 Task: Cooking basics checklist green modern simple.
Action: Mouse moved to (119, 136)
Screenshot: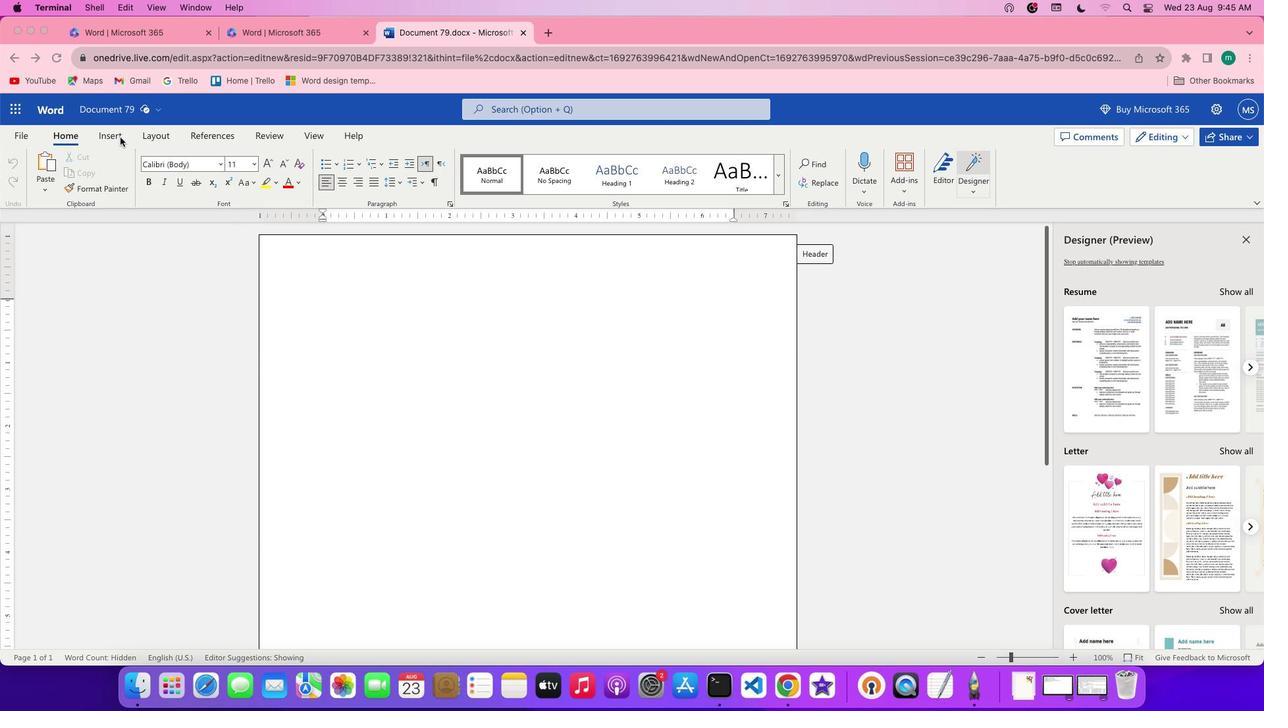 
Action: Mouse pressed left at (119, 136)
Screenshot: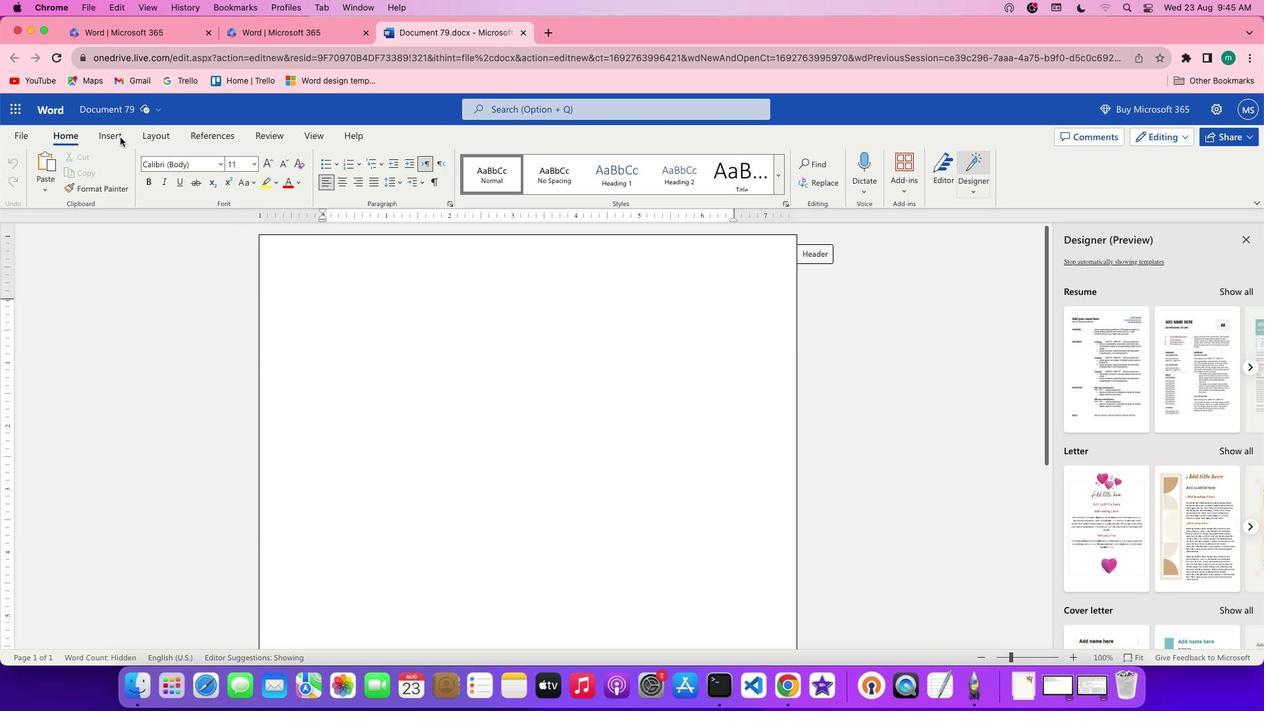 
Action: Mouse pressed left at (119, 136)
Screenshot: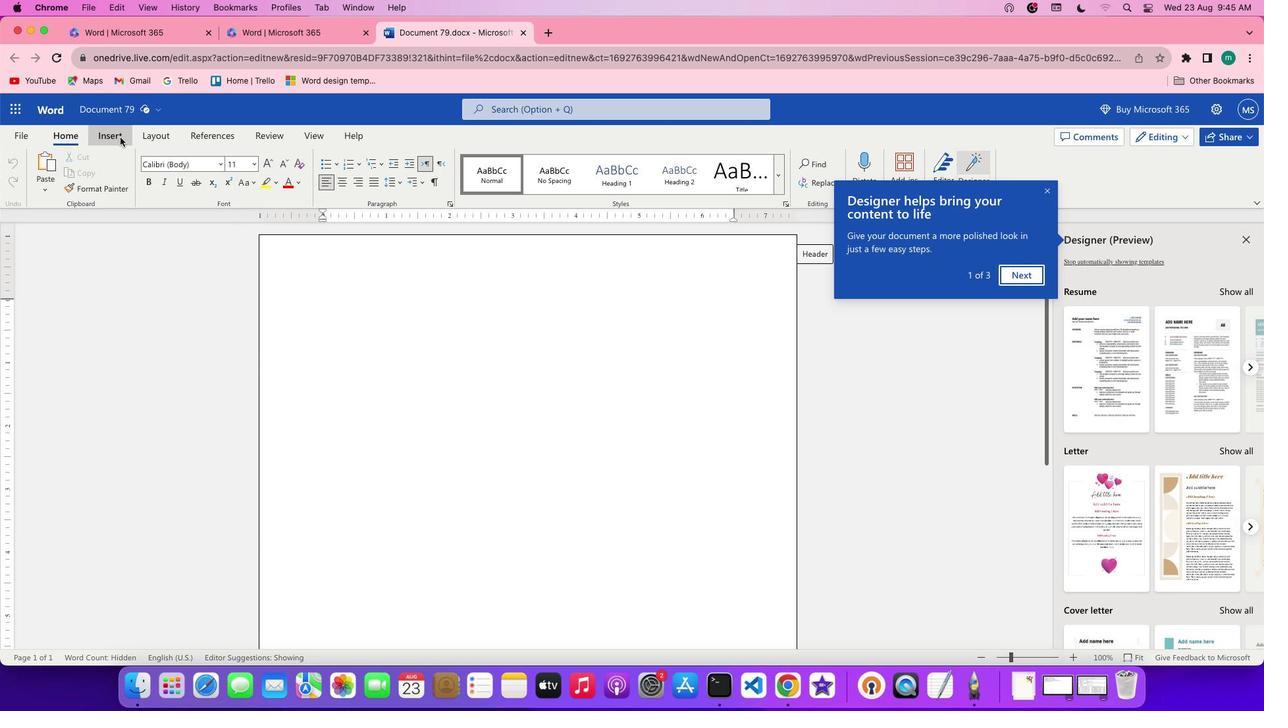 
Action: Mouse moved to (95, 196)
Screenshot: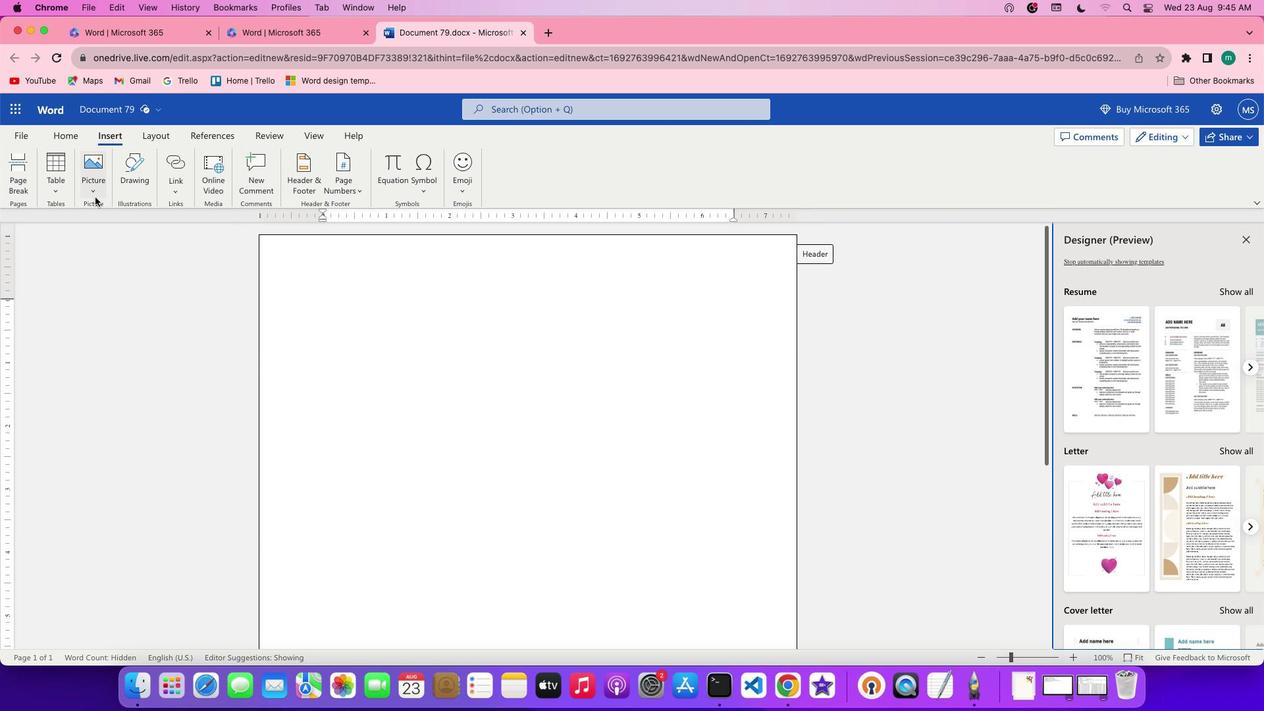 
Action: Mouse pressed left at (95, 196)
Screenshot: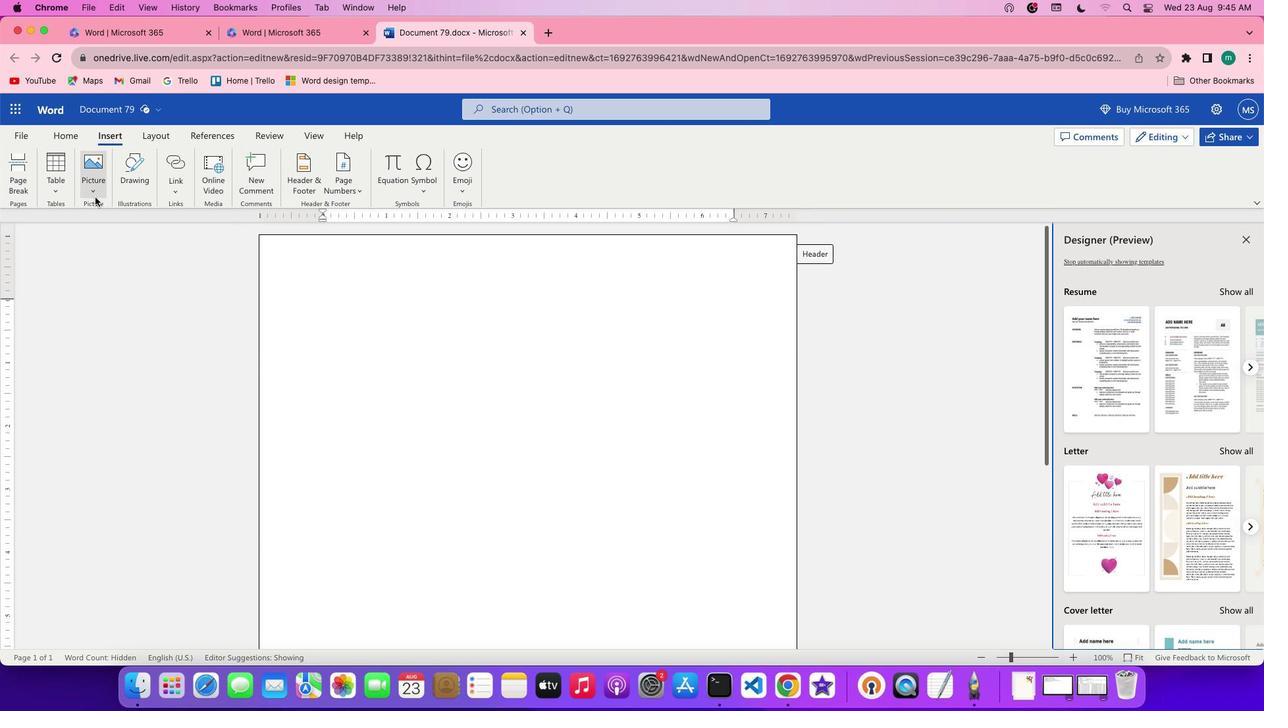 
Action: Mouse moved to (128, 221)
Screenshot: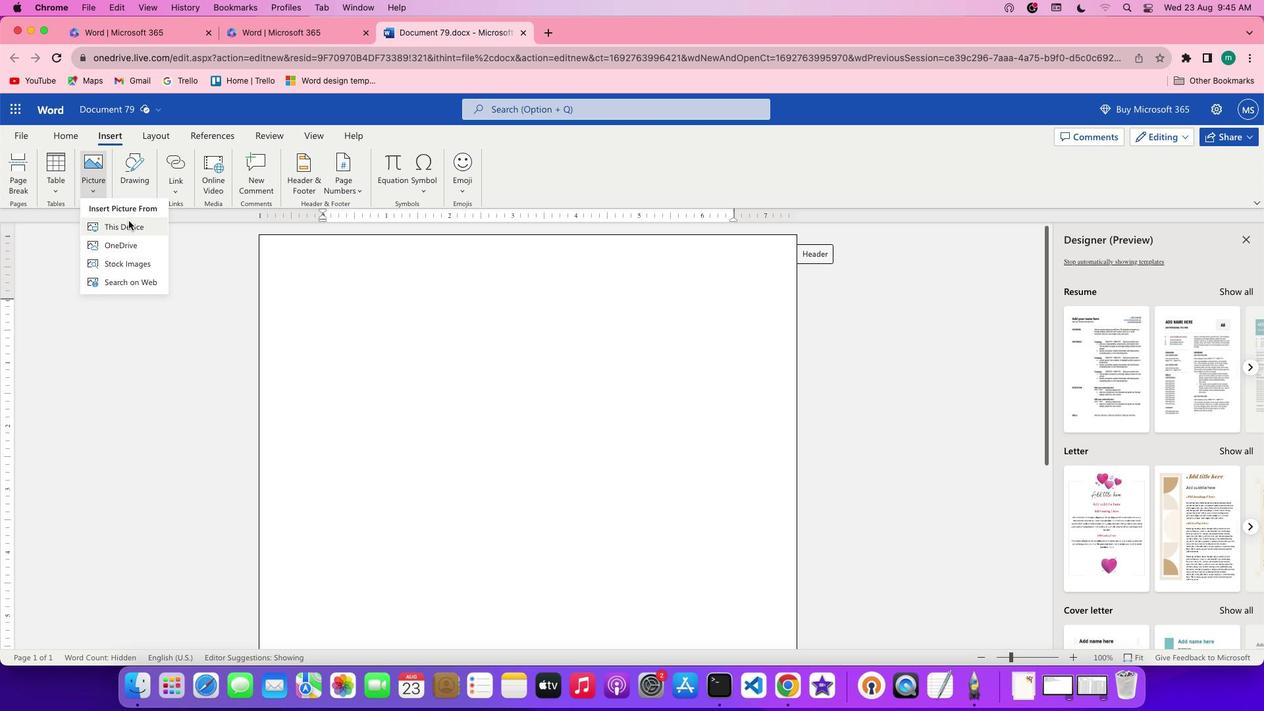 
Action: Mouse pressed left at (128, 221)
Screenshot: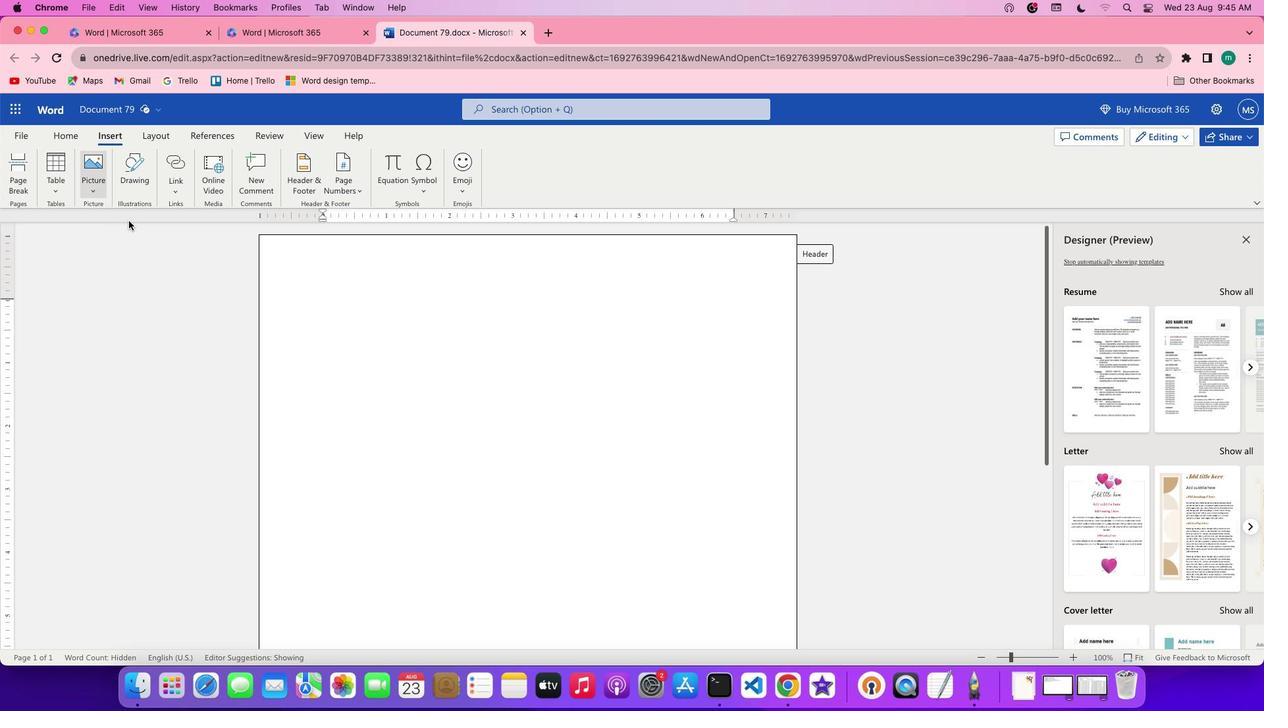
Action: Mouse moved to (551, 339)
Screenshot: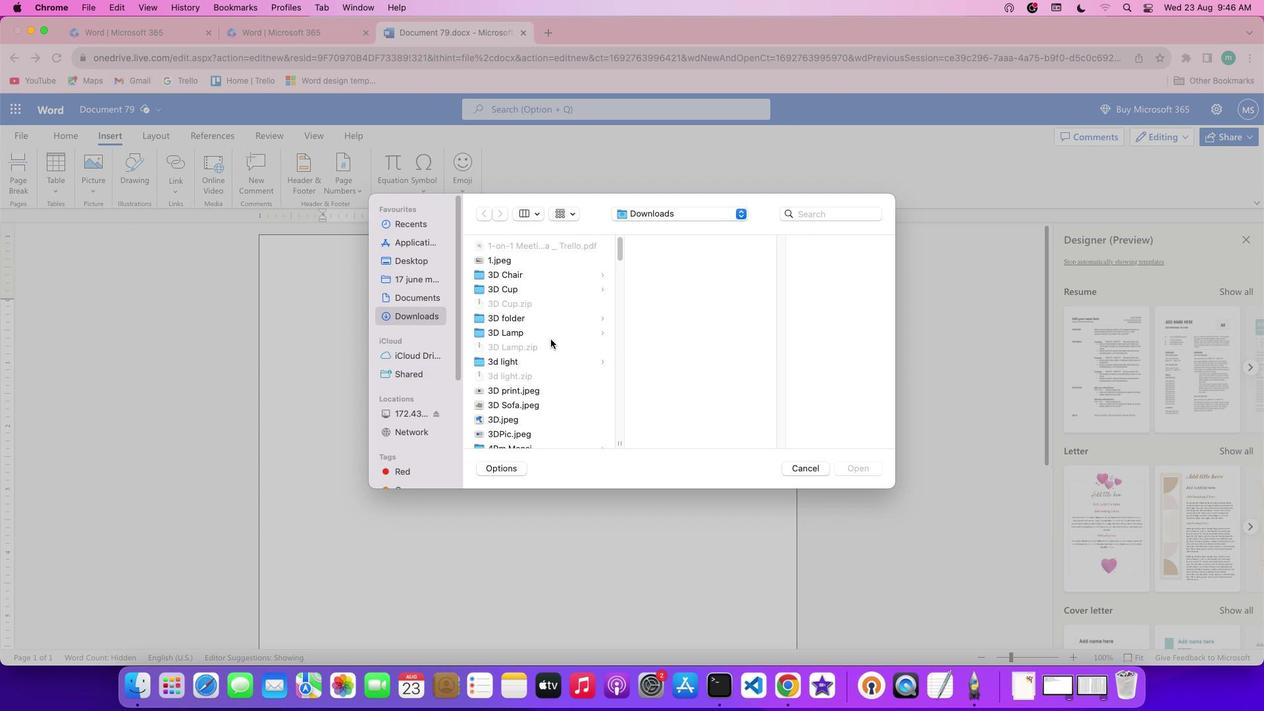 
Action: Mouse scrolled (551, 339) with delta (0, 0)
Screenshot: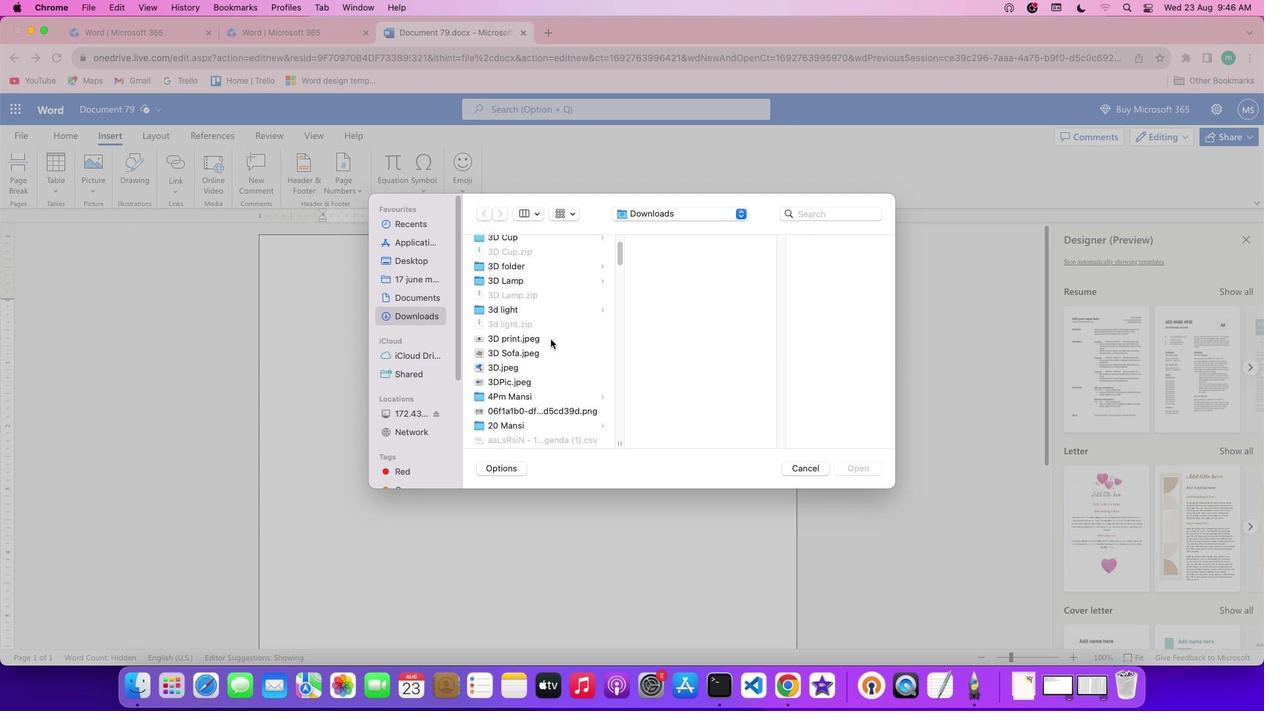 
Action: Mouse scrolled (551, 339) with delta (0, 0)
Screenshot: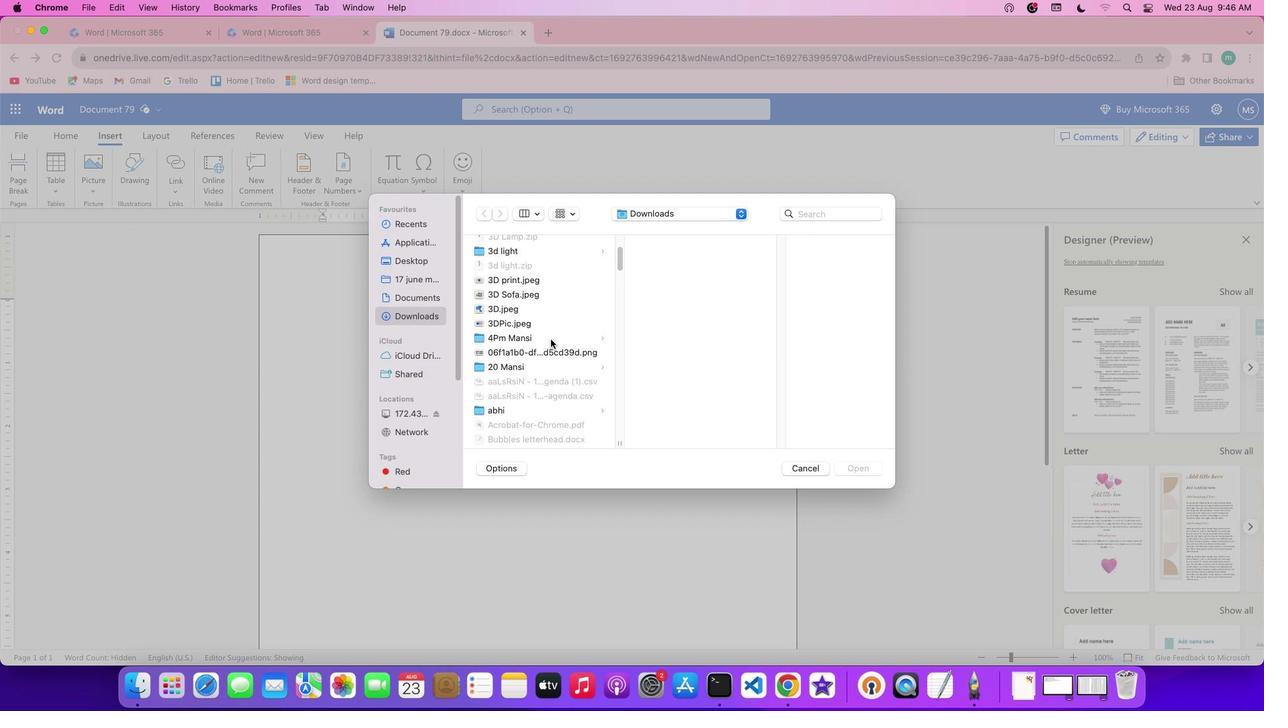 
Action: Mouse scrolled (551, 339) with delta (0, -1)
Screenshot: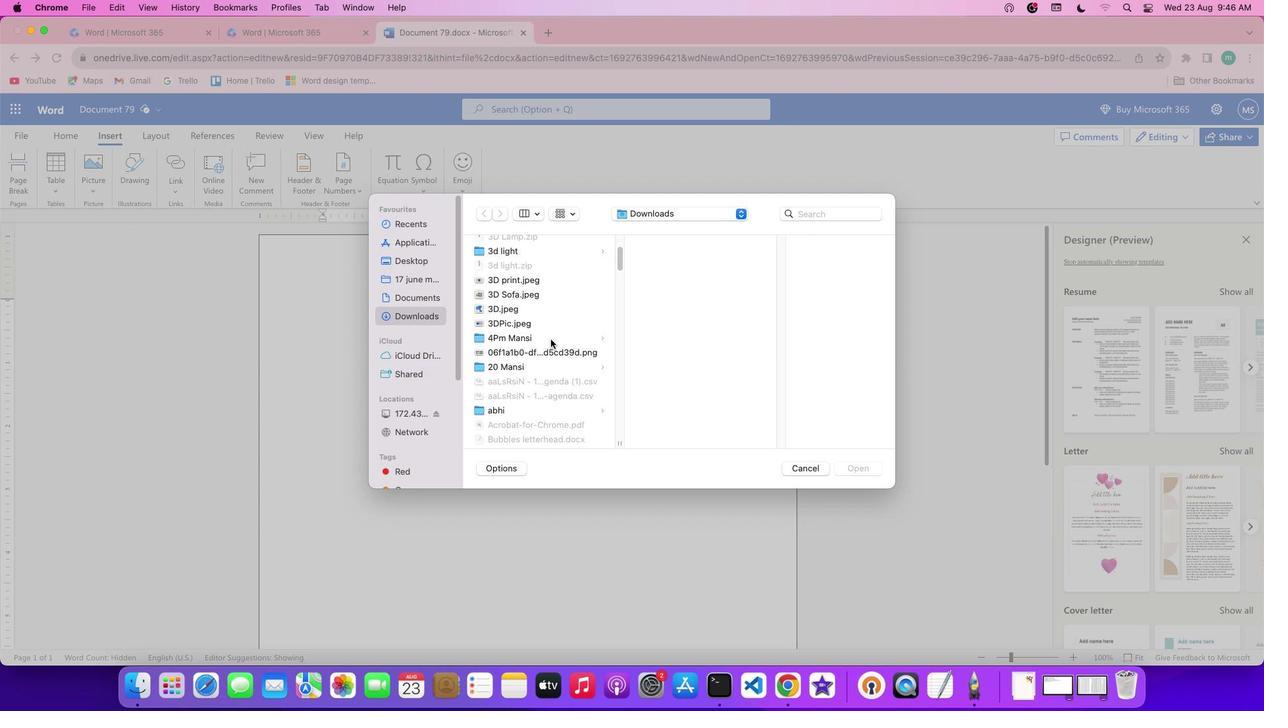 
Action: Mouse scrolled (551, 339) with delta (0, -2)
Screenshot: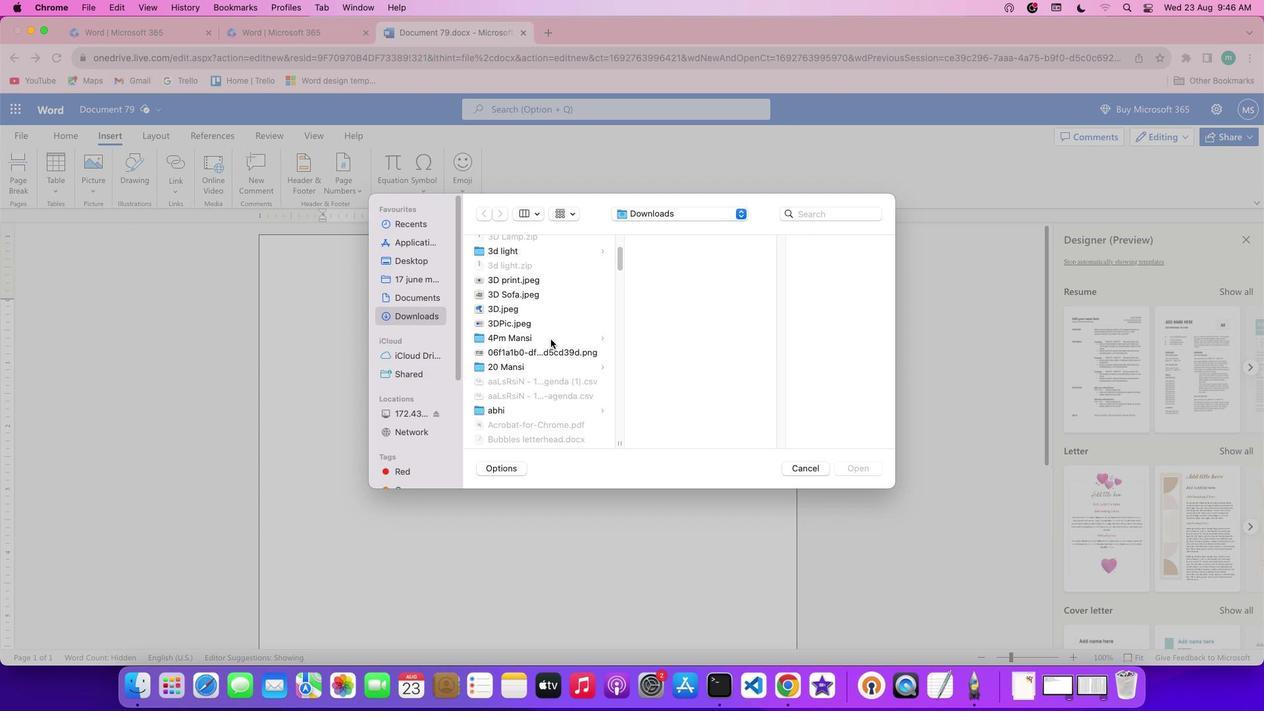 
Action: Mouse scrolled (551, 339) with delta (0, 0)
Screenshot: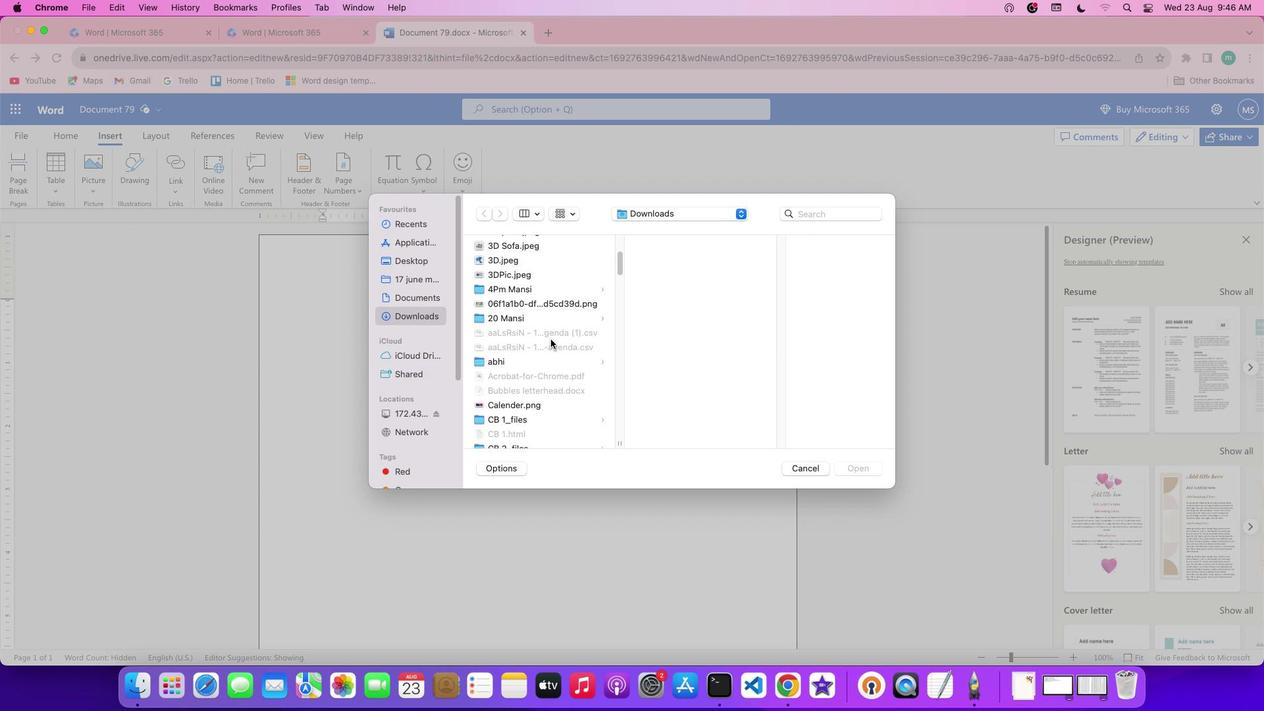 
Action: Mouse scrolled (551, 339) with delta (0, 0)
Screenshot: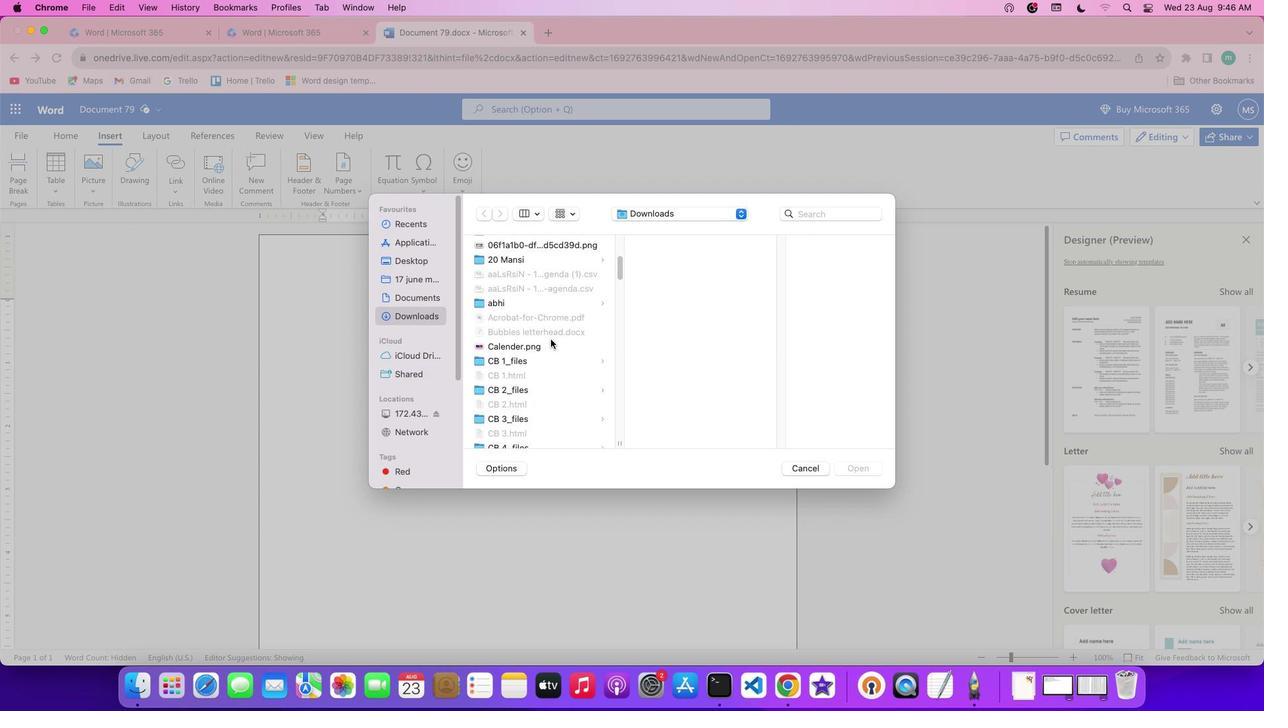 
Action: Mouse scrolled (551, 339) with delta (0, -1)
Screenshot: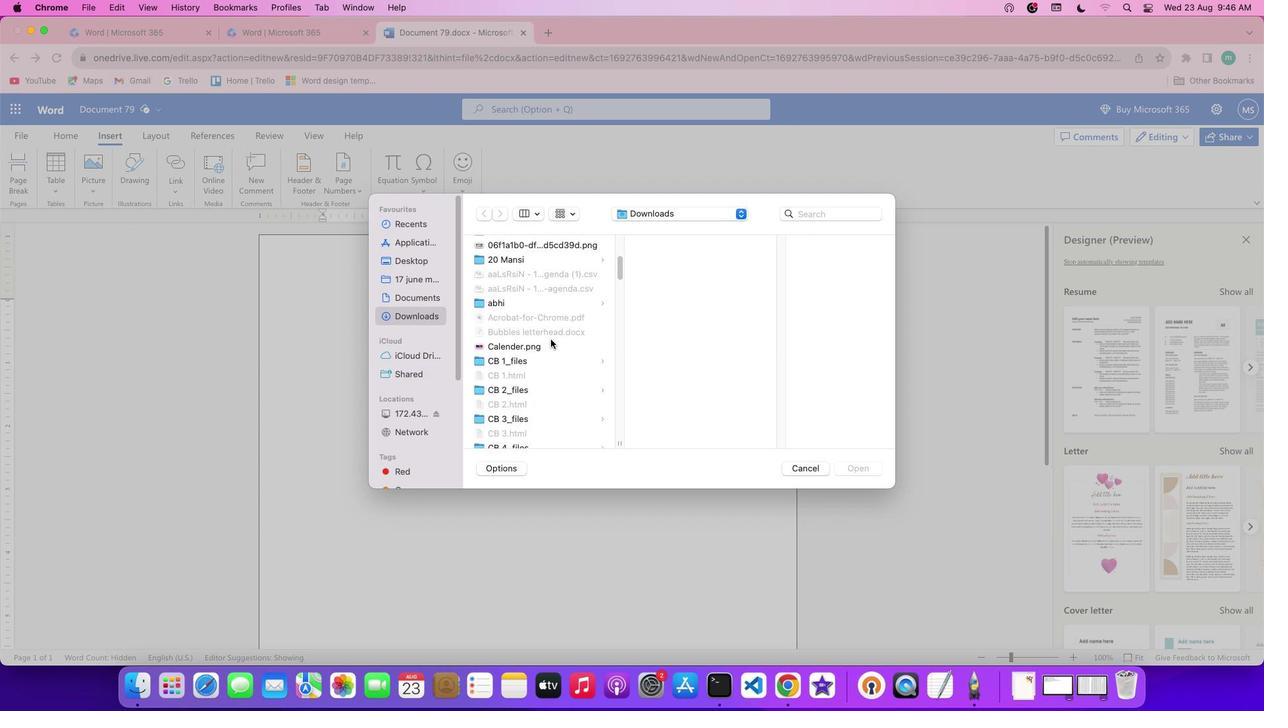 
Action: Mouse scrolled (551, 339) with delta (0, -2)
Screenshot: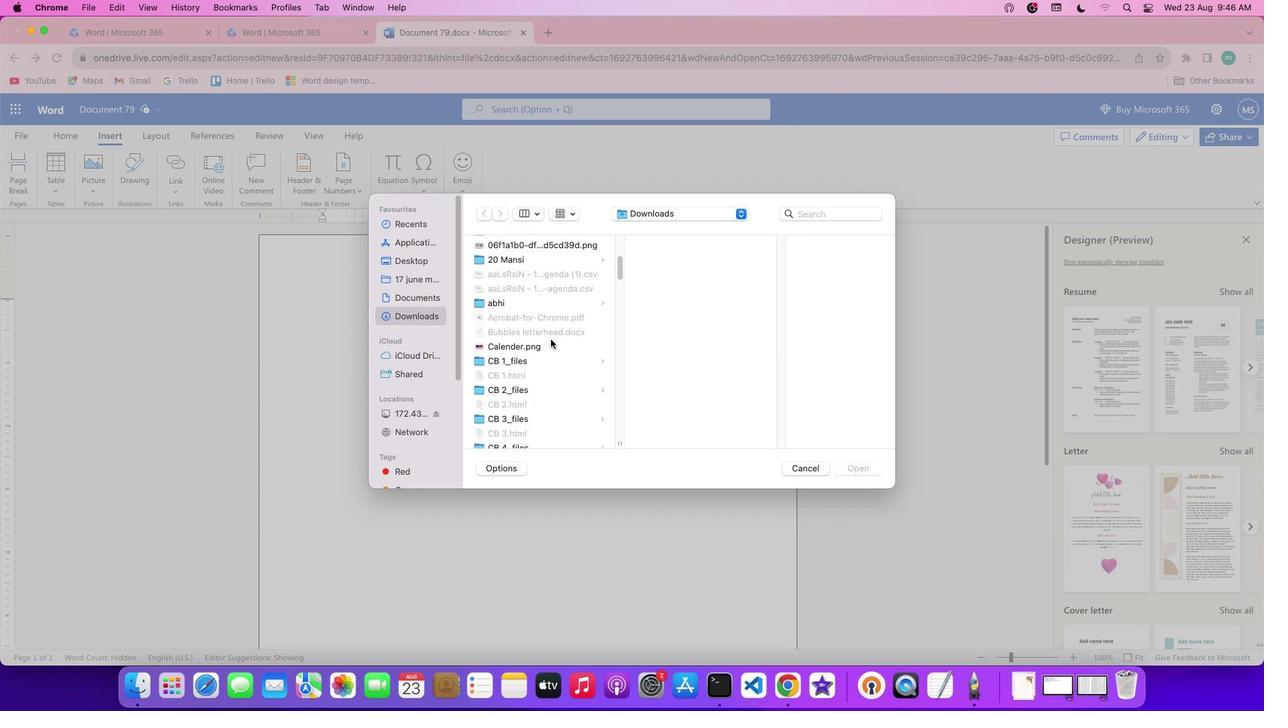 
Action: Mouse scrolled (551, 339) with delta (0, 0)
Screenshot: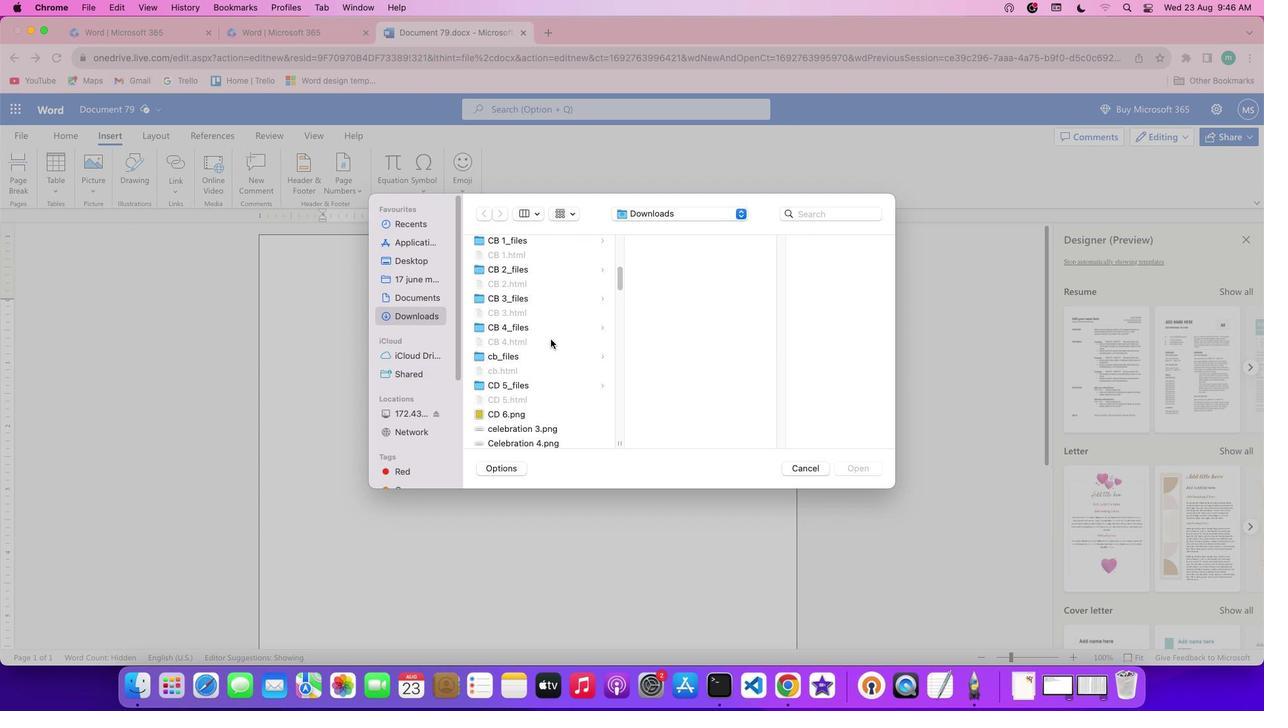 
Action: Mouse scrolled (551, 339) with delta (0, 0)
Screenshot: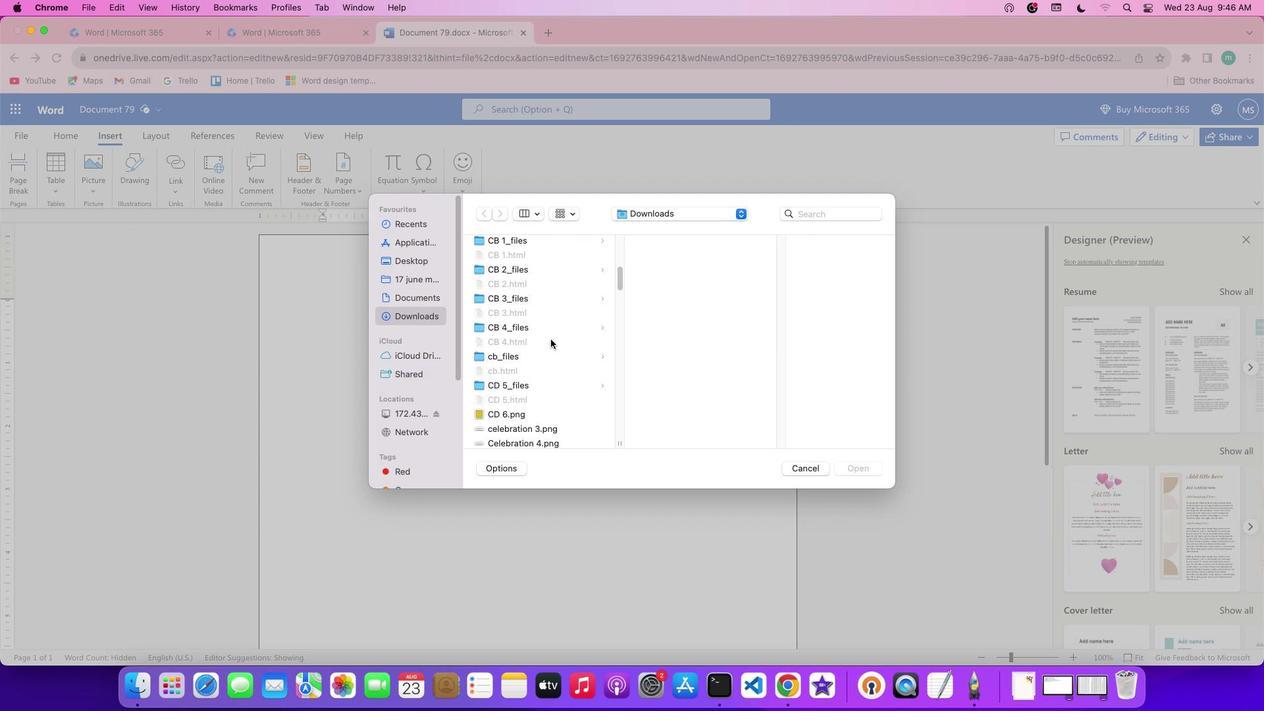 
Action: Mouse scrolled (551, 339) with delta (0, -1)
Screenshot: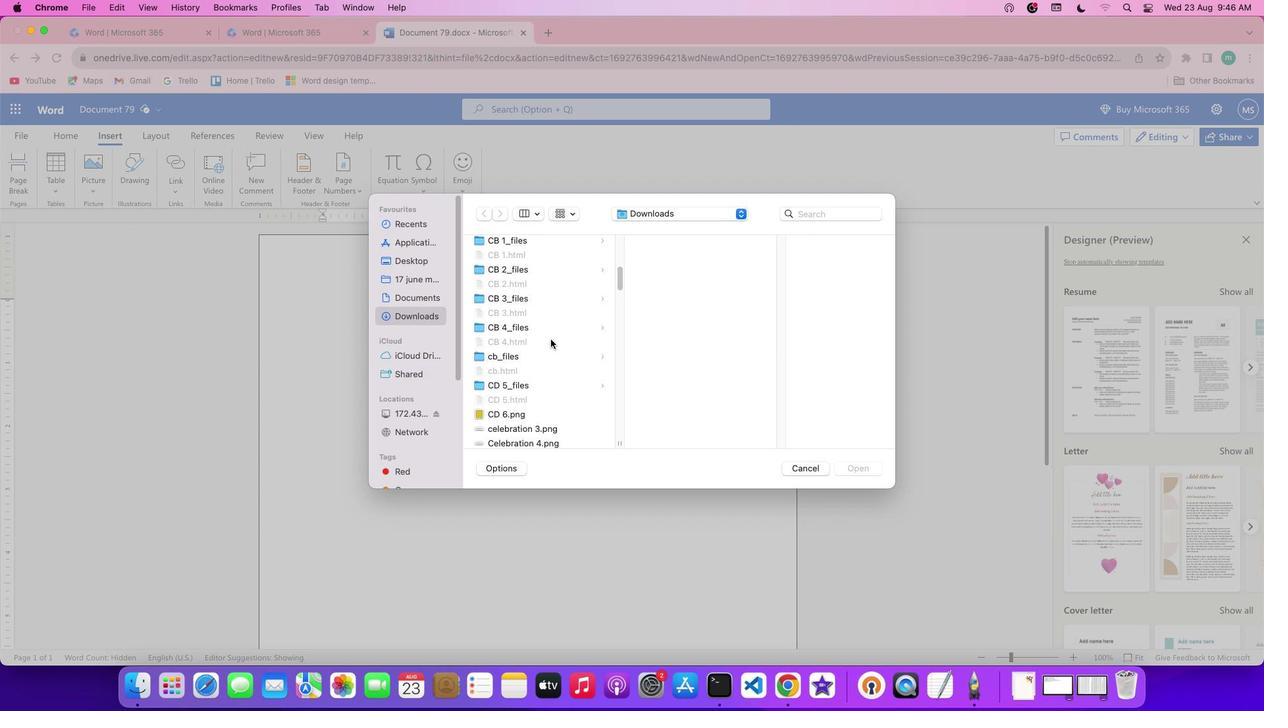 
Action: Mouse scrolled (551, 339) with delta (0, -2)
Screenshot: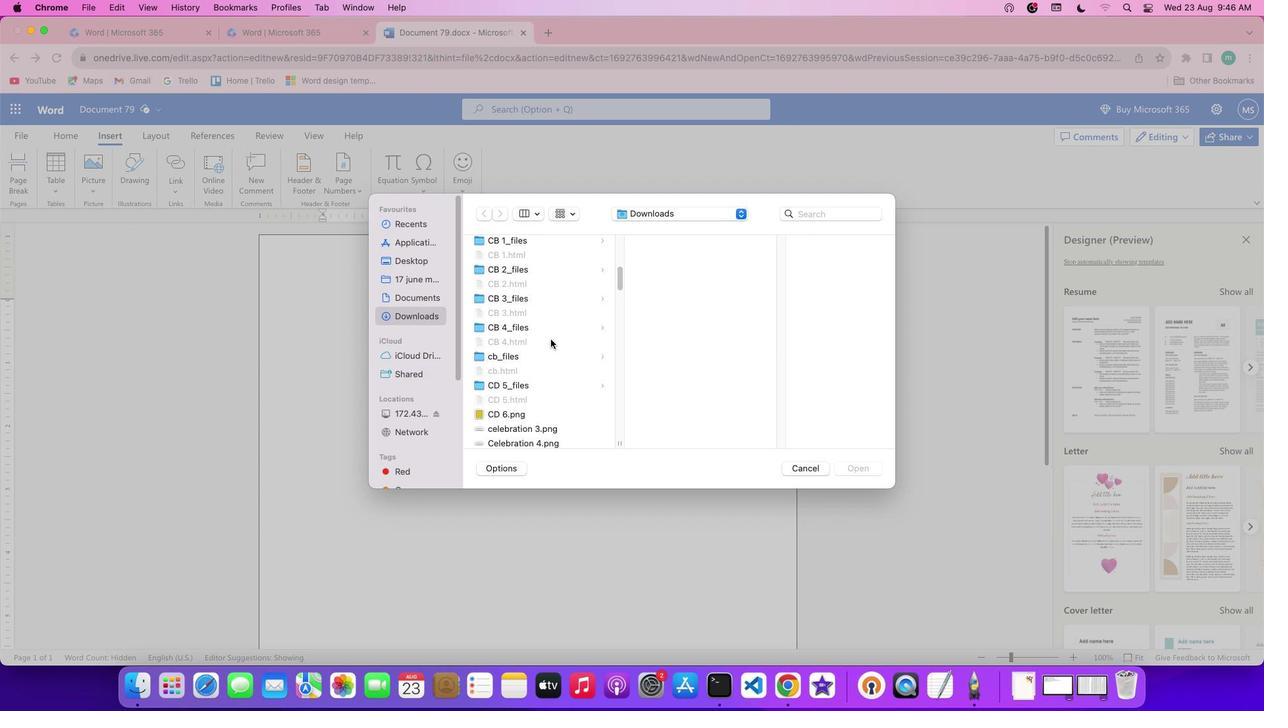 
Action: Mouse moved to (549, 339)
Screenshot: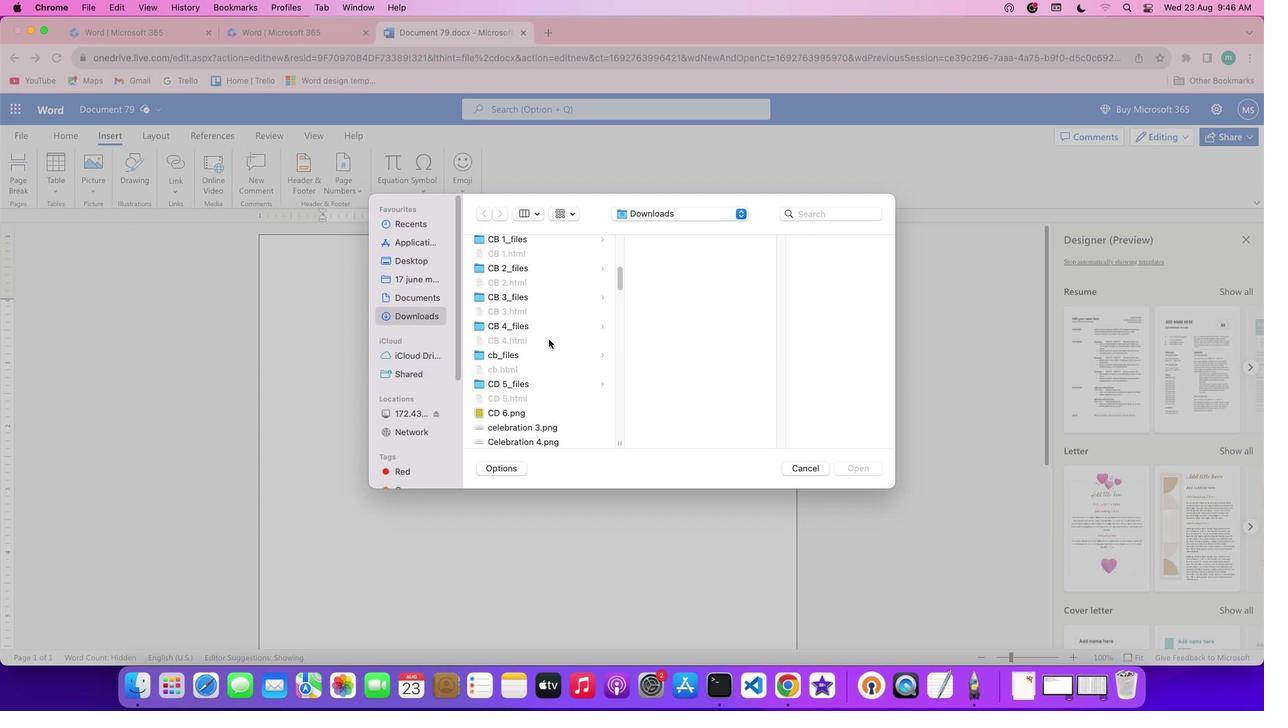
Action: Mouse scrolled (549, 339) with delta (0, 0)
Screenshot: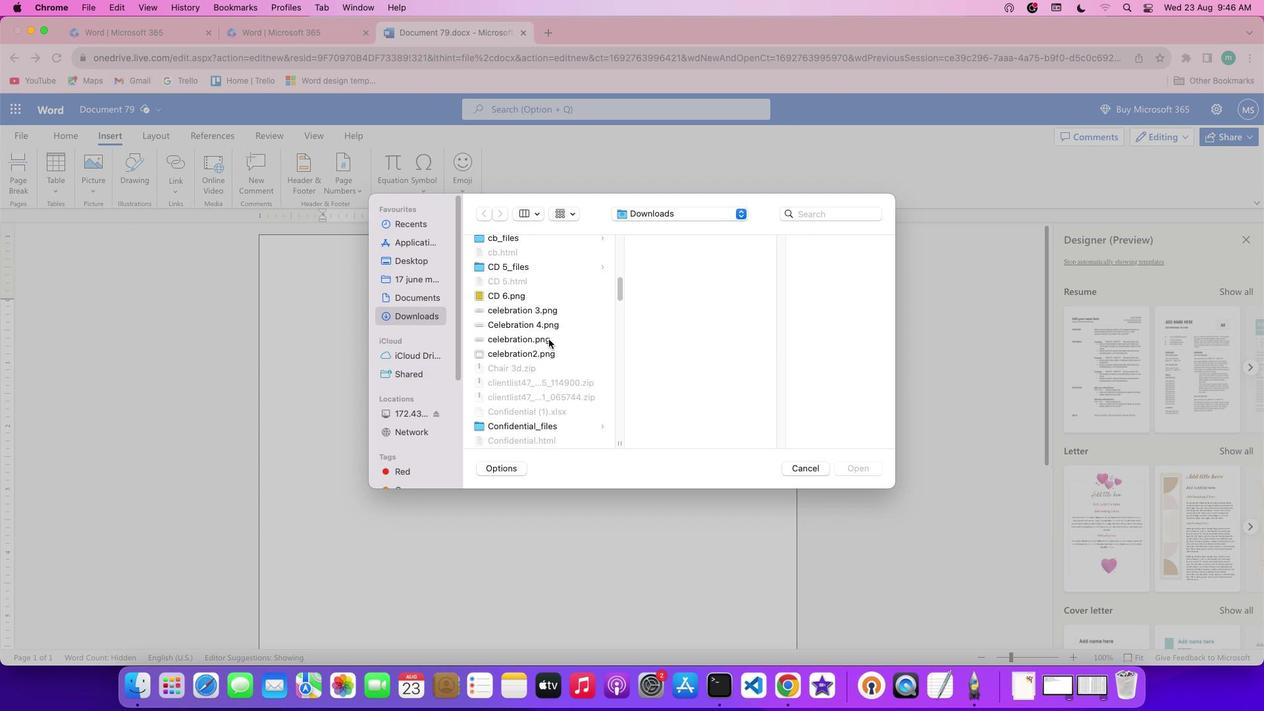 
Action: Mouse scrolled (549, 339) with delta (0, 0)
Screenshot: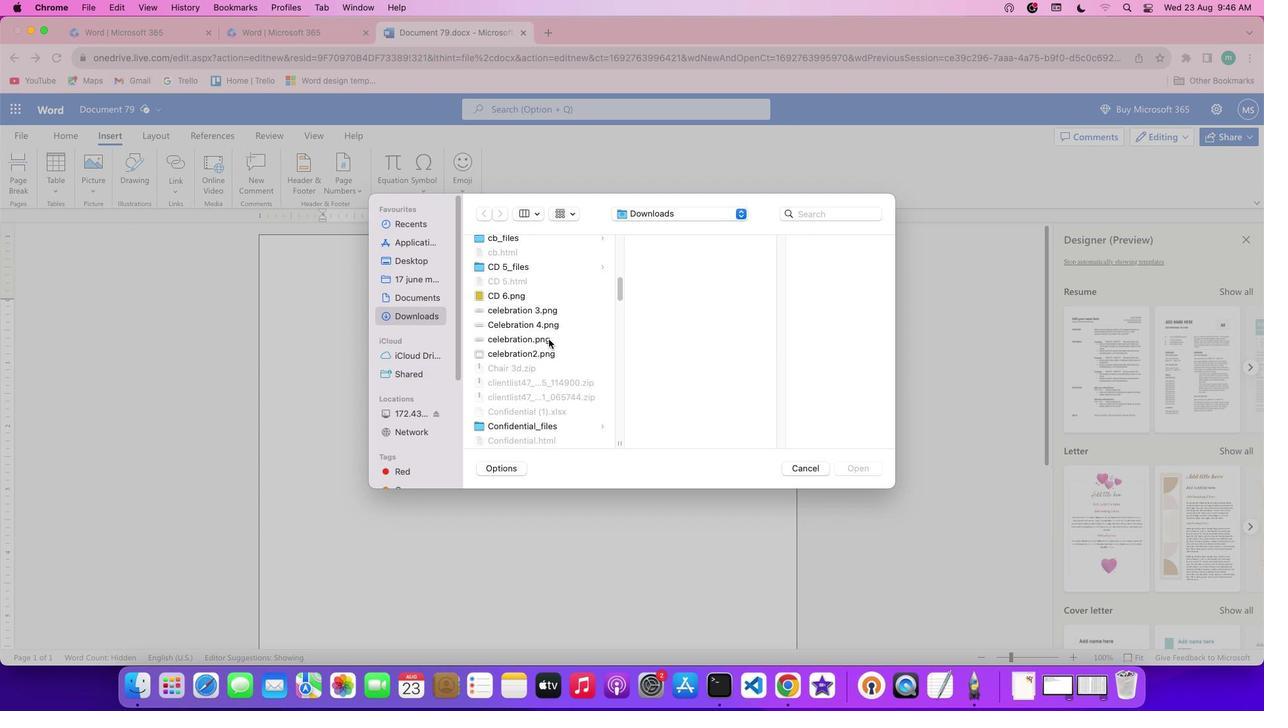 
Action: Mouse scrolled (549, 339) with delta (0, -1)
Screenshot: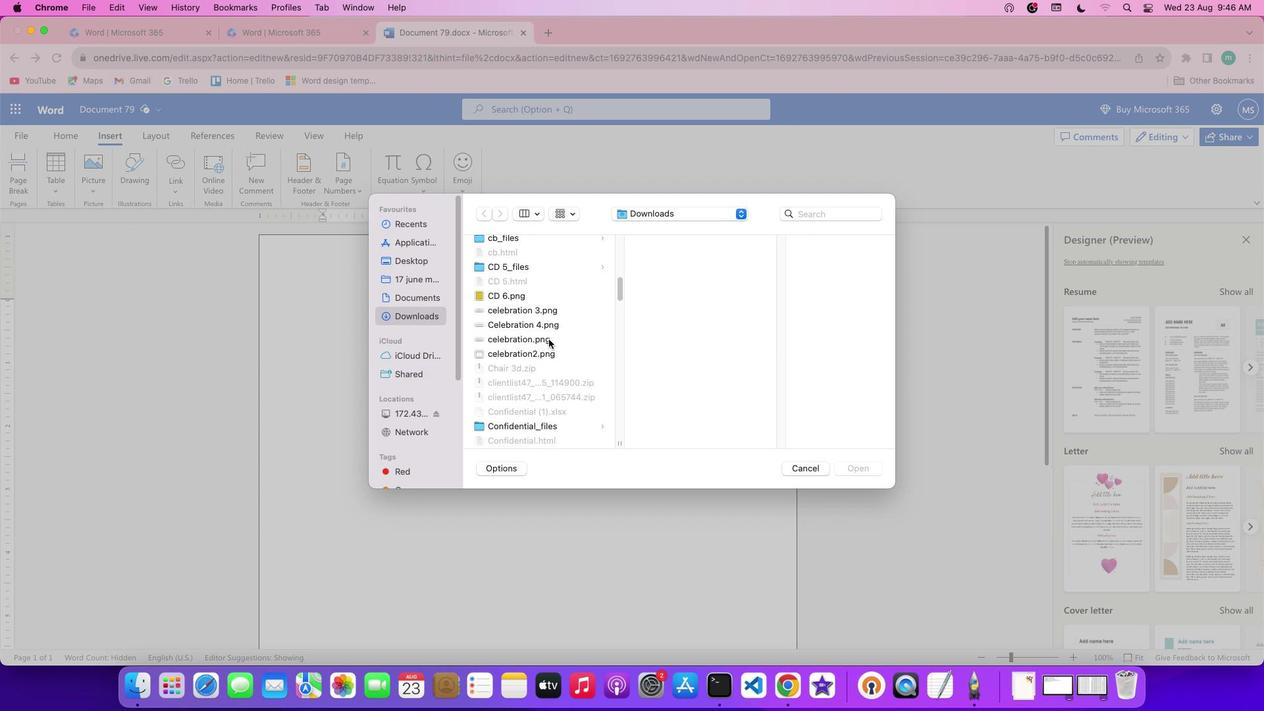 
Action: Mouse scrolled (549, 339) with delta (0, -2)
Screenshot: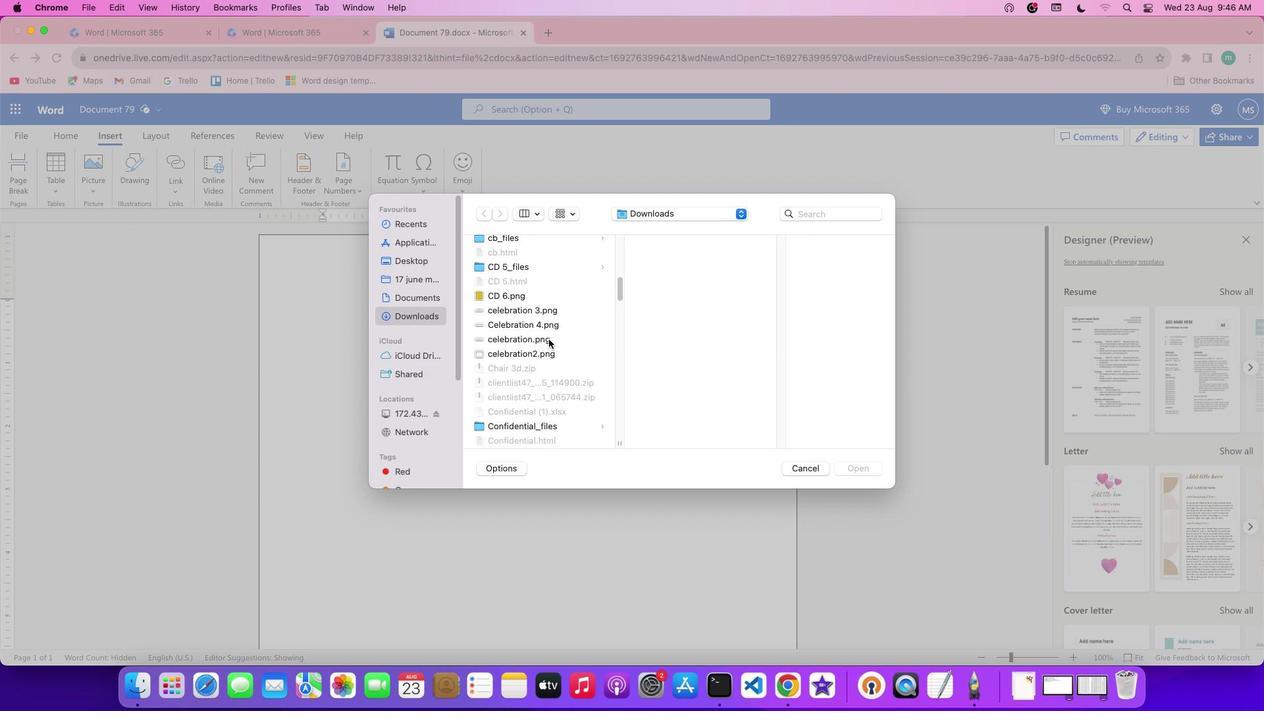 
Action: Mouse scrolled (549, 339) with delta (0, 0)
Screenshot: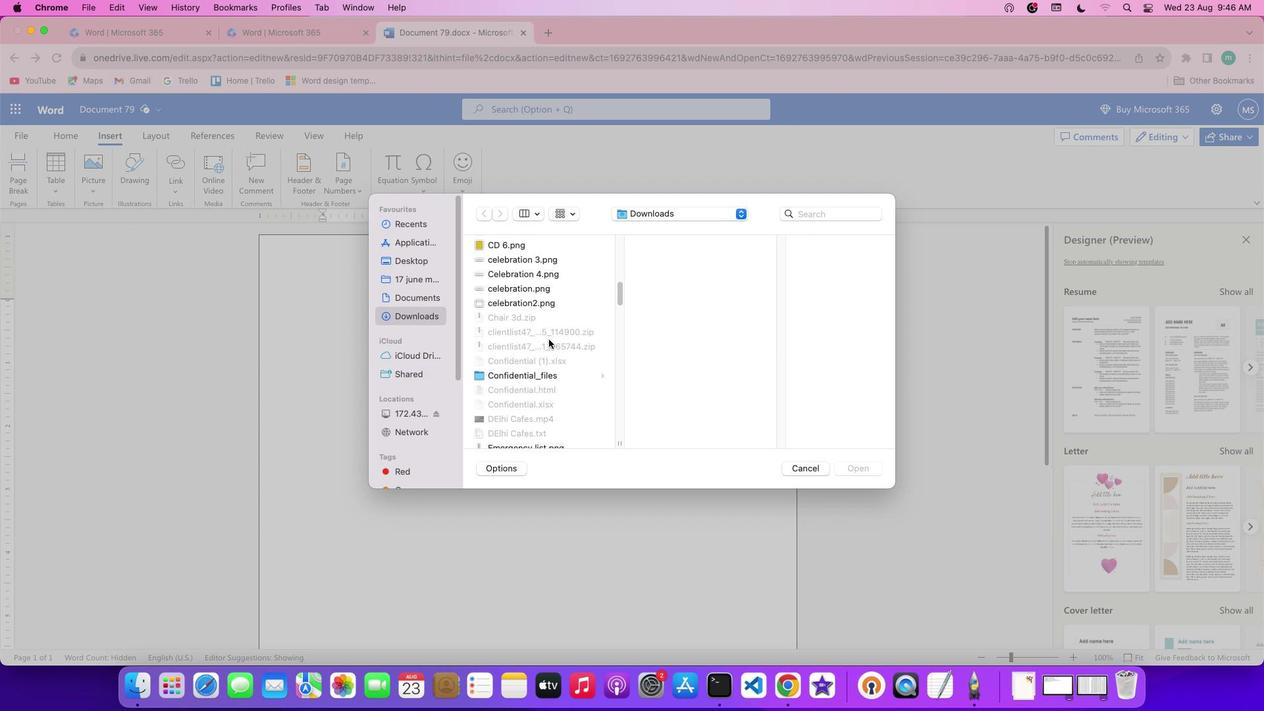 
Action: Mouse scrolled (549, 339) with delta (0, 0)
Screenshot: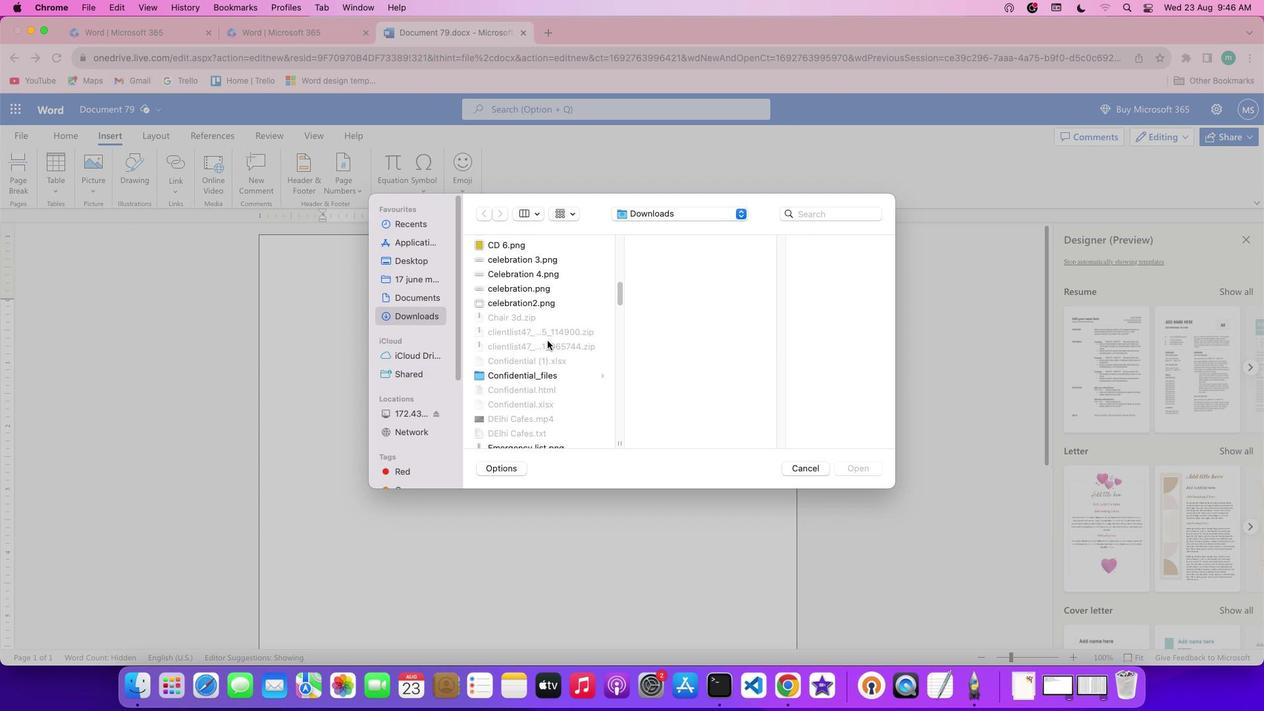 
Action: Mouse scrolled (549, 339) with delta (0, -1)
Screenshot: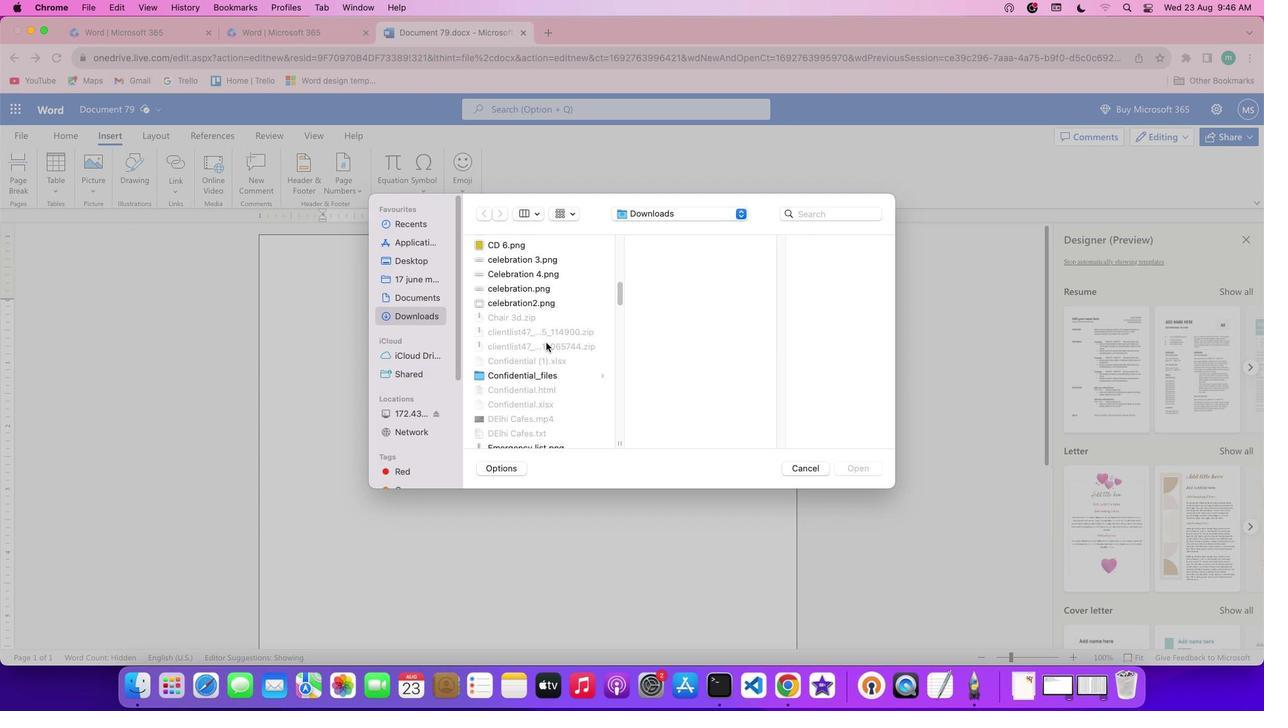
Action: Mouse moved to (543, 345)
Screenshot: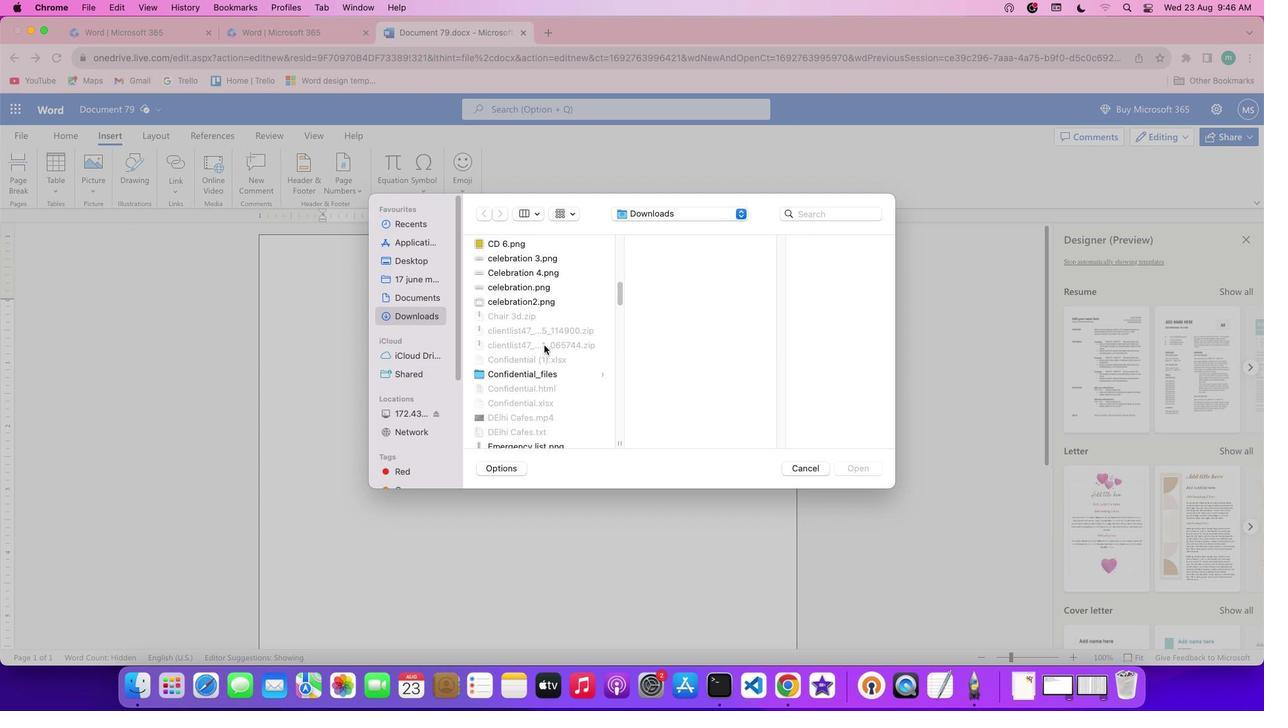 
Action: Mouse scrolled (543, 345) with delta (0, 0)
Screenshot: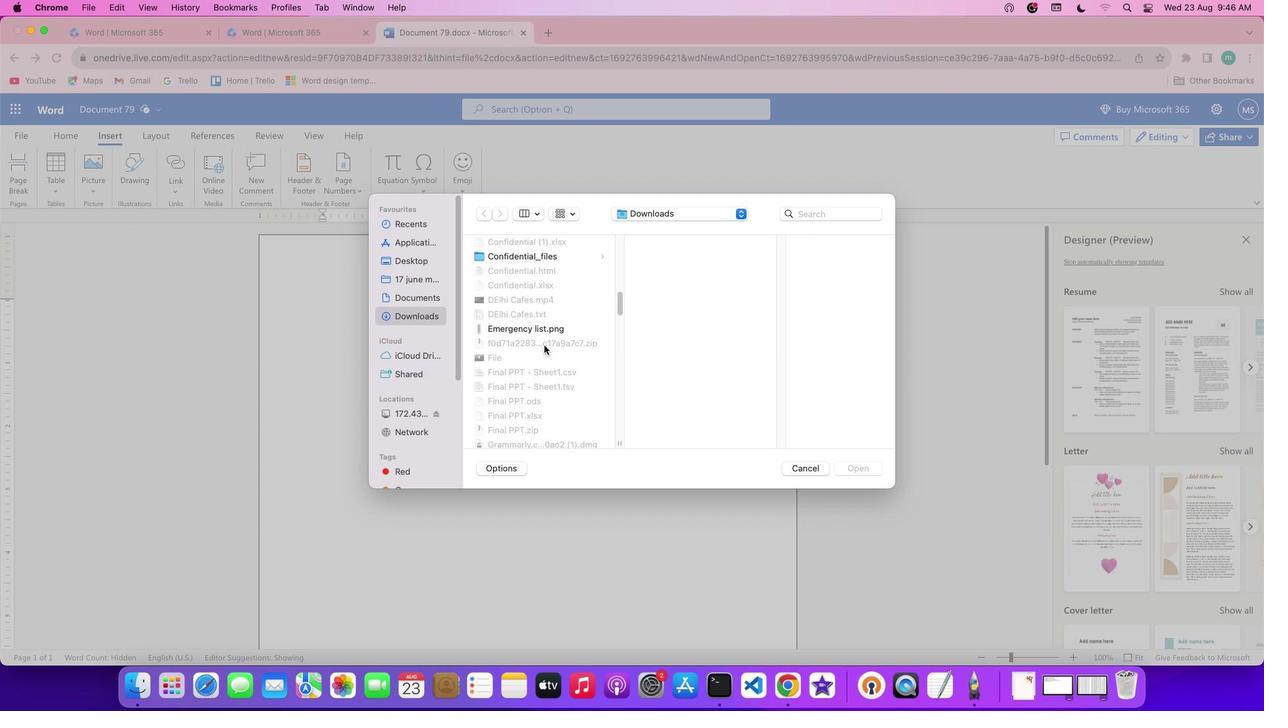 
Action: Mouse scrolled (543, 345) with delta (0, 0)
Screenshot: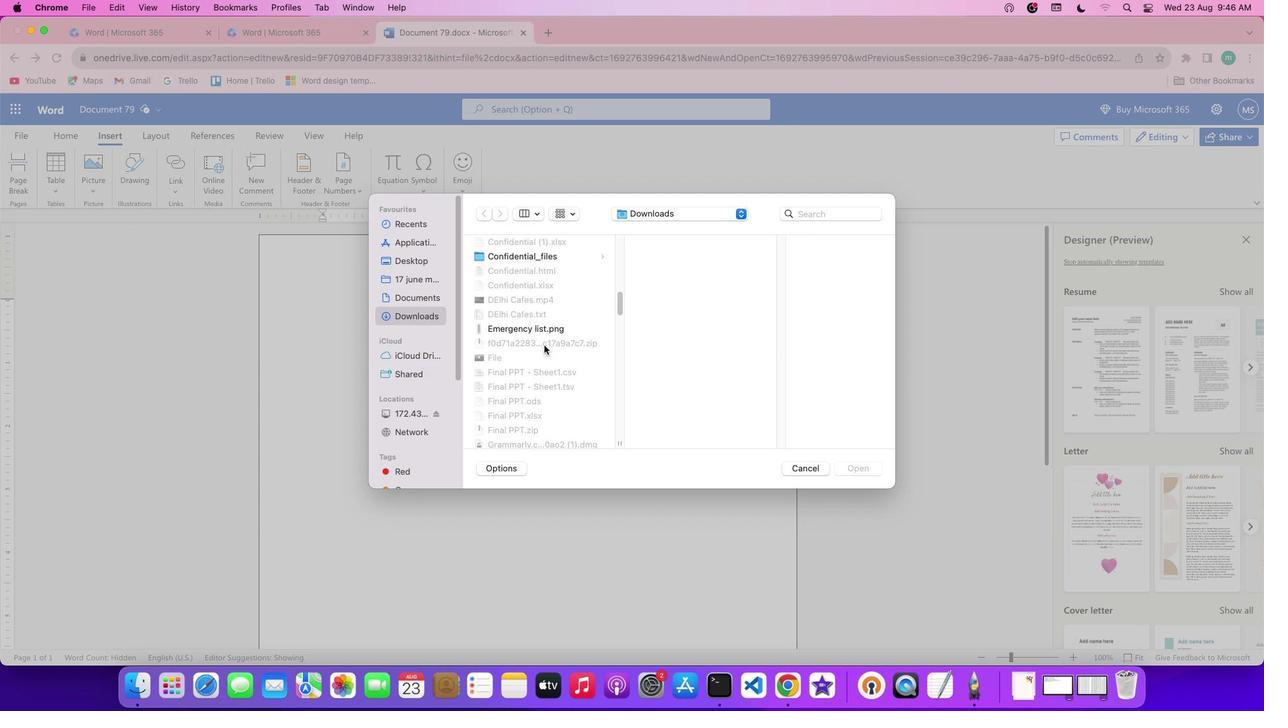 
Action: Mouse scrolled (543, 345) with delta (0, -1)
Screenshot: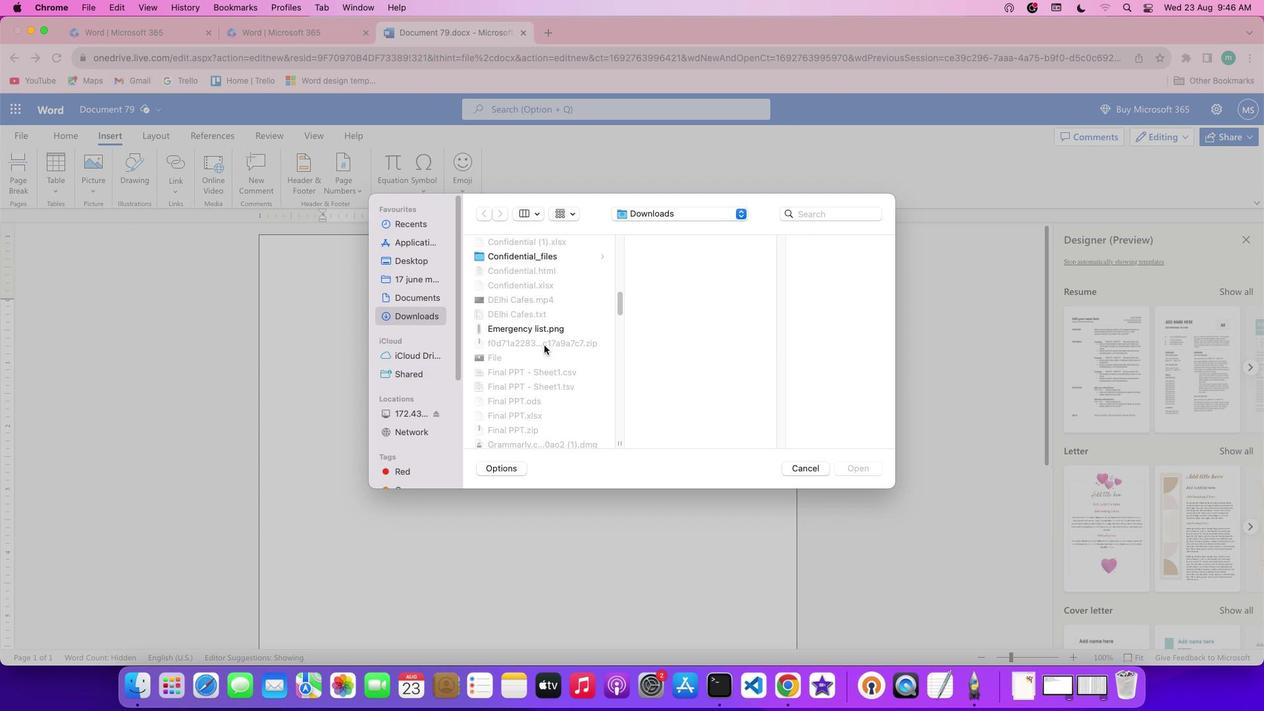 
Action: Mouse scrolled (543, 345) with delta (0, -2)
Screenshot: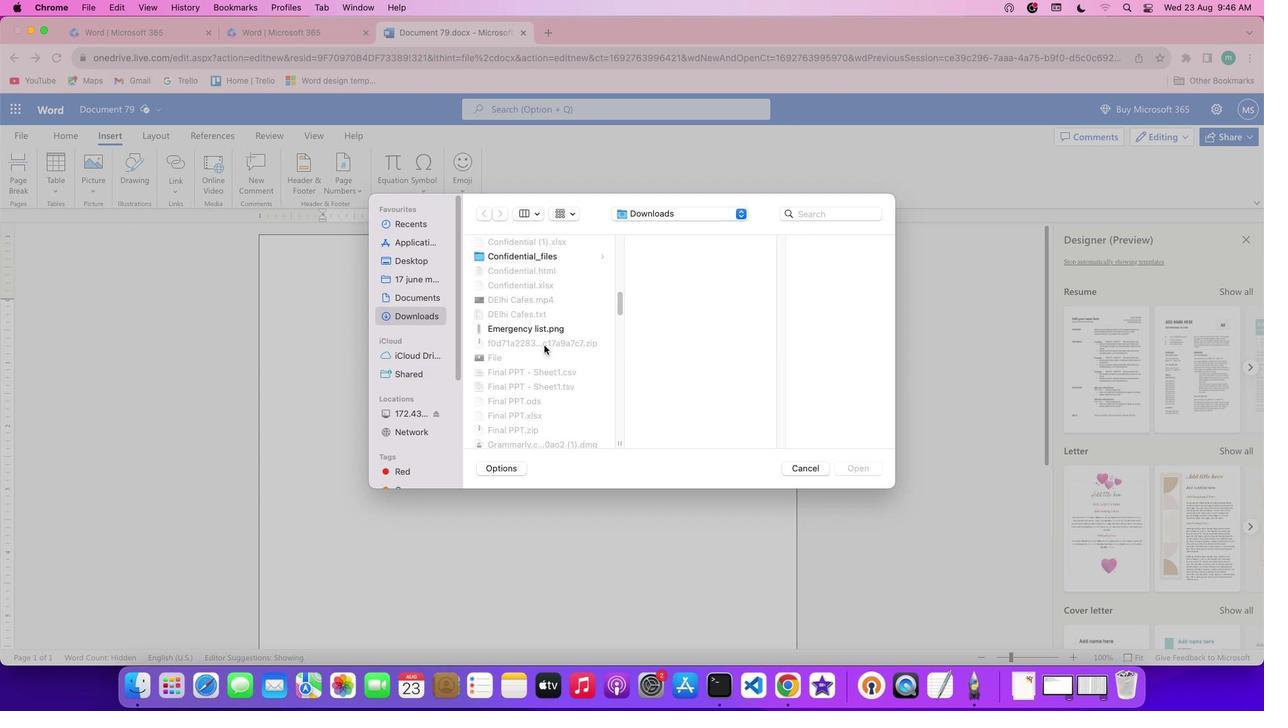 
Action: Mouse scrolled (543, 345) with delta (0, 0)
Screenshot: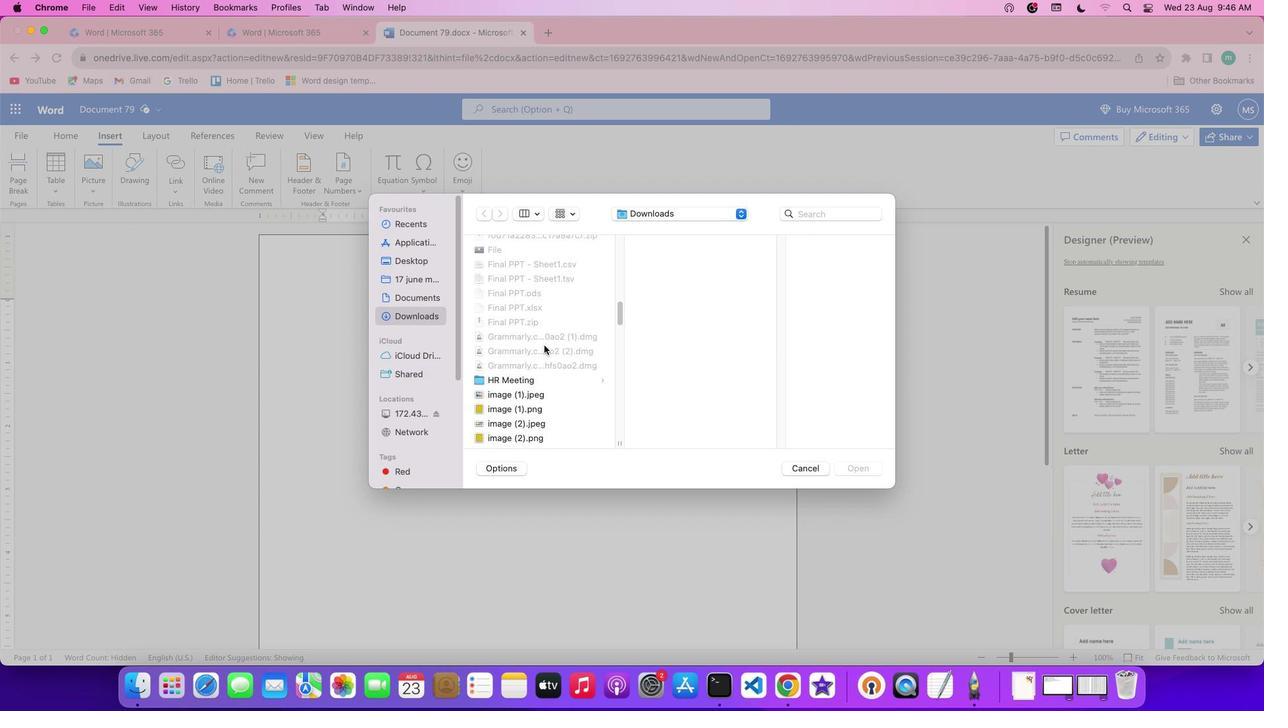 
Action: Mouse scrolled (543, 345) with delta (0, 0)
Screenshot: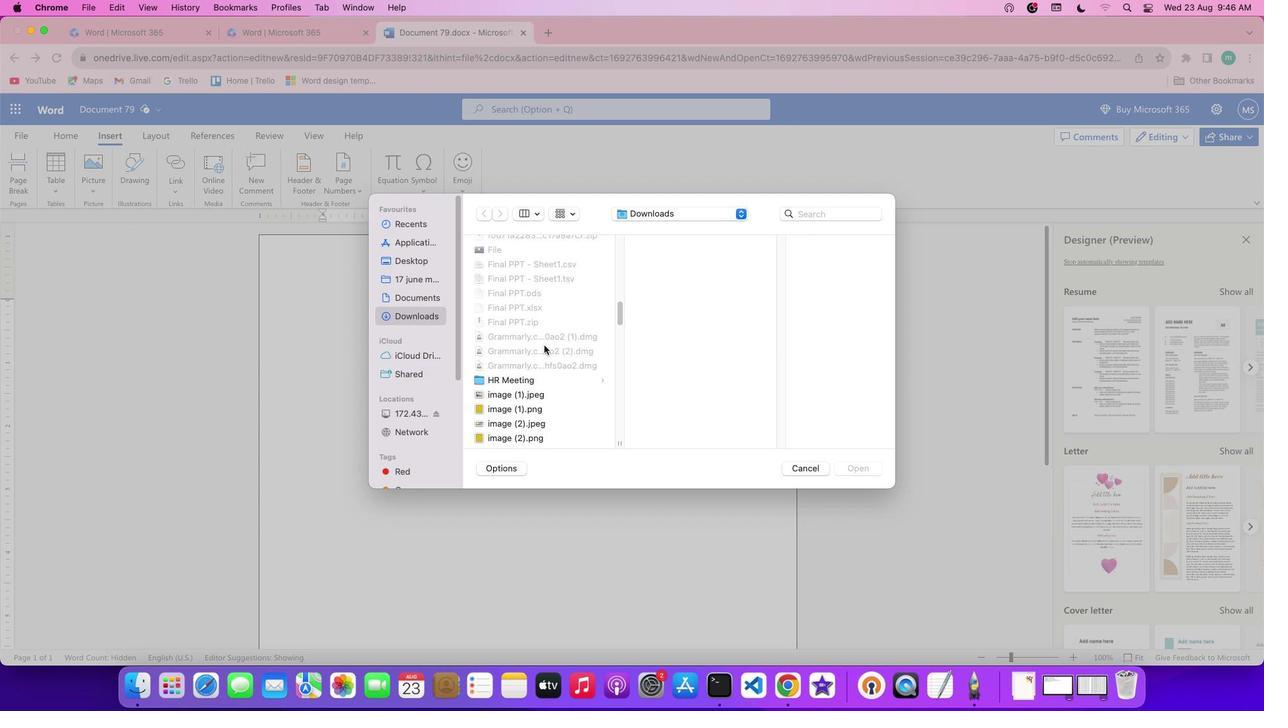 
Action: Mouse scrolled (543, 345) with delta (0, -1)
Screenshot: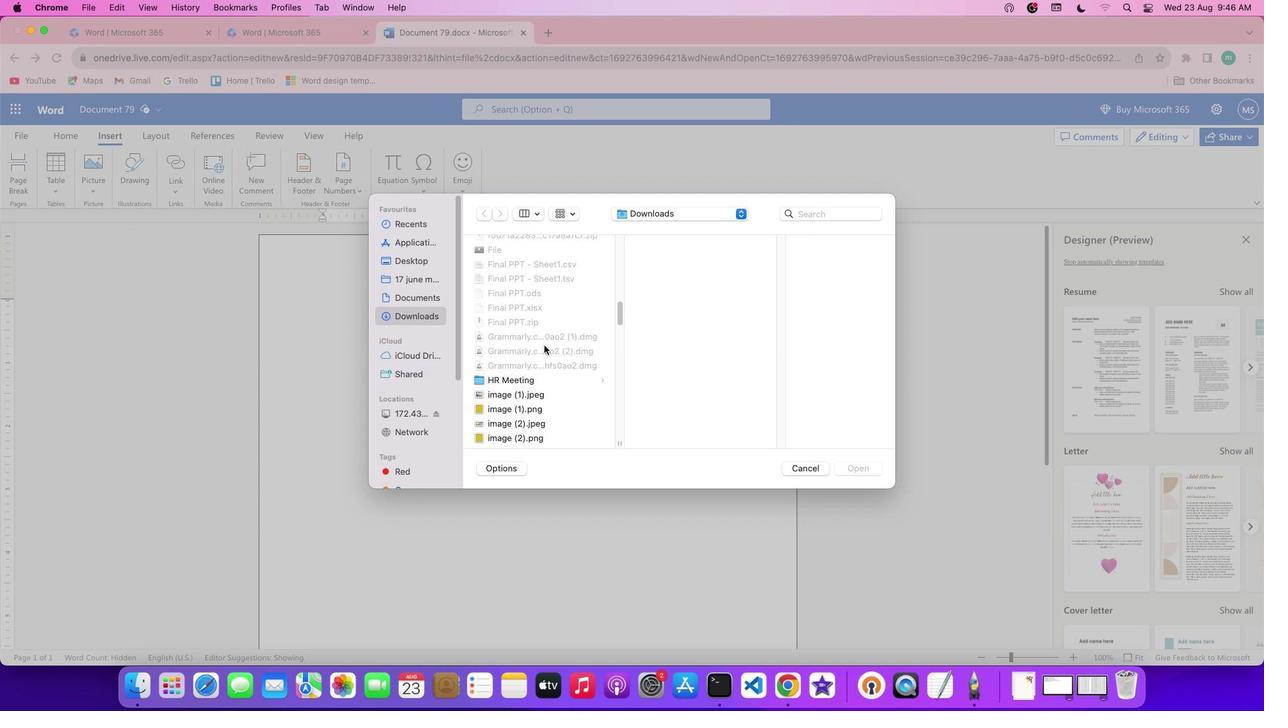 
Action: Mouse scrolled (543, 345) with delta (0, -1)
Screenshot: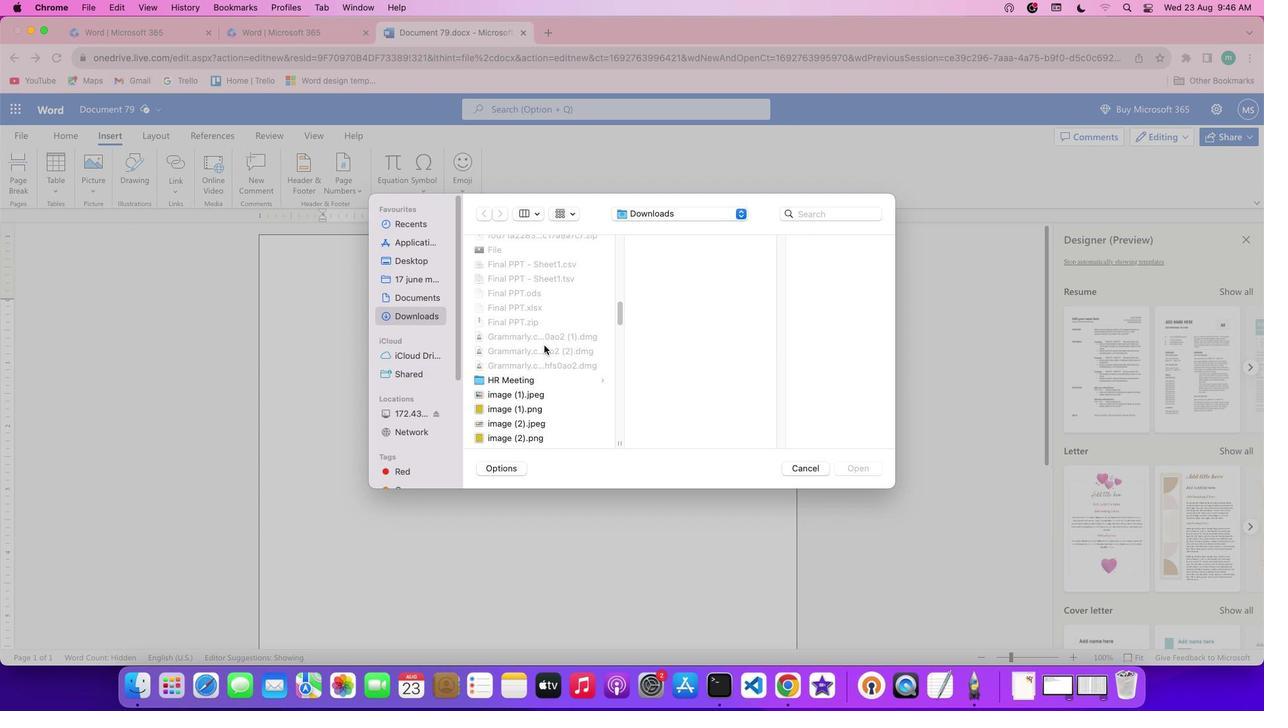 
Action: Mouse scrolled (543, 345) with delta (0, 0)
Screenshot: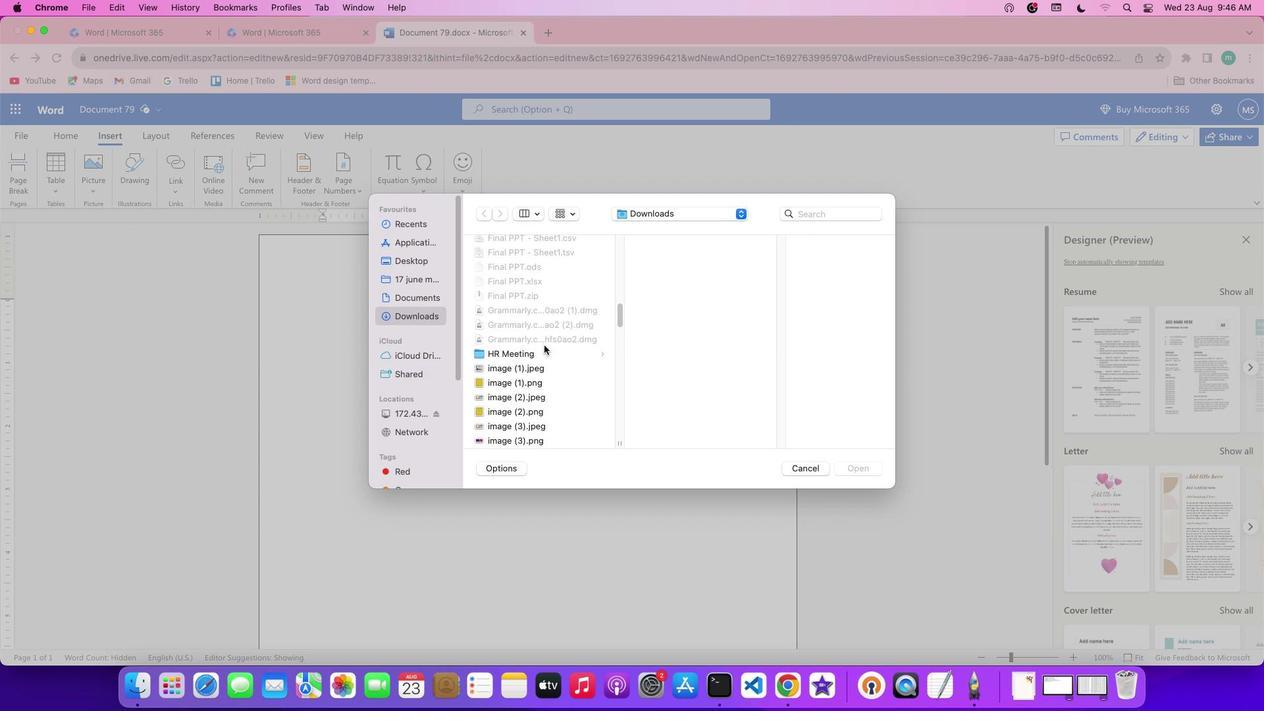 
Action: Mouse scrolled (543, 345) with delta (0, 0)
Screenshot: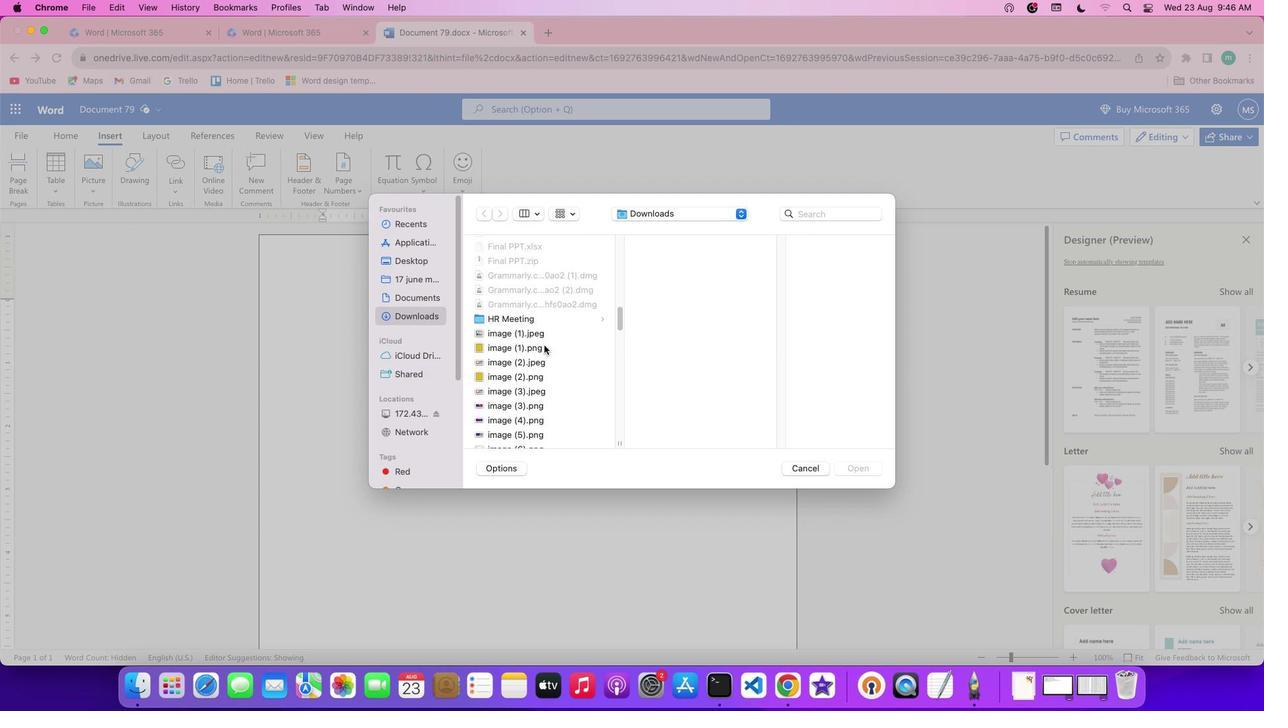 
Action: Mouse scrolled (543, 345) with delta (0, 0)
Screenshot: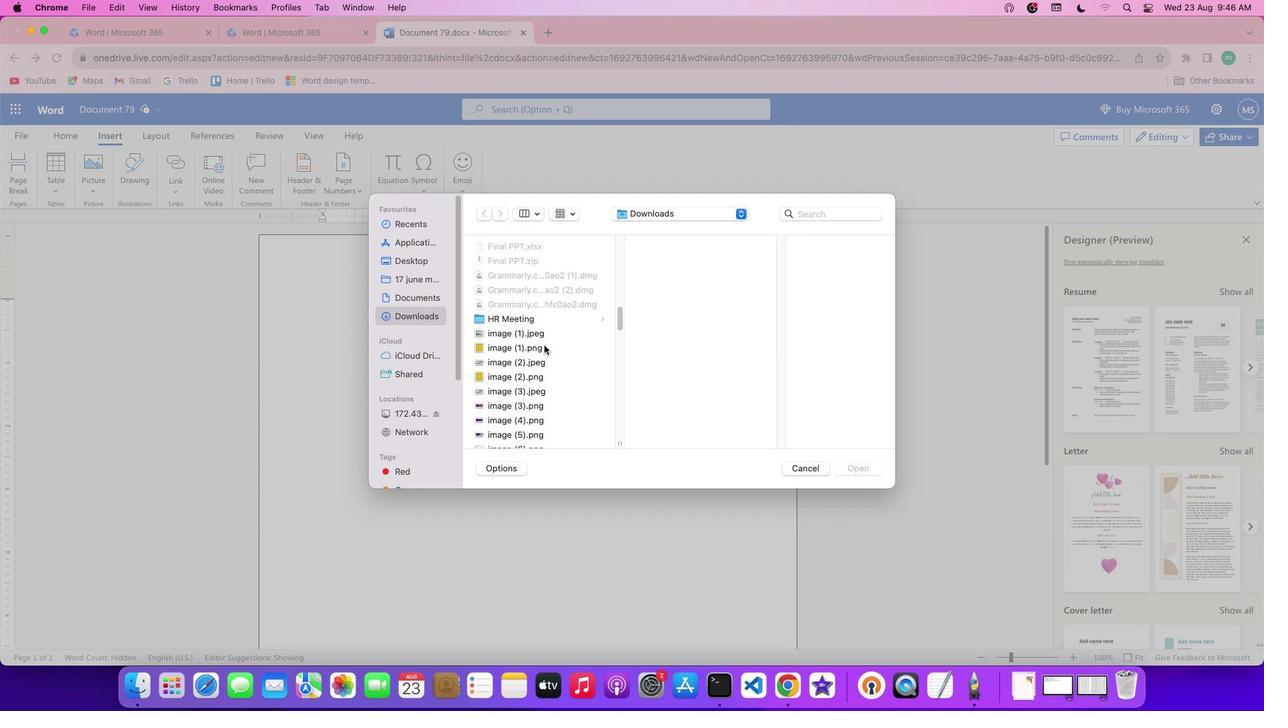 
Action: Mouse scrolled (543, 345) with delta (0, -1)
Screenshot: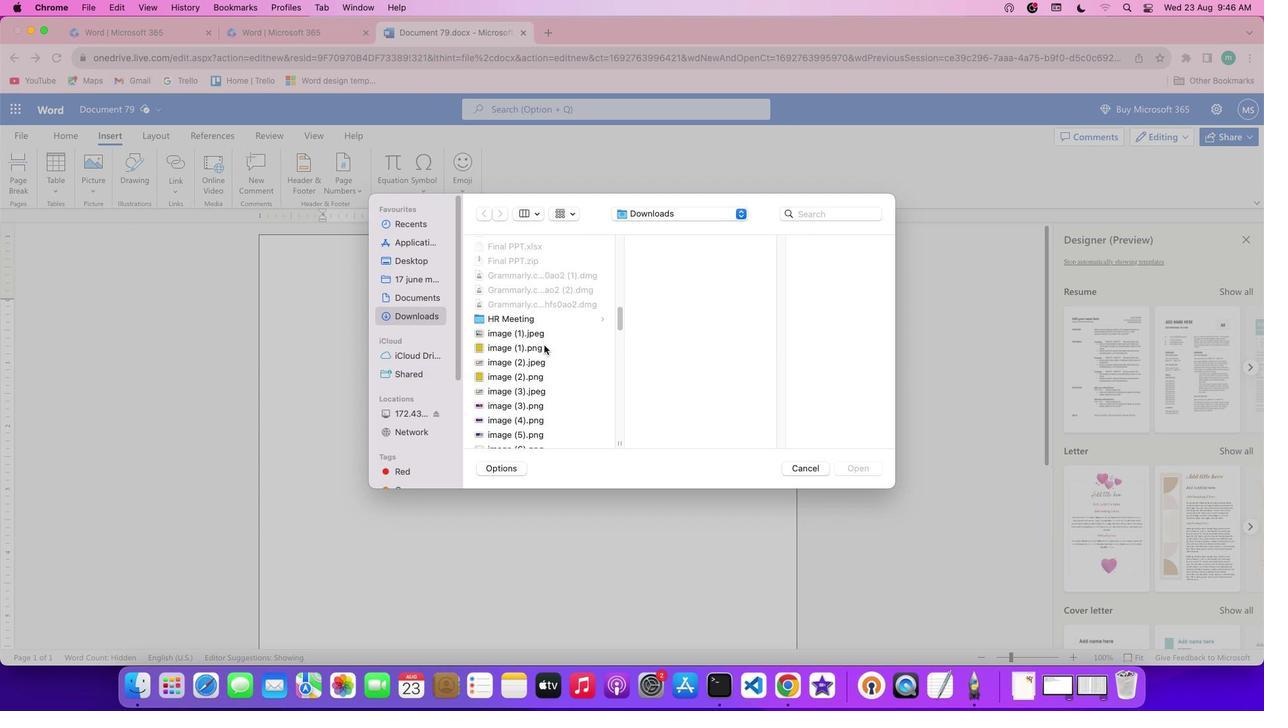 
Action: Mouse moved to (543, 346)
Screenshot: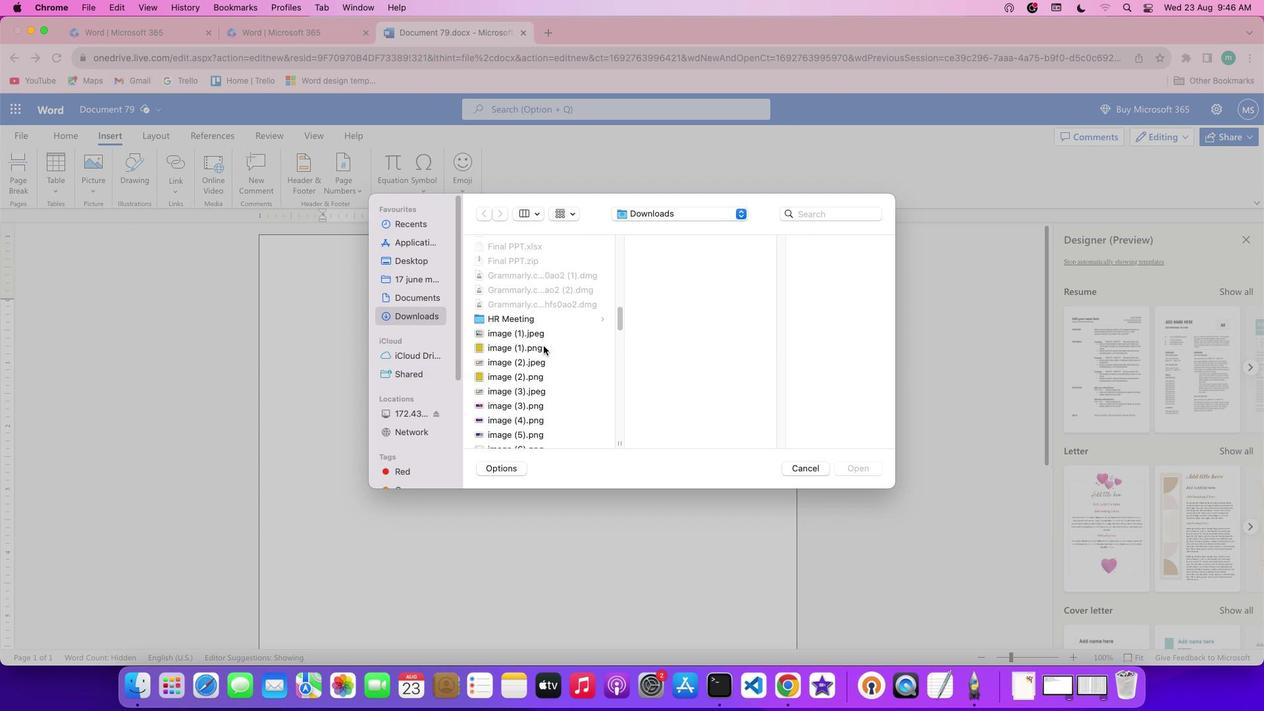 
Action: Mouse scrolled (543, 346) with delta (0, 0)
Screenshot: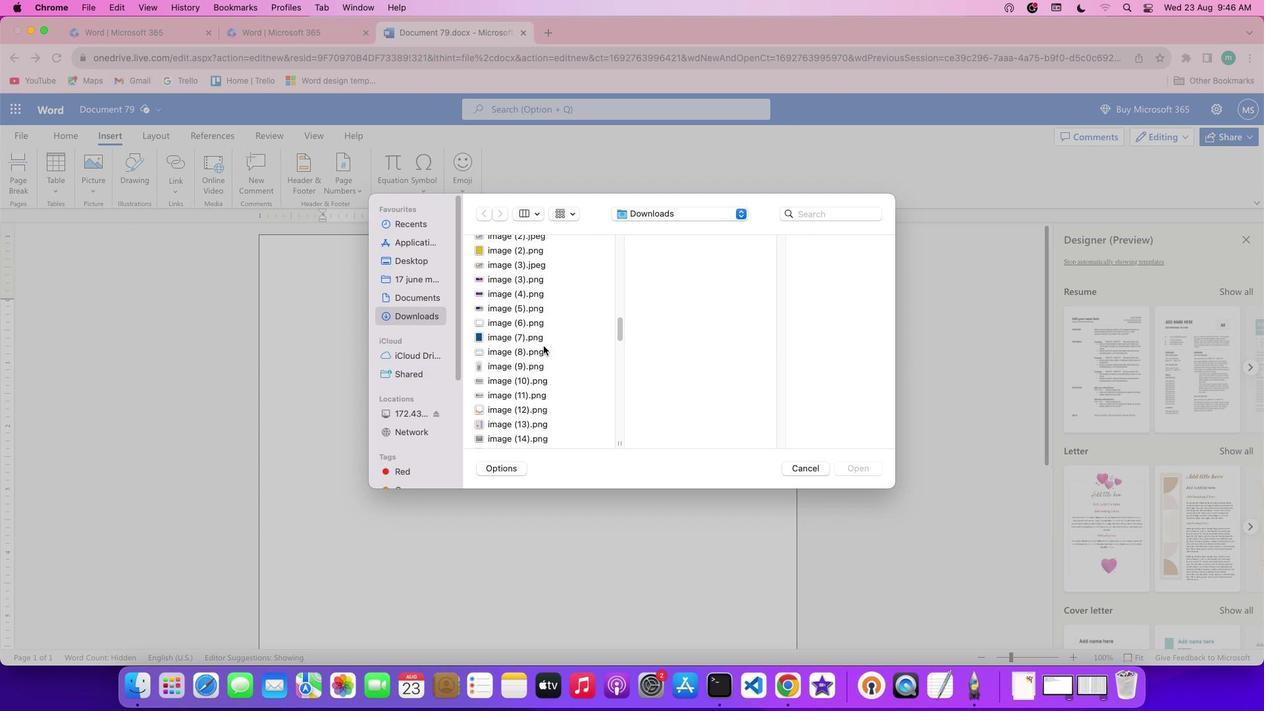 
Action: Mouse scrolled (543, 346) with delta (0, 0)
Screenshot: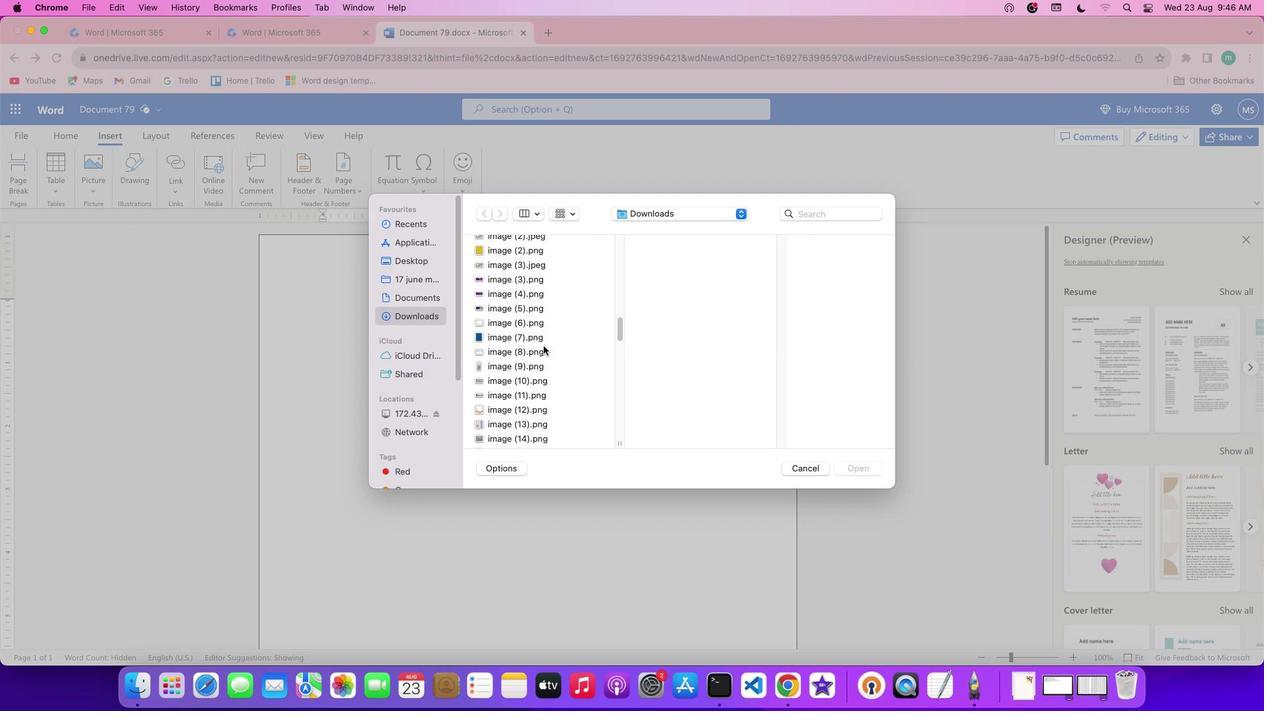 
Action: Mouse scrolled (543, 346) with delta (0, -1)
Screenshot: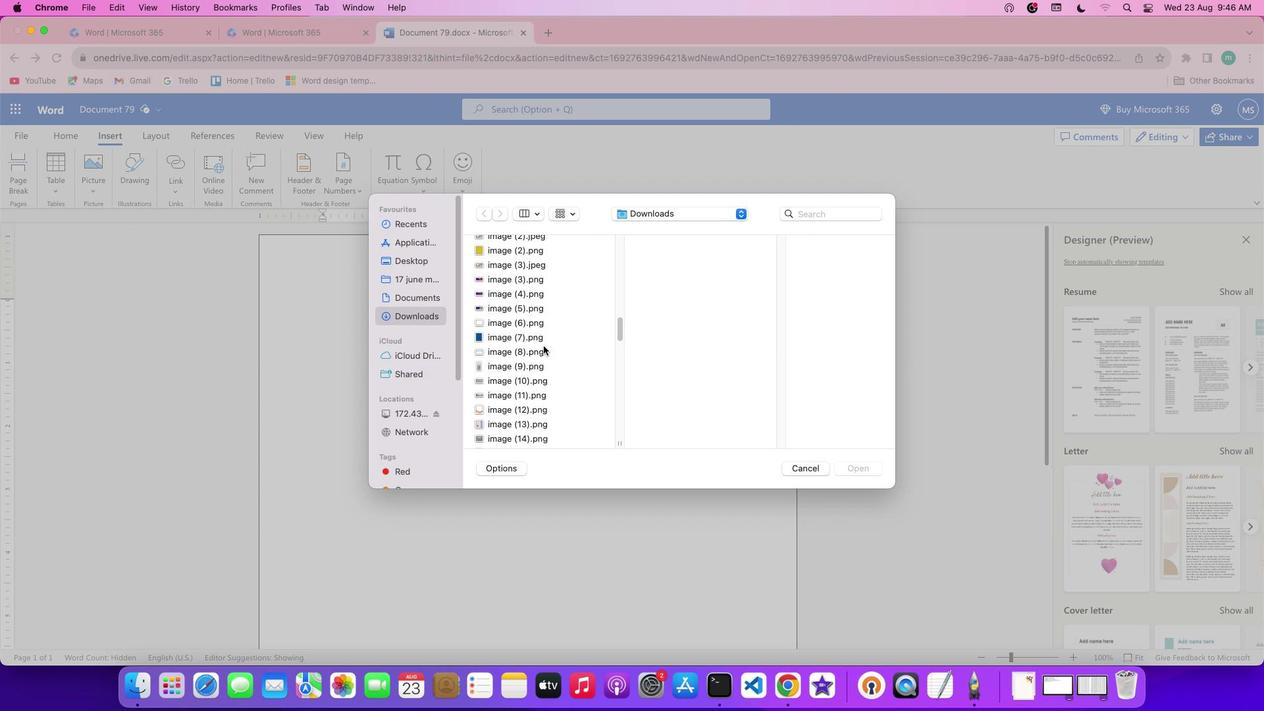 
Action: Mouse scrolled (543, 346) with delta (0, -2)
Screenshot: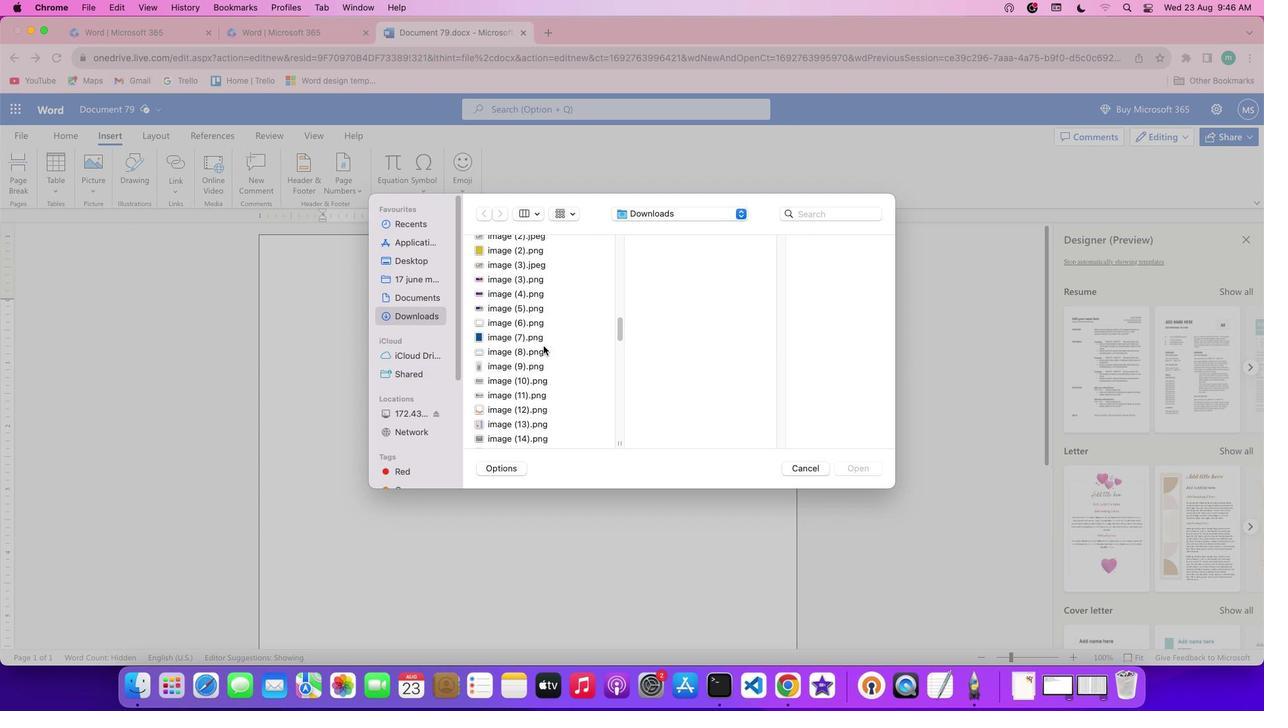 
Action: Mouse scrolled (543, 346) with delta (0, 0)
Screenshot: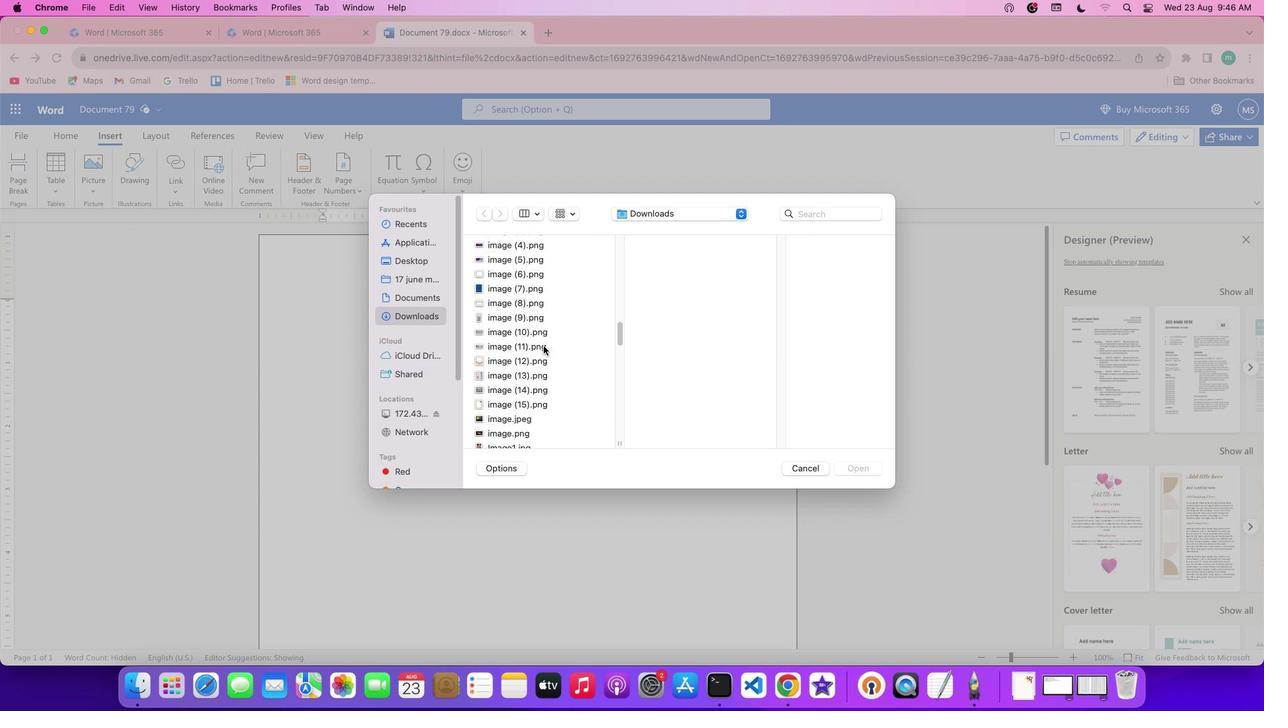 
Action: Mouse scrolled (543, 346) with delta (0, 0)
Screenshot: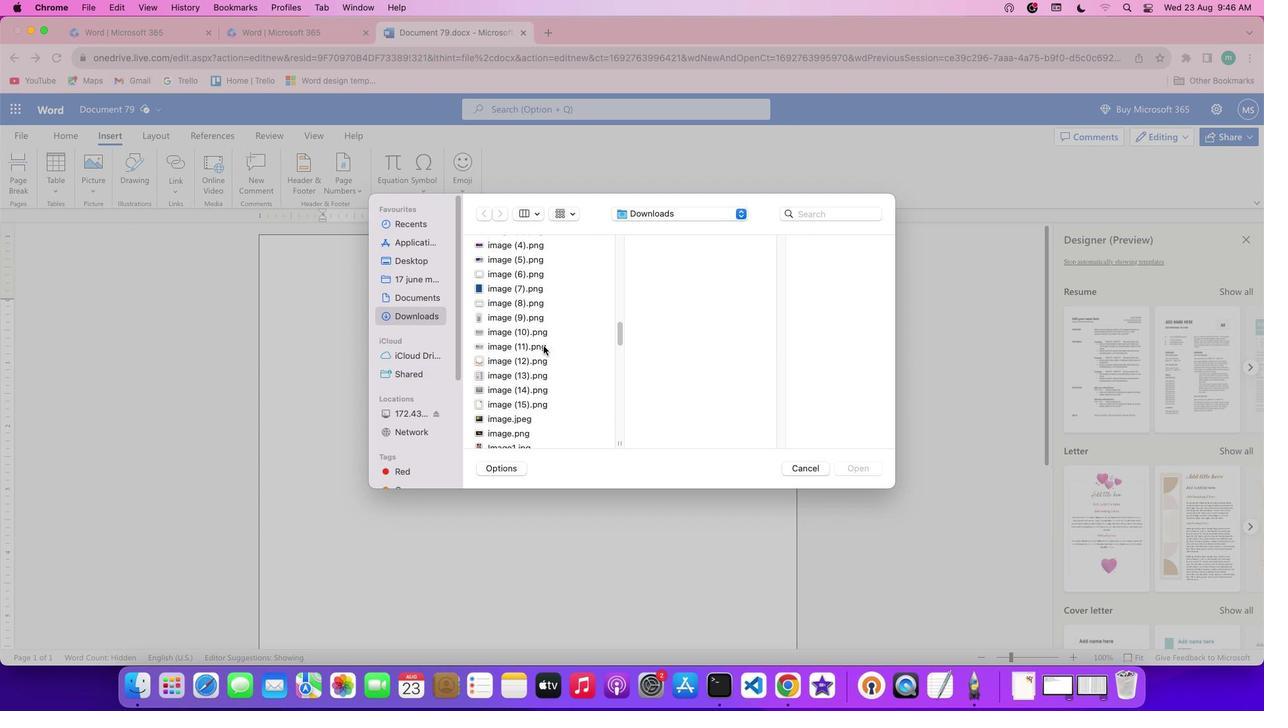 
Action: Mouse scrolled (543, 346) with delta (0, -1)
Screenshot: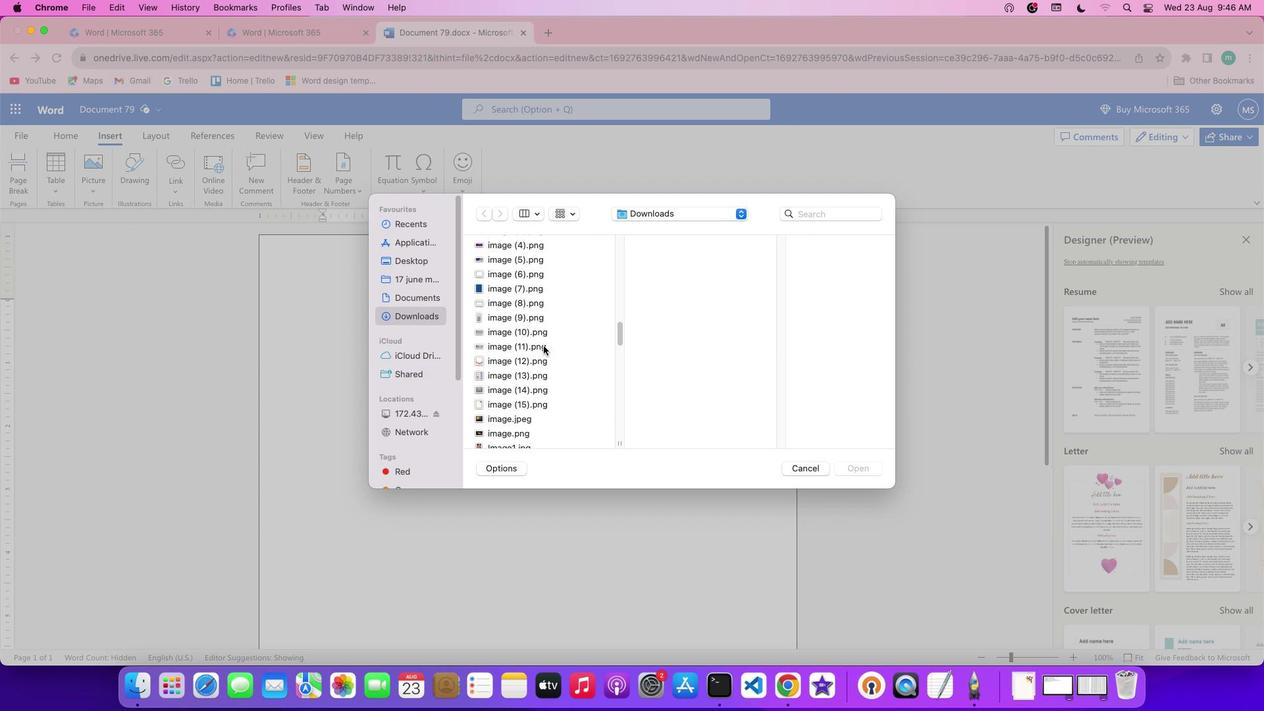 
Action: Mouse moved to (539, 349)
Screenshot: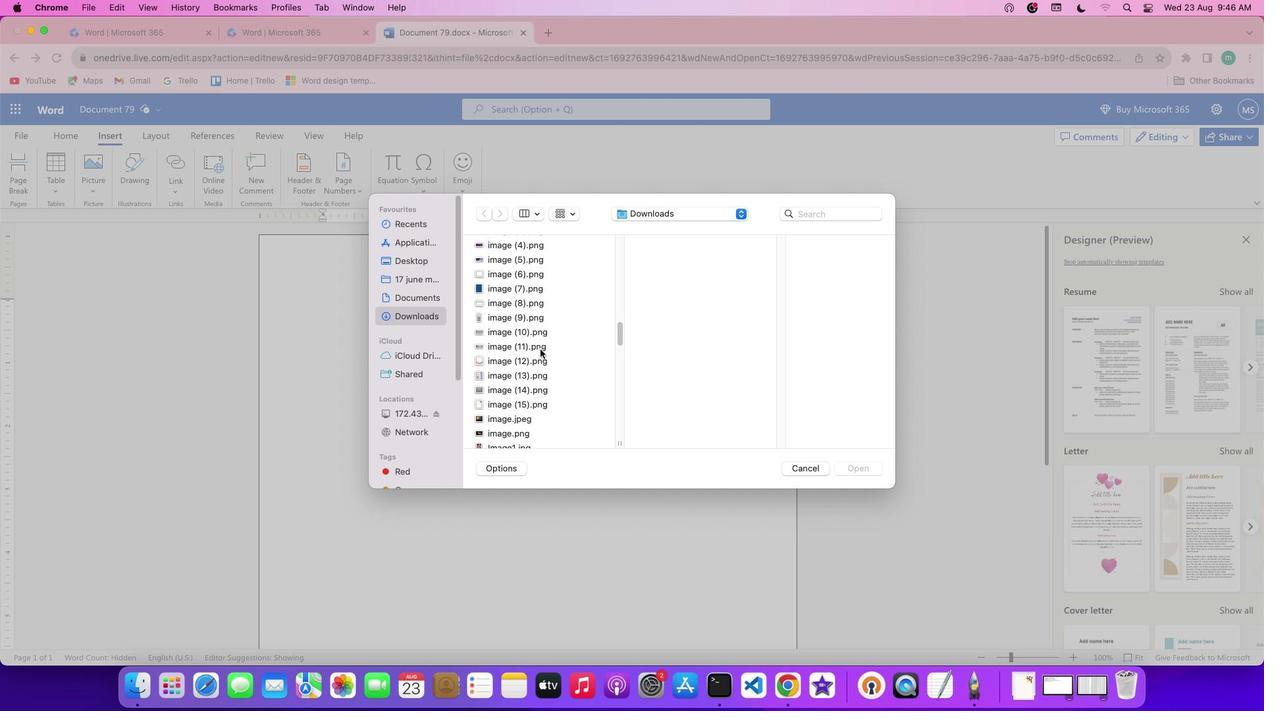 
Action: Mouse scrolled (539, 349) with delta (0, 0)
Screenshot: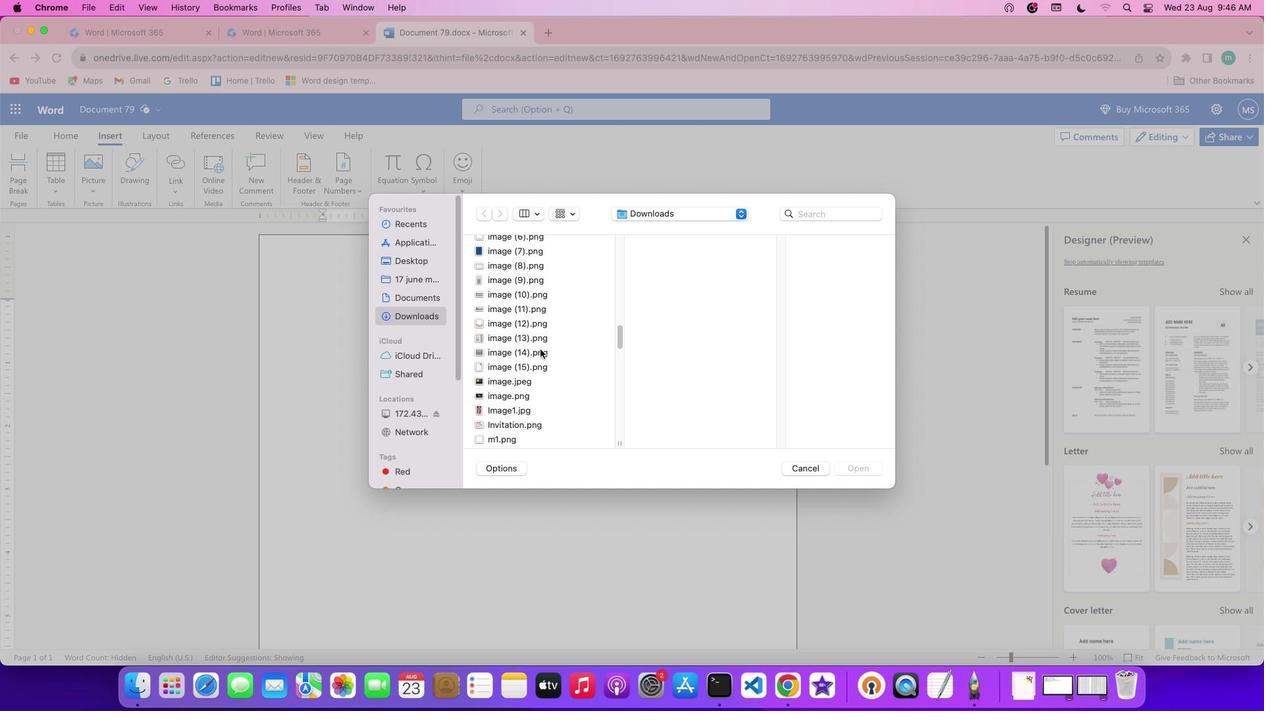 
Action: Mouse scrolled (539, 349) with delta (0, 0)
Screenshot: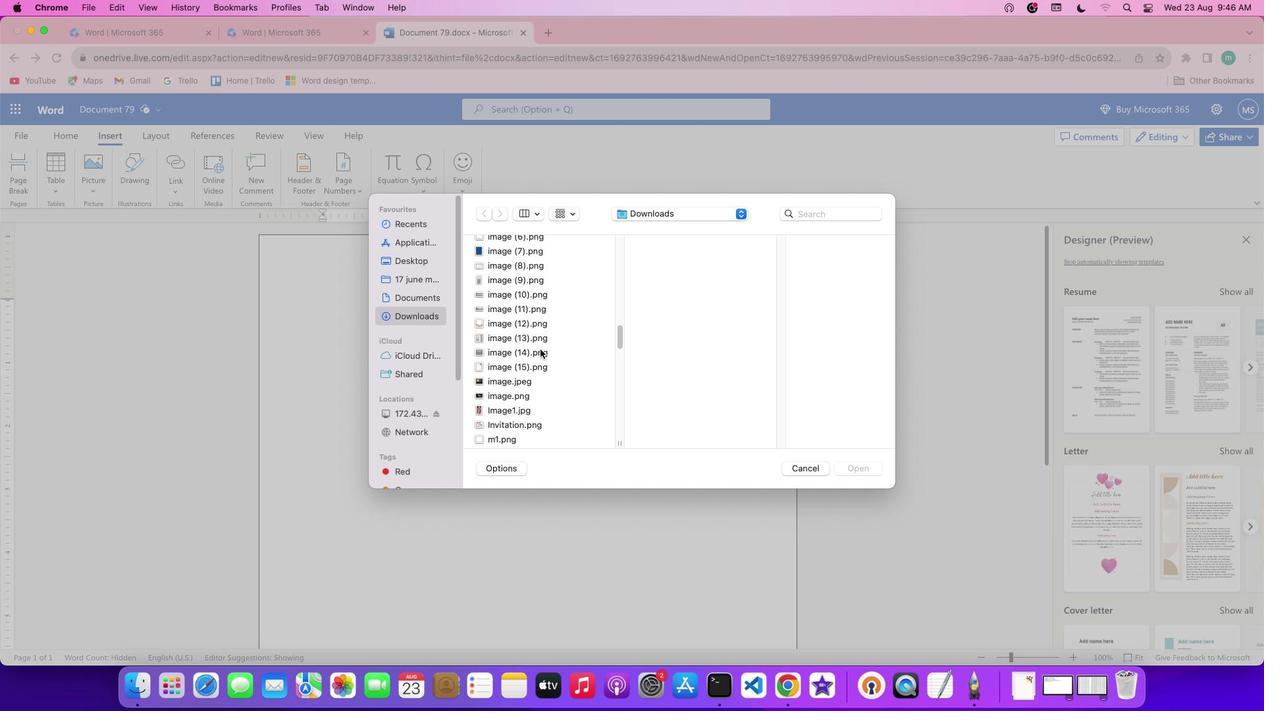 
Action: Mouse scrolled (539, 349) with delta (0, 0)
Screenshot: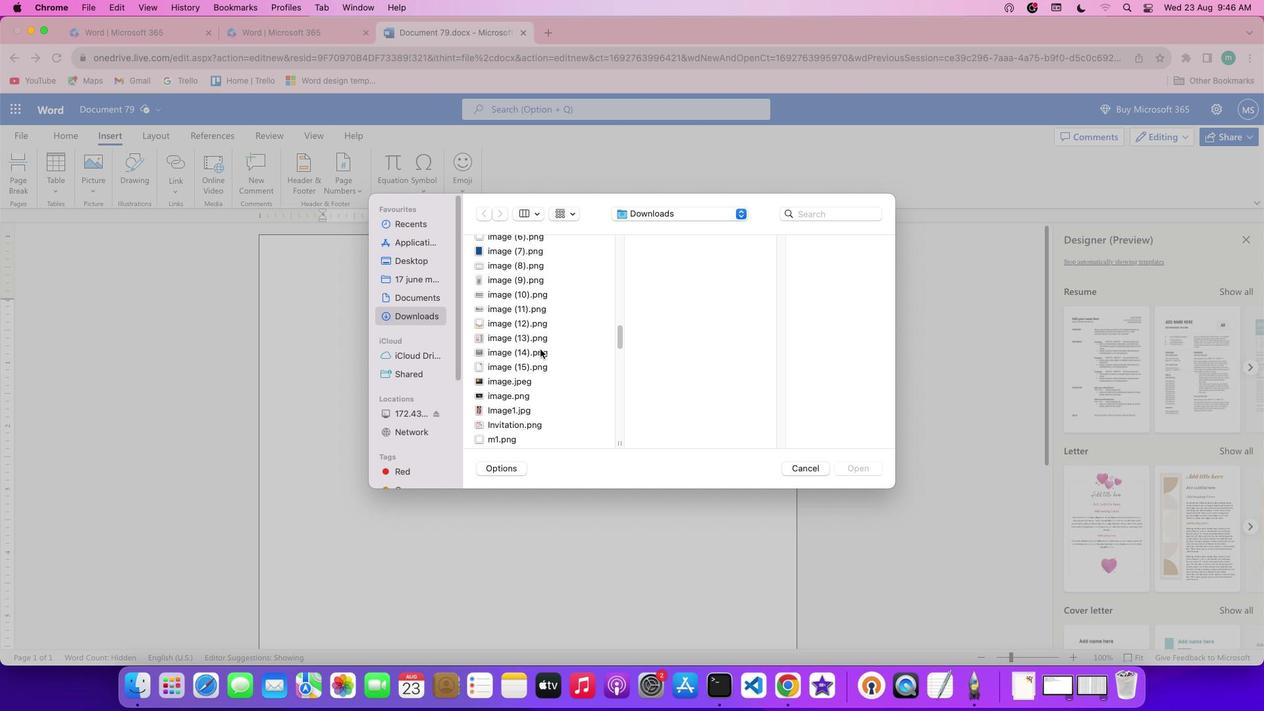 
Action: Mouse moved to (534, 364)
Screenshot: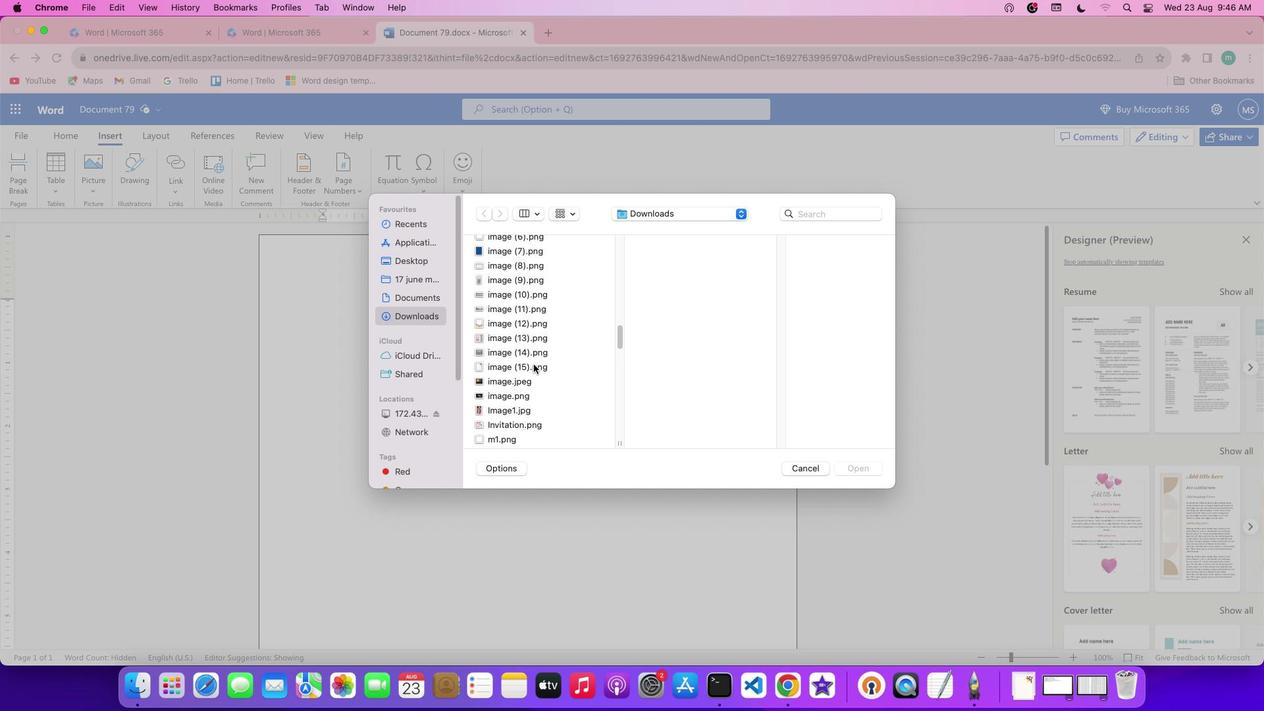 
Action: Mouse pressed left at (534, 364)
Screenshot: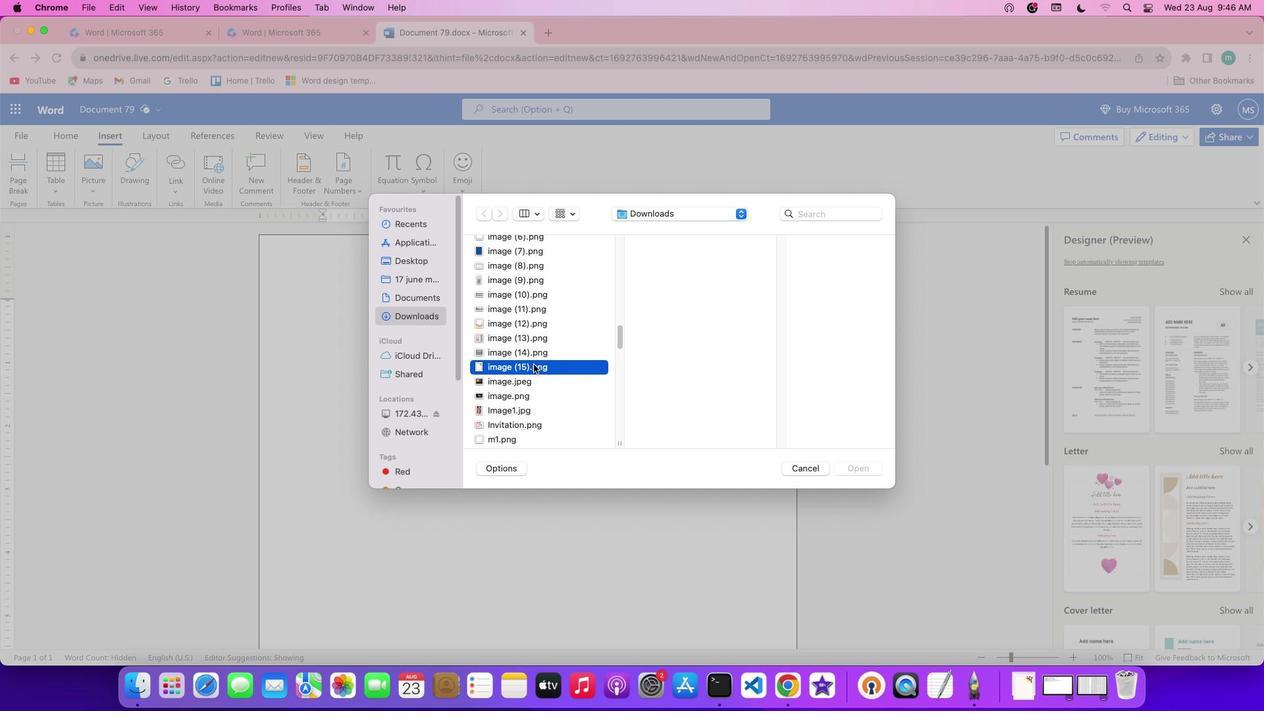
Action: Mouse moved to (870, 470)
Screenshot: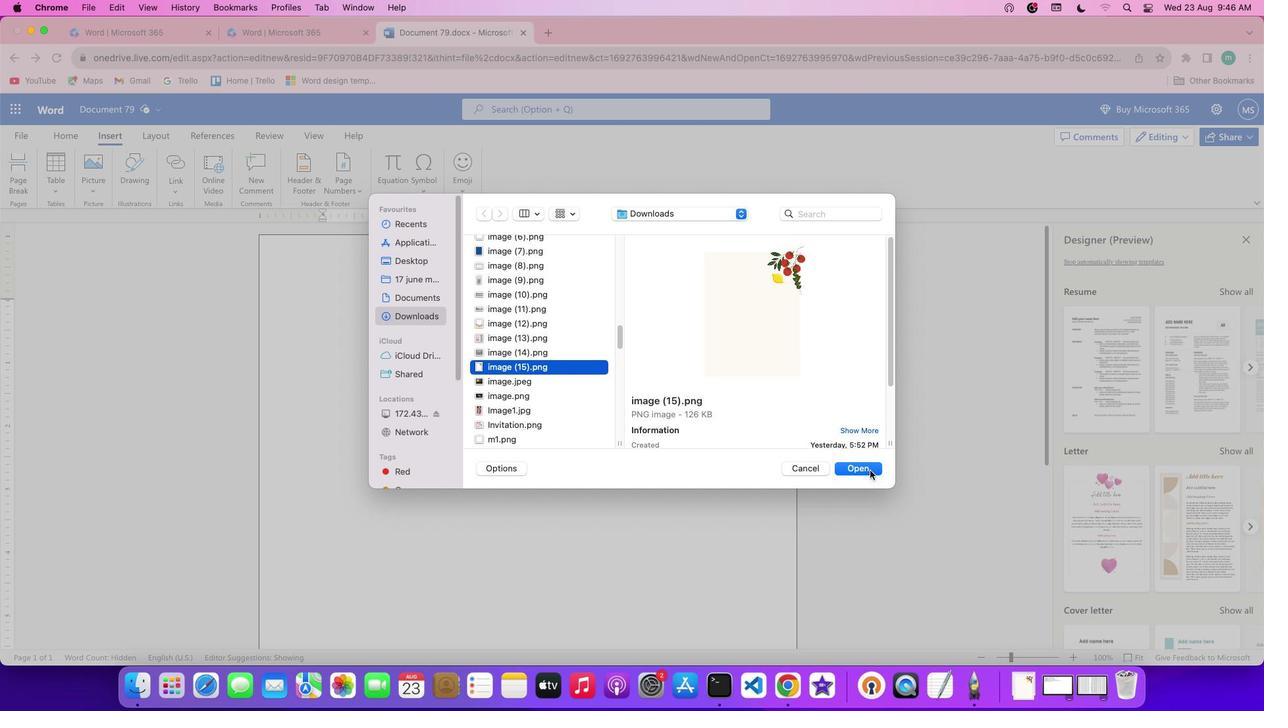 
Action: Mouse pressed left at (870, 470)
Screenshot: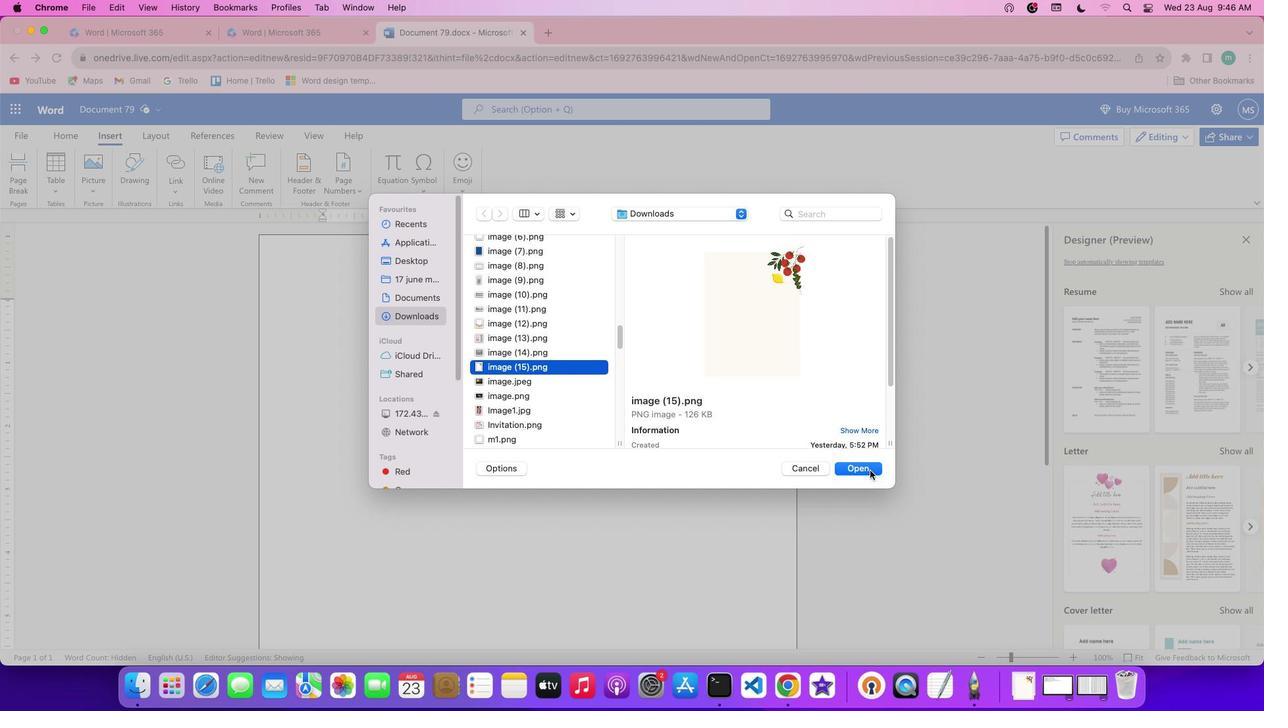 
Action: Mouse moved to (557, 455)
Screenshot: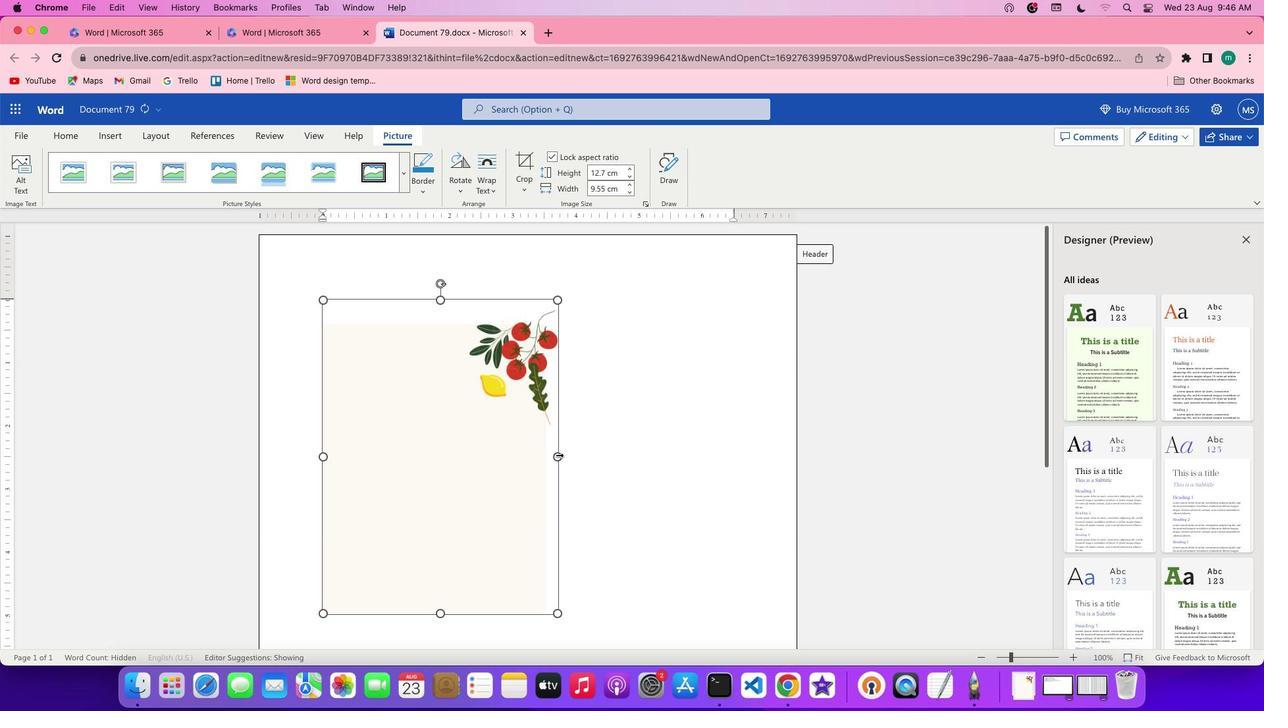
Action: Mouse pressed left at (557, 455)
Screenshot: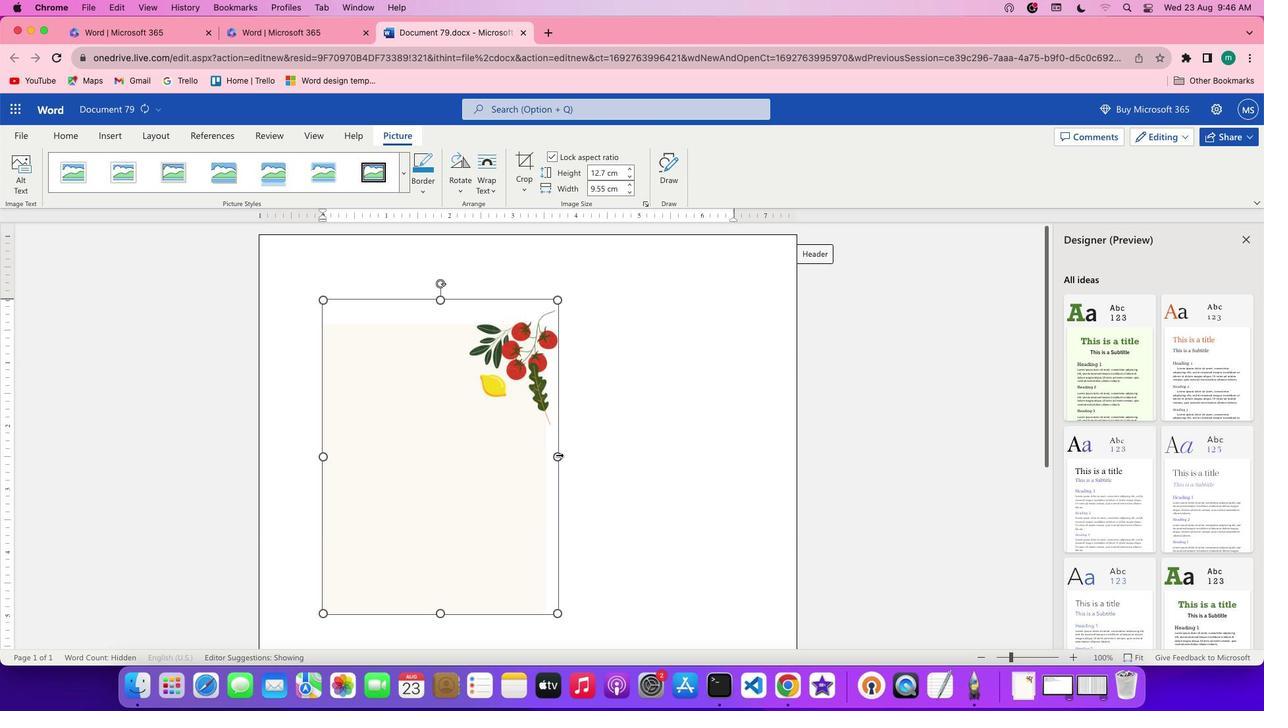 
Action: Mouse moved to (555, 613)
Screenshot: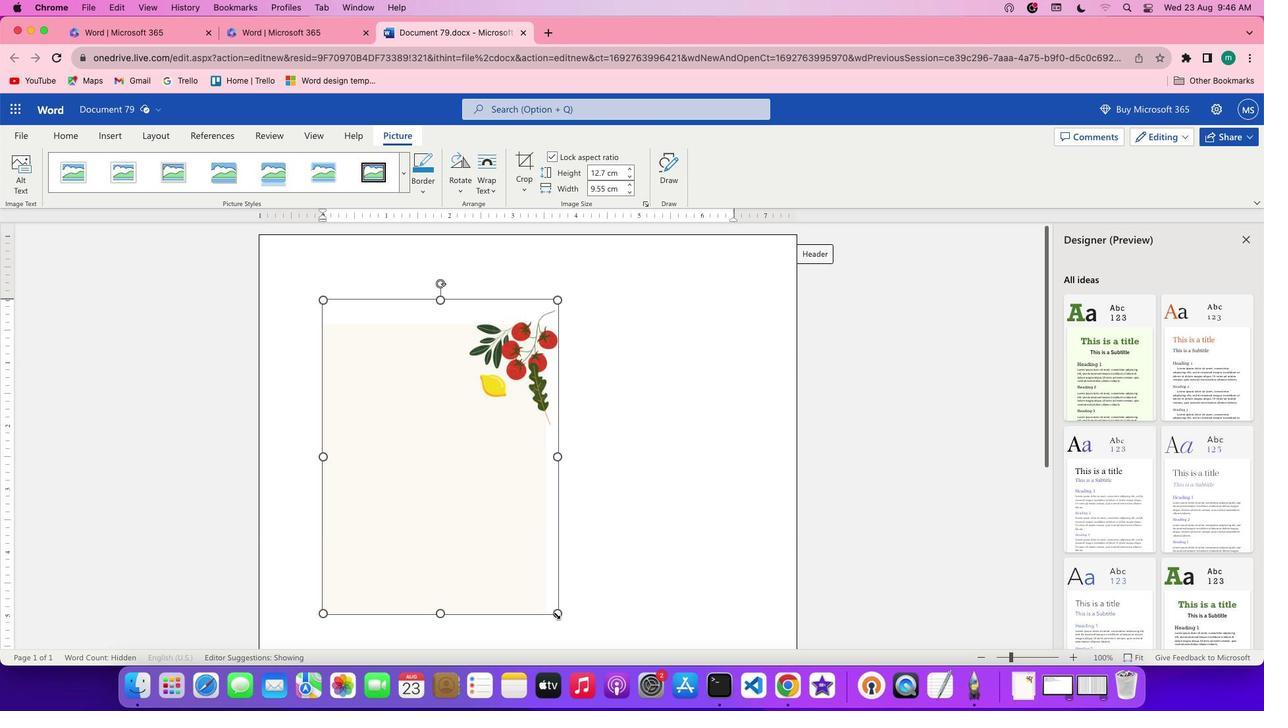 
Action: Mouse pressed left at (555, 613)
Screenshot: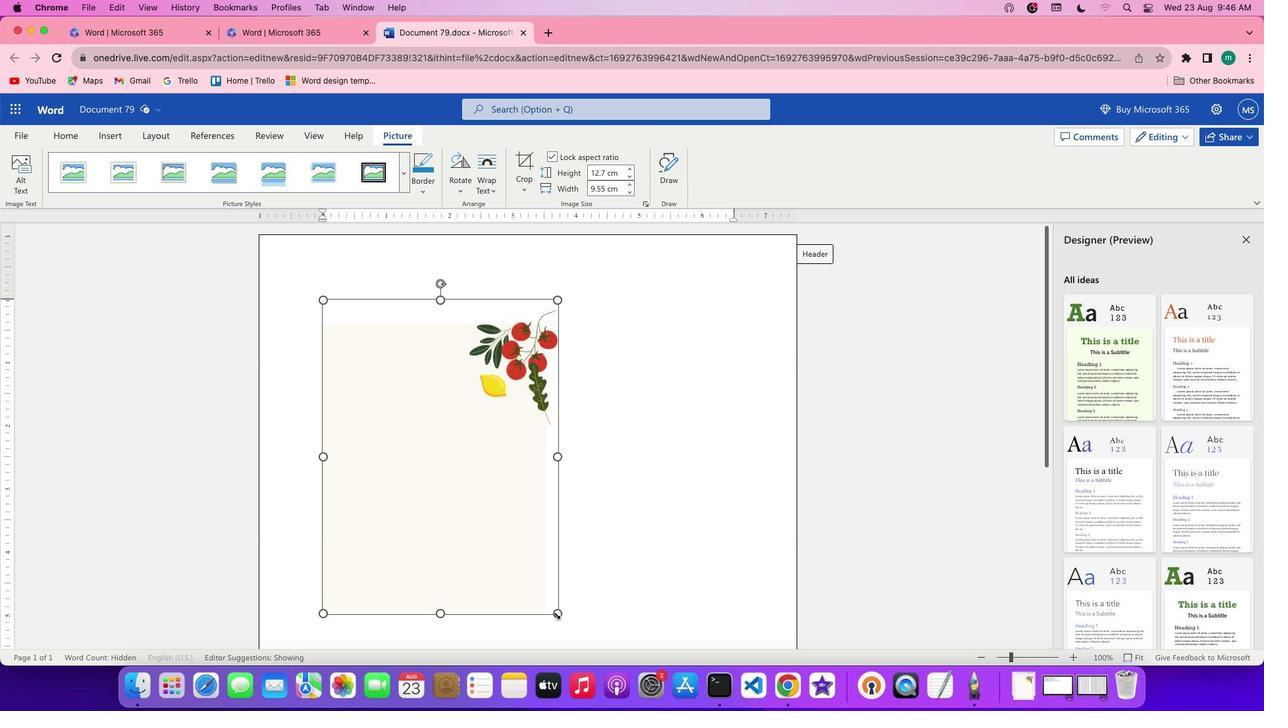
Action: Mouse moved to (657, 556)
Screenshot: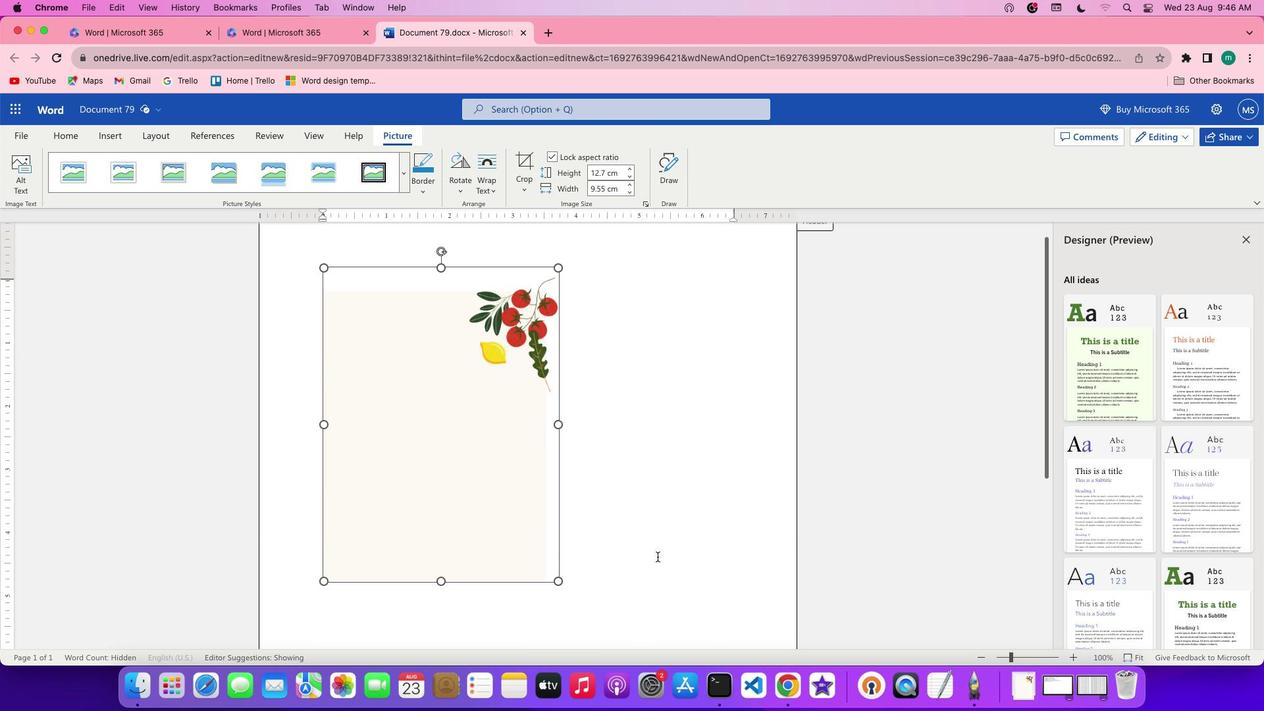 
Action: Mouse scrolled (657, 556) with delta (0, 0)
Screenshot: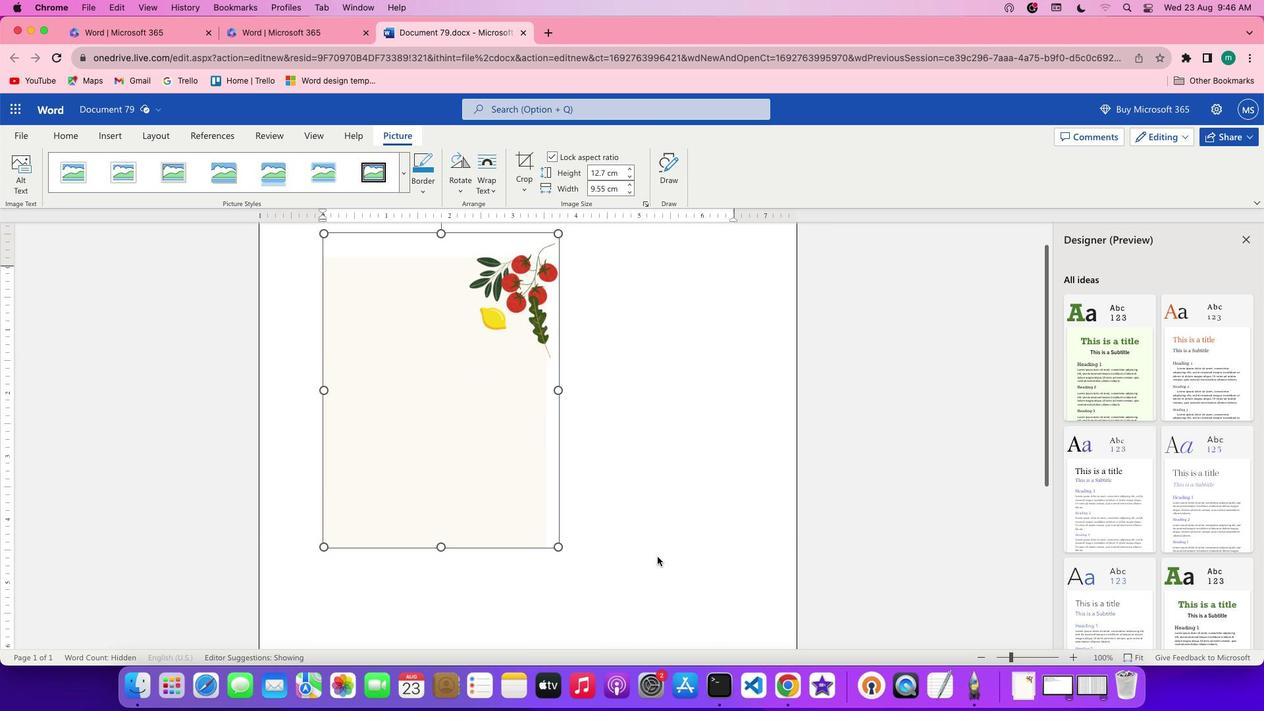 
Action: Mouse scrolled (657, 556) with delta (0, 0)
Screenshot: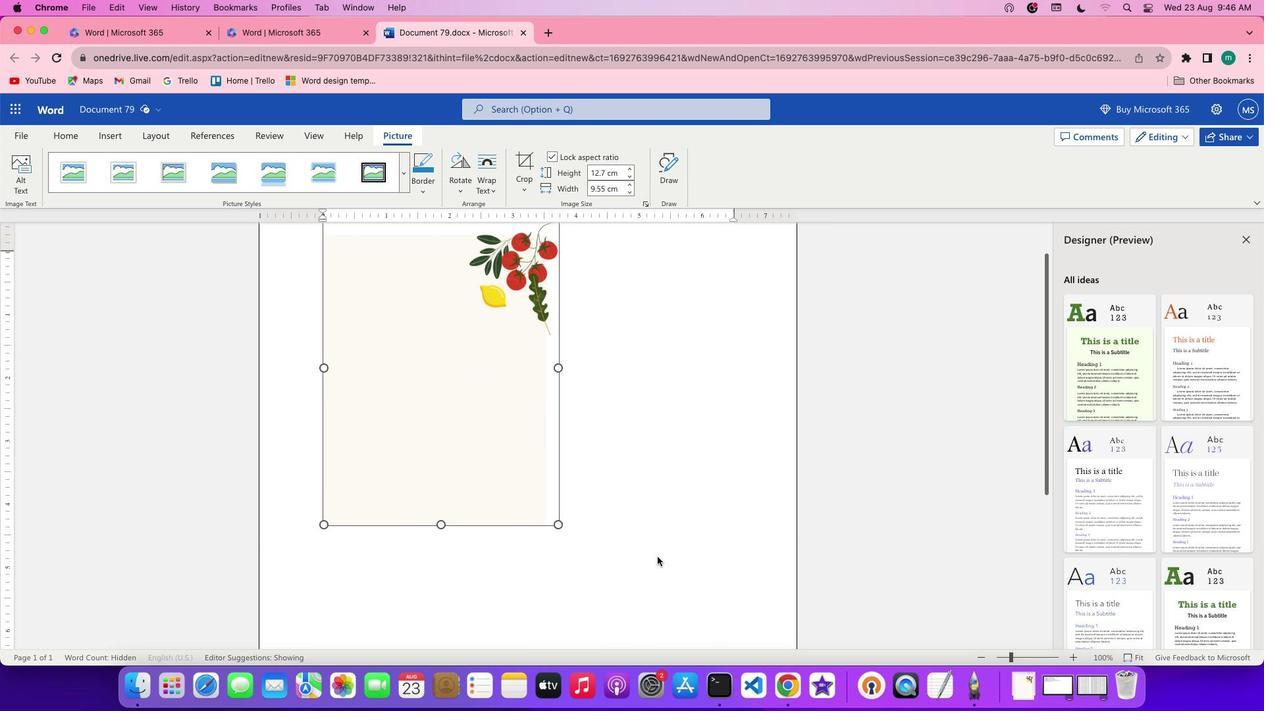 
Action: Mouse scrolled (657, 556) with delta (0, -1)
Screenshot: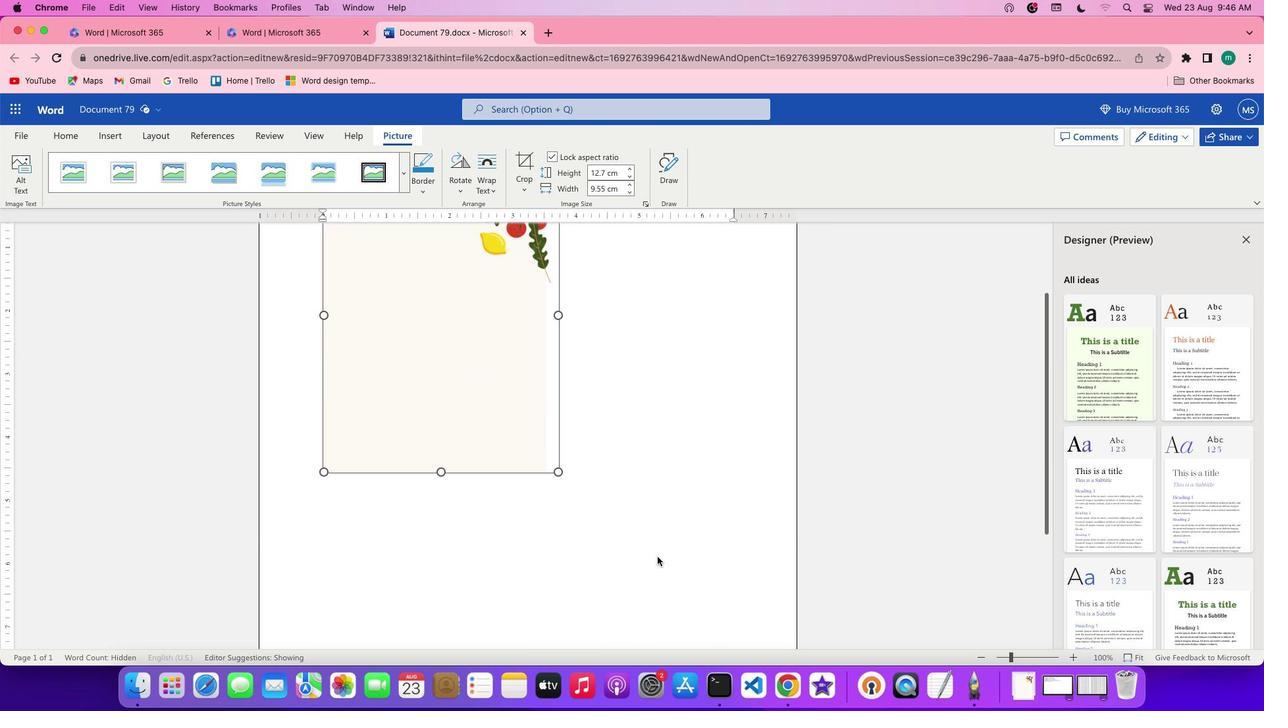 
Action: Mouse scrolled (657, 556) with delta (0, -1)
Screenshot: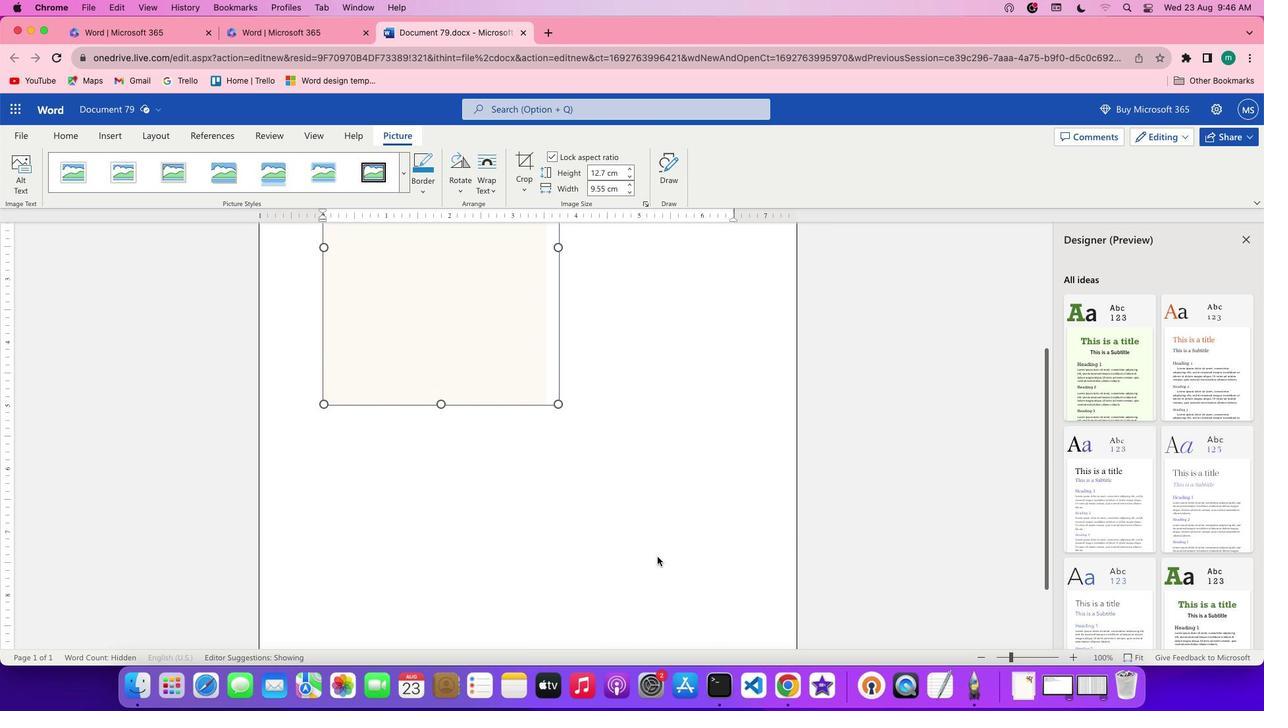 
Action: Mouse moved to (656, 553)
Screenshot: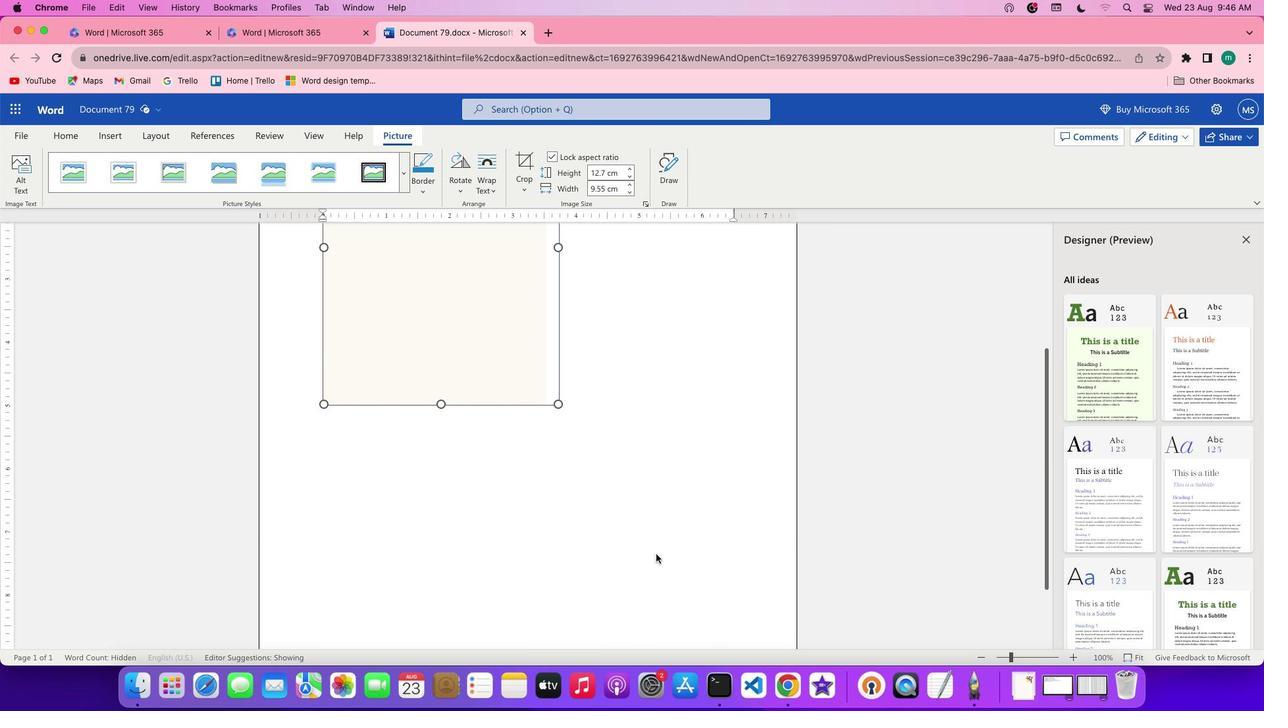 
Action: Mouse scrolled (656, 553) with delta (0, 0)
Screenshot: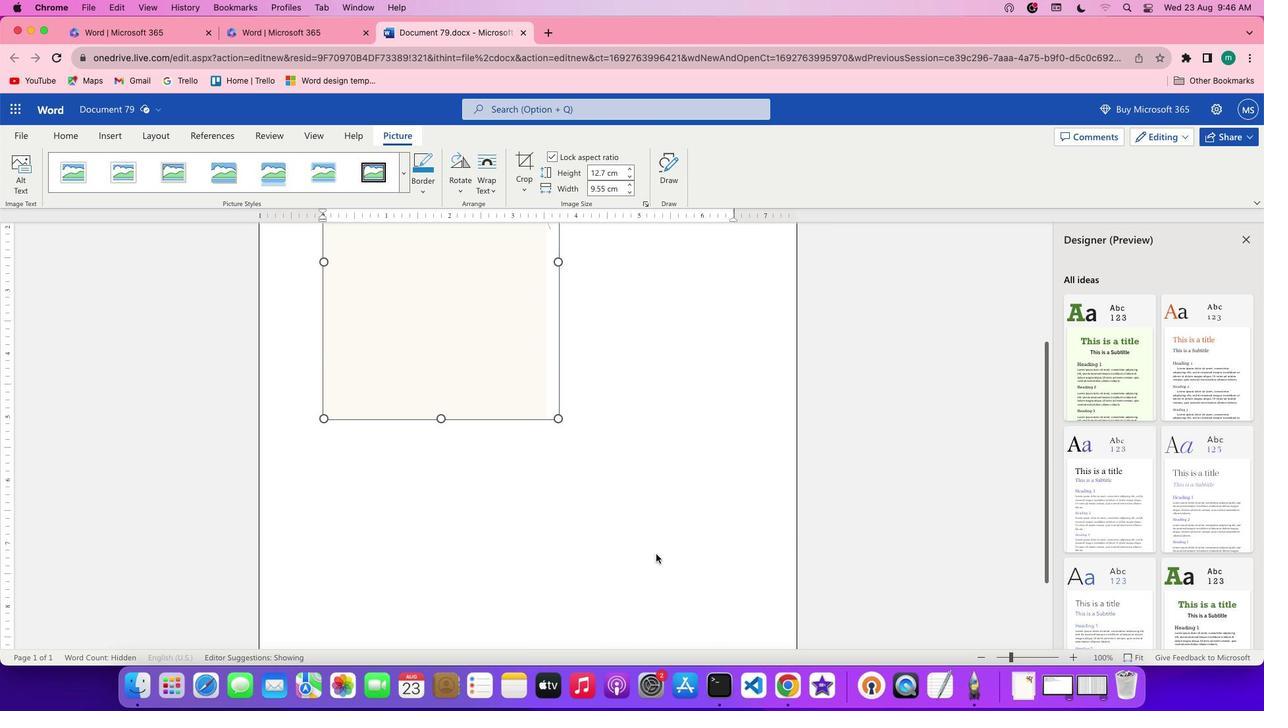 
Action: Mouse scrolled (656, 553) with delta (0, 0)
Screenshot: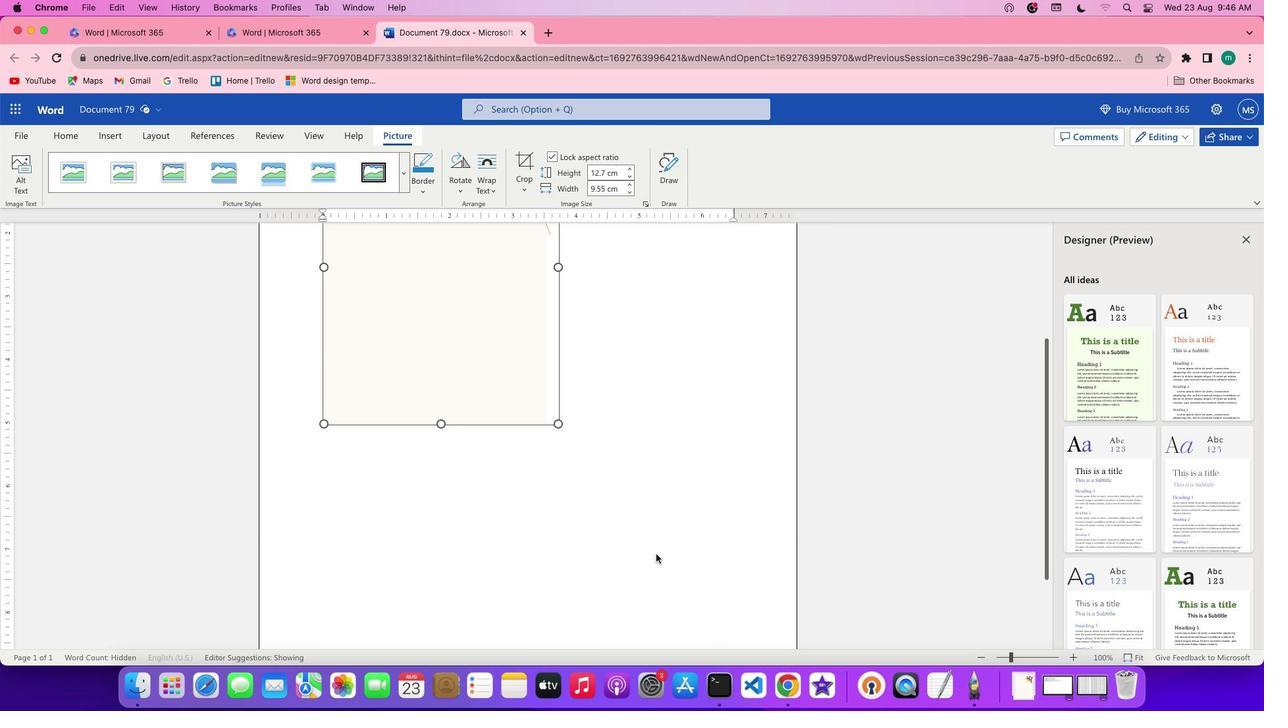 
Action: Mouse moved to (559, 426)
Screenshot: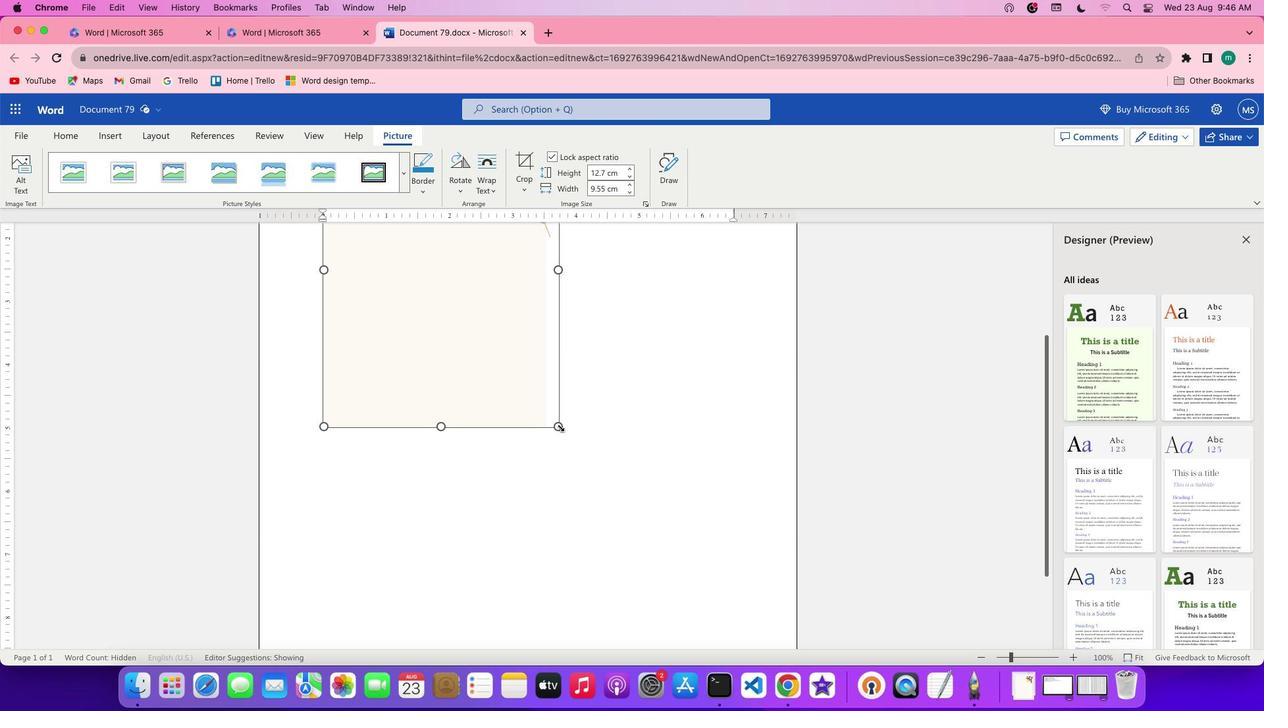
Action: Mouse pressed left at (559, 426)
Screenshot: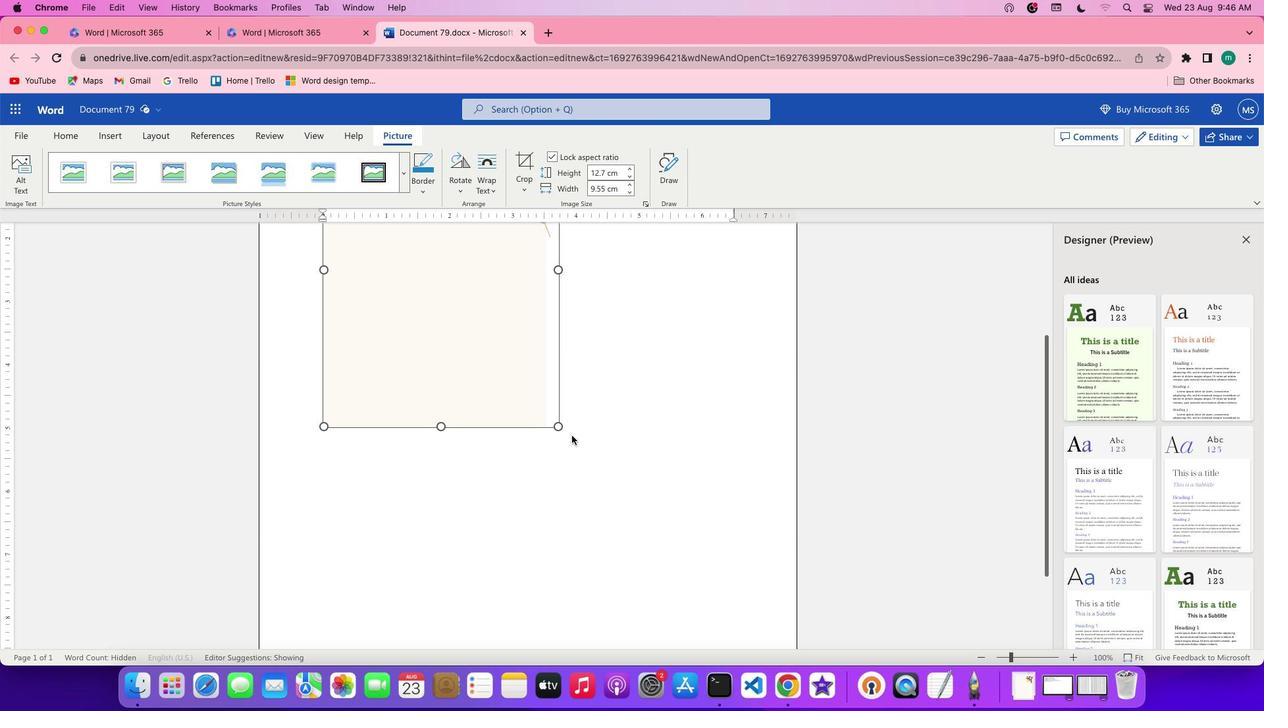 
Action: Mouse moved to (559, 424)
Screenshot: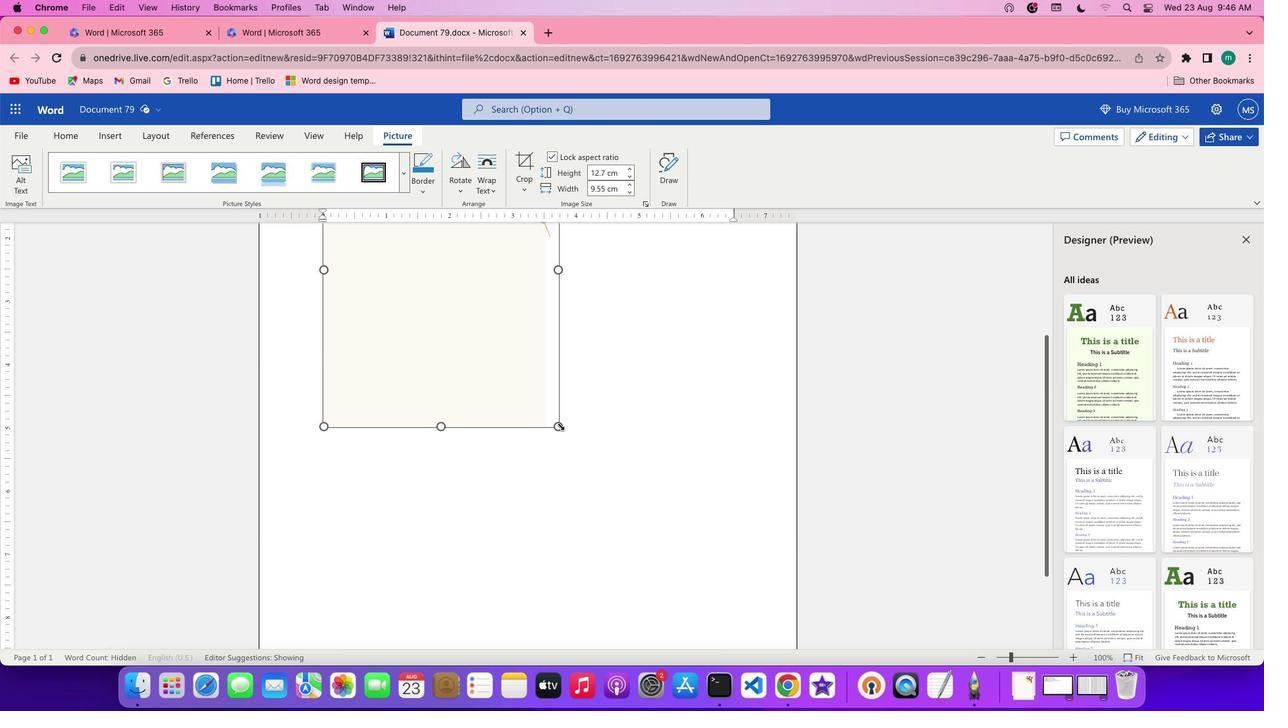 
Action: Mouse pressed left at (559, 424)
Screenshot: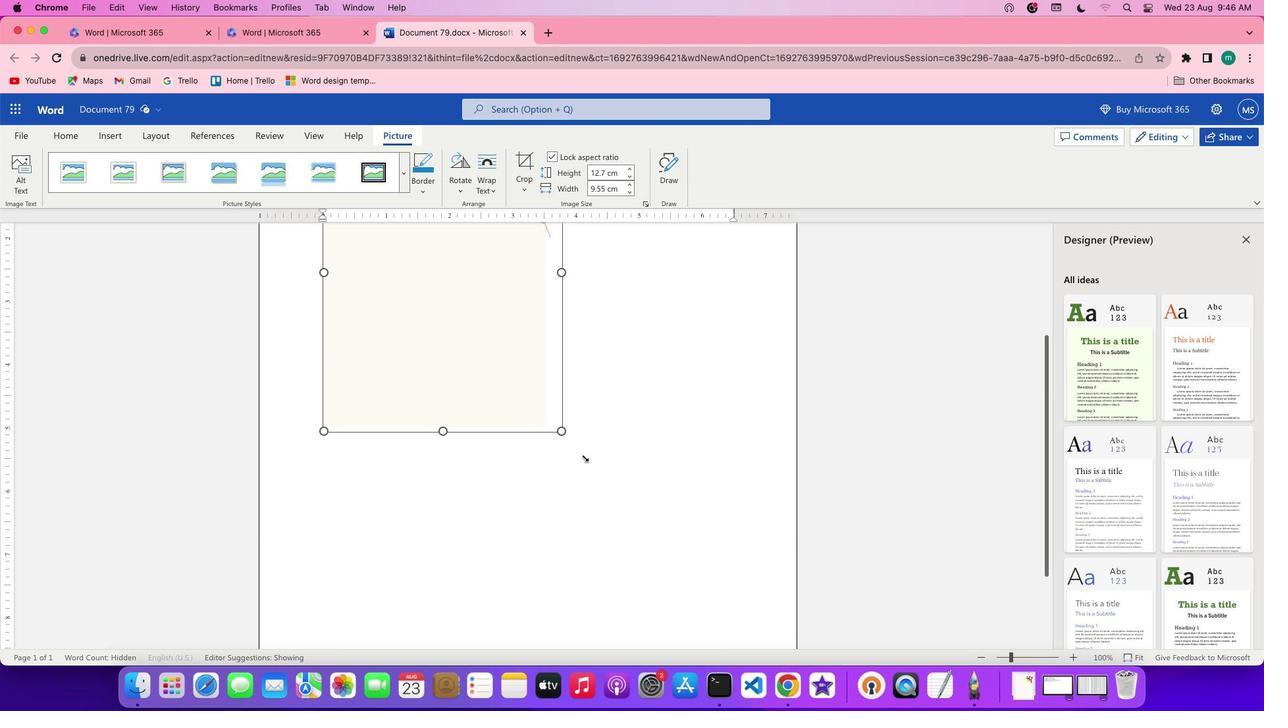 
Action: Mouse moved to (511, 413)
Screenshot: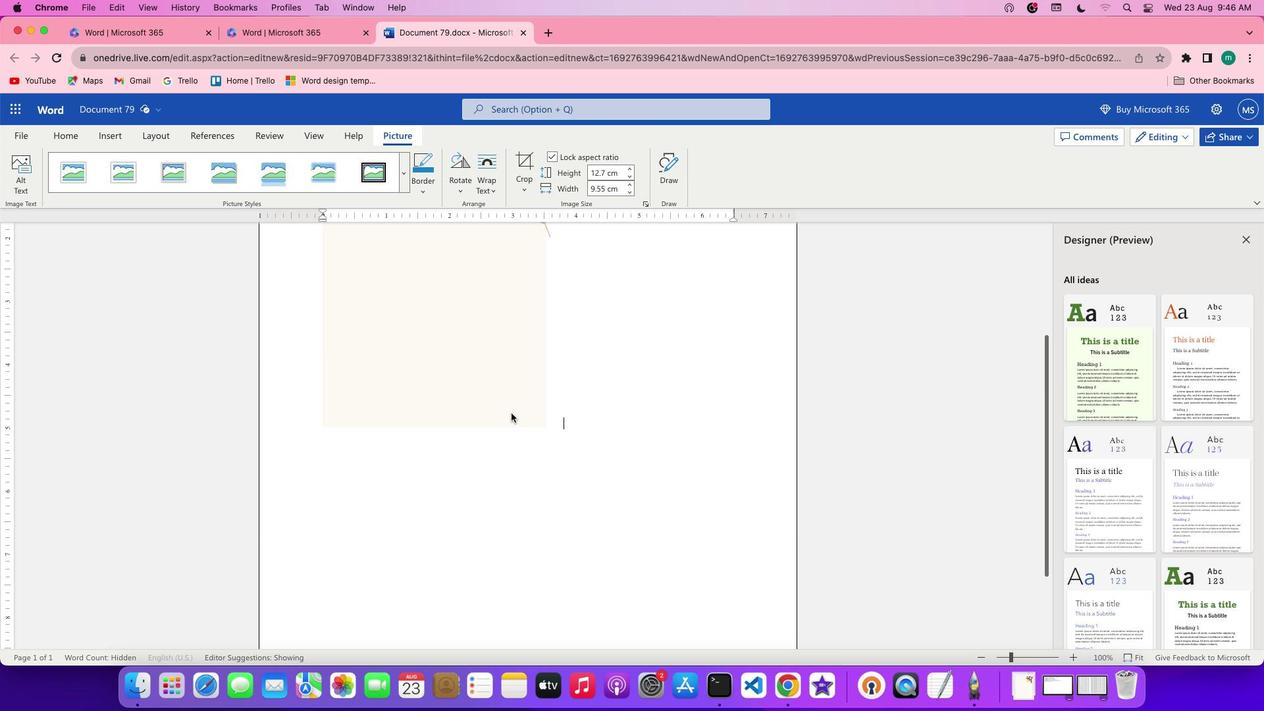 
Action: Mouse pressed left at (511, 413)
Screenshot: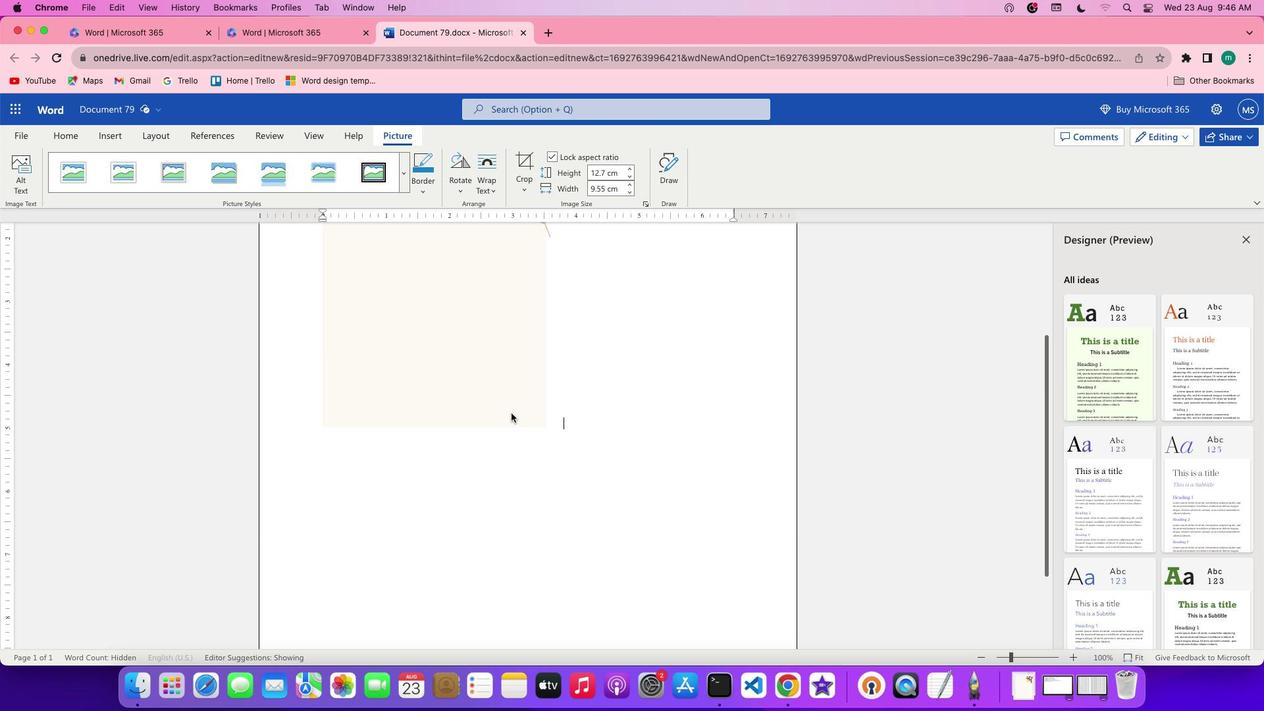 
Action: Mouse moved to (559, 423)
Screenshot: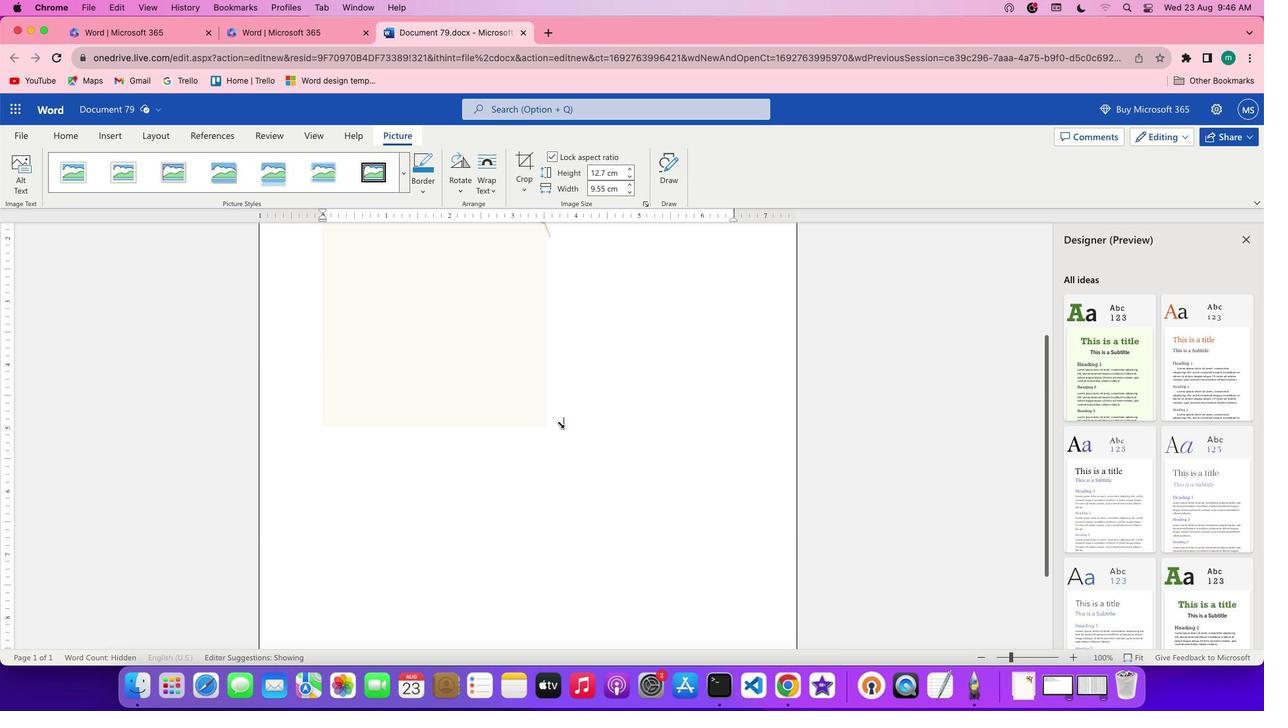 
Action: Mouse pressed left at (559, 423)
Screenshot: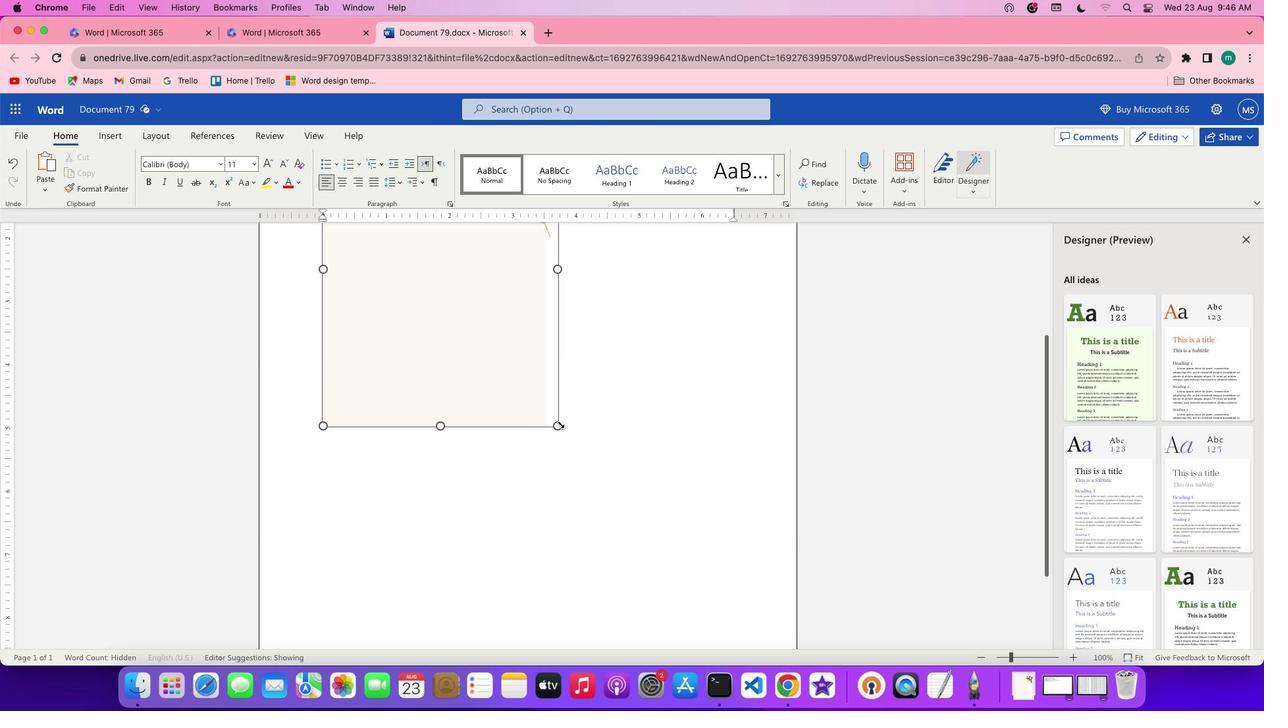 
Action: Mouse moved to (556, 425)
Screenshot: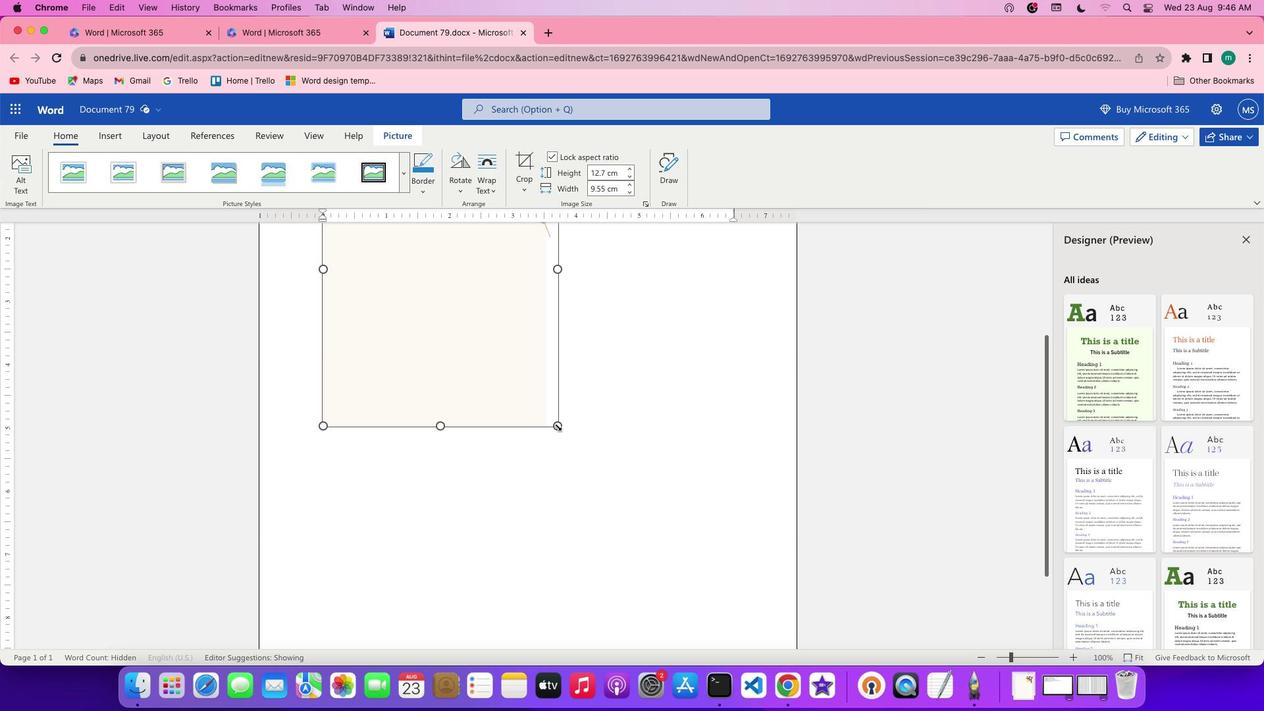 
Action: Mouse pressed left at (556, 425)
Screenshot: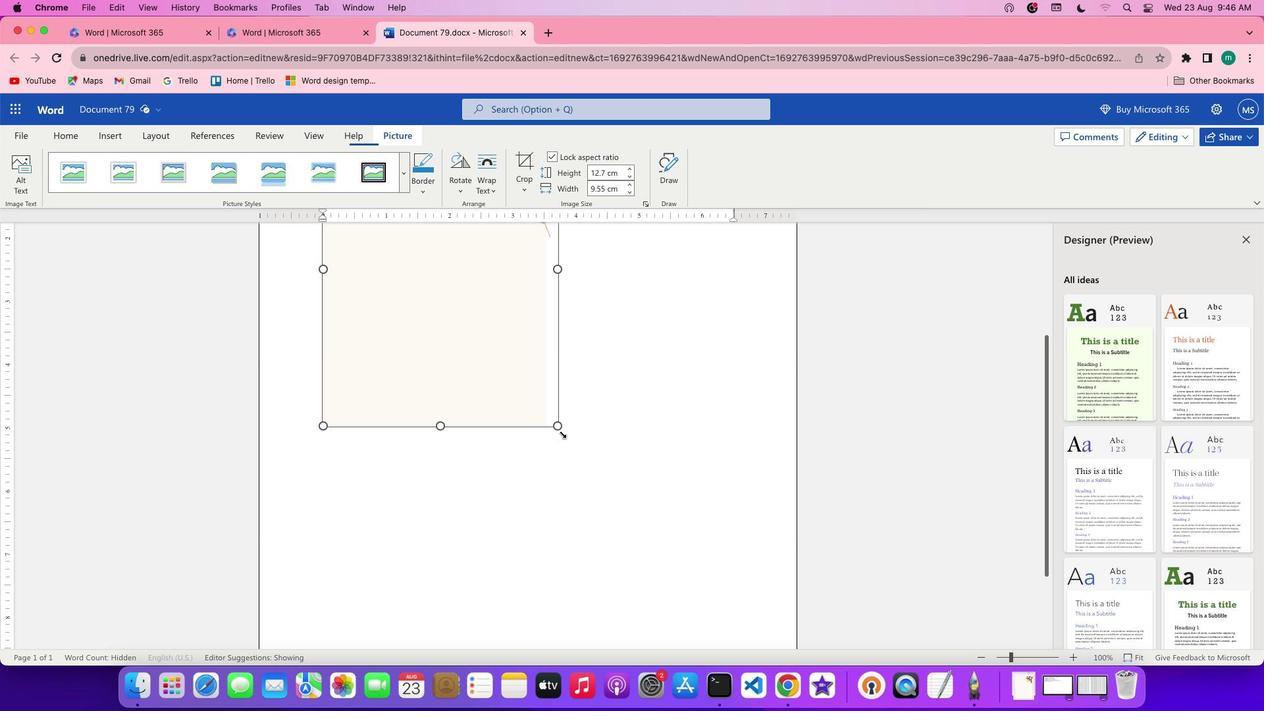
Action: Mouse moved to (443, 427)
Screenshot: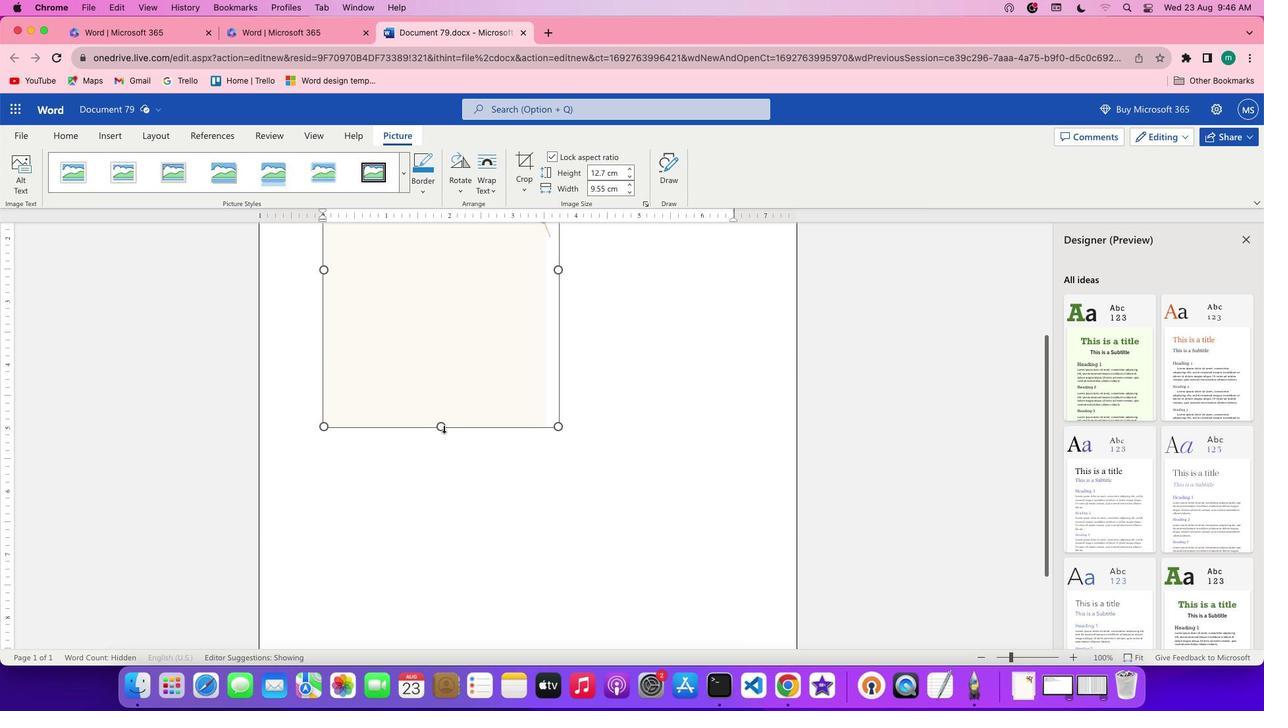 
Action: Mouse pressed left at (443, 427)
Screenshot: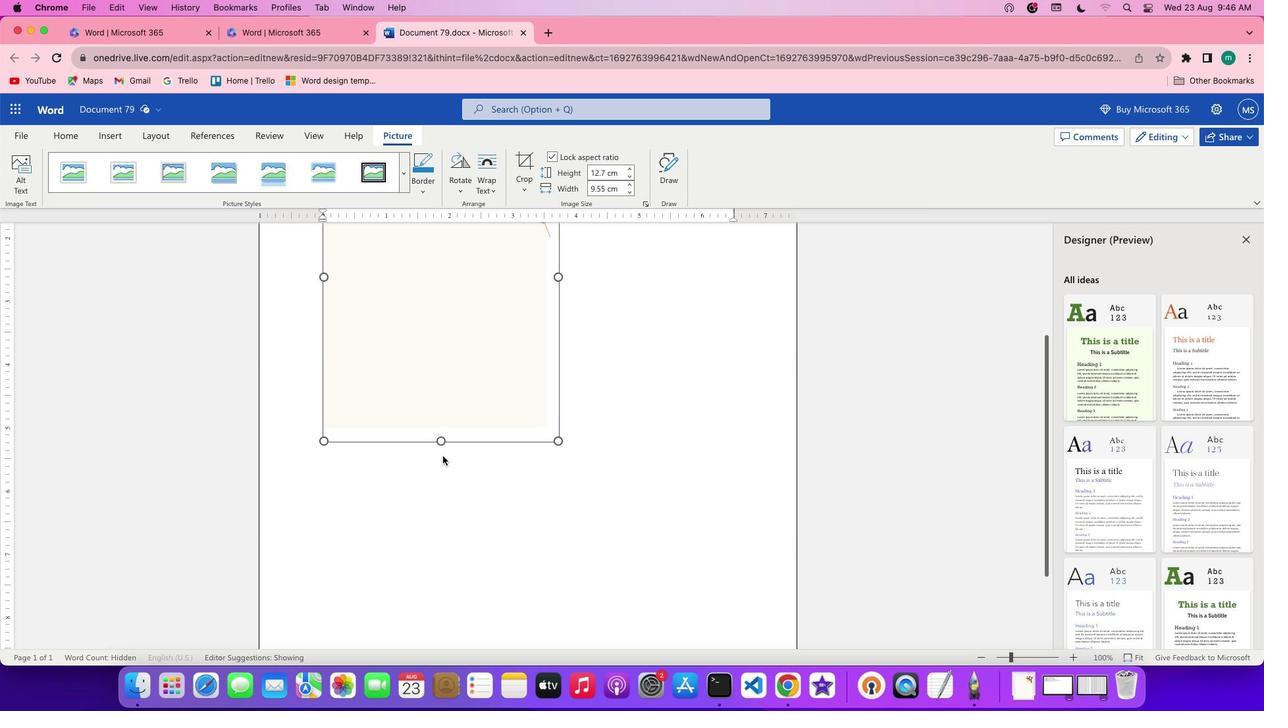 
Action: Mouse moved to (559, 485)
Screenshot: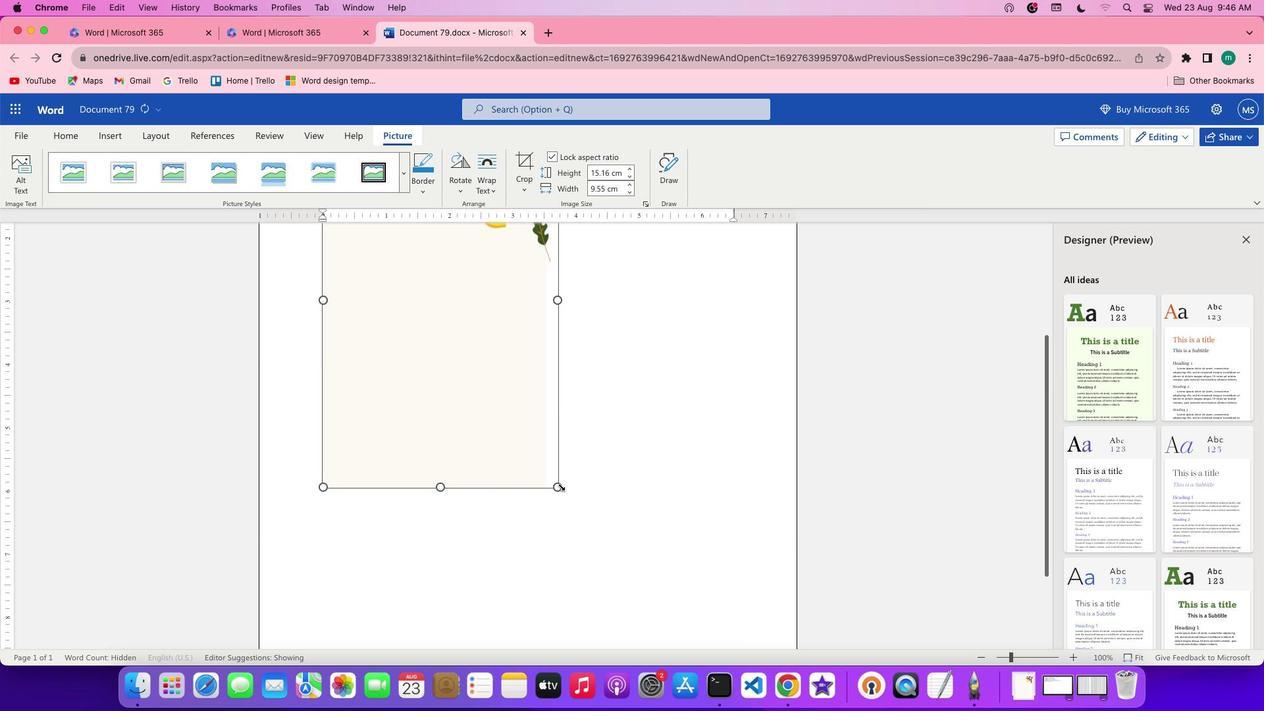 
Action: Mouse pressed left at (559, 485)
Screenshot: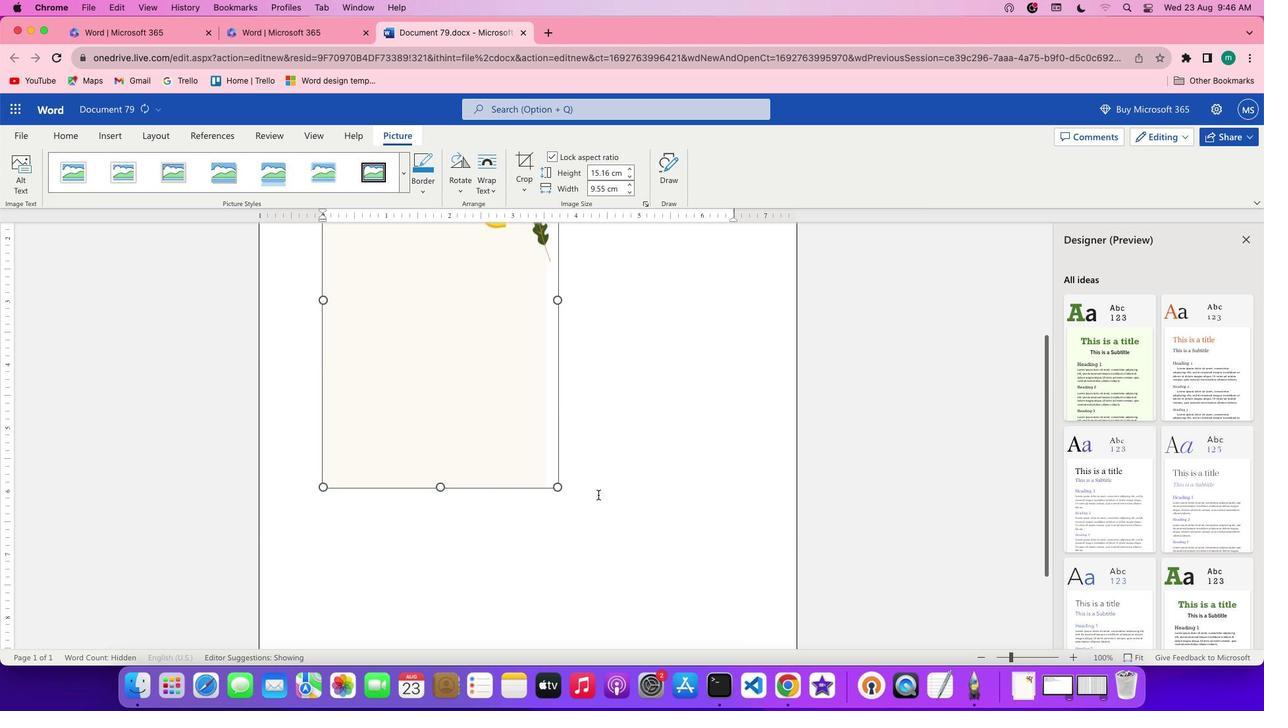 
Action: Mouse moved to (608, 566)
Screenshot: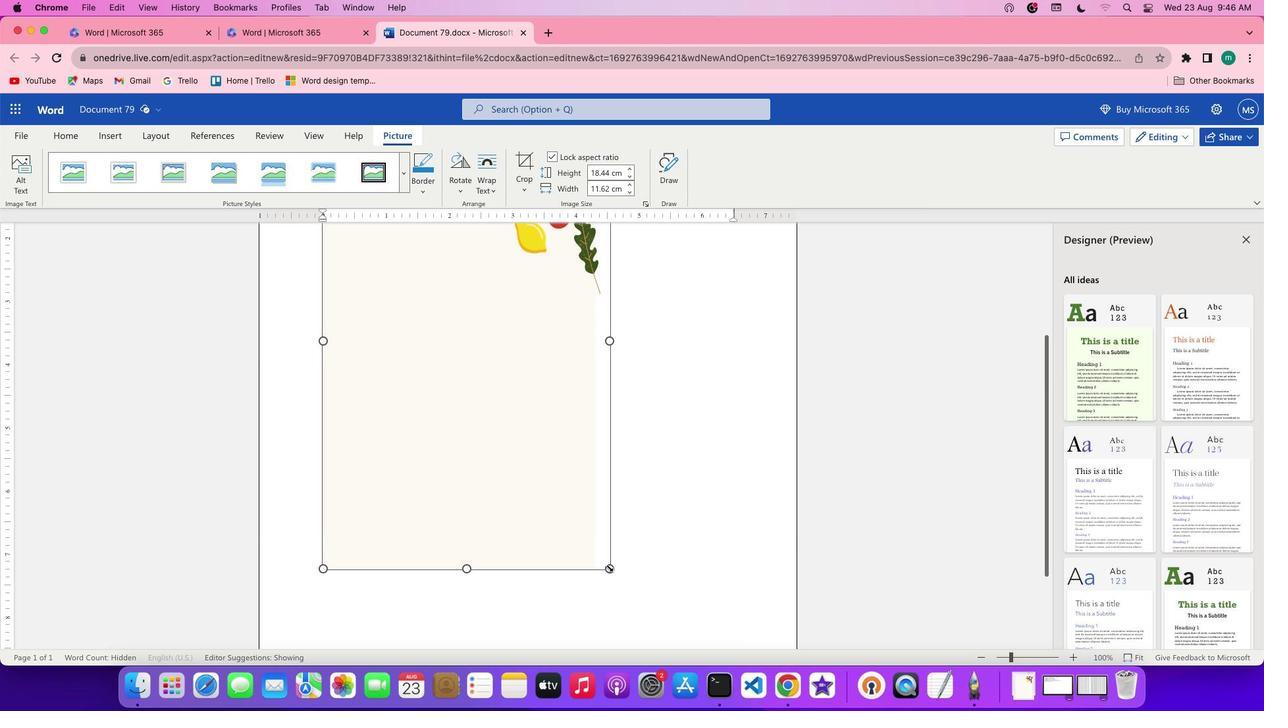 
Action: Mouse pressed left at (608, 566)
Screenshot: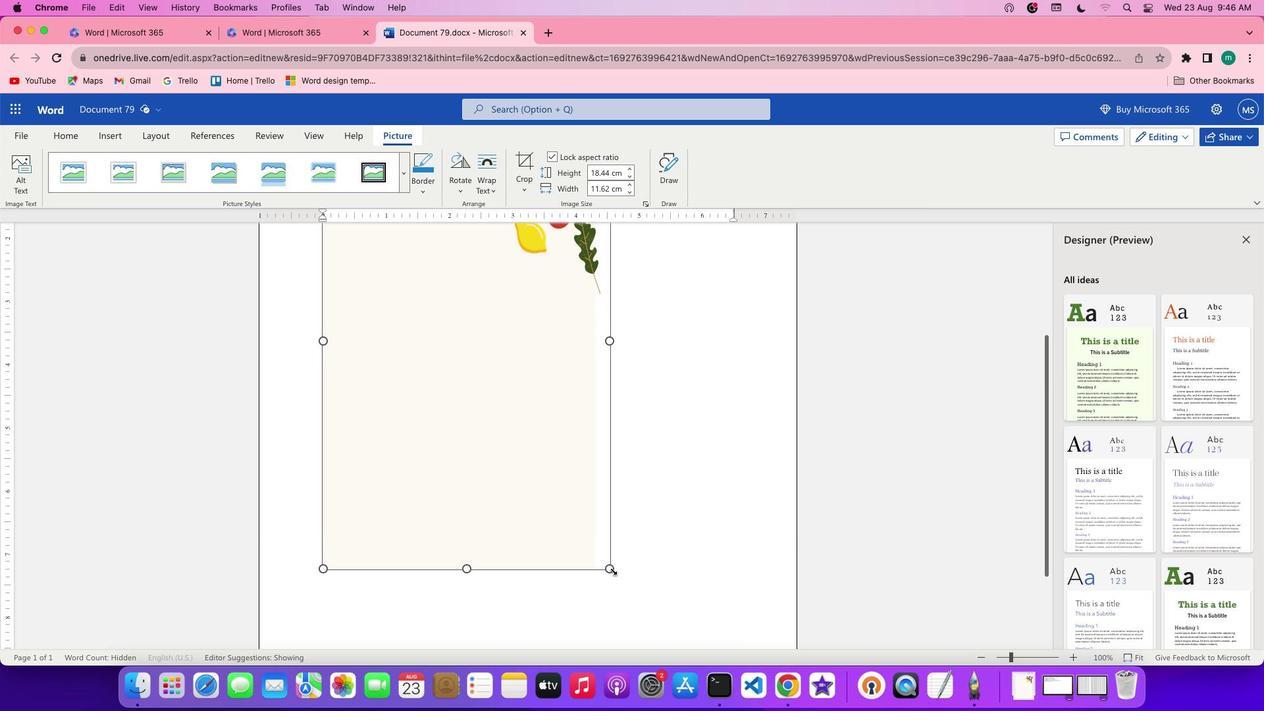 
Action: Mouse moved to (644, 628)
Screenshot: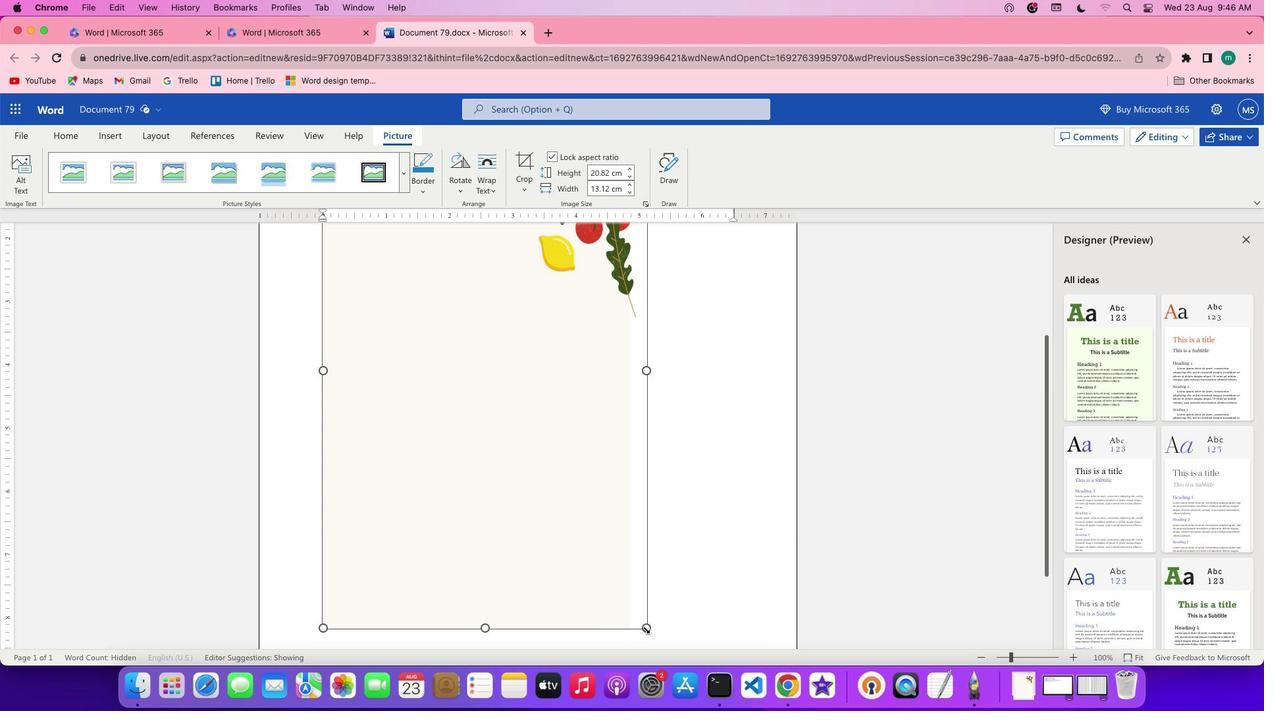 
Action: Mouse pressed left at (644, 628)
Screenshot: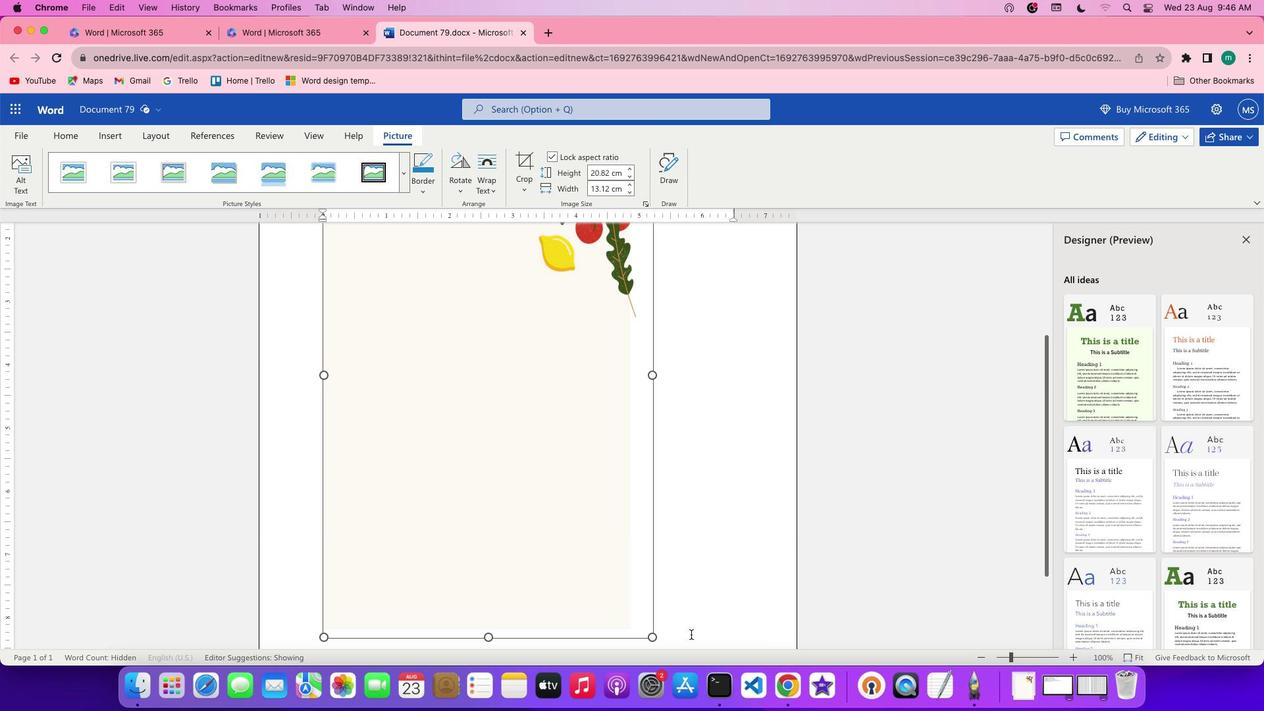 
Action: Mouse moved to (655, 377)
Screenshot: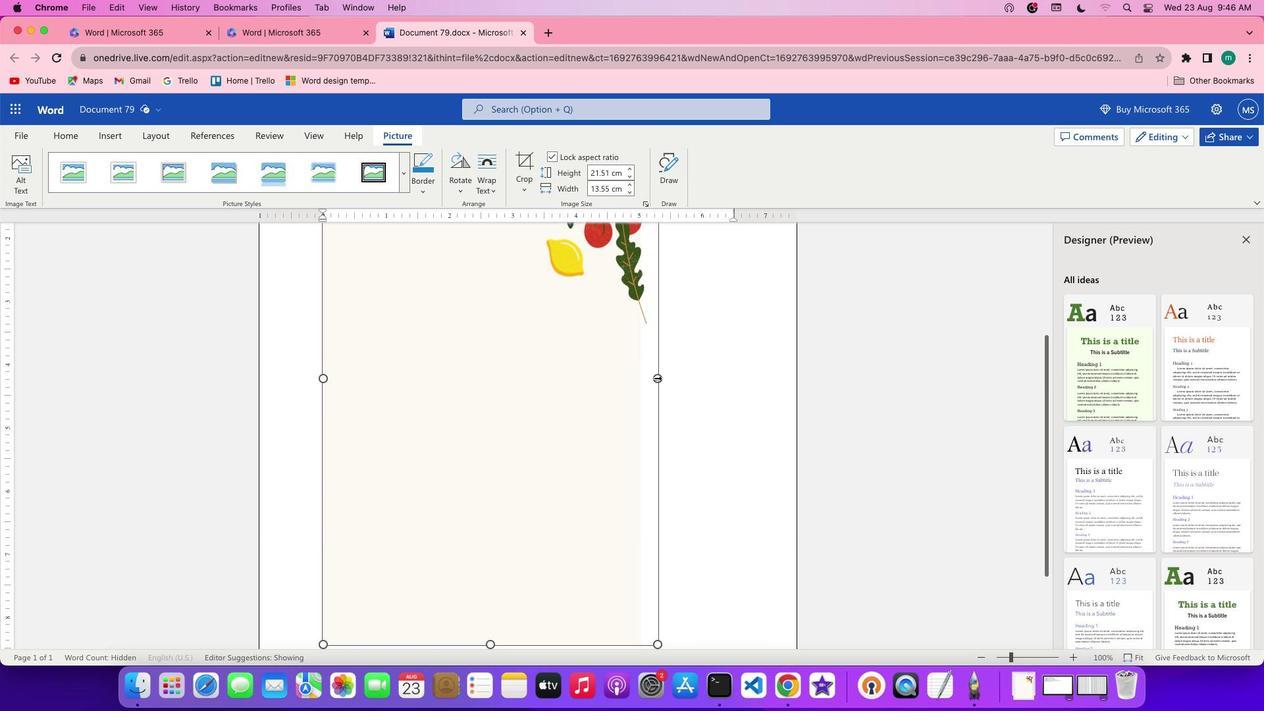 
Action: Mouse pressed left at (655, 377)
Screenshot: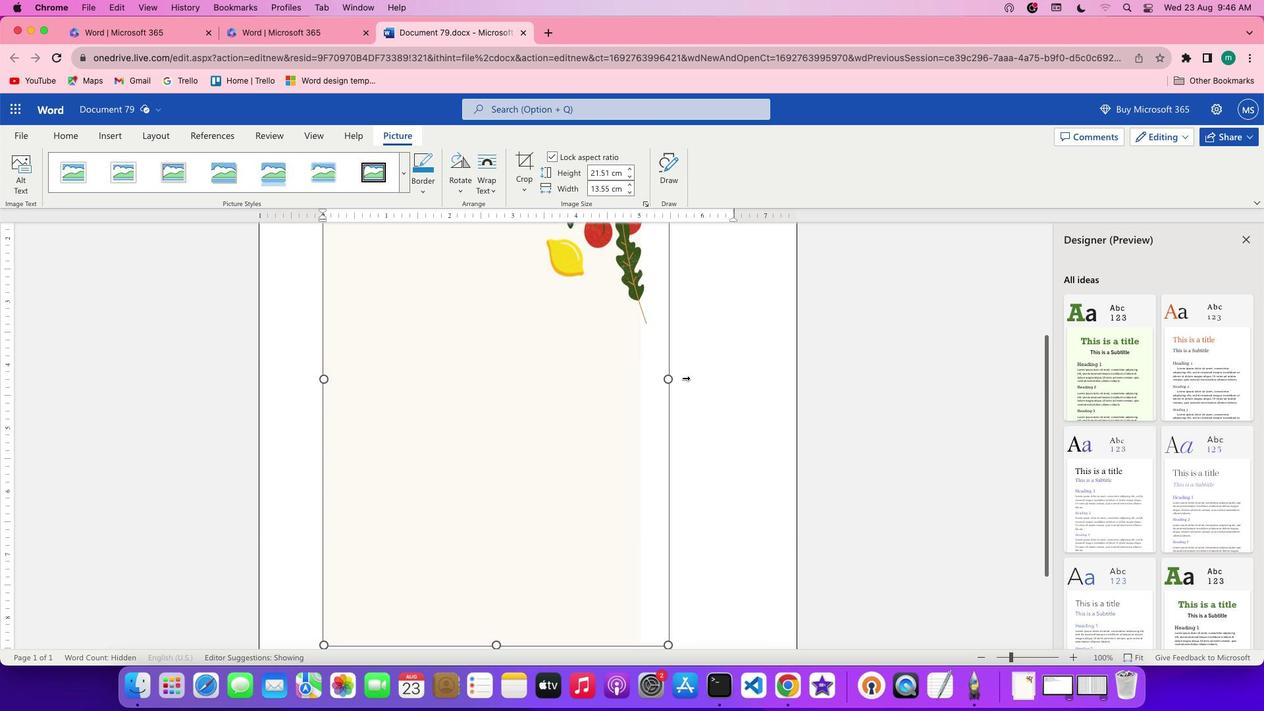 
Action: Mouse moved to (690, 425)
Screenshot: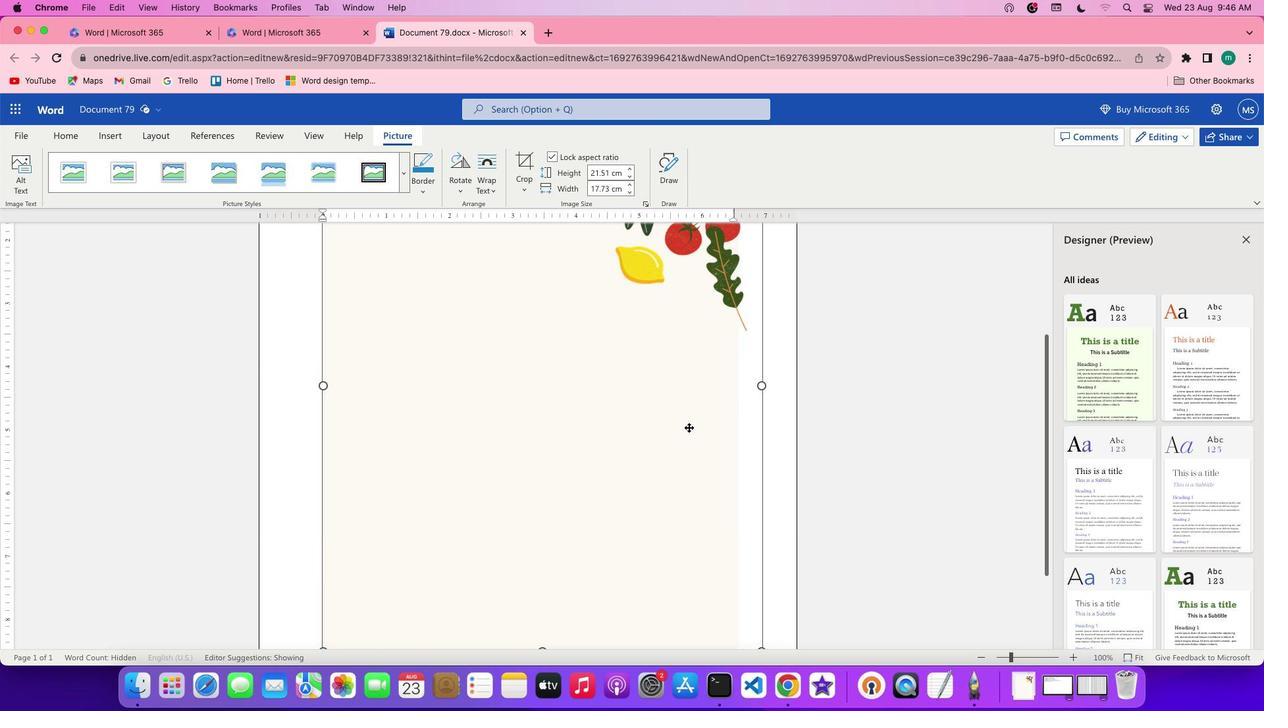 
Action: Mouse scrolled (690, 425) with delta (0, 0)
Screenshot: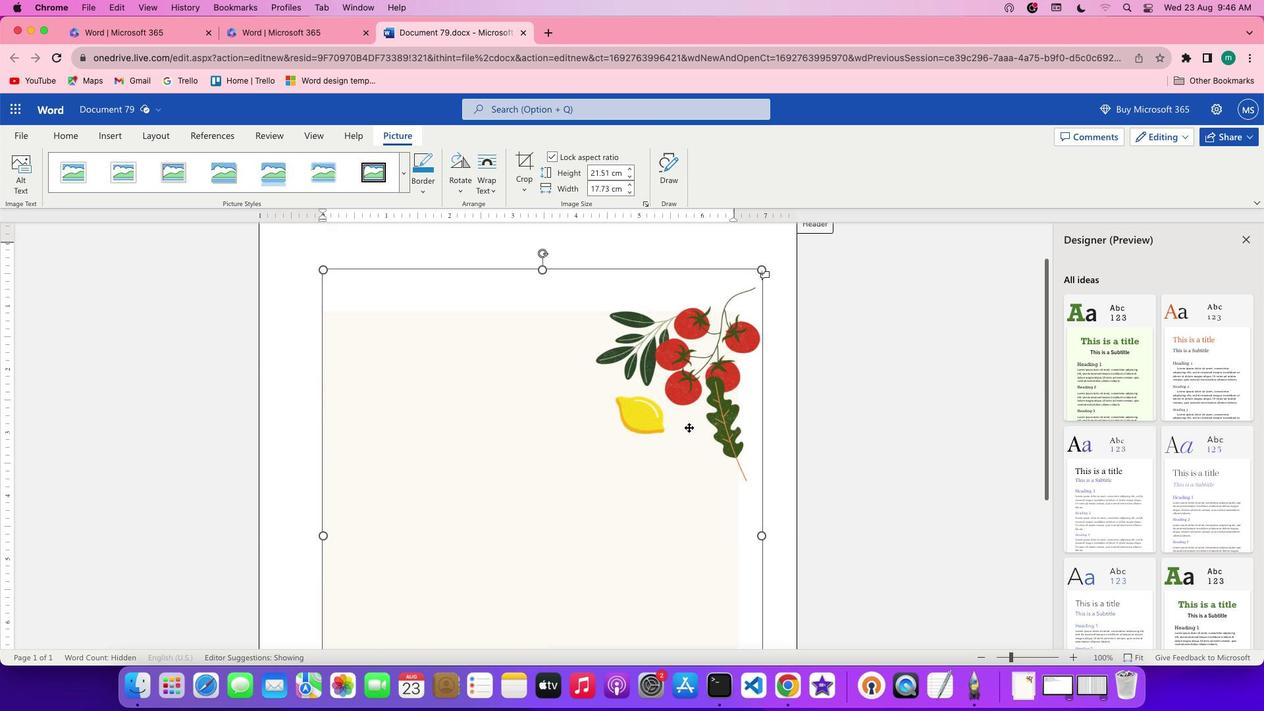 
Action: Mouse moved to (689, 426)
Screenshot: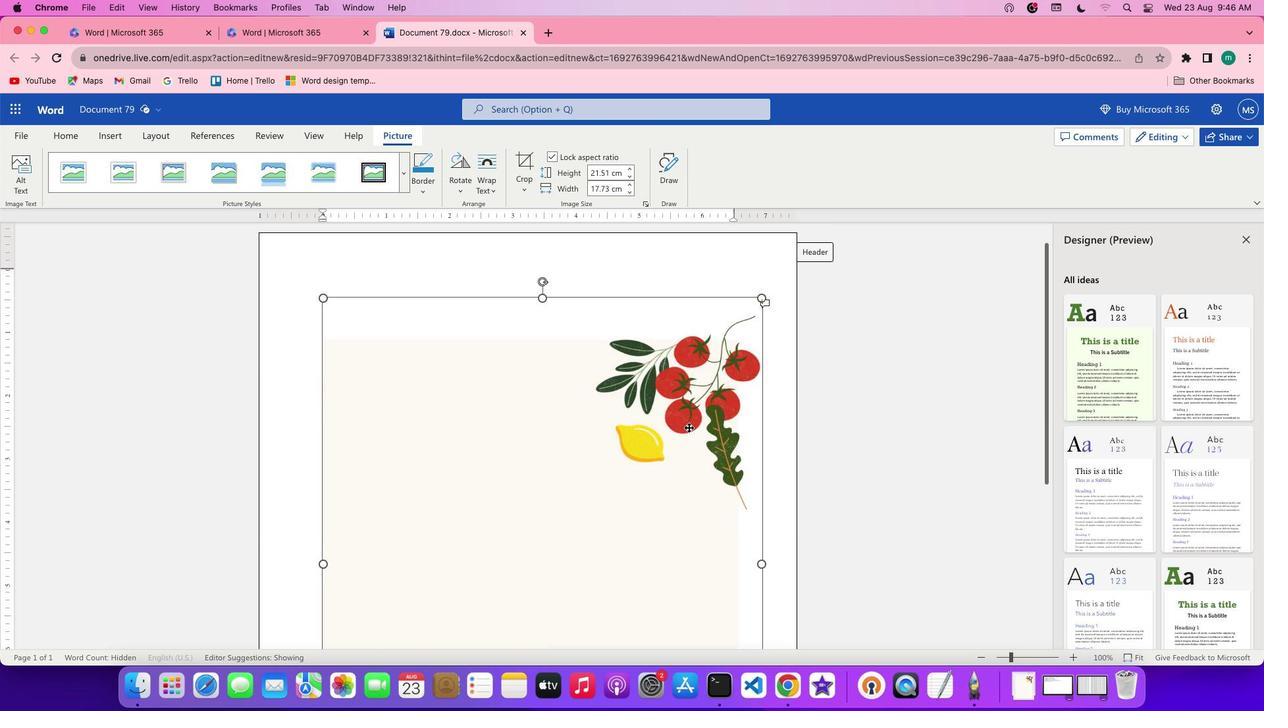 
Action: Mouse scrolled (689, 426) with delta (0, 0)
Screenshot: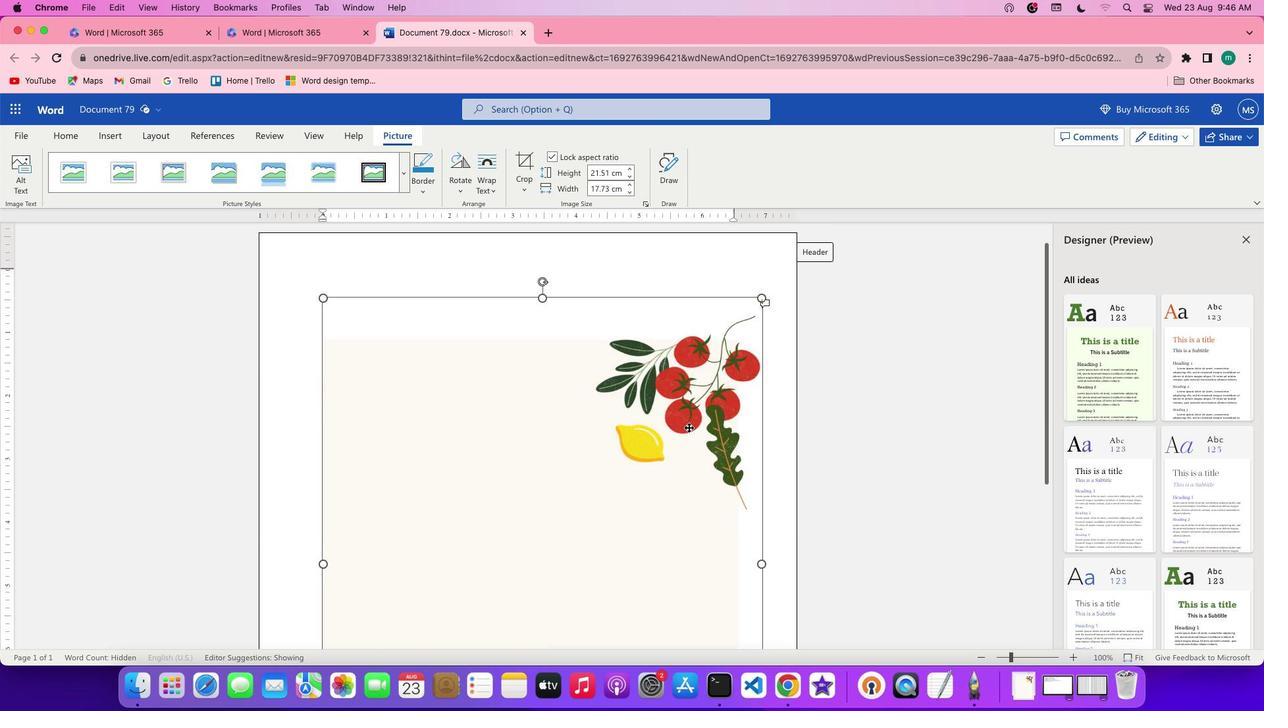 
Action: Mouse moved to (689, 426)
Screenshot: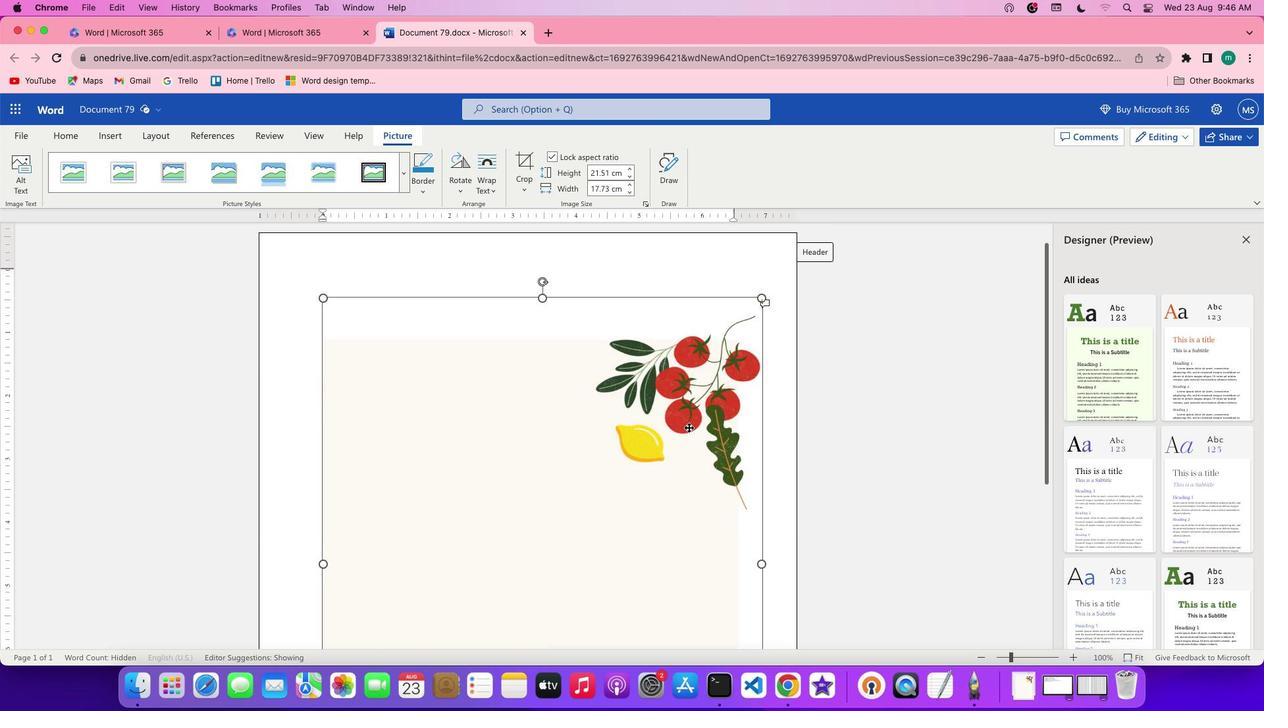 
Action: Mouse scrolled (689, 426) with delta (0, 1)
Screenshot: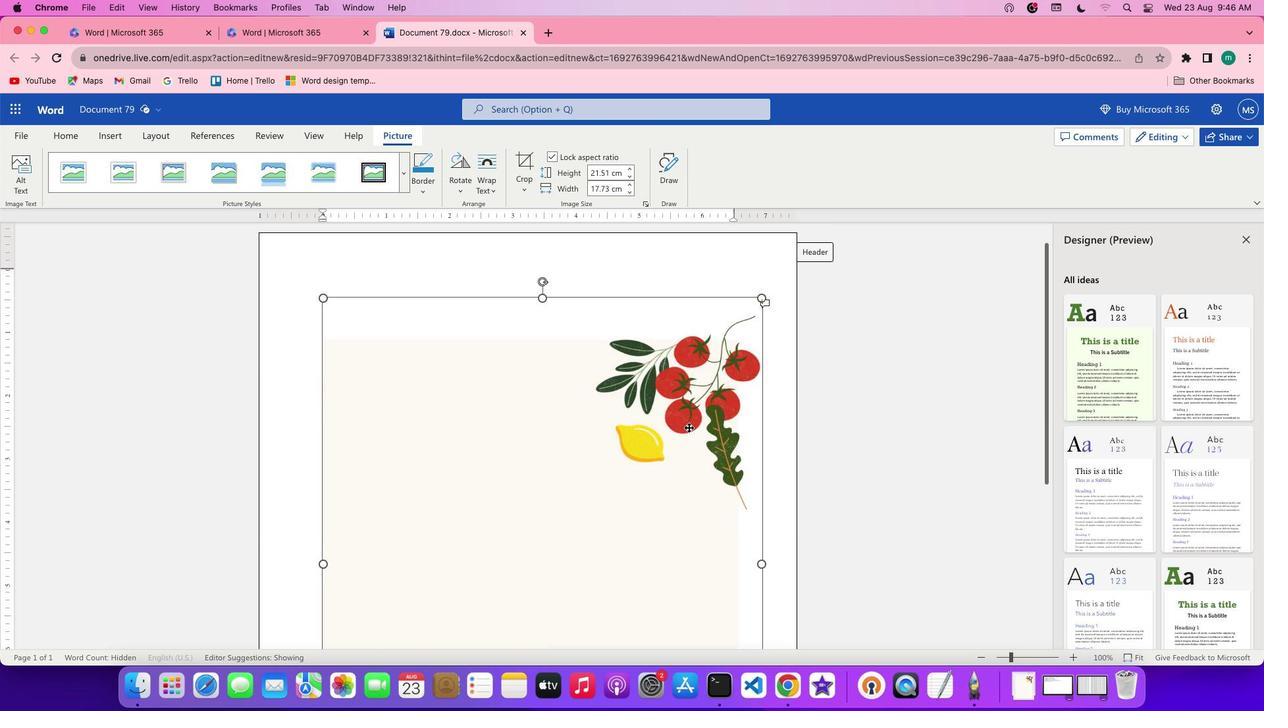 
Action: Mouse moved to (688, 426)
Screenshot: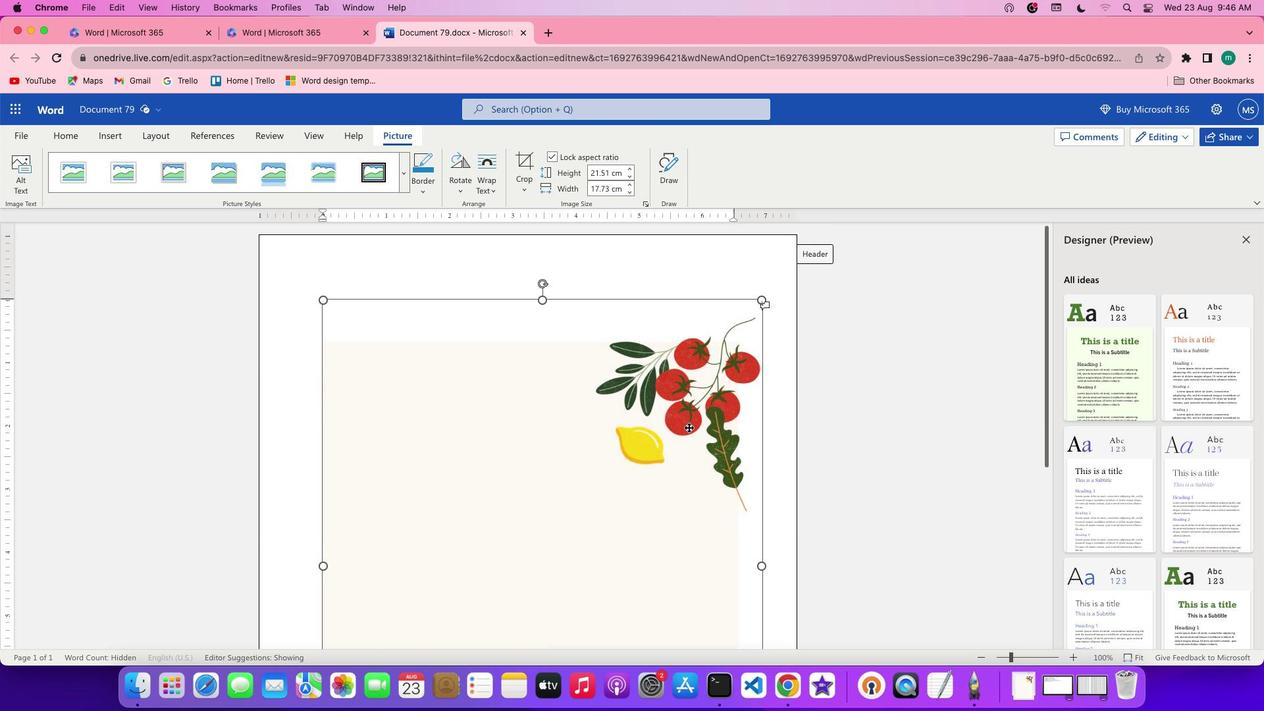 
Action: Mouse scrolled (688, 426) with delta (0, 3)
Screenshot: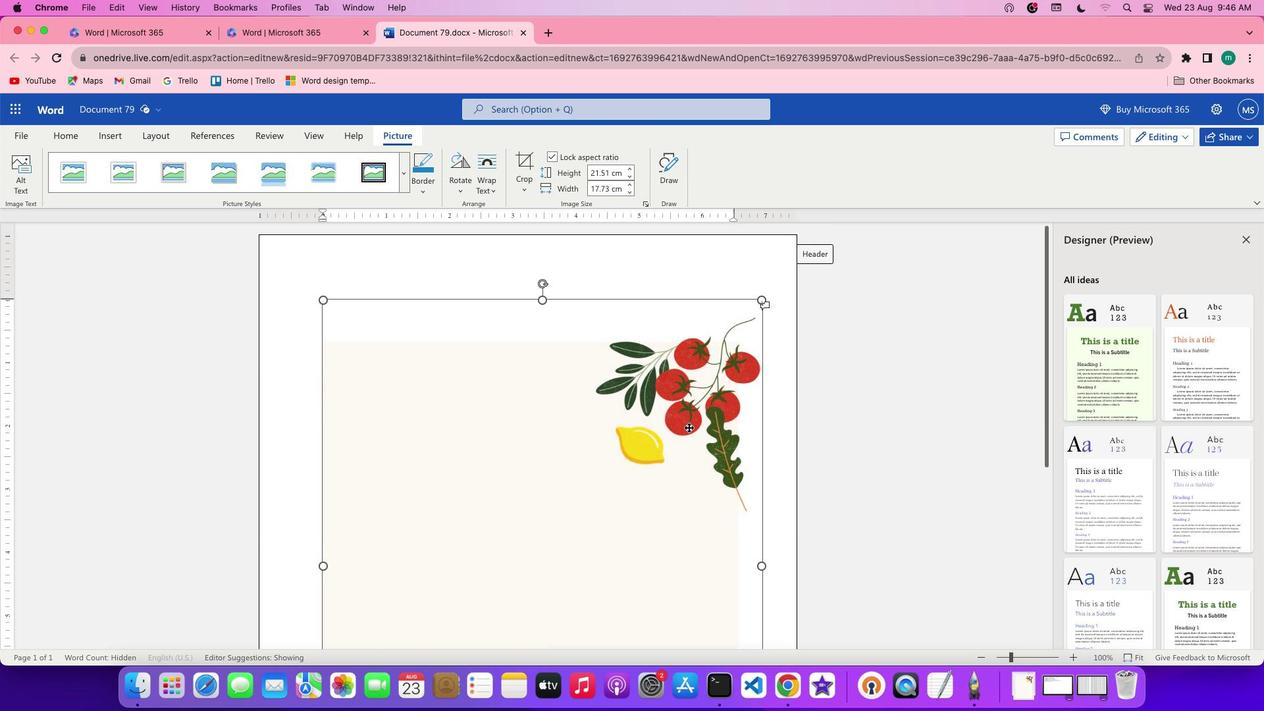 
Action: Mouse moved to (688, 427)
Screenshot: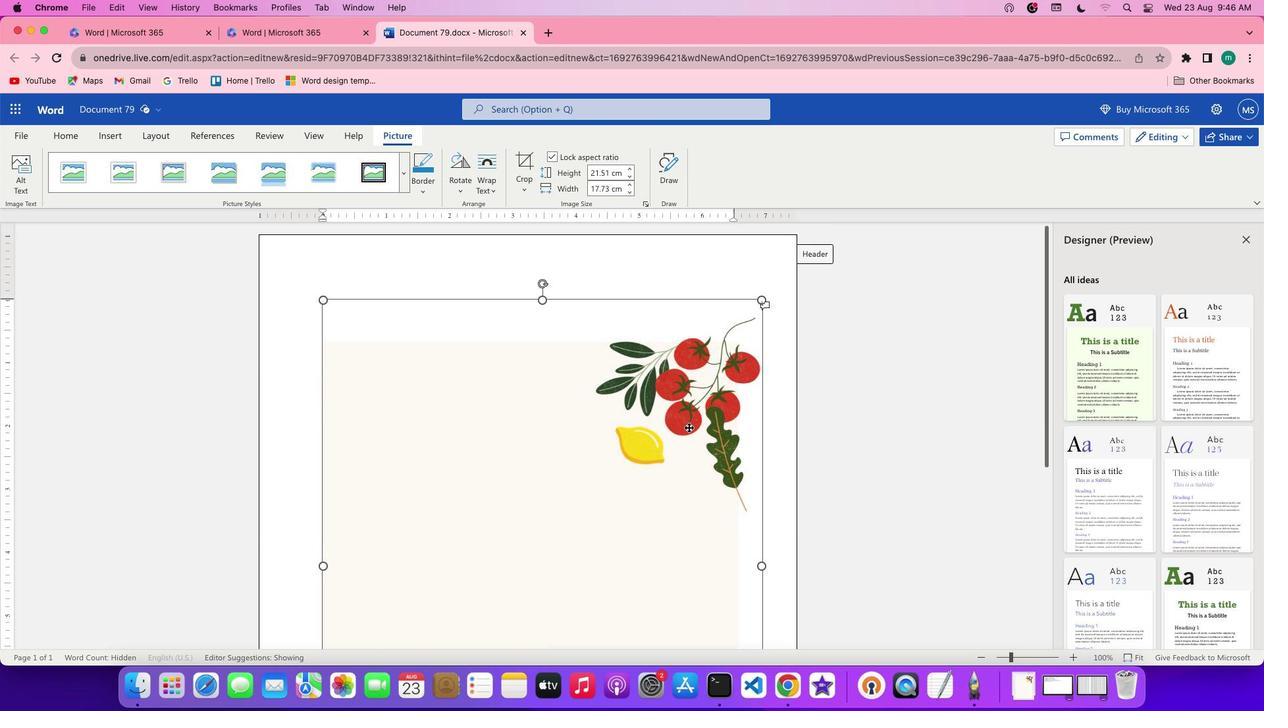 
Action: Mouse scrolled (688, 427) with delta (0, 3)
Screenshot: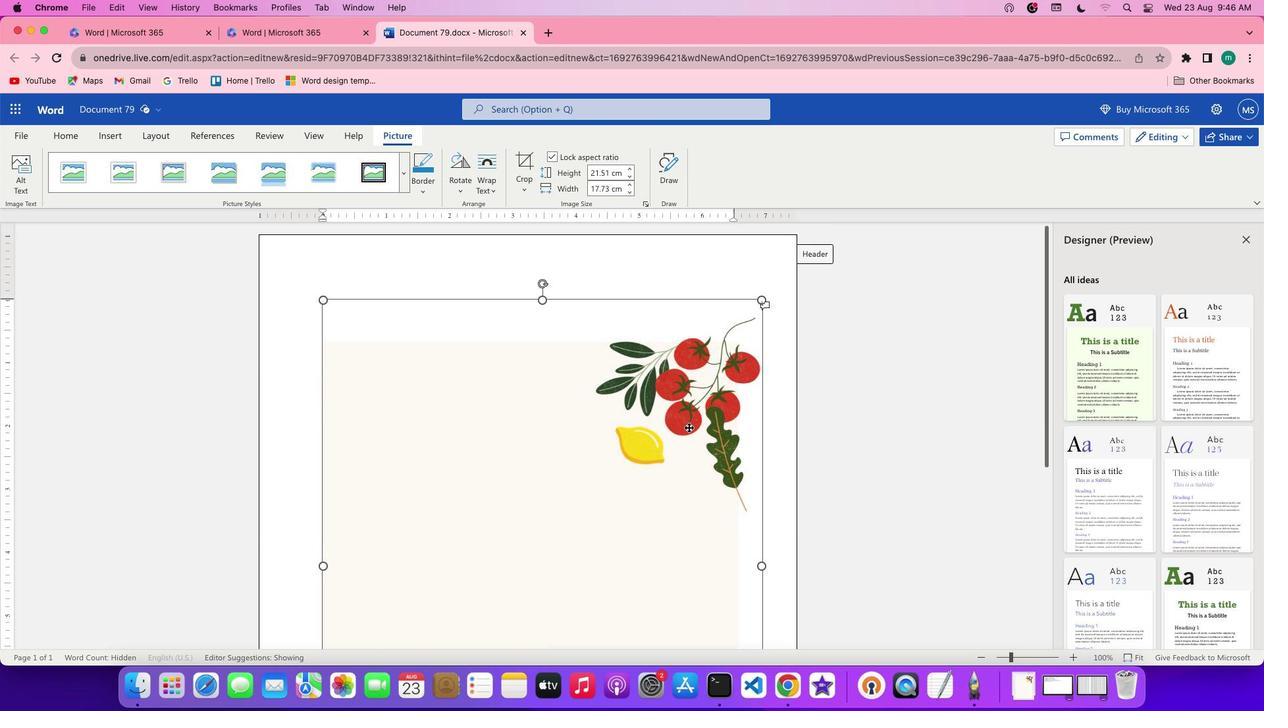 
Action: Mouse moved to (542, 298)
Screenshot: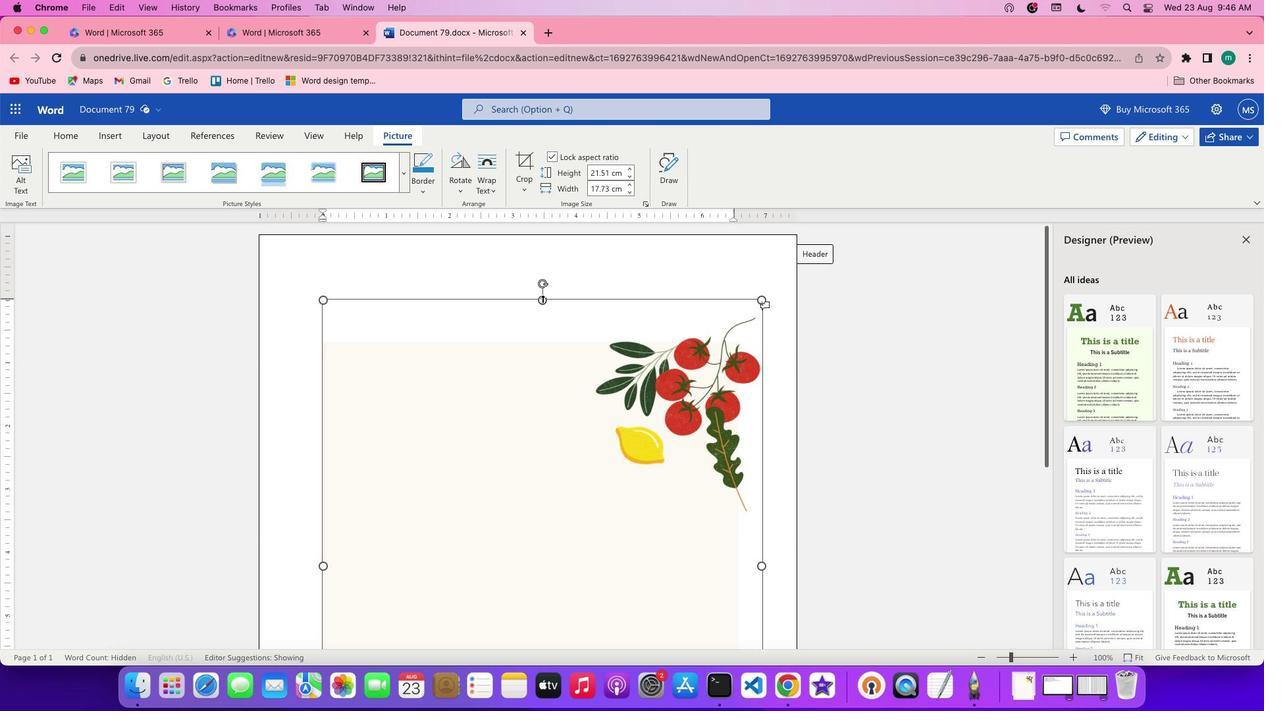 
Action: Mouse pressed left at (542, 298)
Screenshot: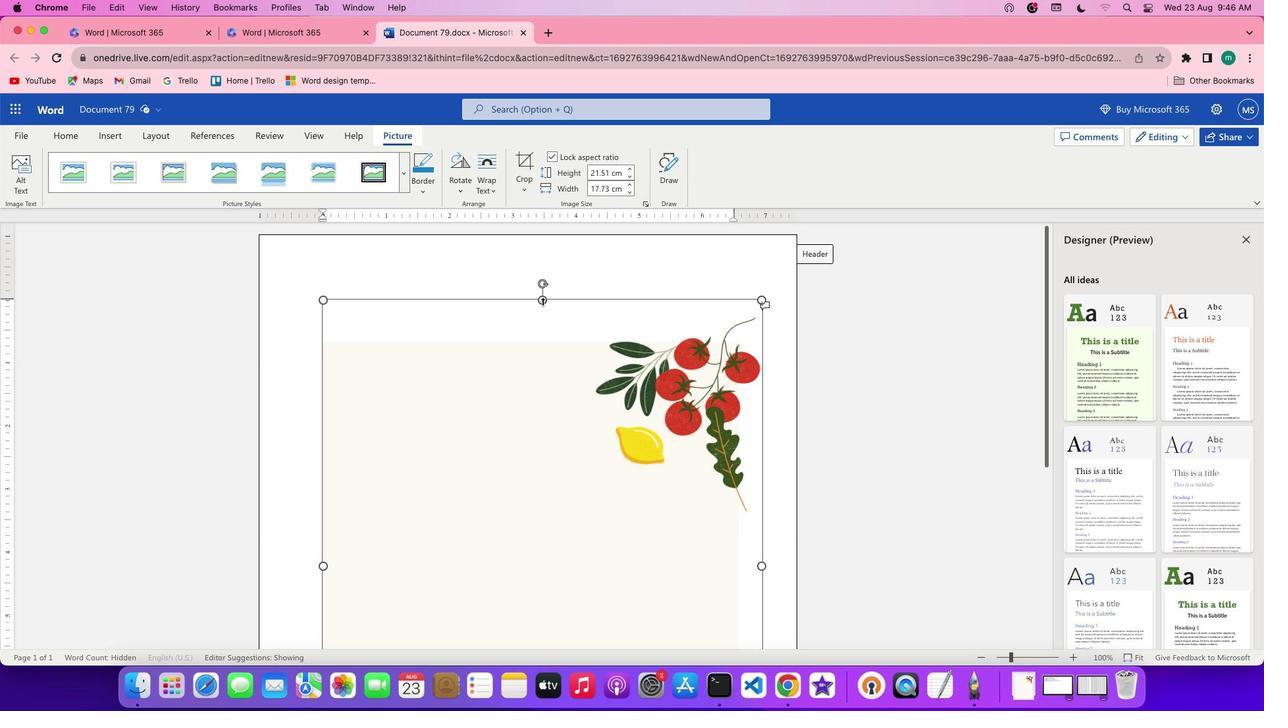 
Action: Mouse moved to (554, 399)
Screenshot: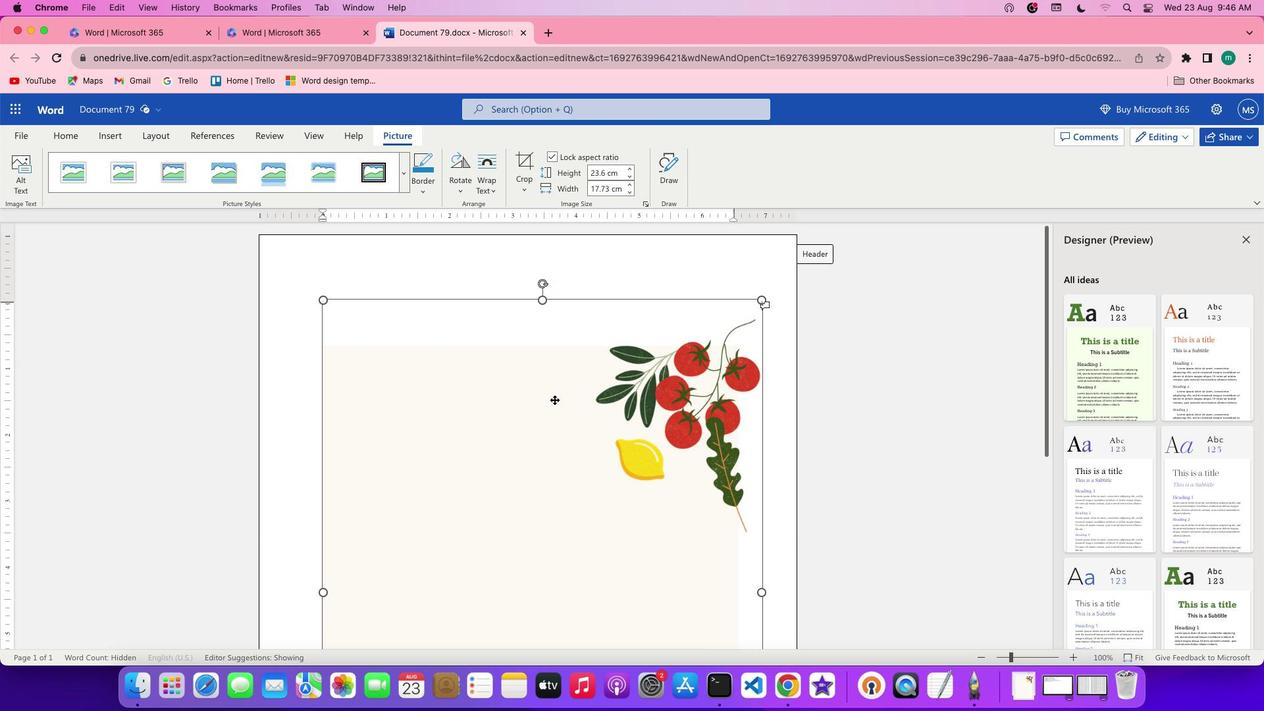 
Action: Mouse scrolled (554, 399) with delta (0, 0)
Screenshot: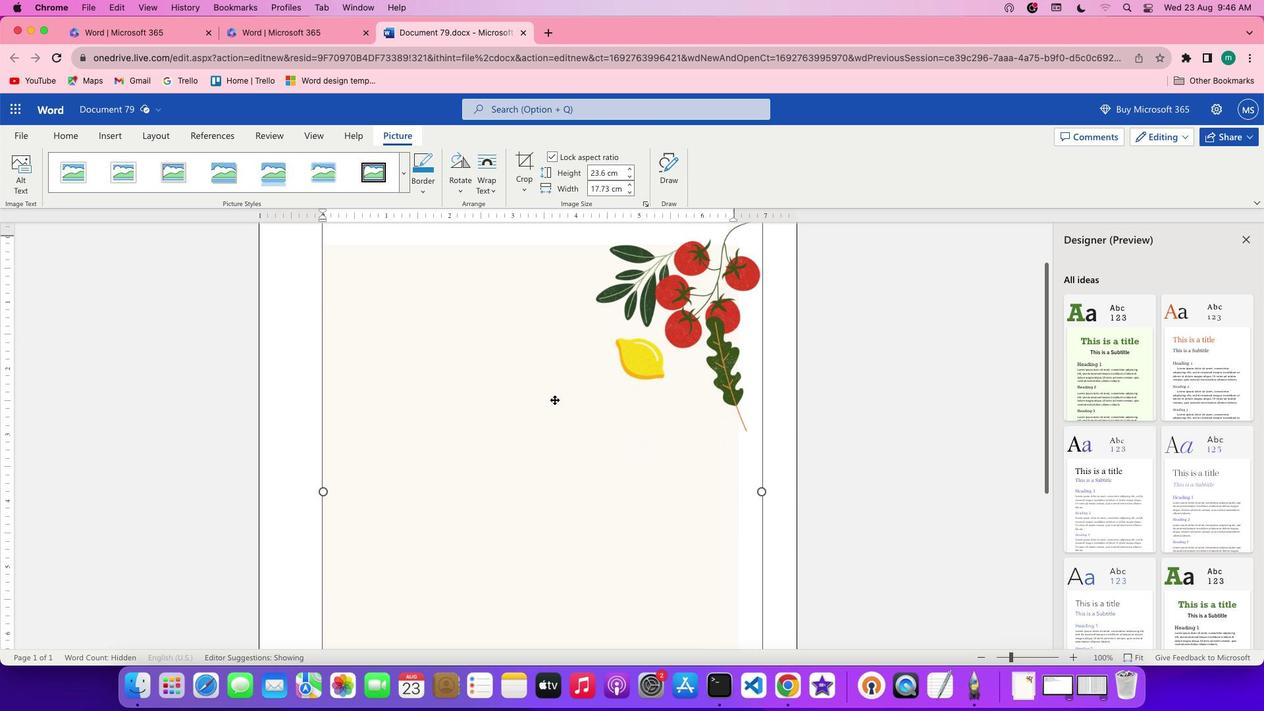 
Action: Mouse scrolled (554, 399) with delta (0, 0)
Screenshot: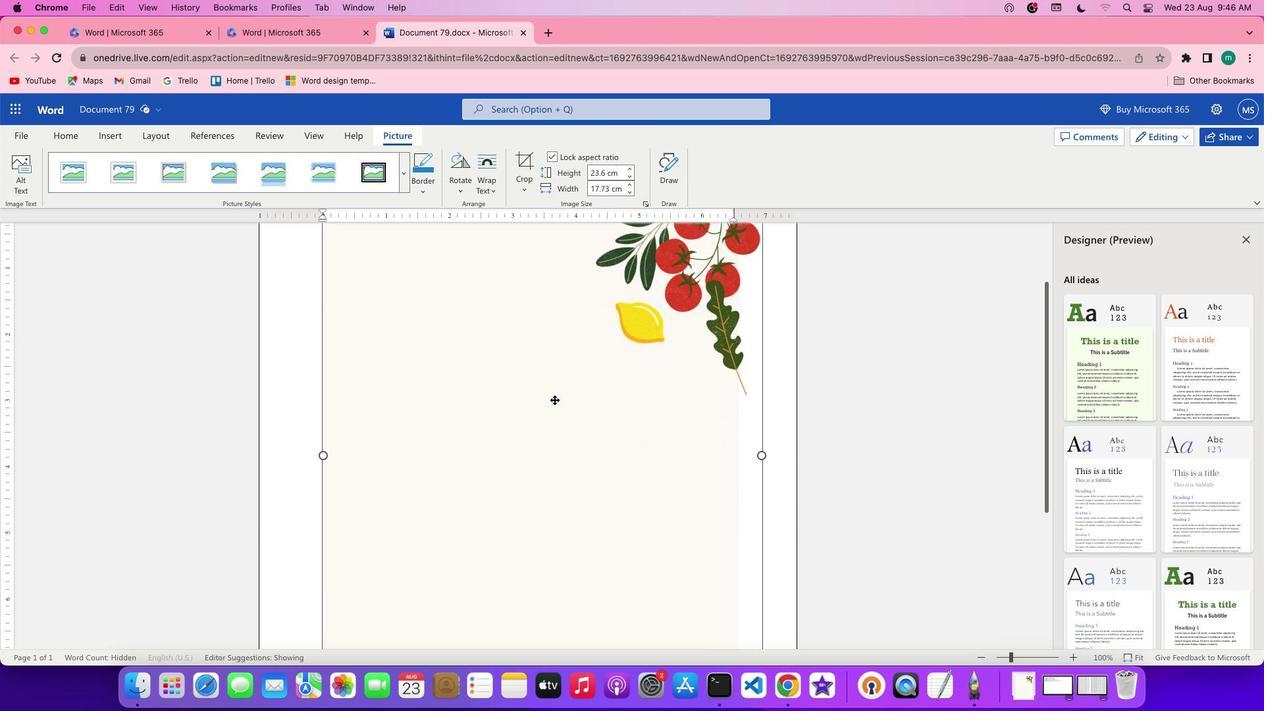 
Action: Mouse moved to (554, 399)
Screenshot: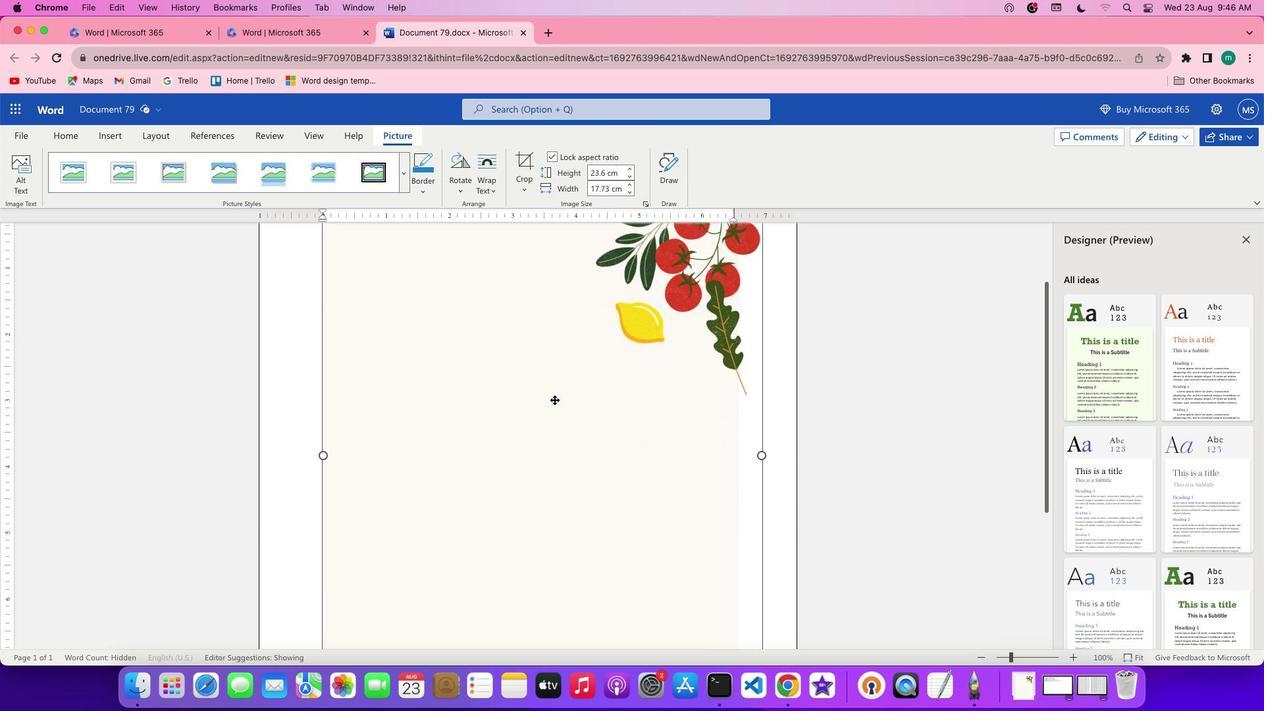 
Action: Mouse scrolled (554, 399) with delta (0, -1)
Screenshot: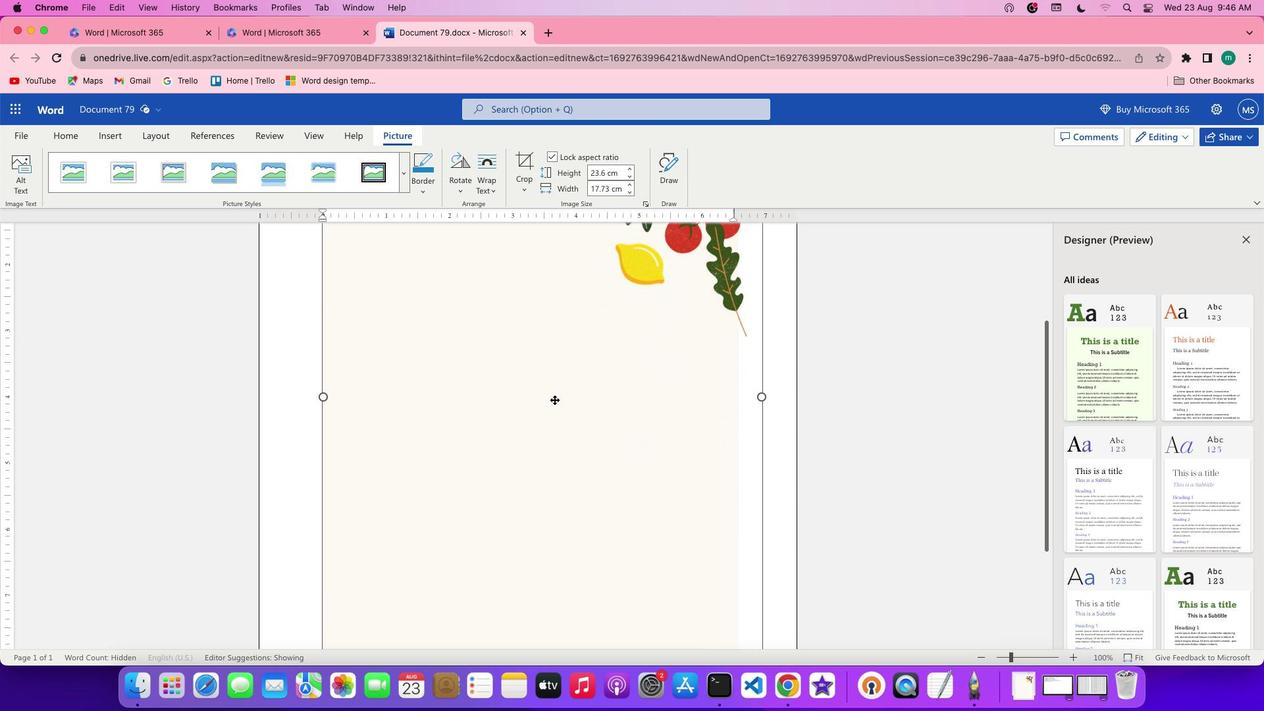 
Action: Mouse scrolled (554, 399) with delta (0, -2)
Screenshot: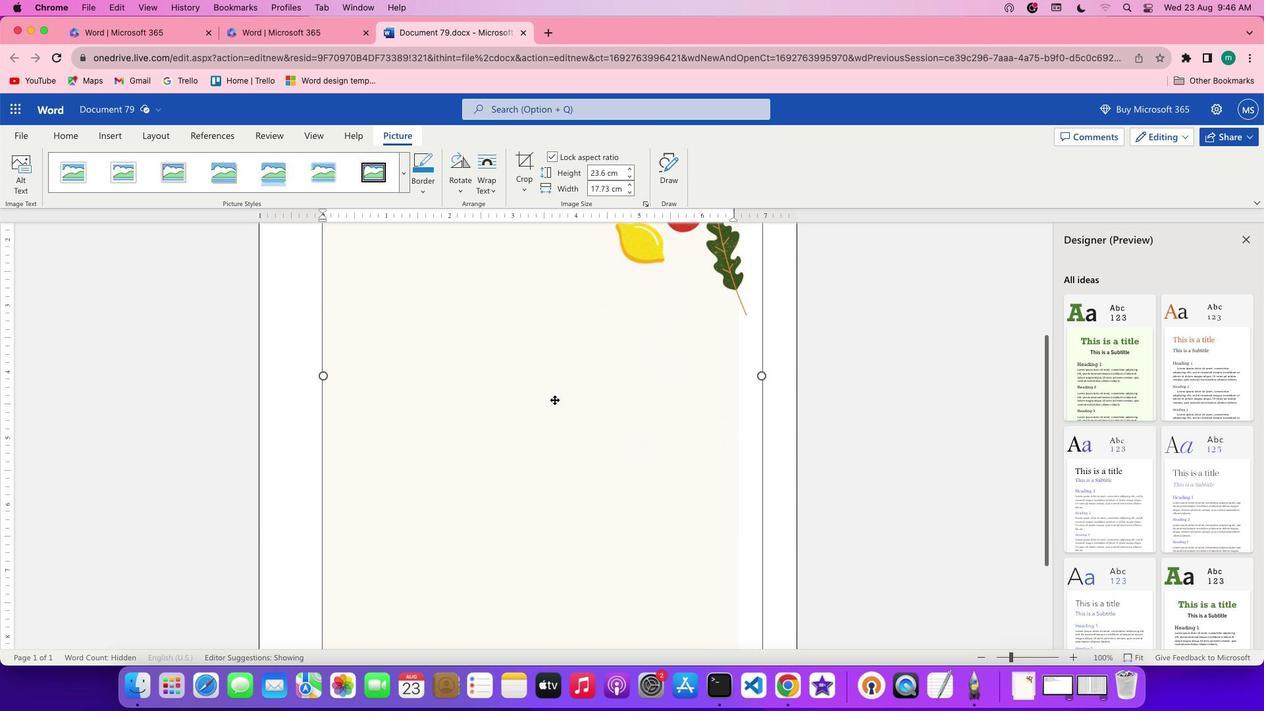 
Action: Mouse scrolled (554, 399) with delta (0, 0)
Screenshot: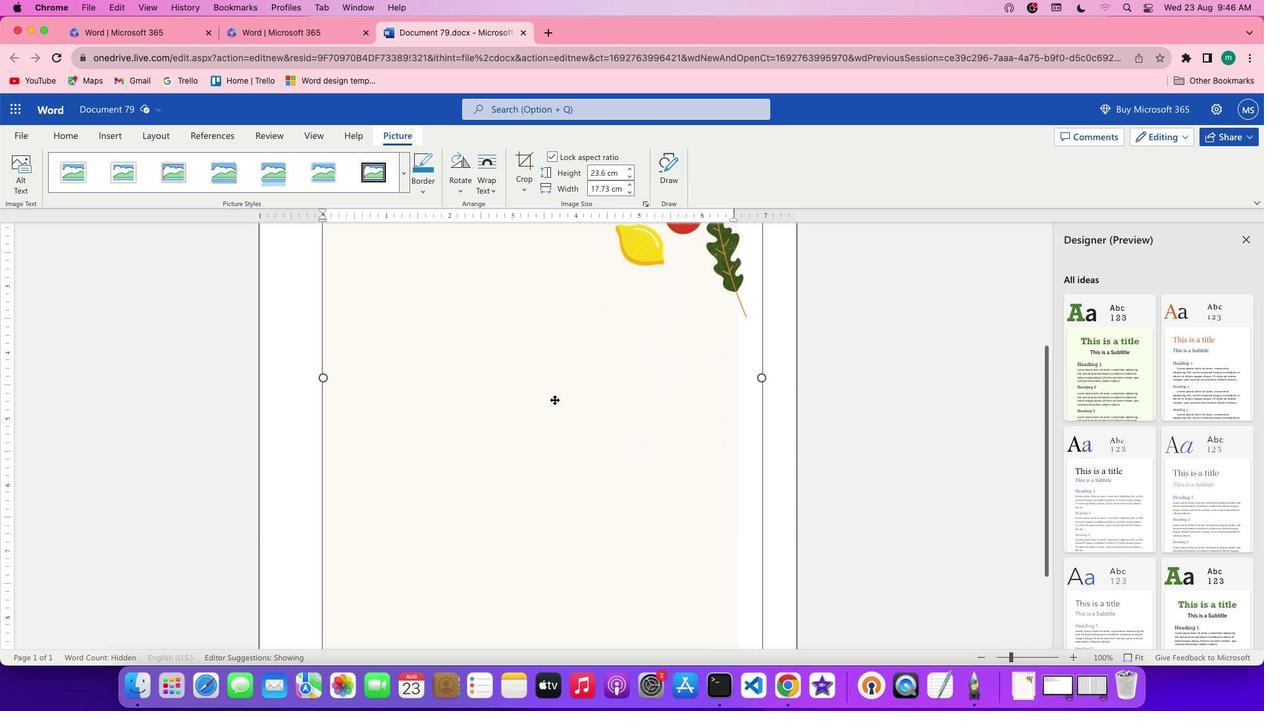 
Action: Mouse scrolled (554, 399) with delta (0, 0)
Screenshot: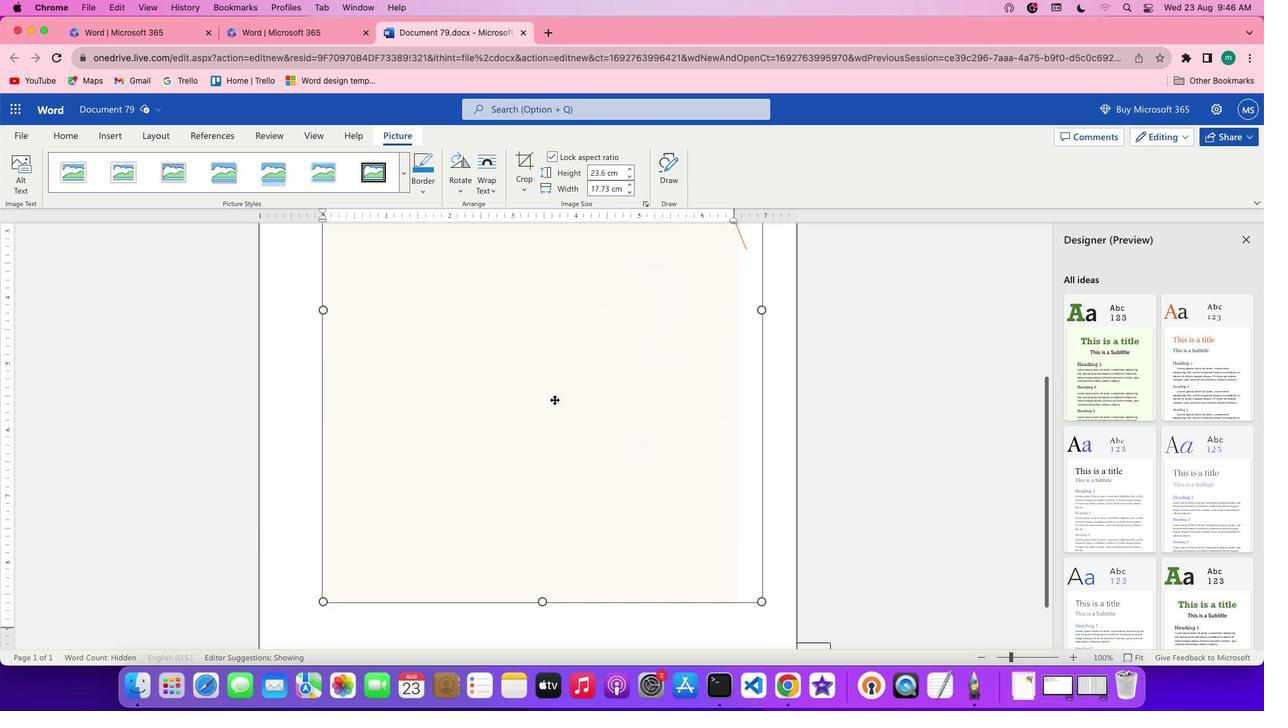 
Action: Mouse scrolled (554, 399) with delta (0, 0)
Screenshot: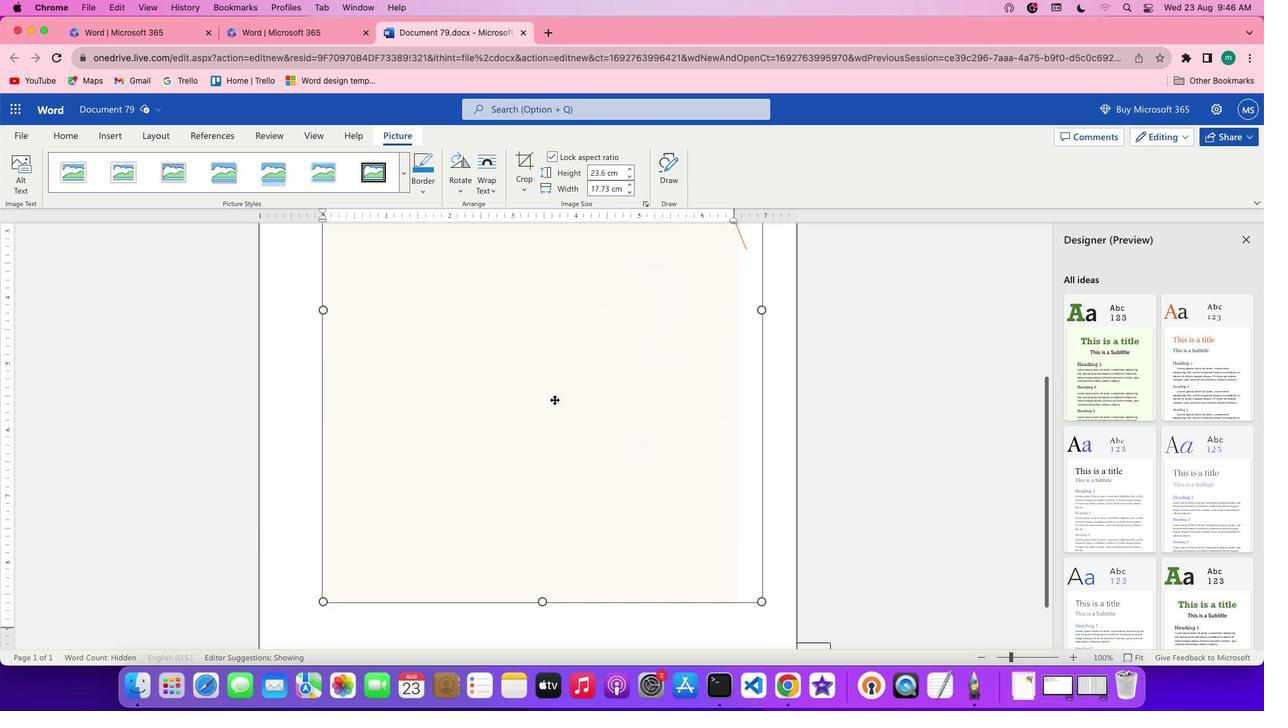 
Action: Mouse scrolled (554, 399) with delta (0, -1)
Screenshot: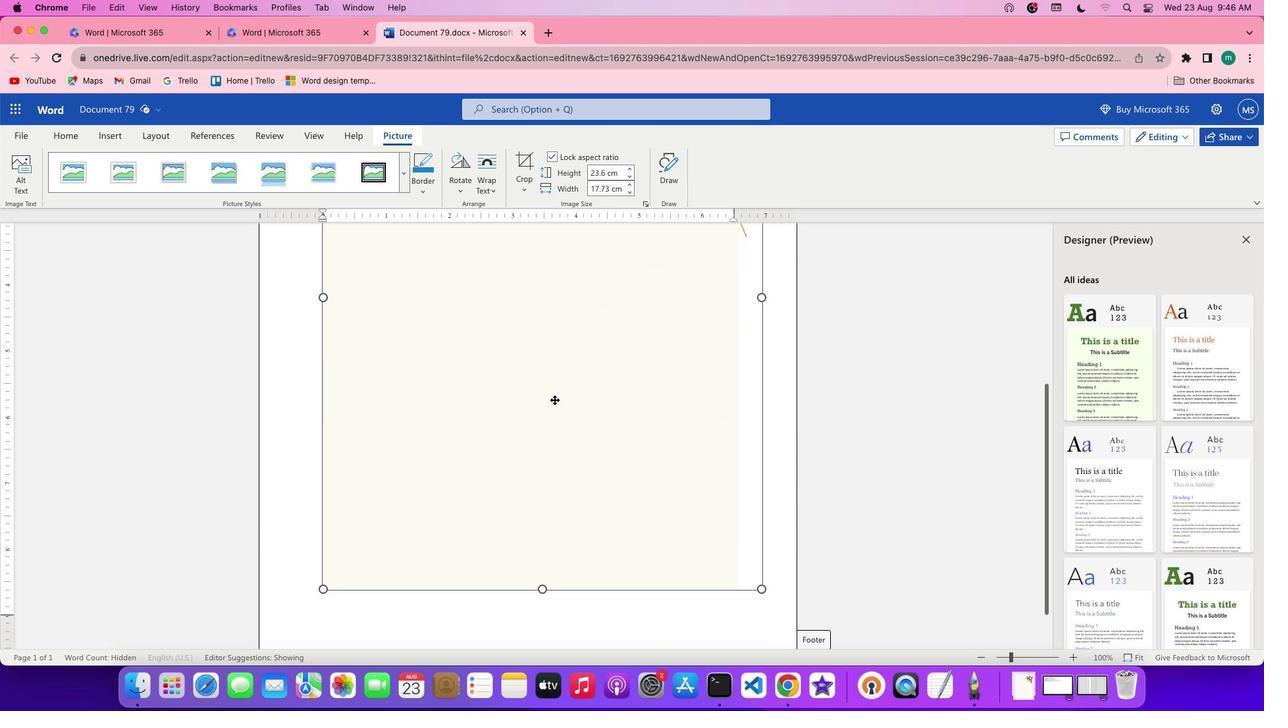 
Action: Mouse scrolled (554, 399) with delta (0, -2)
Screenshot: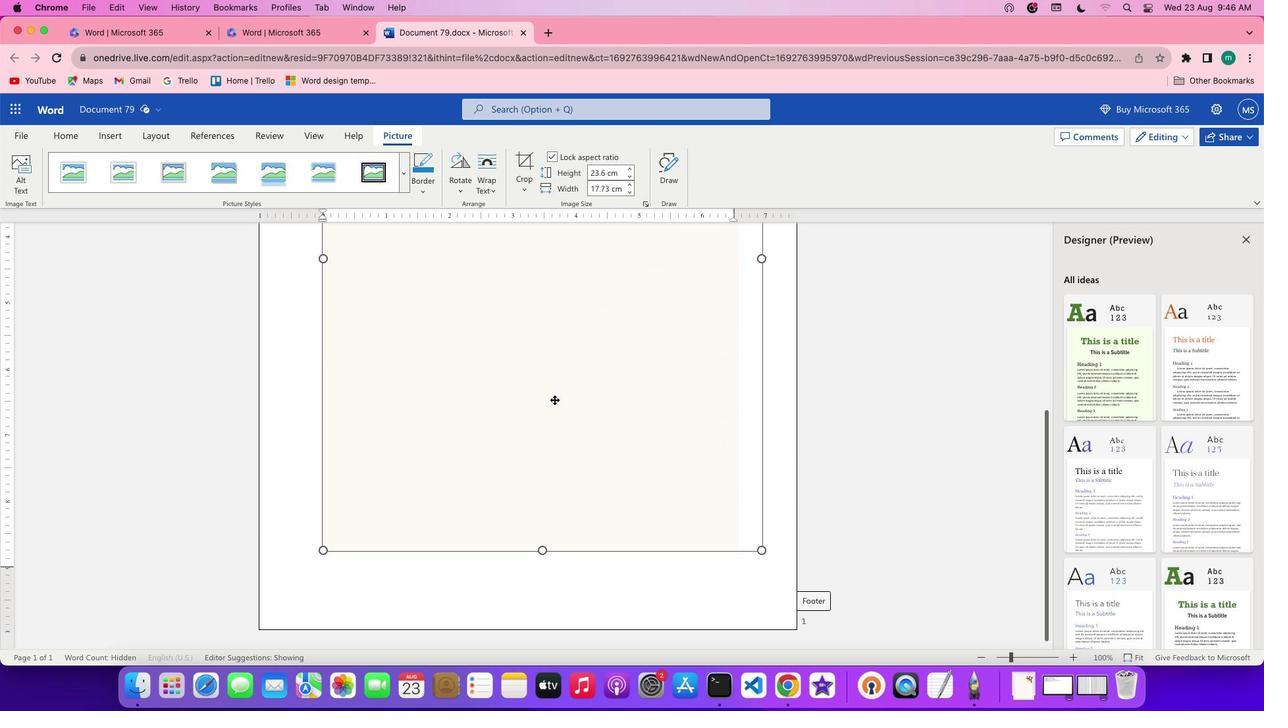
Action: Mouse scrolled (554, 399) with delta (0, 0)
Screenshot: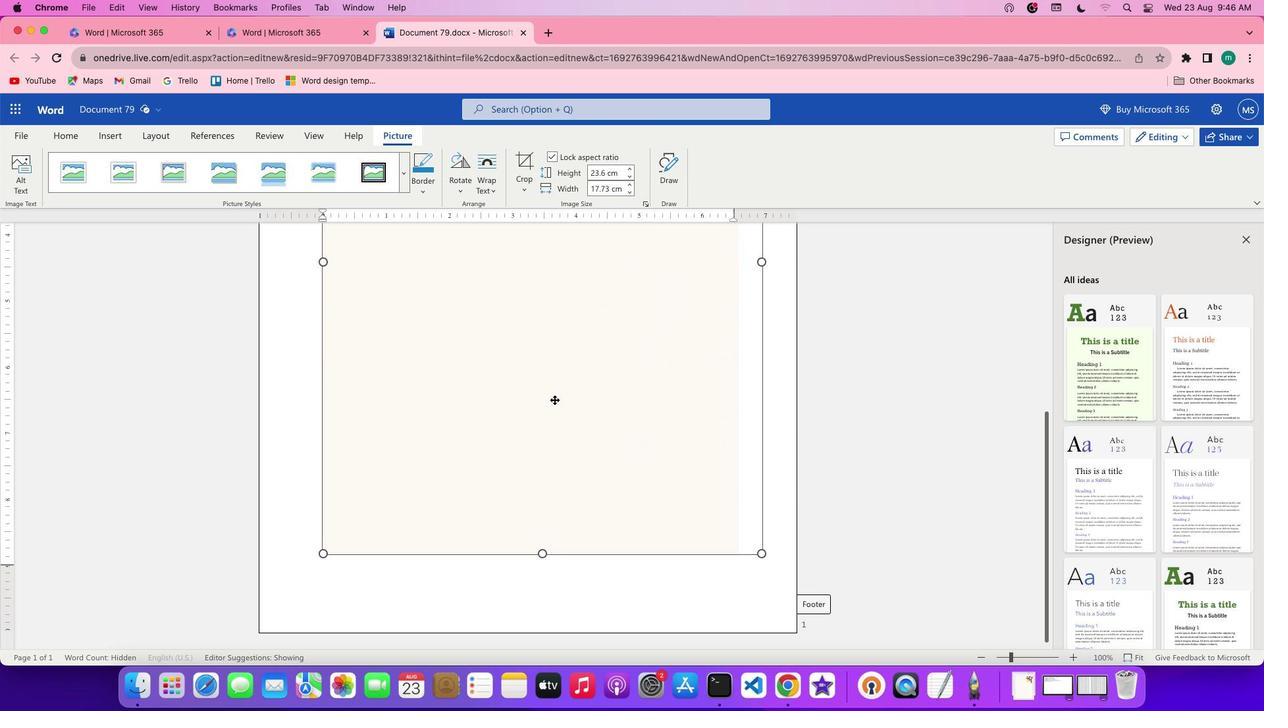 
Action: Mouse scrolled (554, 399) with delta (0, 0)
Screenshot: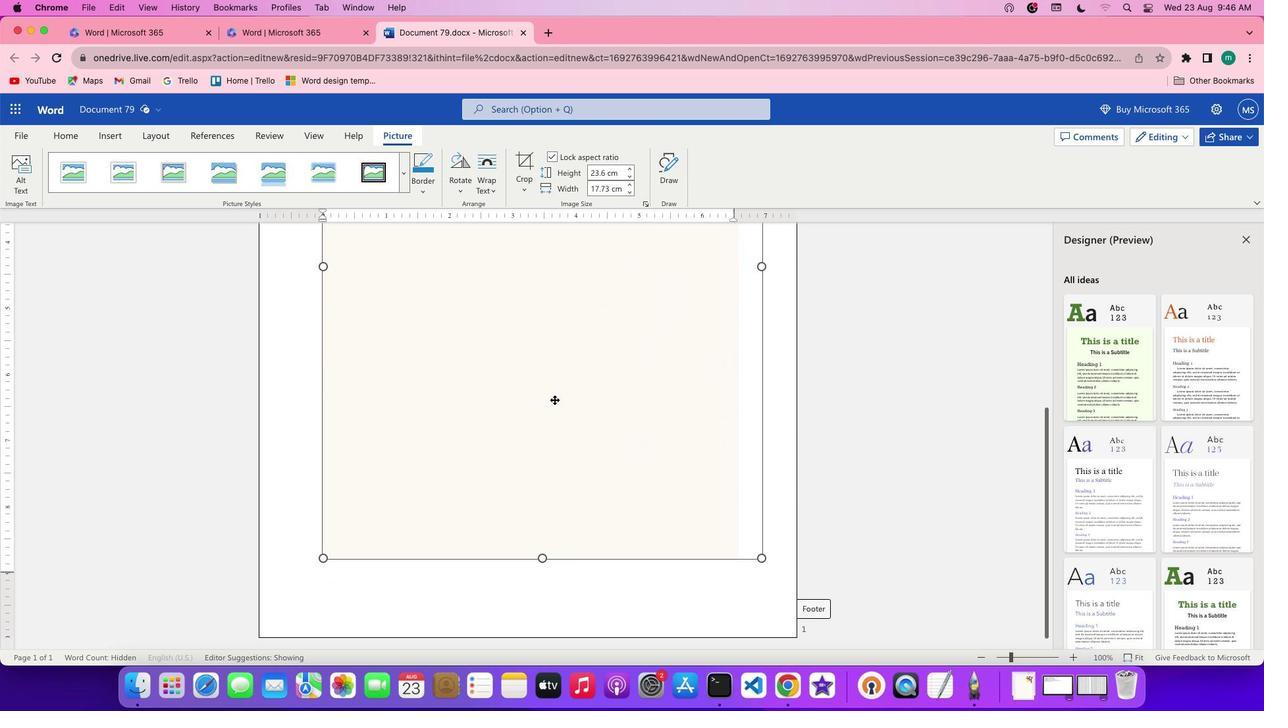 
Action: Mouse scrolled (554, 399) with delta (0, 0)
Screenshot: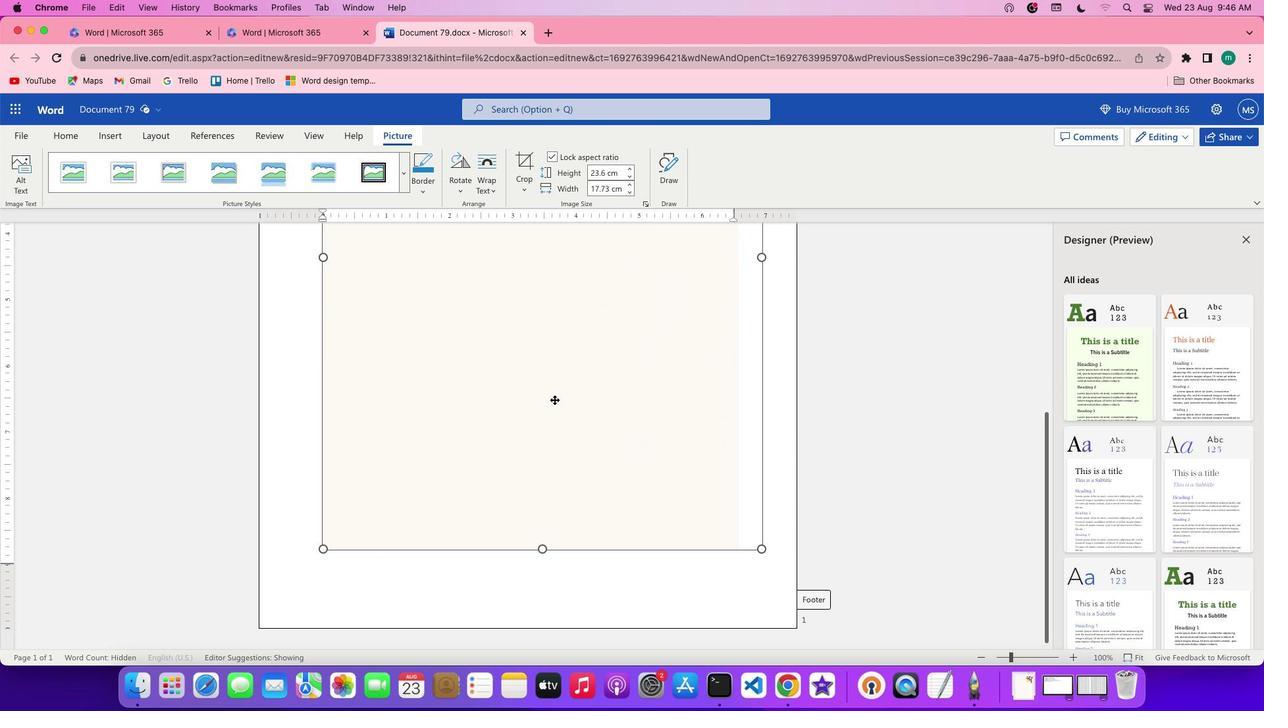 
Action: Mouse moved to (545, 547)
Screenshot: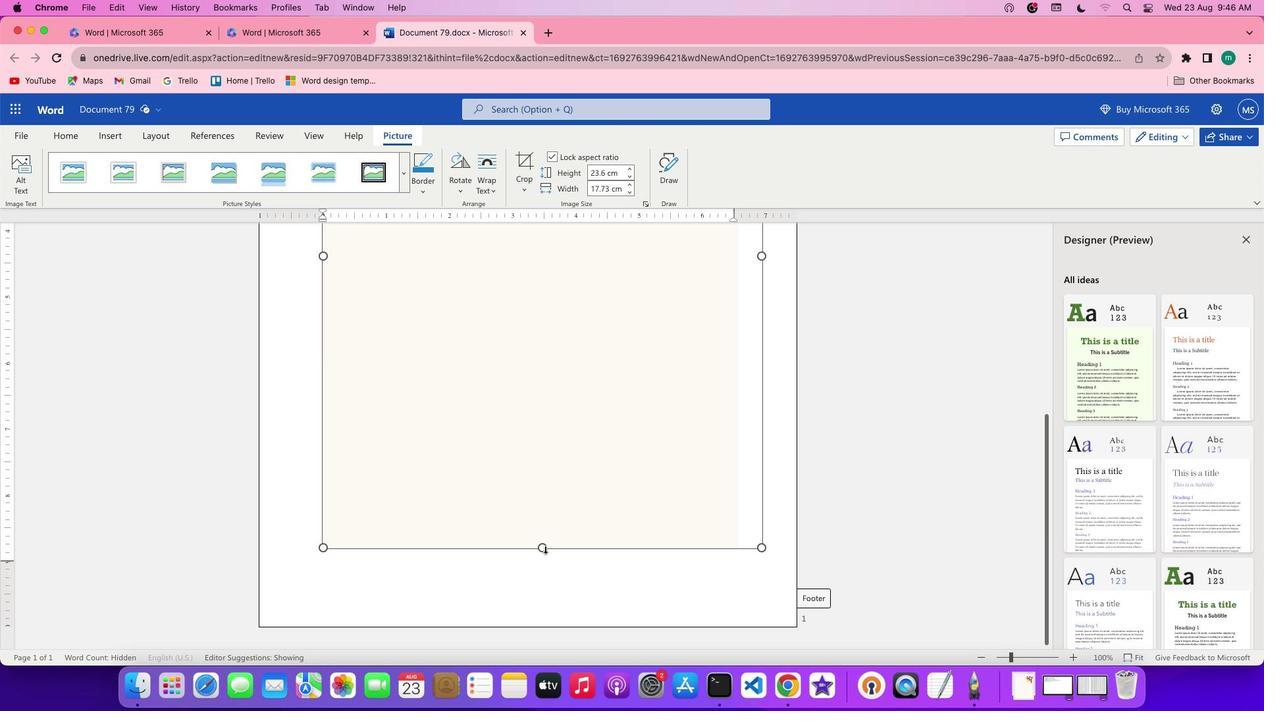 
Action: Mouse pressed left at (545, 547)
Screenshot: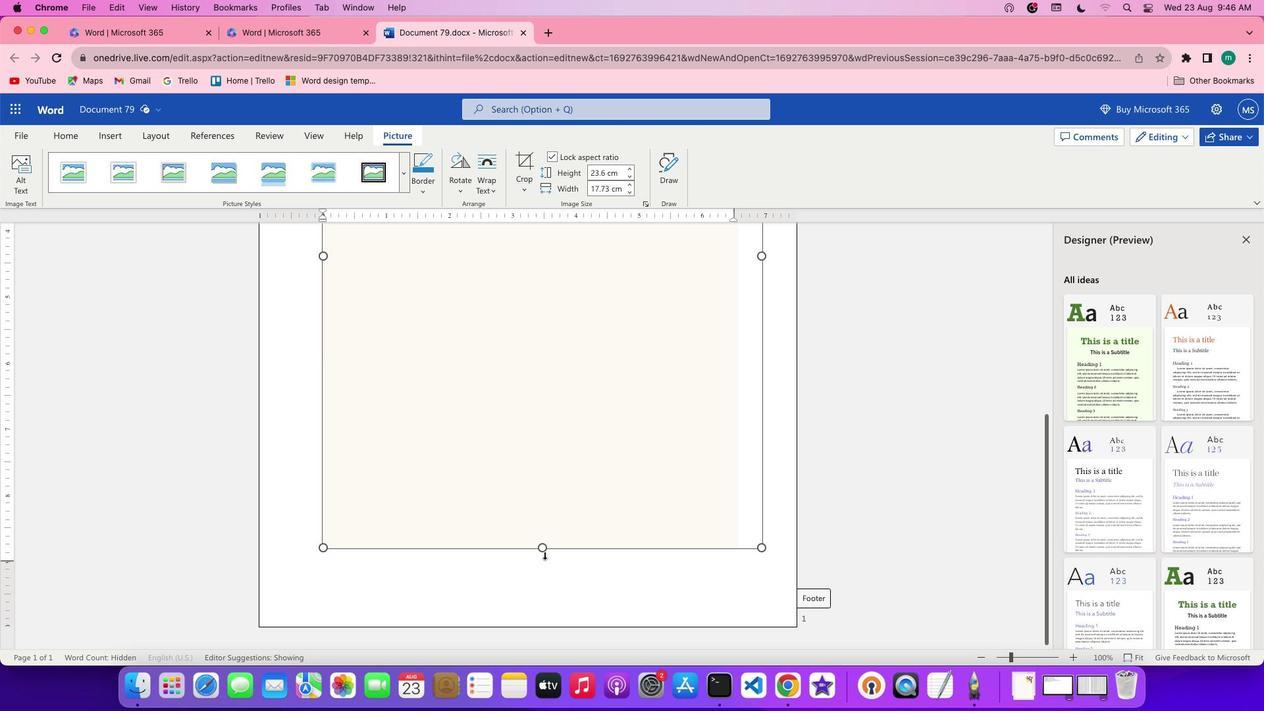 
Action: Mouse moved to (759, 606)
Screenshot: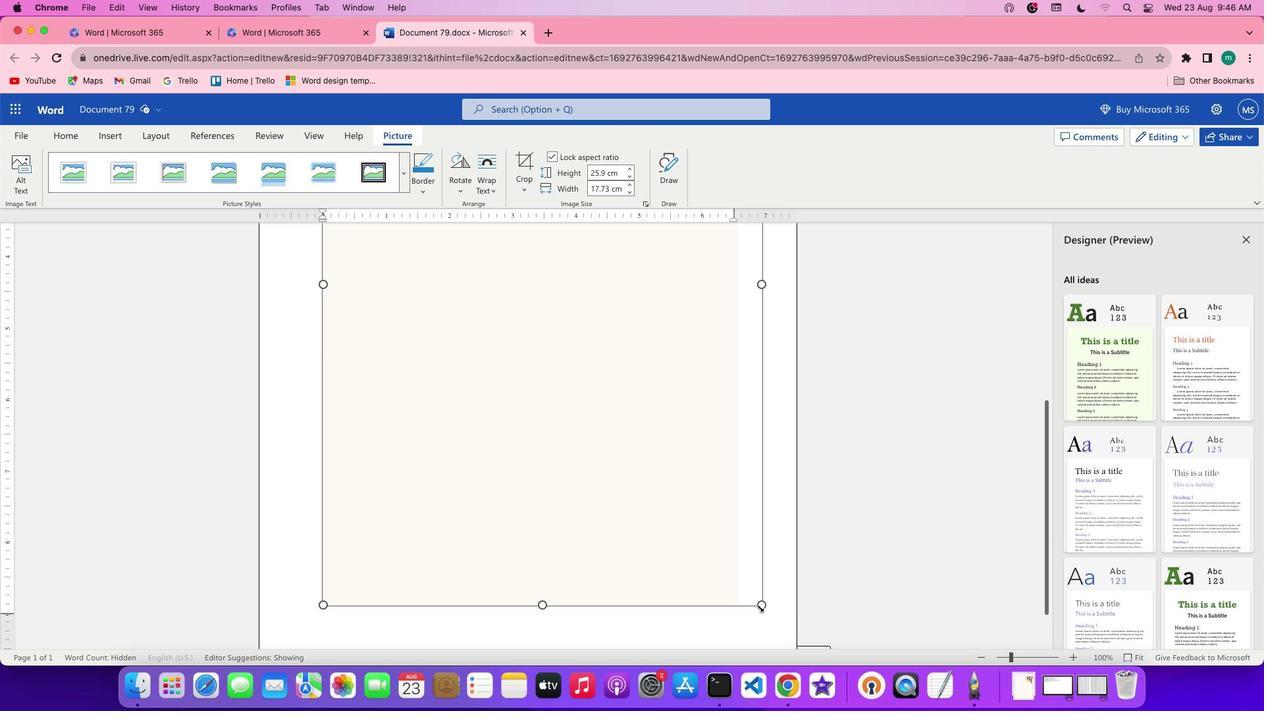 
Action: Mouse pressed left at (759, 606)
Screenshot: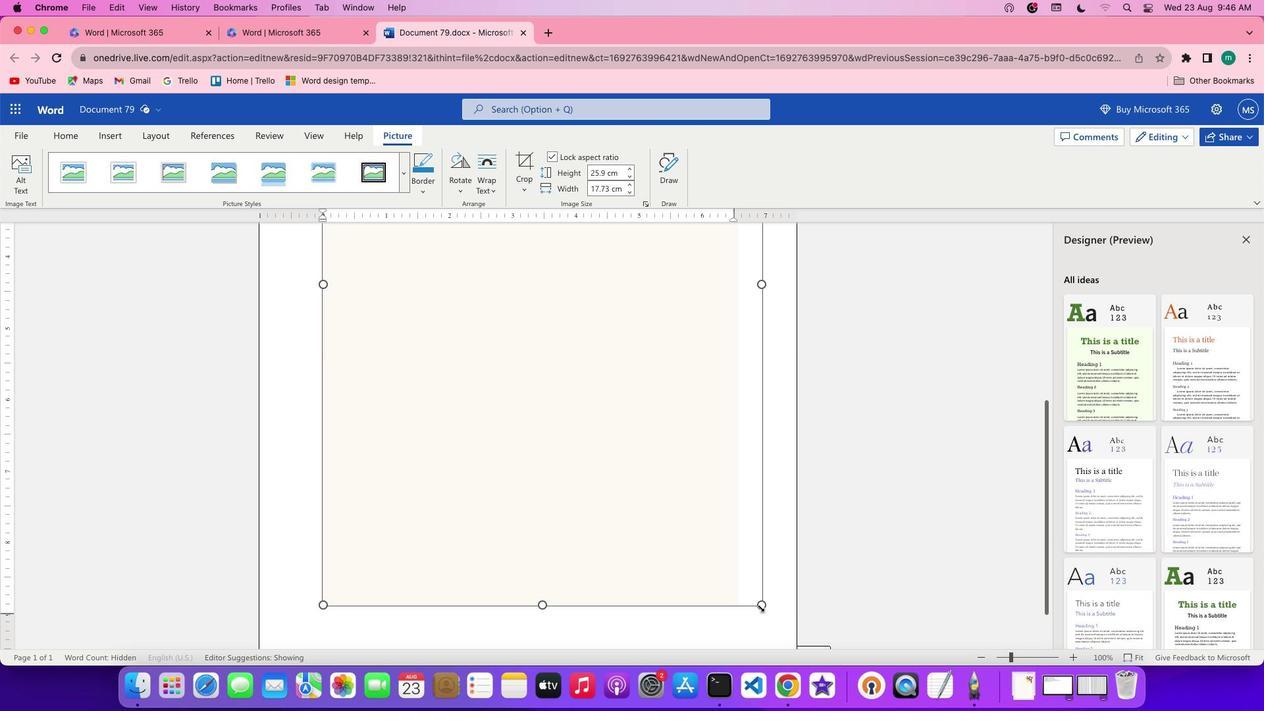 
Action: Mouse moved to (691, 537)
Screenshot: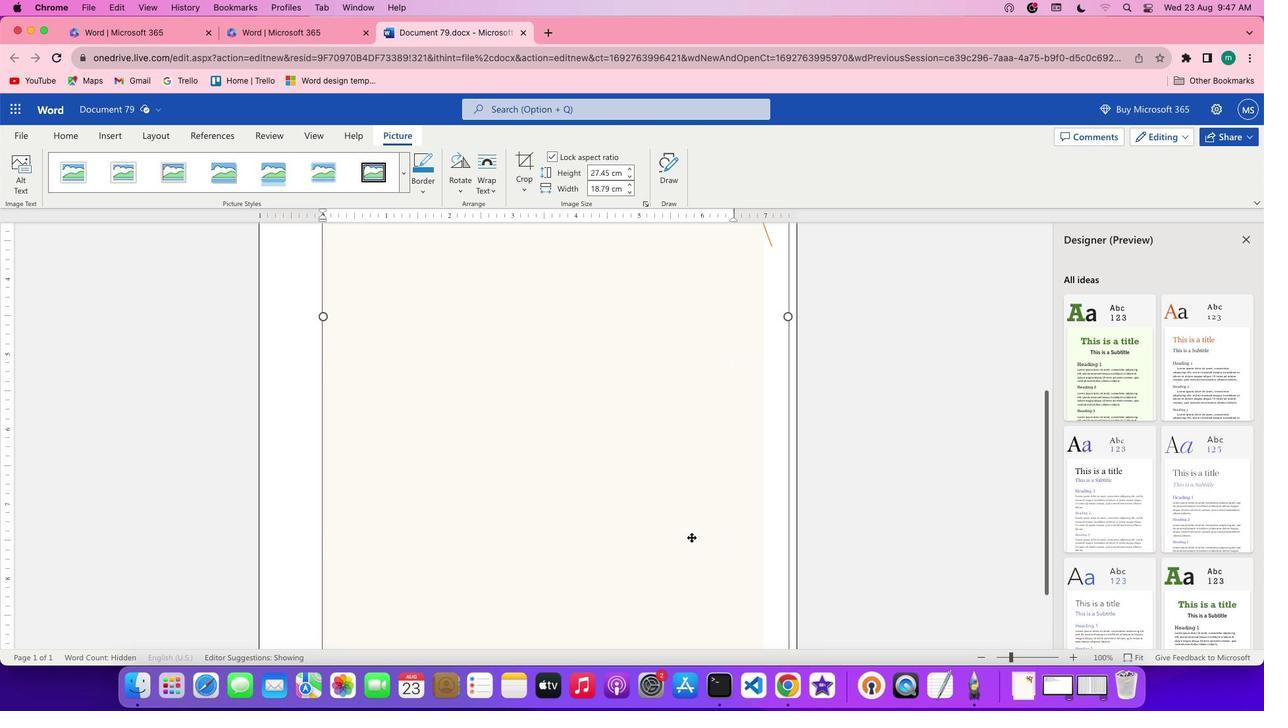 
Action: Mouse scrolled (691, 537) with delta (0, 0)
Screenshot: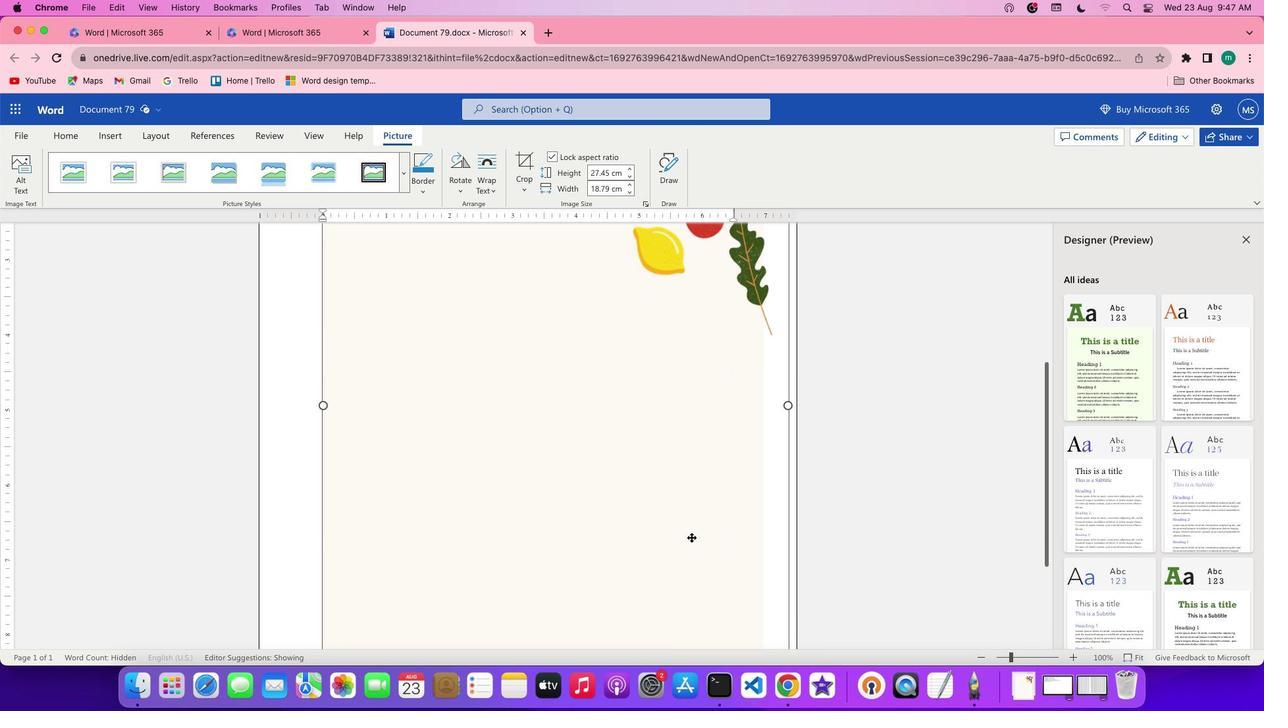 
Action: Mouse scrolled (691, 537) with delta (0, 0)
Screenshot: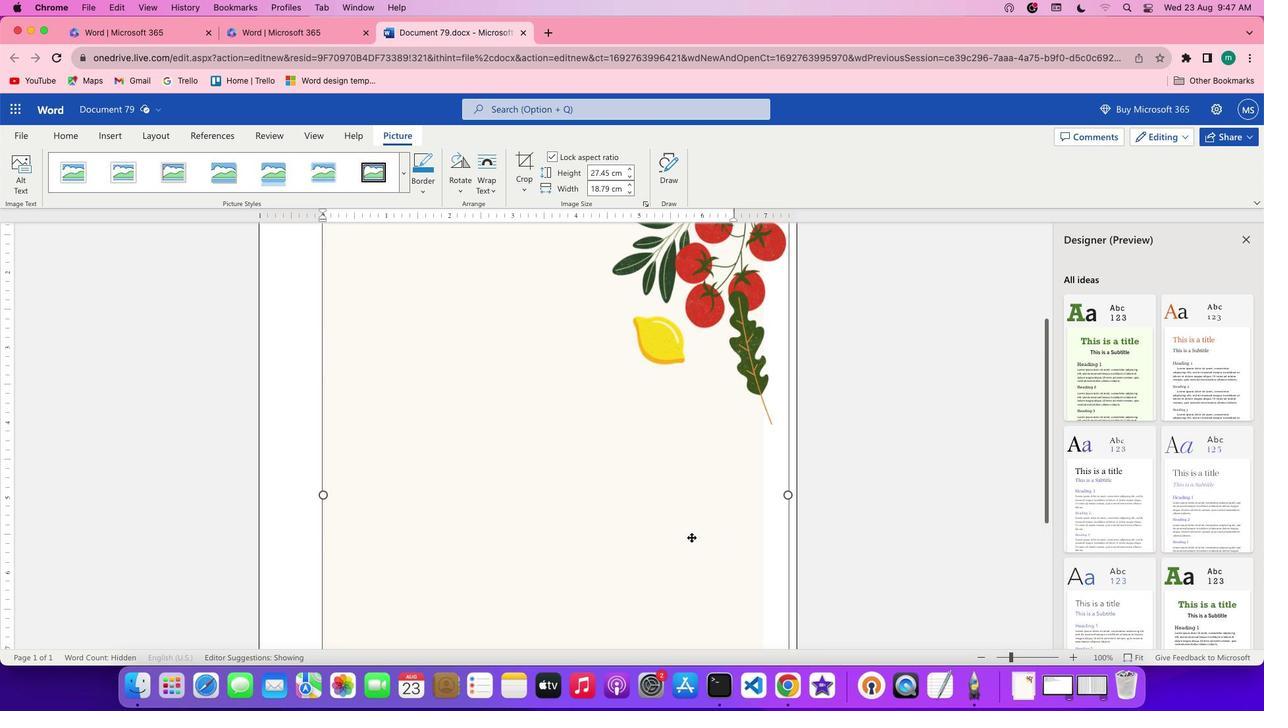 
Action: Mouse scrolled (691, 537) with delta (0, 1)
Screenshot: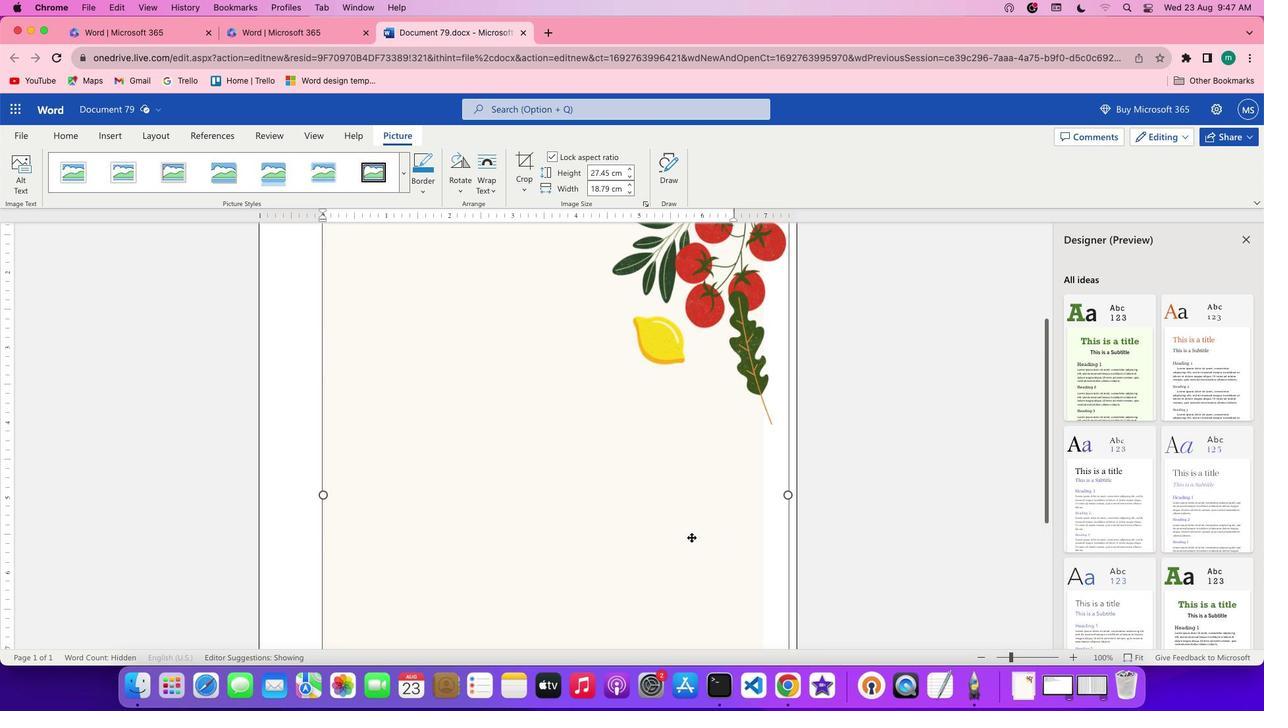 
Action: Mouse scrolled (691, 537) with delta (0, 2)
Screenshot: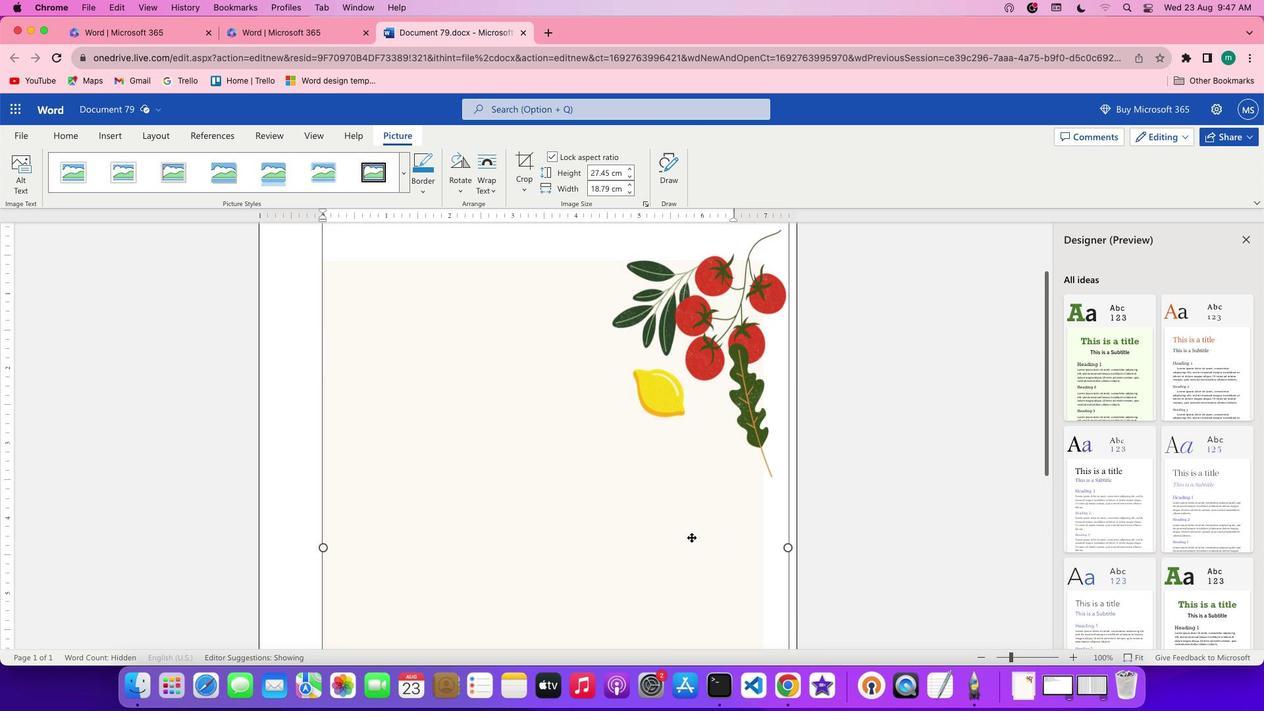 
Action: Mouse scrolled (691, 537) with delta (0, 0)
Screenshot: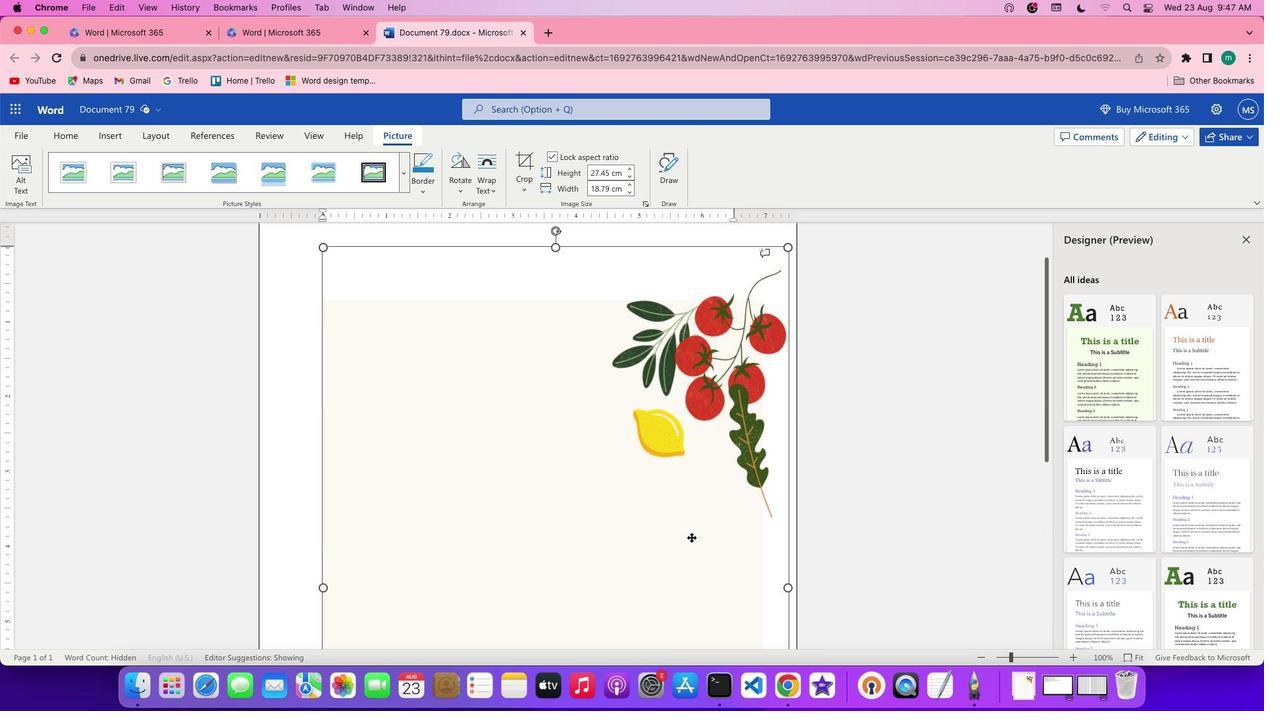 
Action: Mouse scrolled (691, 537) with delta (0, 0)
Screenshot: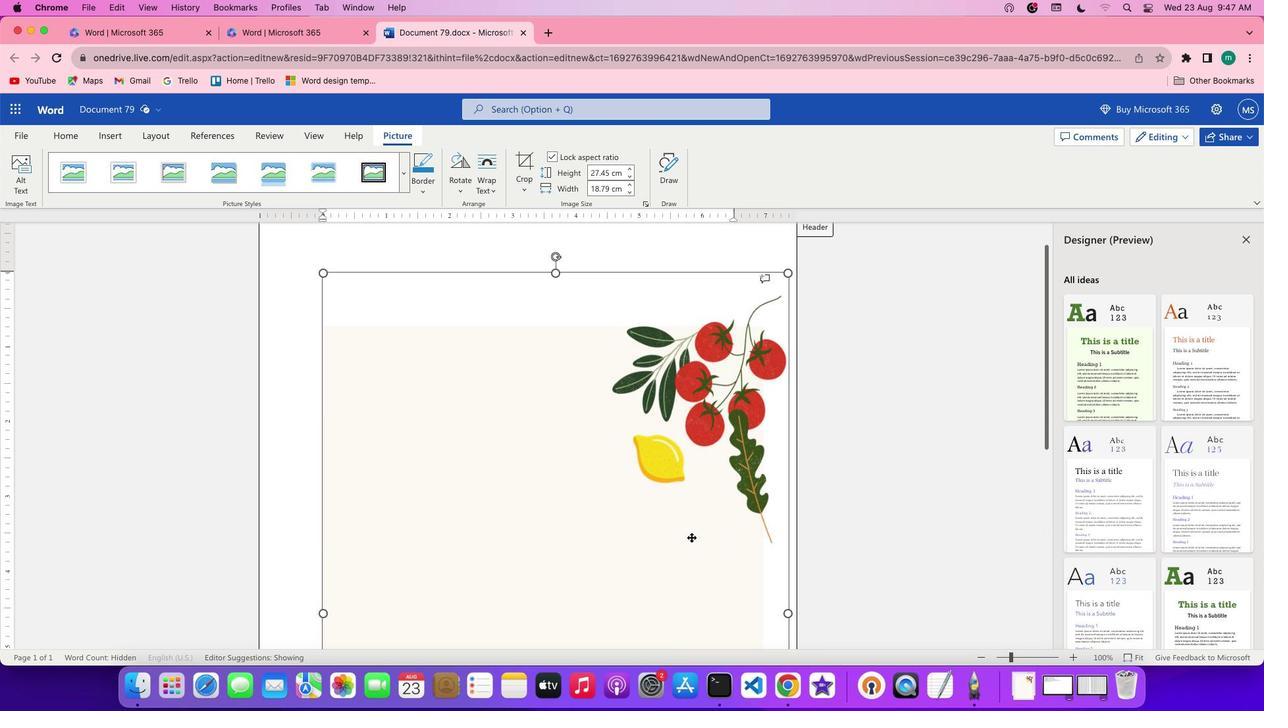 
Action: Mouse scrolled (691, 537) with delta (0, 1)
Screenshot: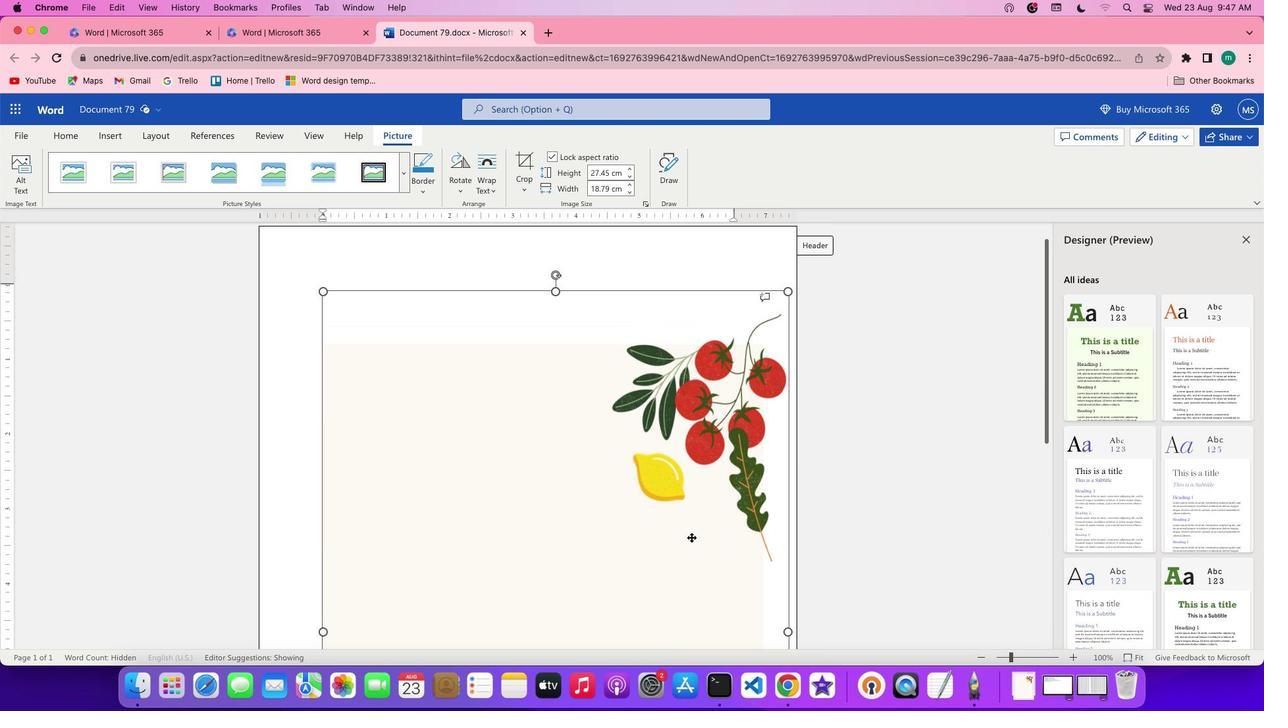 
Action: Mouse moved to (591, 507)
Screenshot: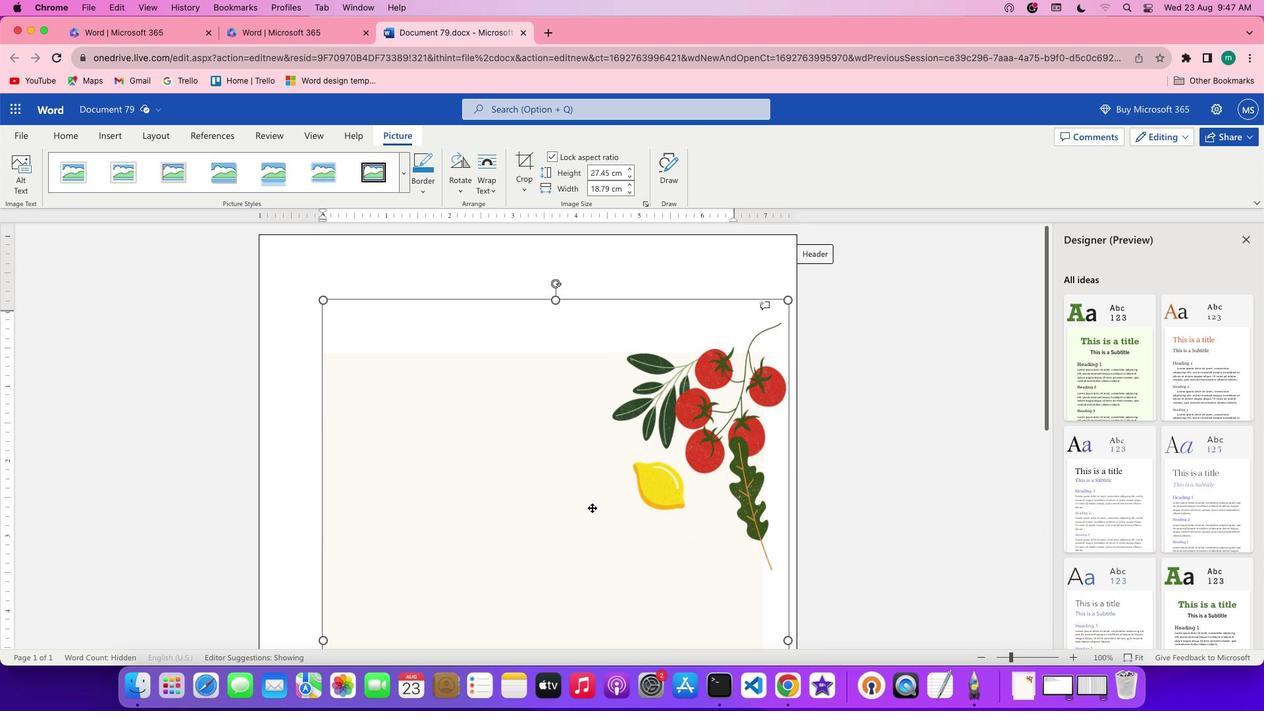 
Action: Mouse scrolled (591, 507) with delta (0, 0)
Screenshot: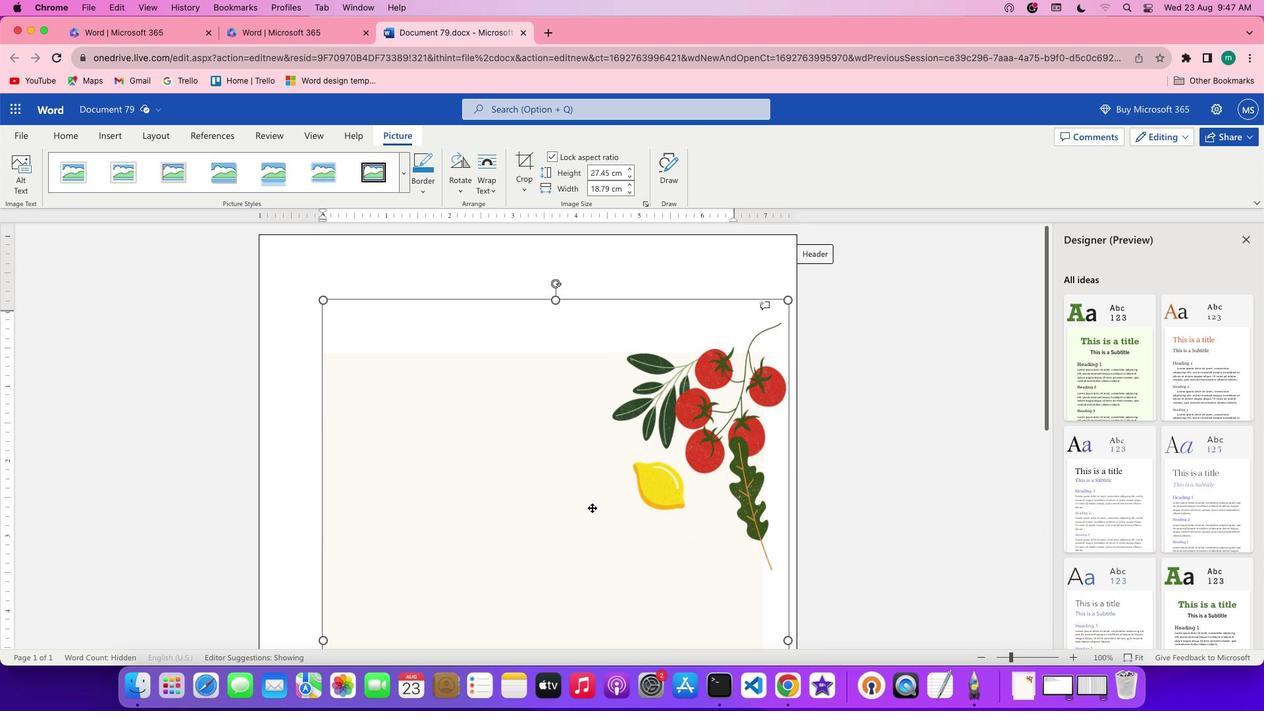 
Action: Mouse scrolled (591, 507) with delta (0, 0)
Screenshot: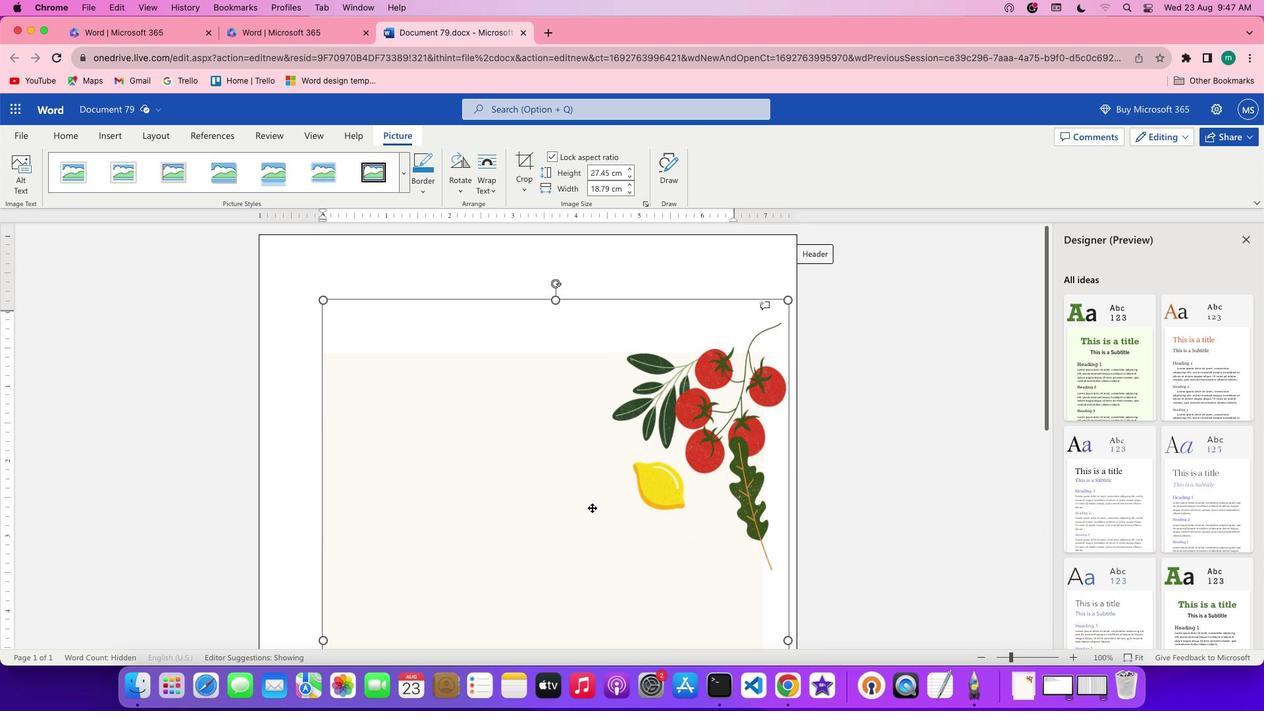 
Action: Mouse moved to (322, 302)
Screenshot: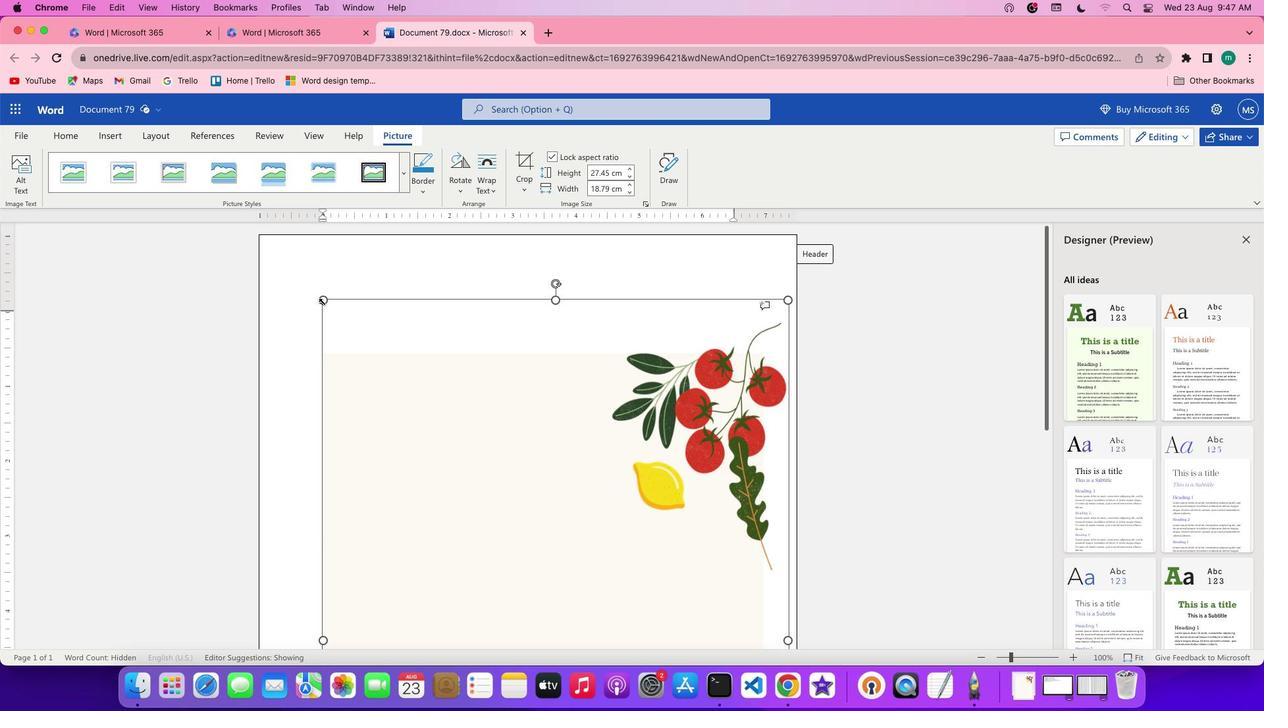 
Action: Mouse pressed left at (322, 302)
Screenshot: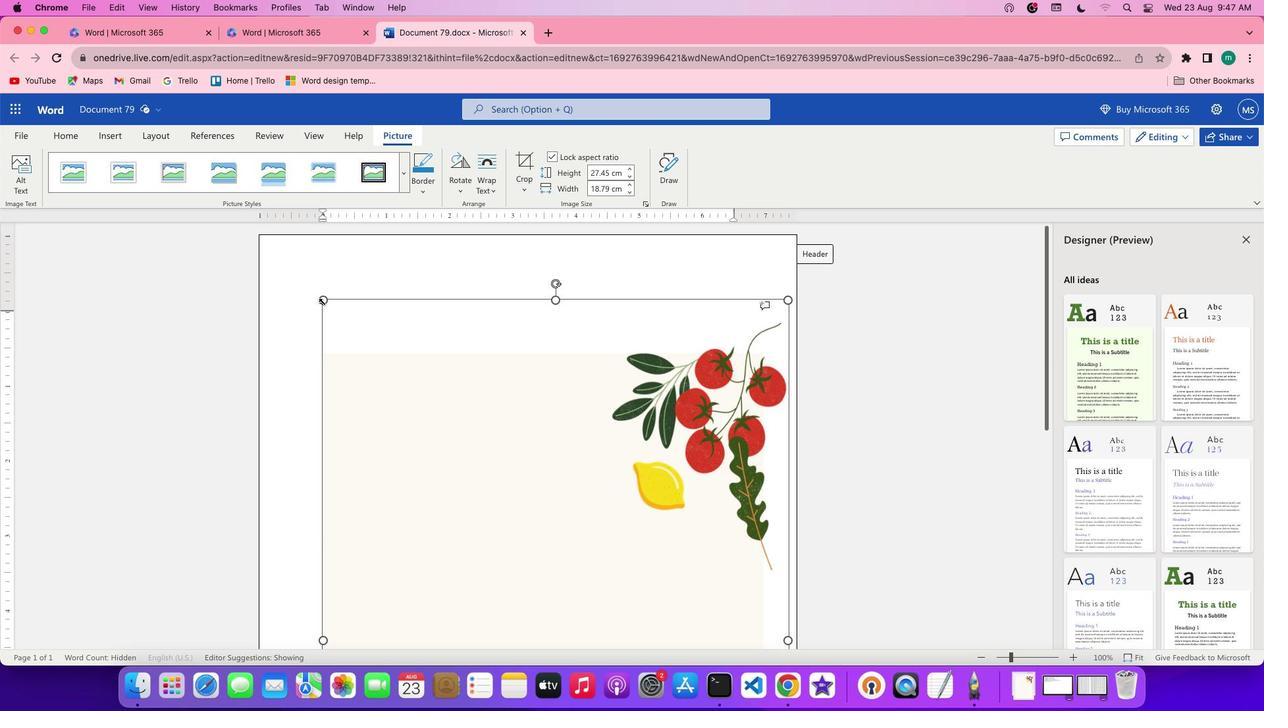 
Action: Mouse moved to (472, 448)
Screenshot: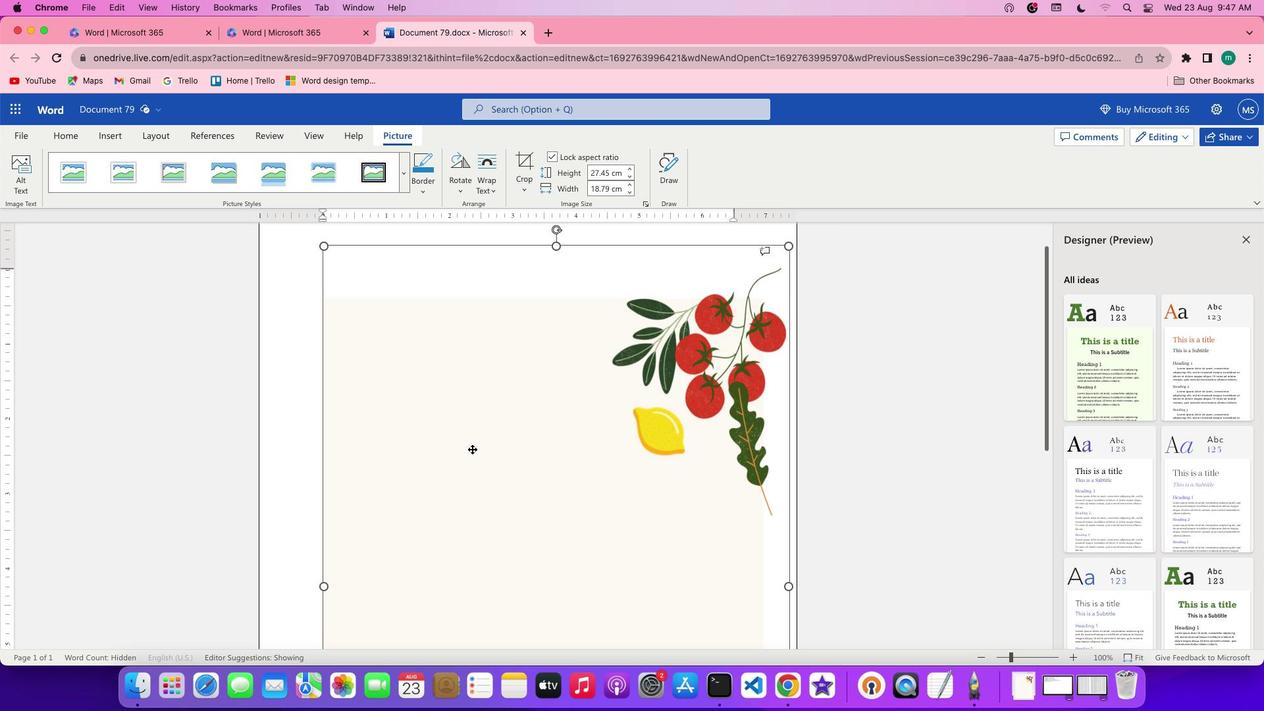
Action: Mouse scrolled (472, 448) with delta (0, 0)
Screenshot: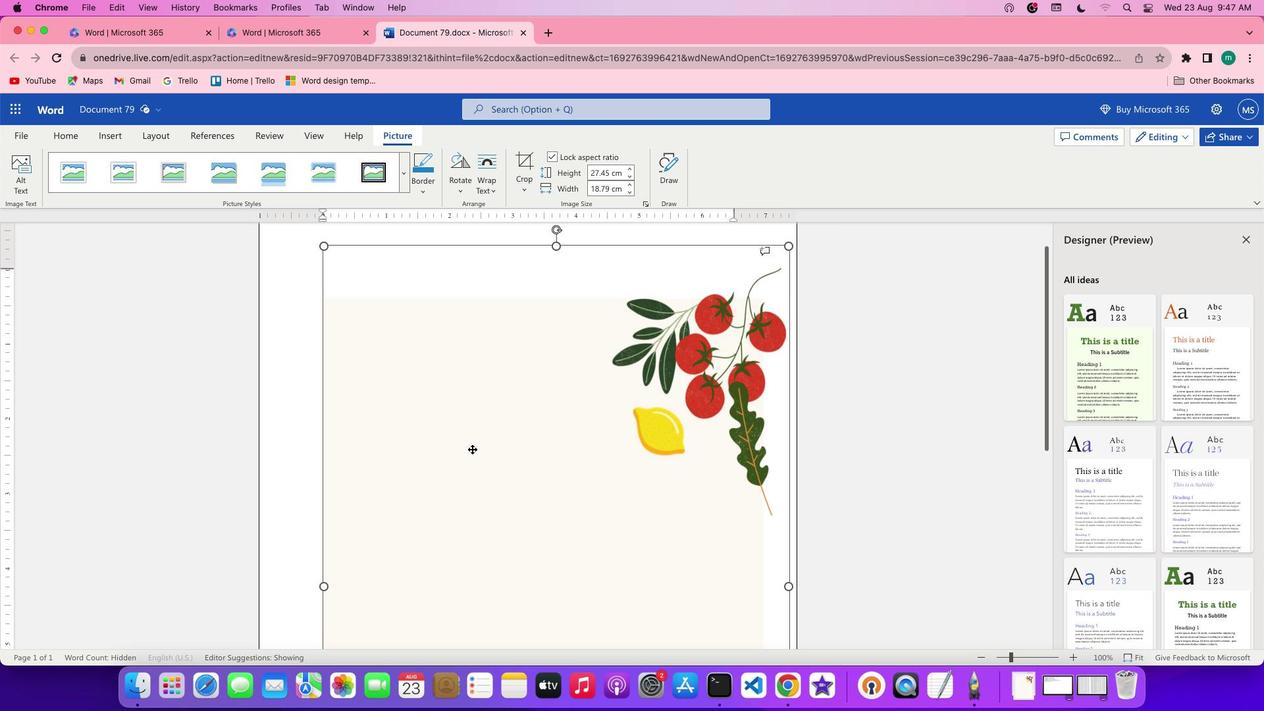 
Action: Mouse moved to (472, 448)
Screenshot: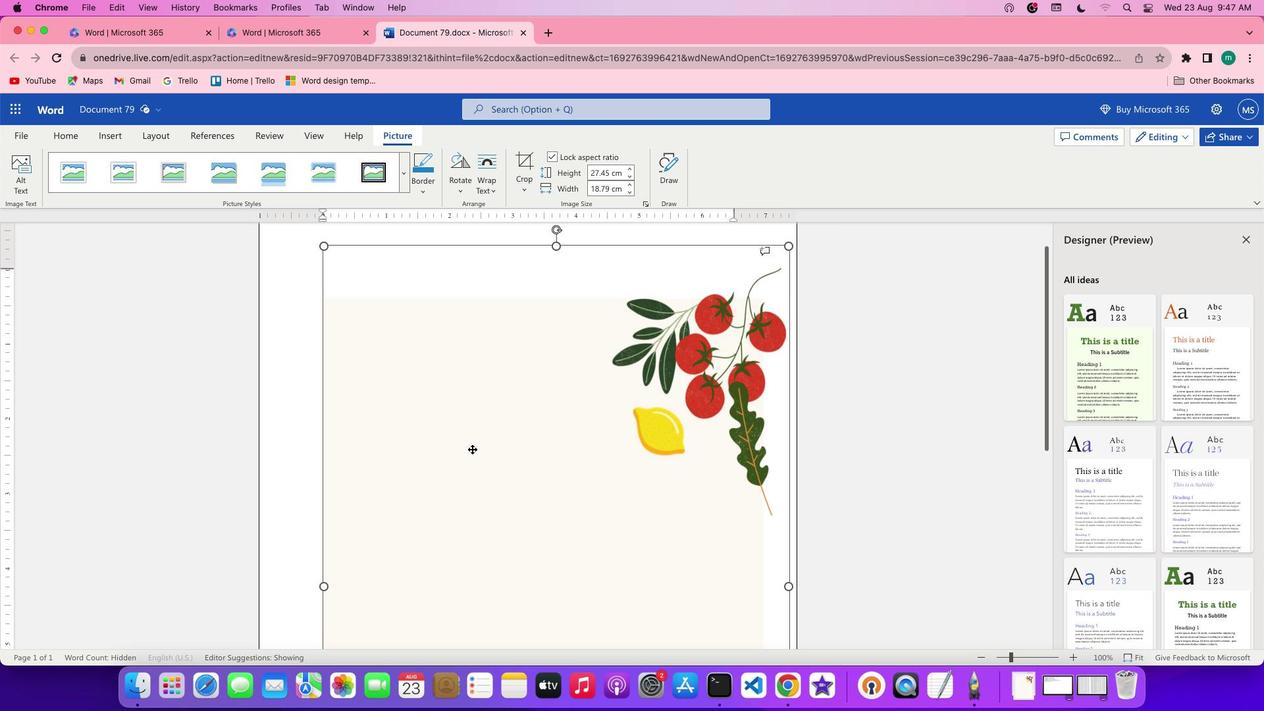 
Action: Mouse scrolled (472, 448) with delta (0, 0)
Screenshot: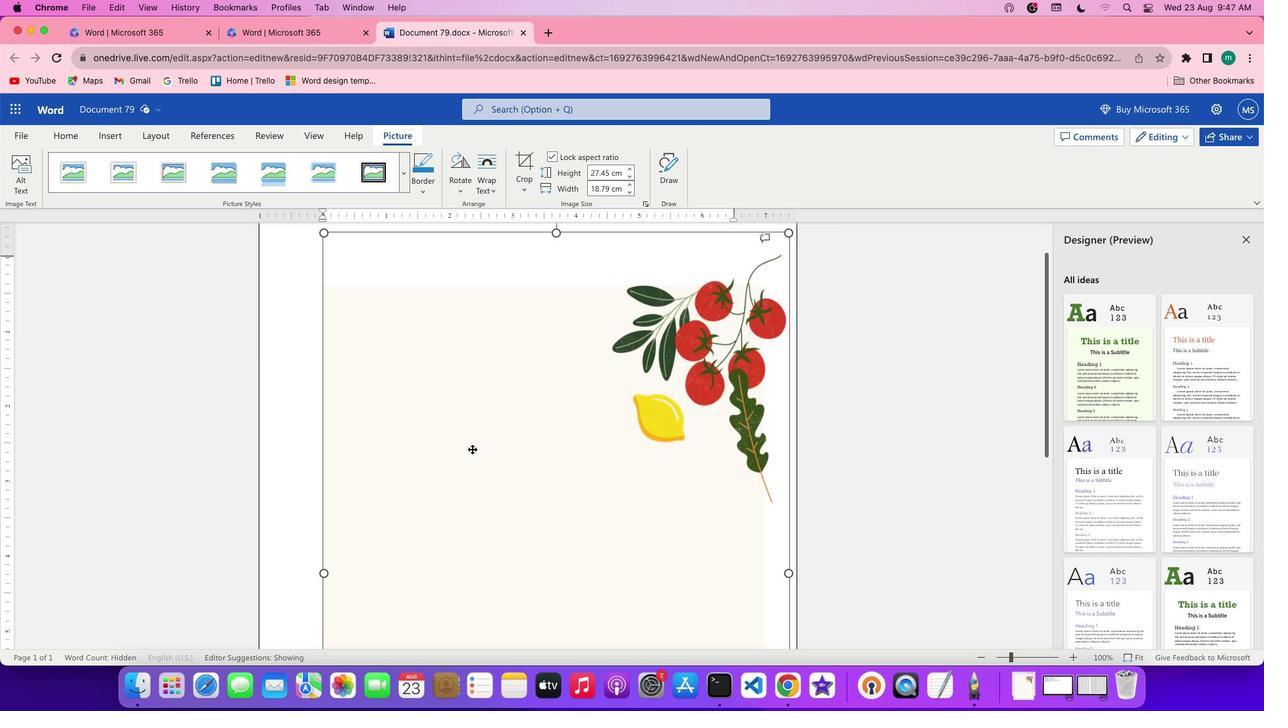 
Action: Mouse scrolled (472, 448) with delta (0, -1)
Screenshot: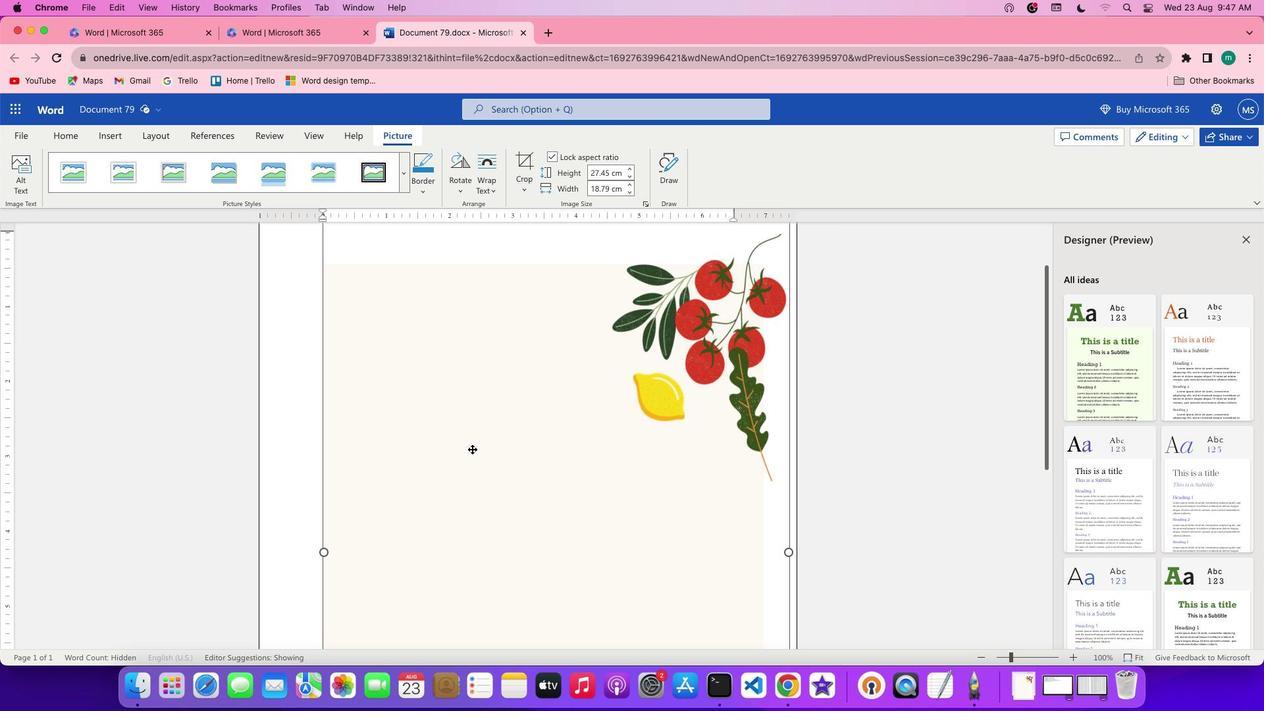 
Action: Mouse scrolled (472, 448) with delta (0, 0)
Screenshot: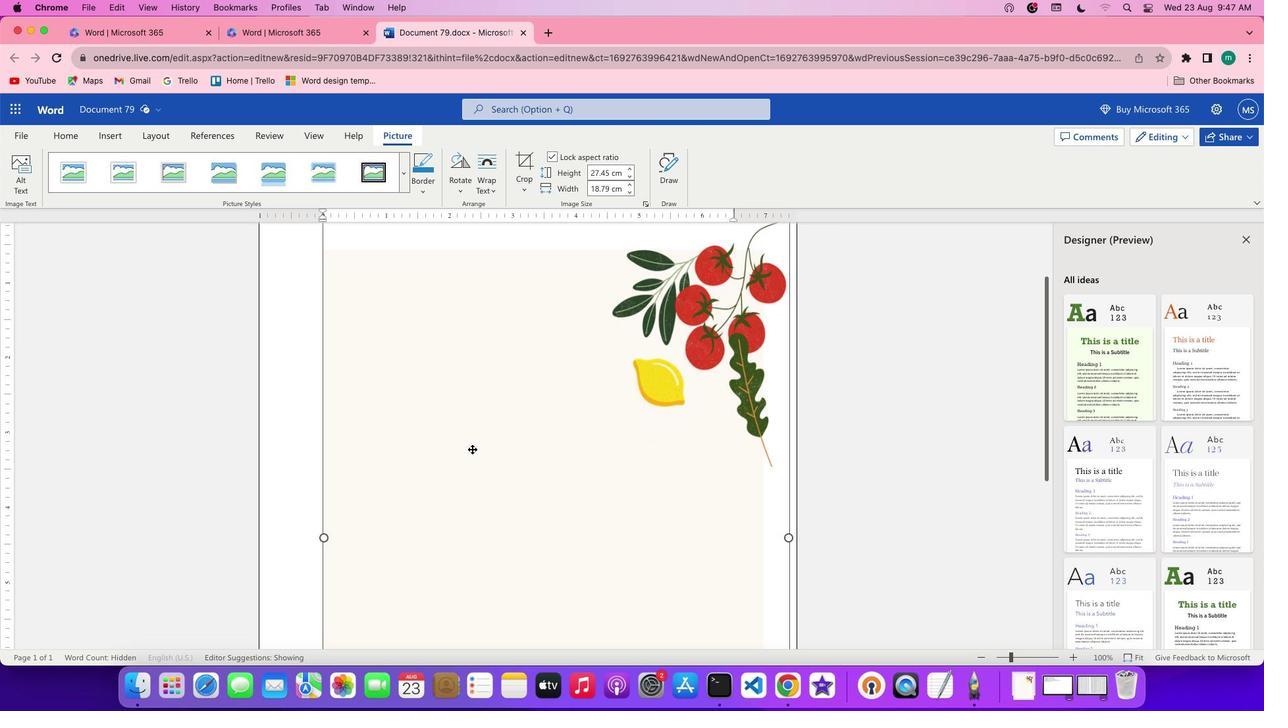 
Action: Mouse scrolled (472, 448) with delta (0, 0)
Screenshot: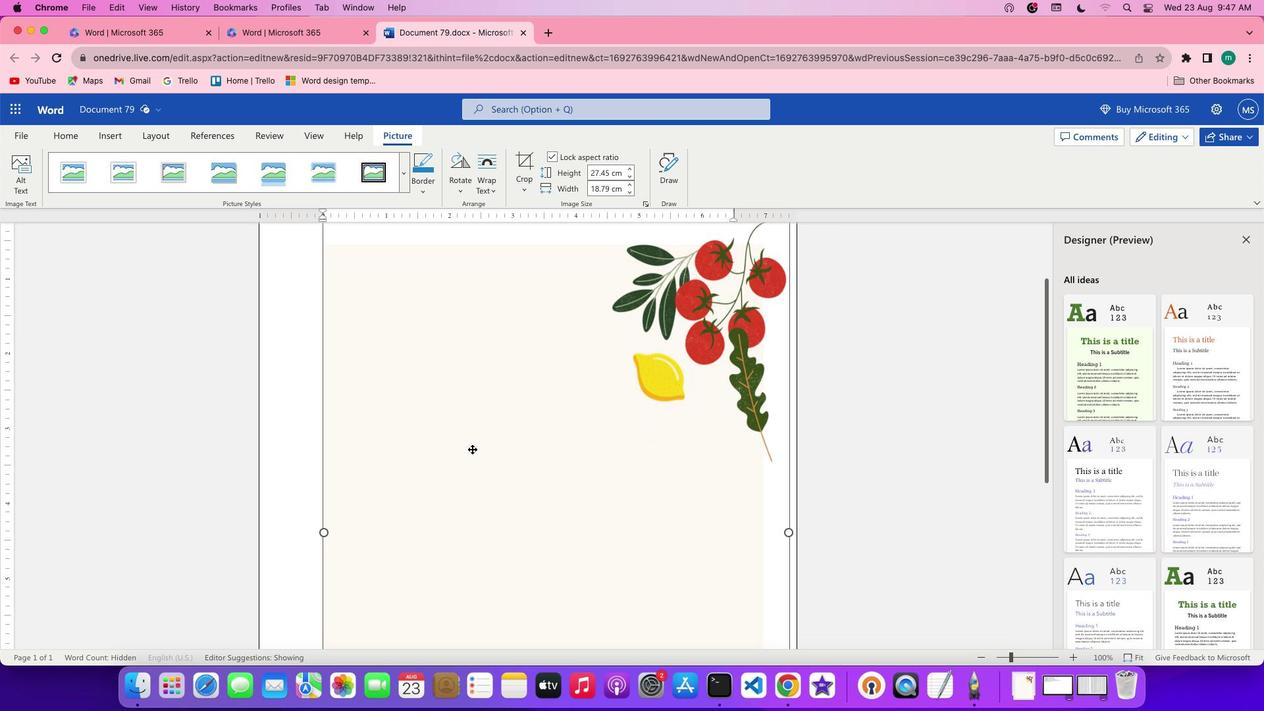 
Action: Mouse scrolled (472, 448) with delta (0, 0)
Screenshot: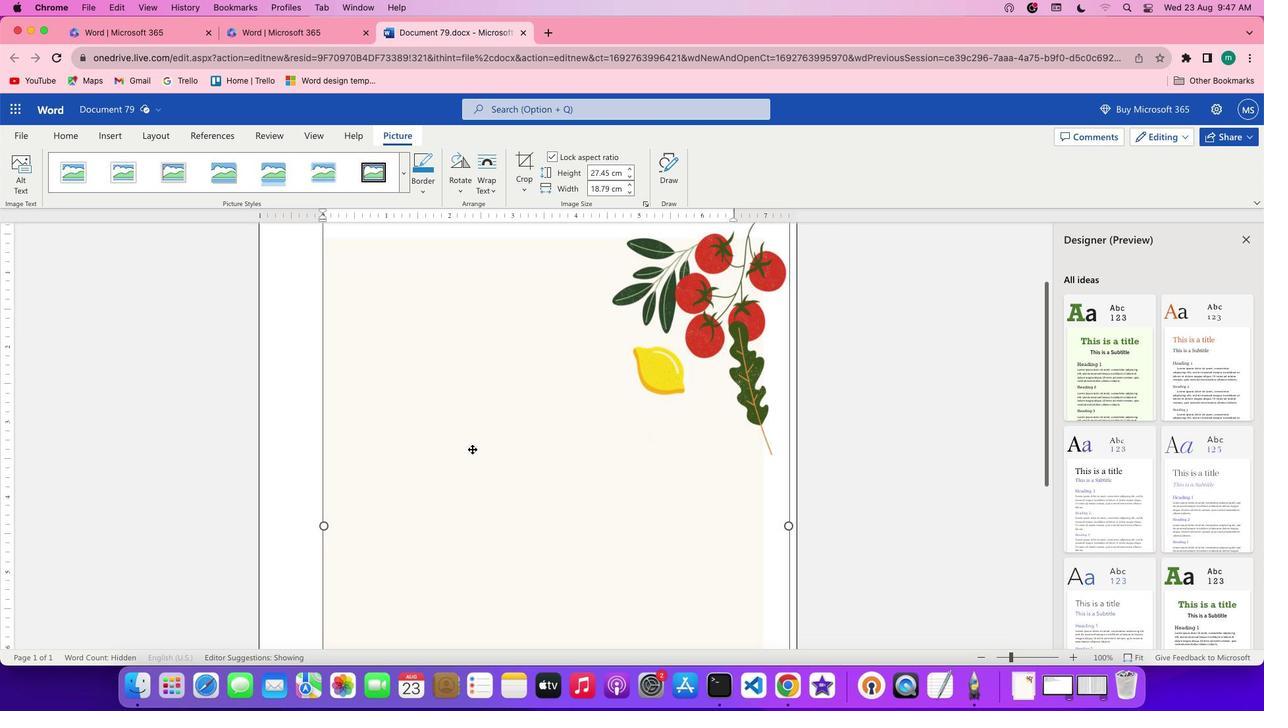 
Action: Mouse scrolled (472, 448) with delta (0, 0)
Screenshot: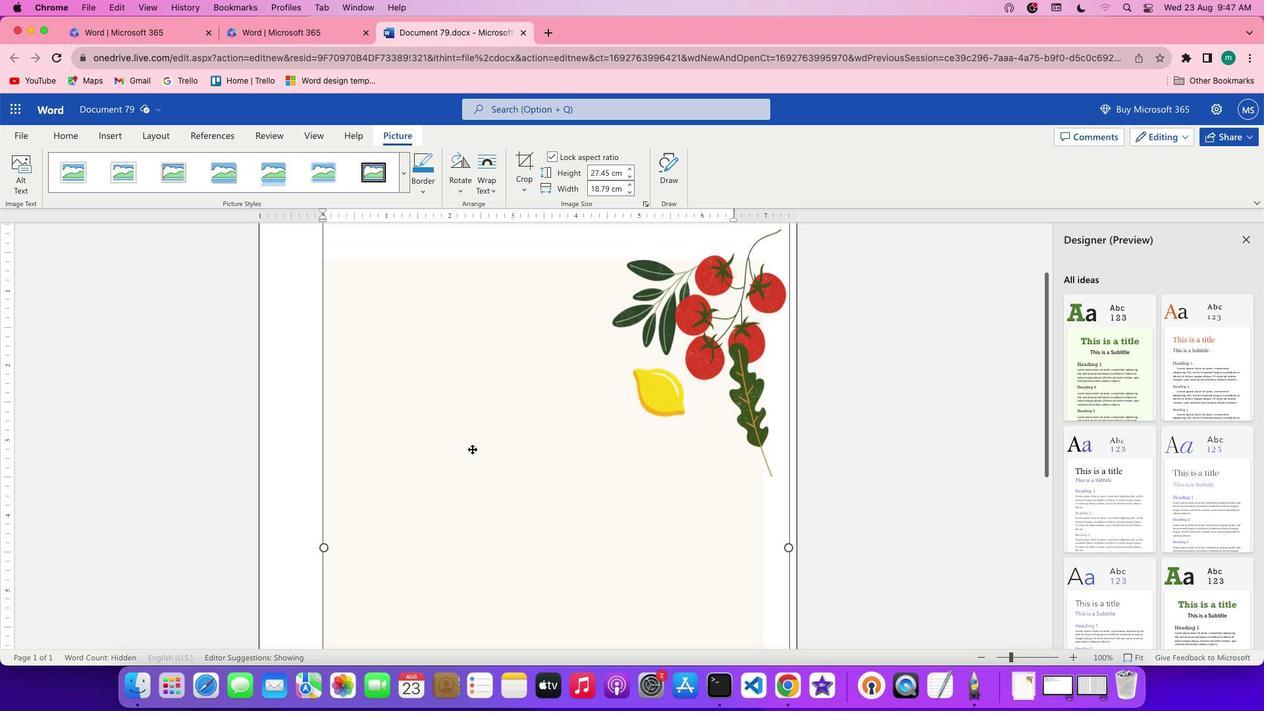 
Action: Mouse scrolled (472, 448) with delta (0, 0)
Screenshot: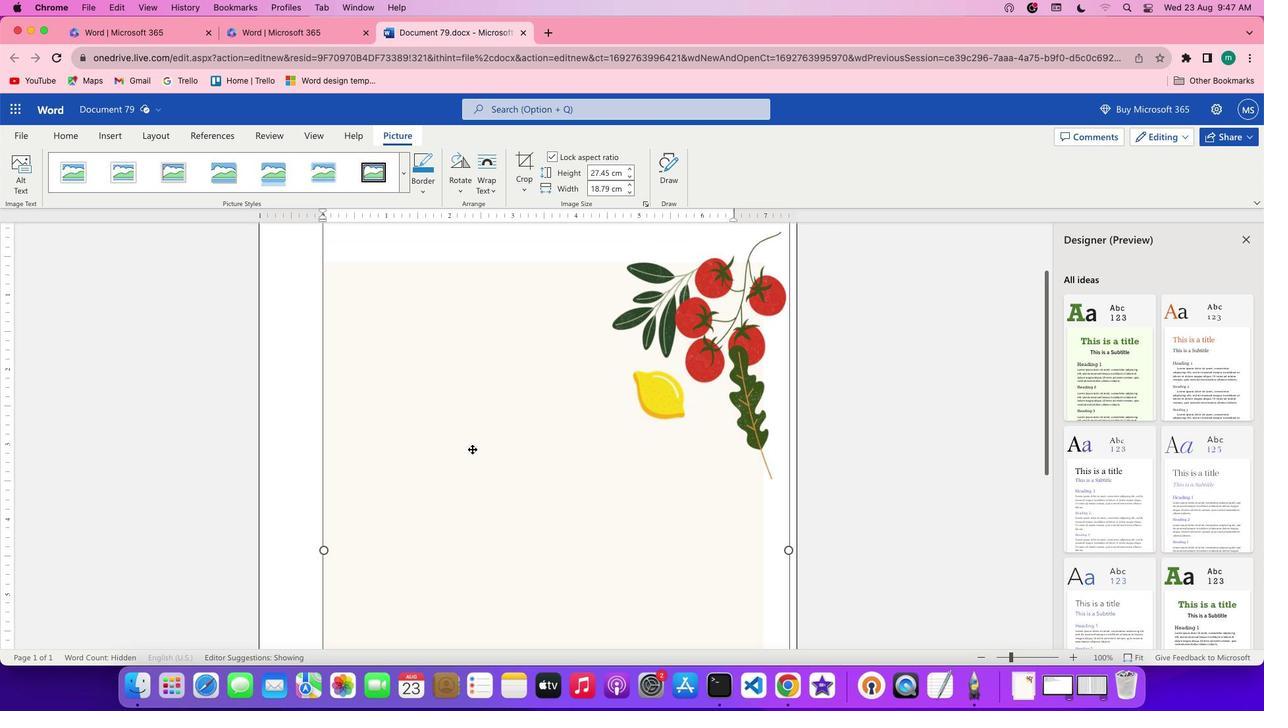 
Action: Mouse scrolled (472, 448) with delta (0, 0)
Screenshot: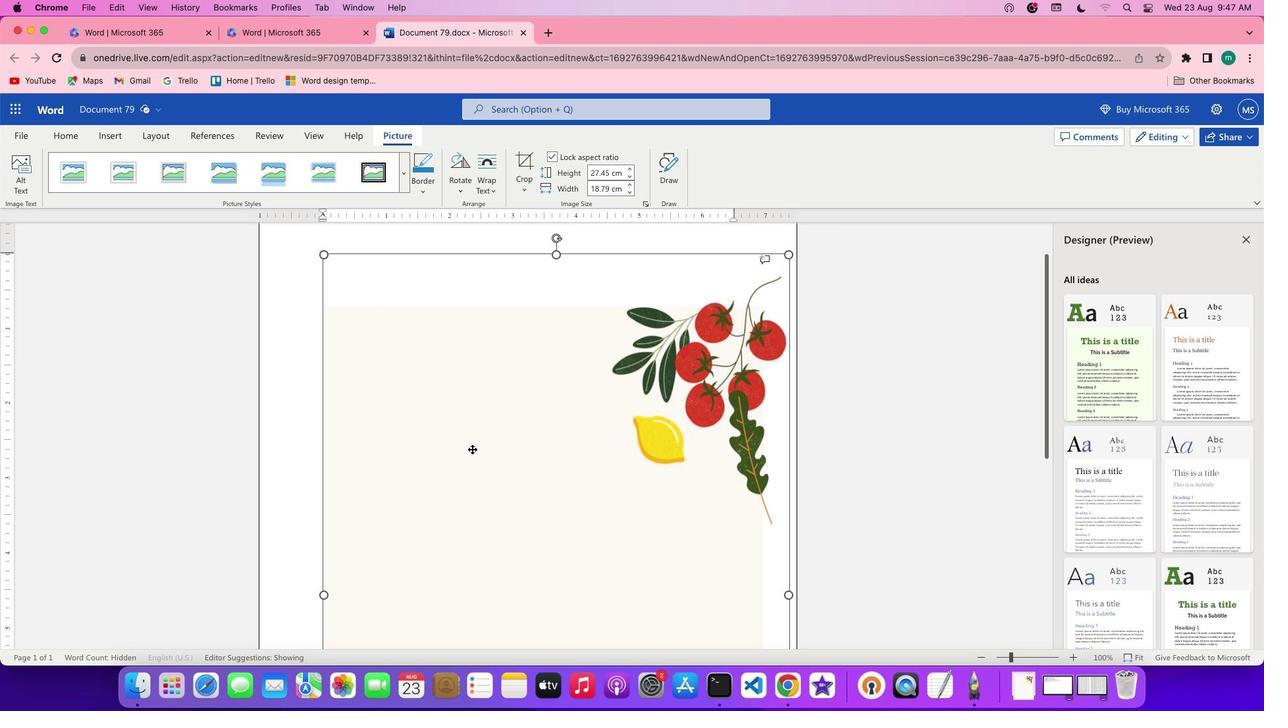 
Action: Mouse scrolled (472, 448) with delta (0, 0)
Screenshot: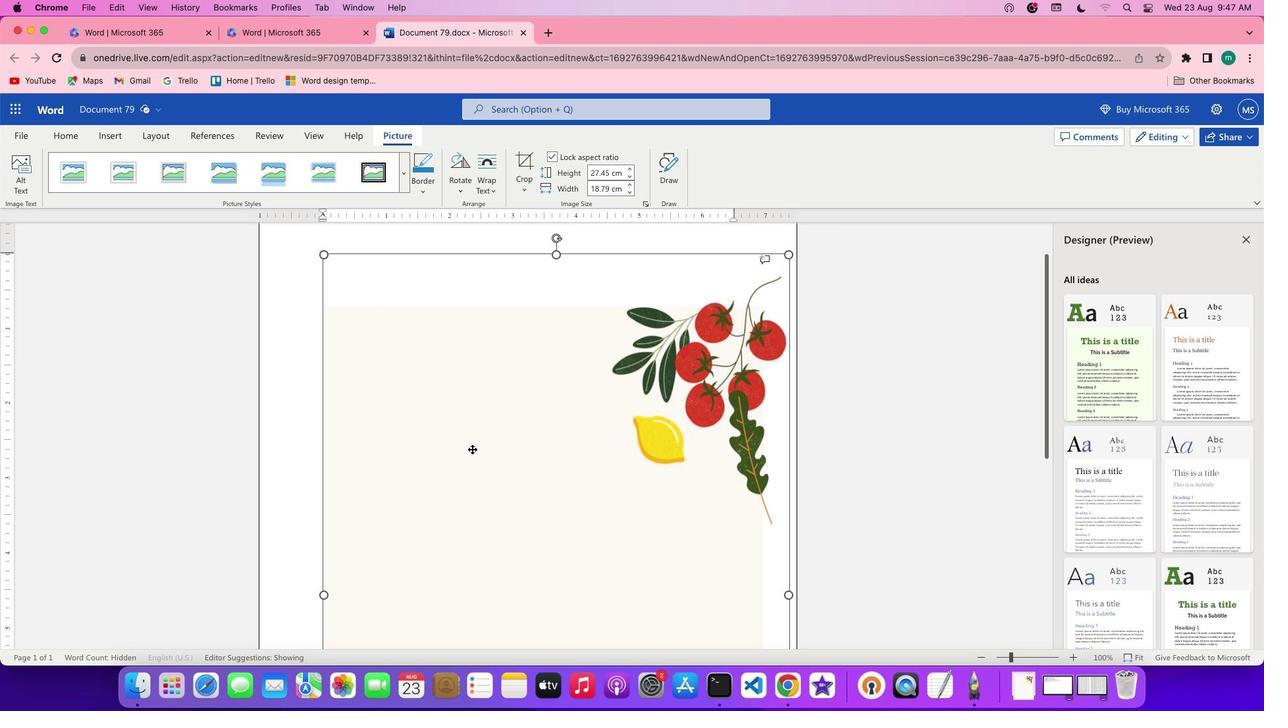 
Action: Mouse scrolled (472, 448) with delta (0, 1)
Screenshot: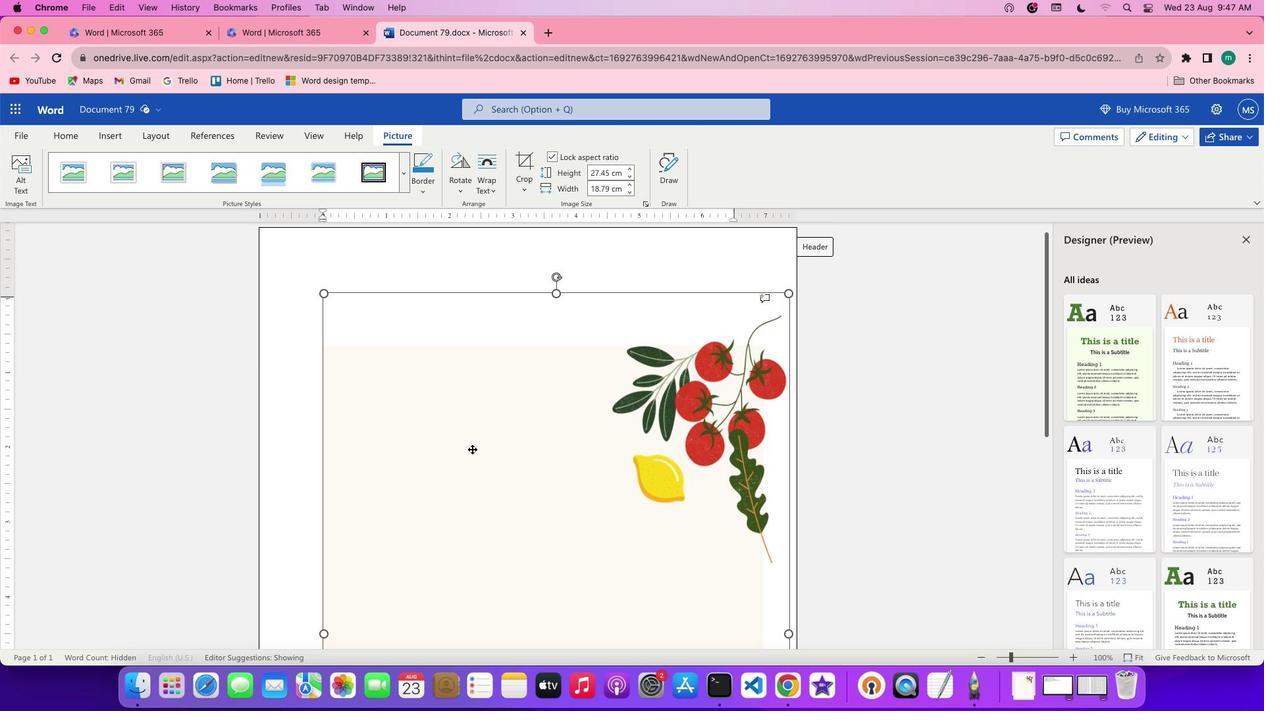 
Action: Mouse scrolled (472, 448) with delta (0, 0)
Screenshot: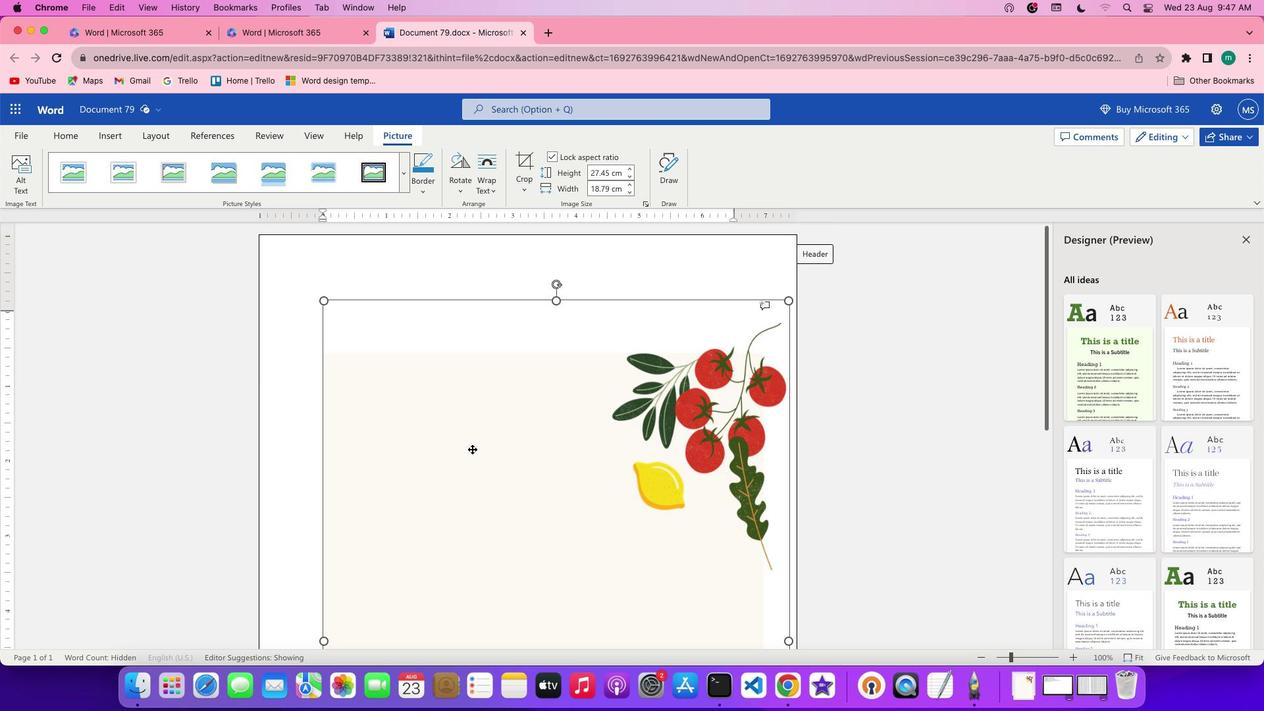 
Action: Mouse scrolled (472, 448) with delta (0, 0)
Screenshot: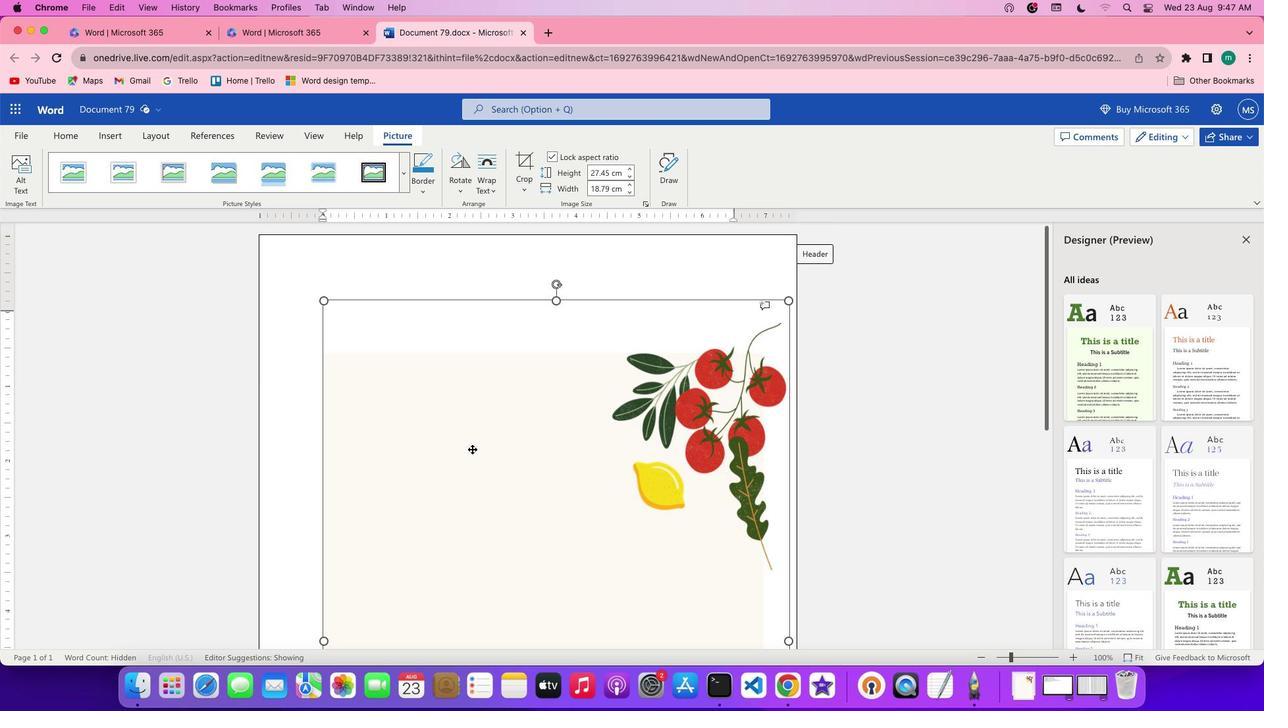 
Action: Mouse moved to (150, 142)
Screenshot: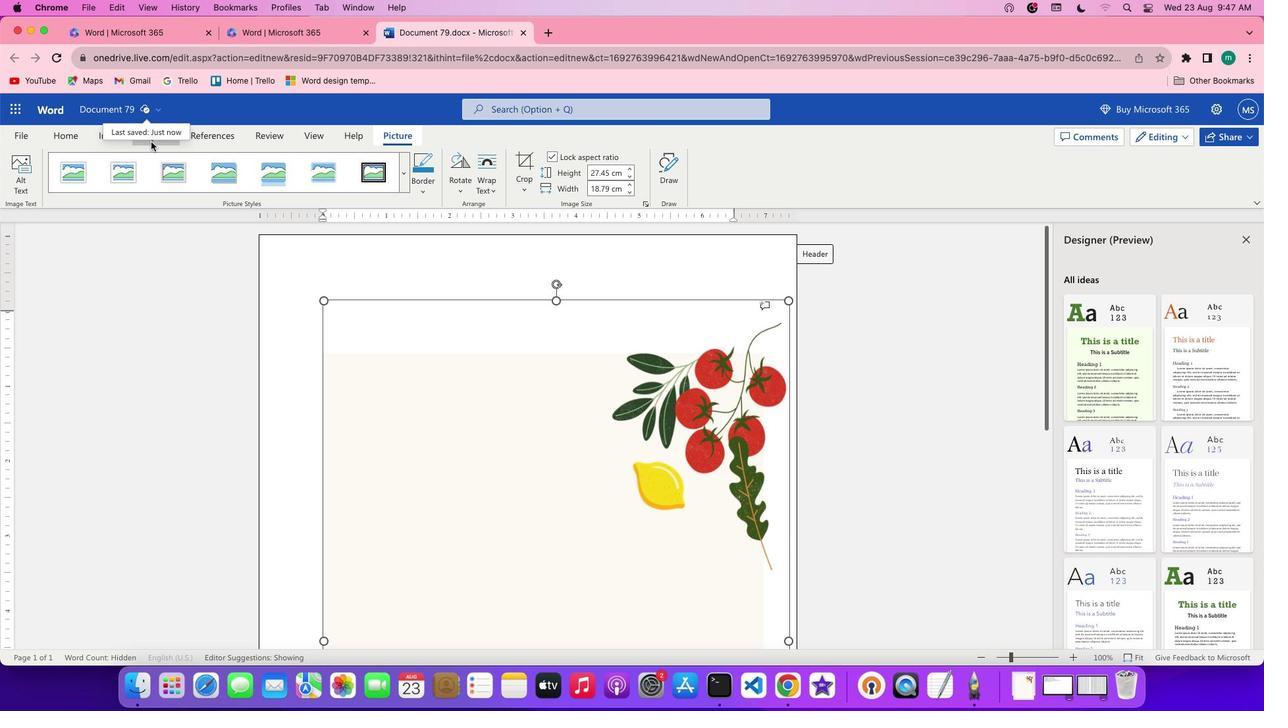 
Action: Mouse pressed left at (150, 142)
Screenshot: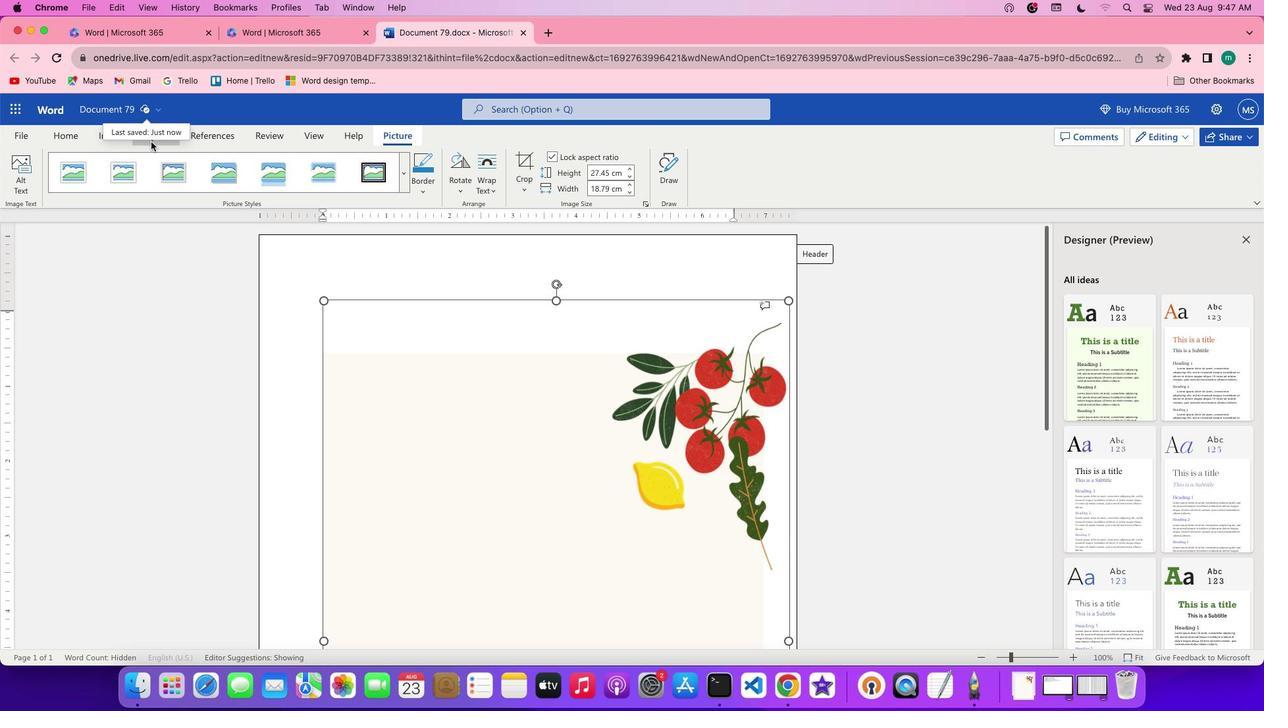 
Action: Mouse moved to (25, 187)
Screenshot: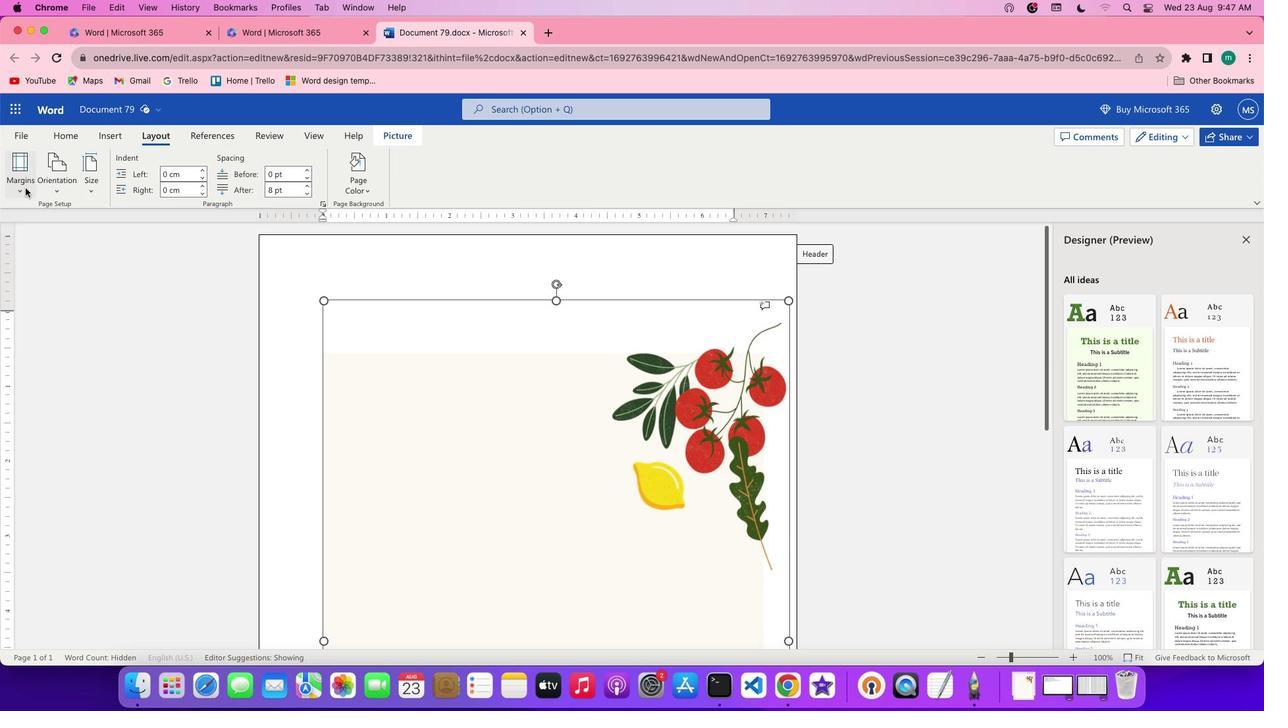 
Action: Mouse pressed left at (25, 187)
Screenshot: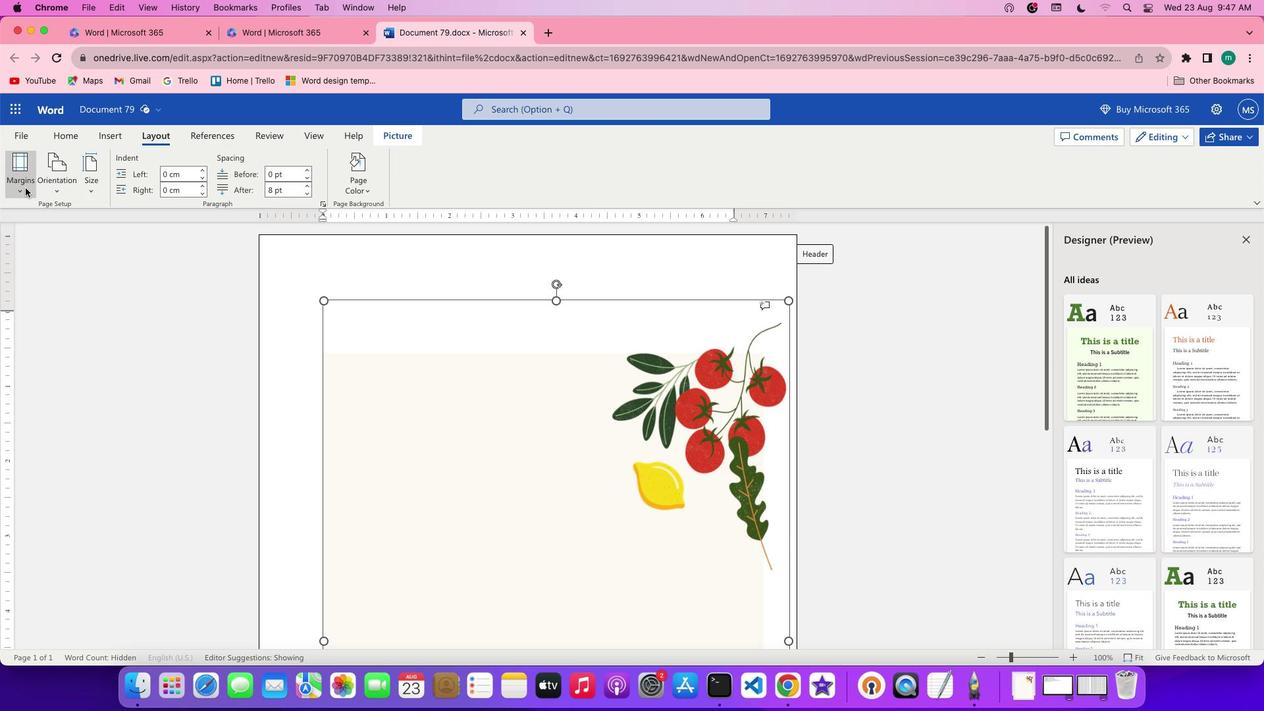 
Action: Mouse moved to (53, 264)
Screenshot: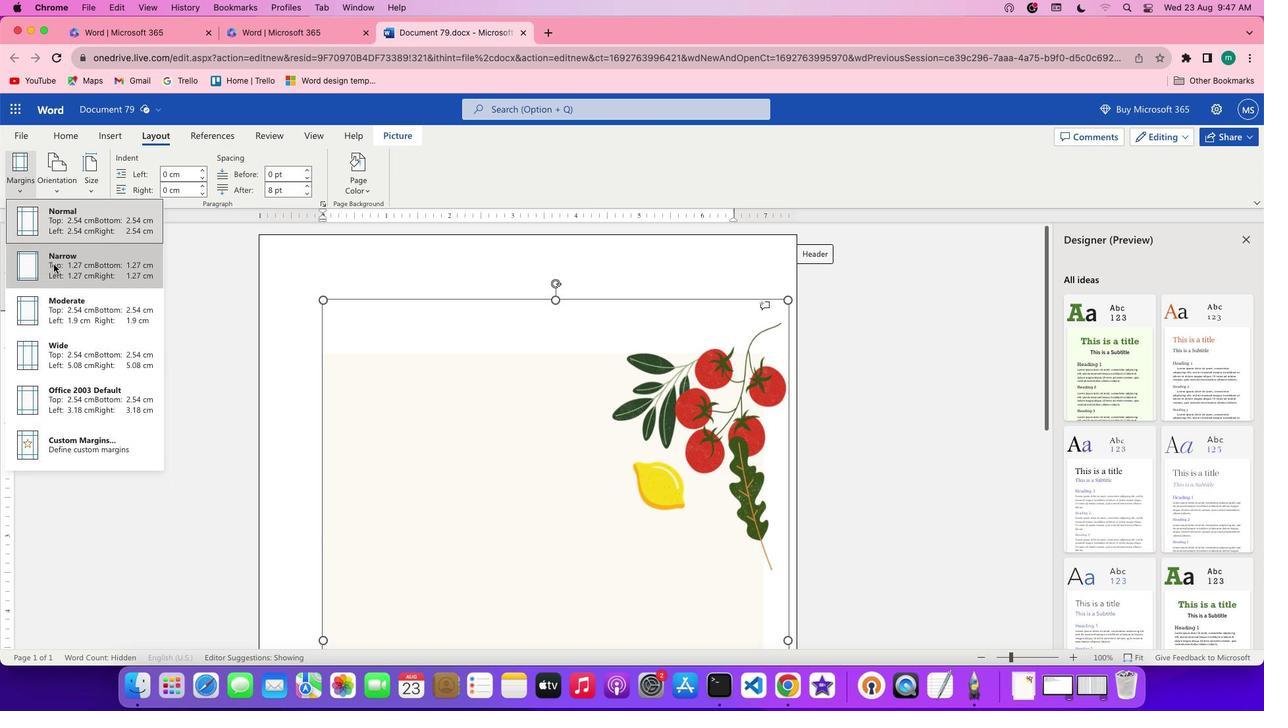 
Action: Mouse pressed left at (53, 264)
Screenshot: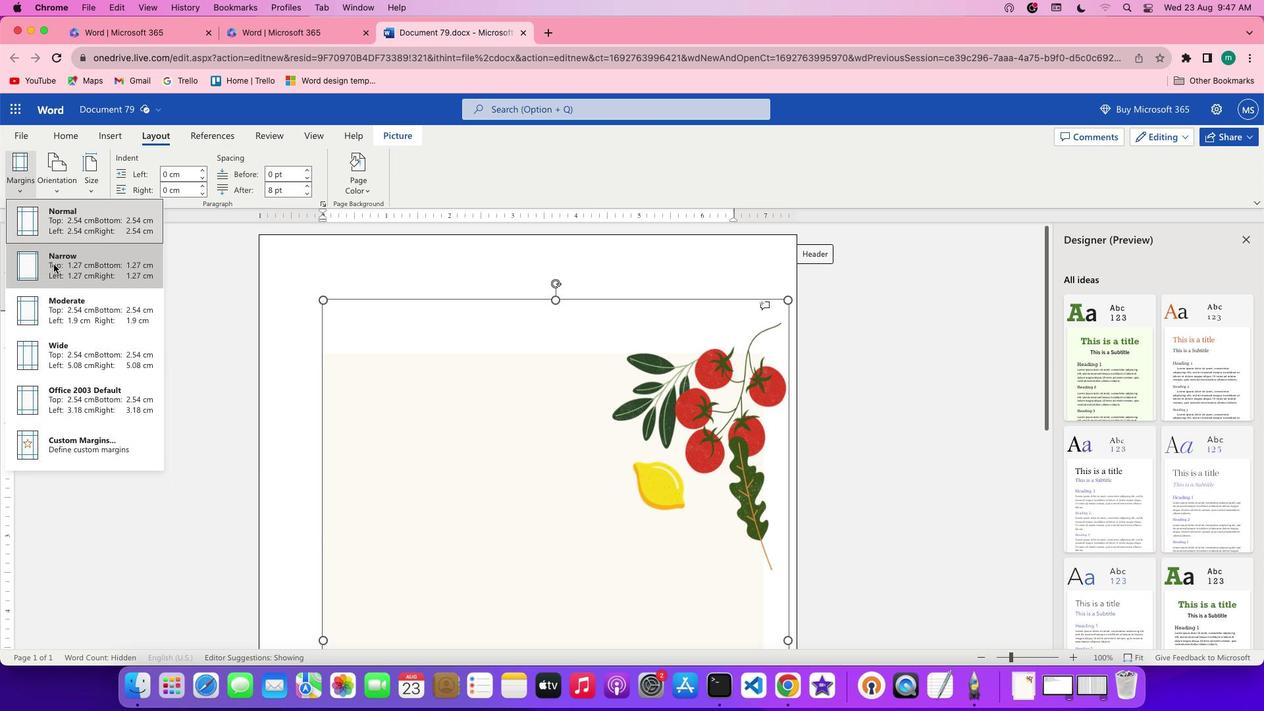 
Action: Mouse moved to (20, 181)
Screenshot: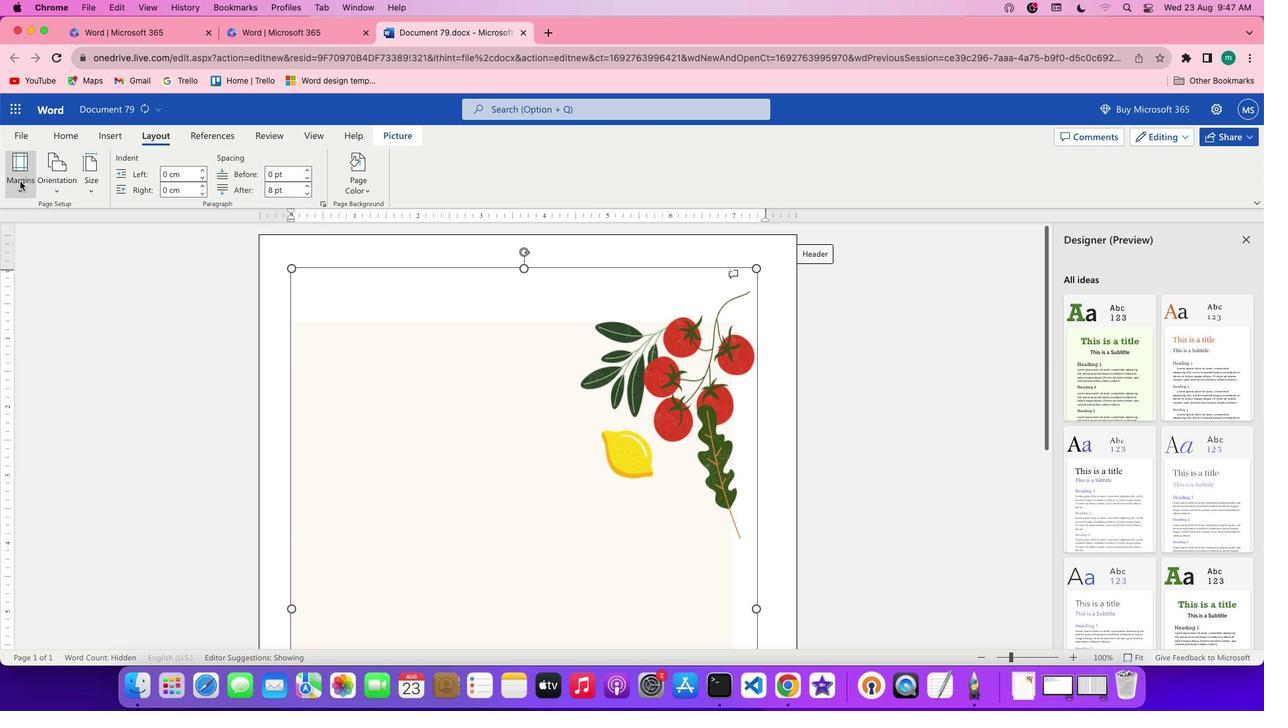 
Action: Mouse pressed left at (20, 181)
Screenshot: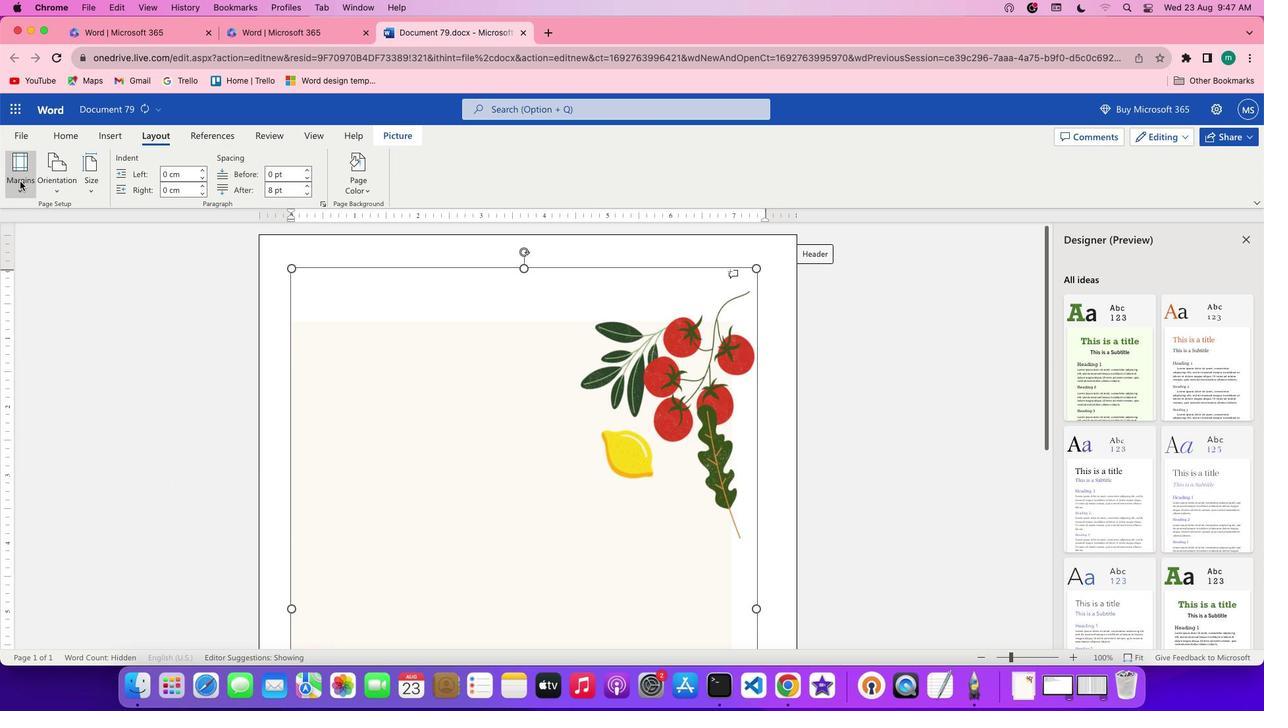 
Action: Mouse moved to (63, 306)
Screenshot: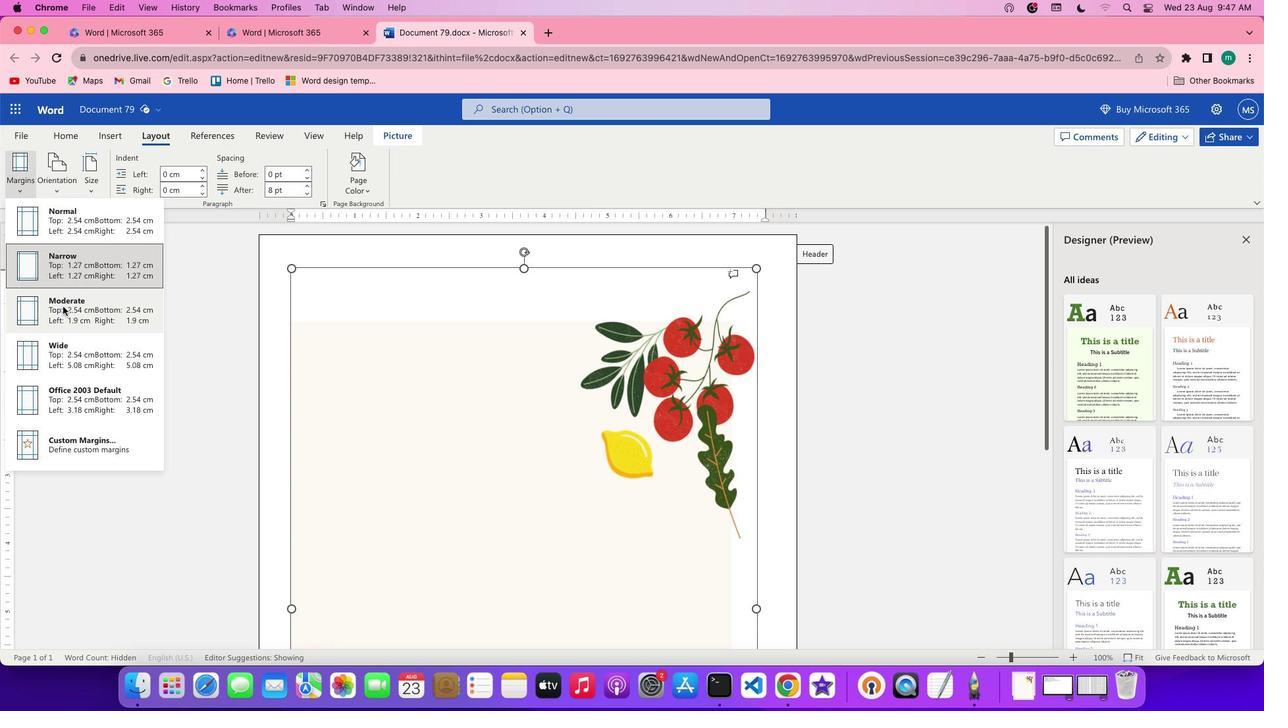 
Action: Mouse pressed left at (63, 306)
Screenshot: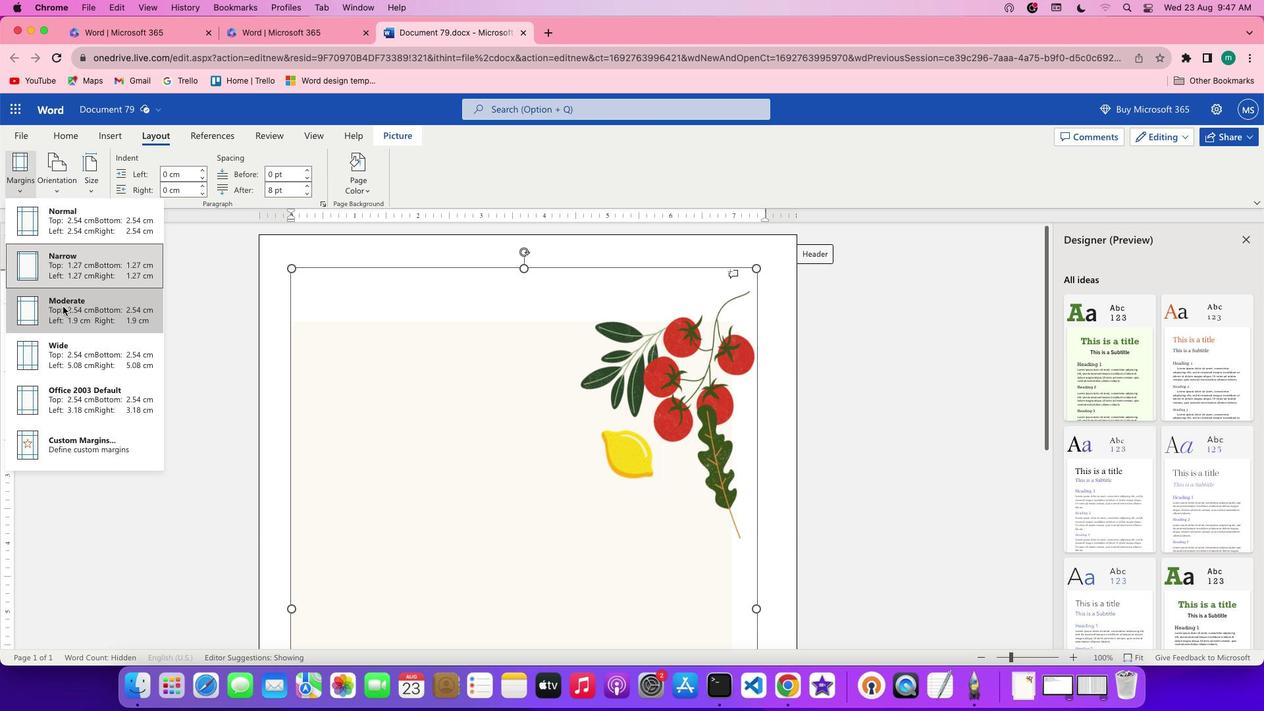 
Action: Mouse moved to (26, 183)
Screenshot: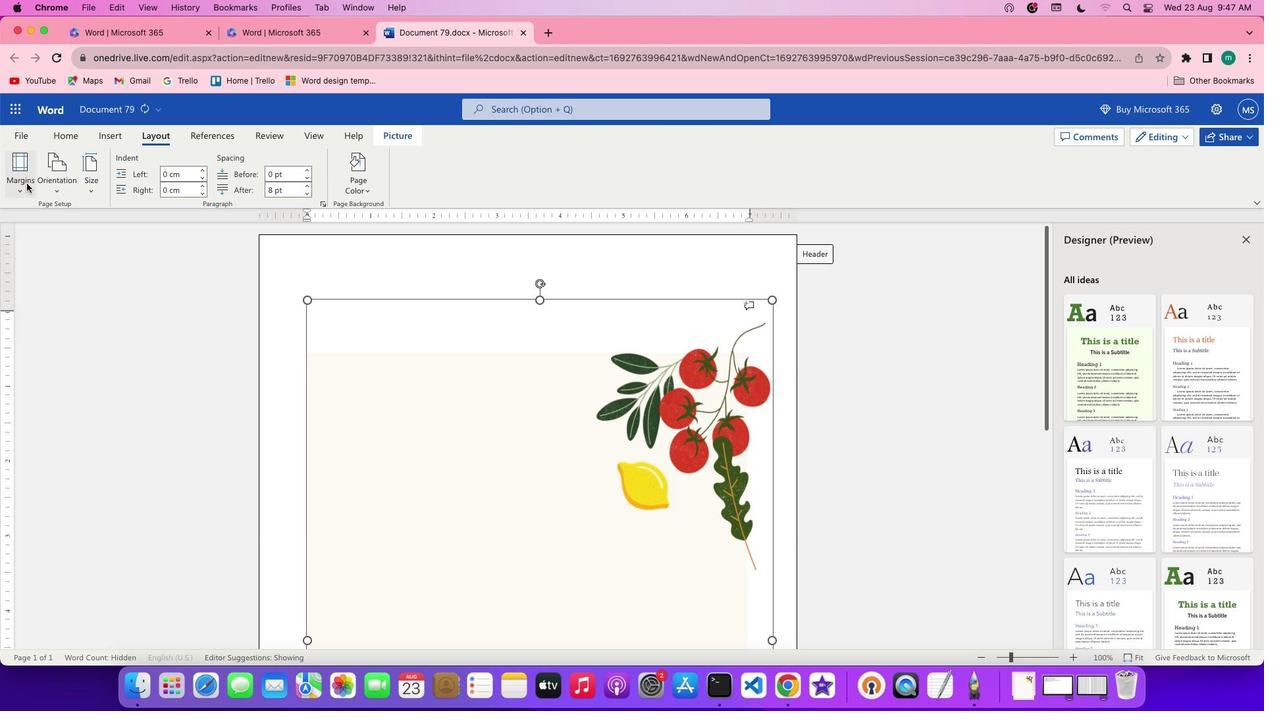 
Action: Mouse pressed left at (26, 183)
Screenshot: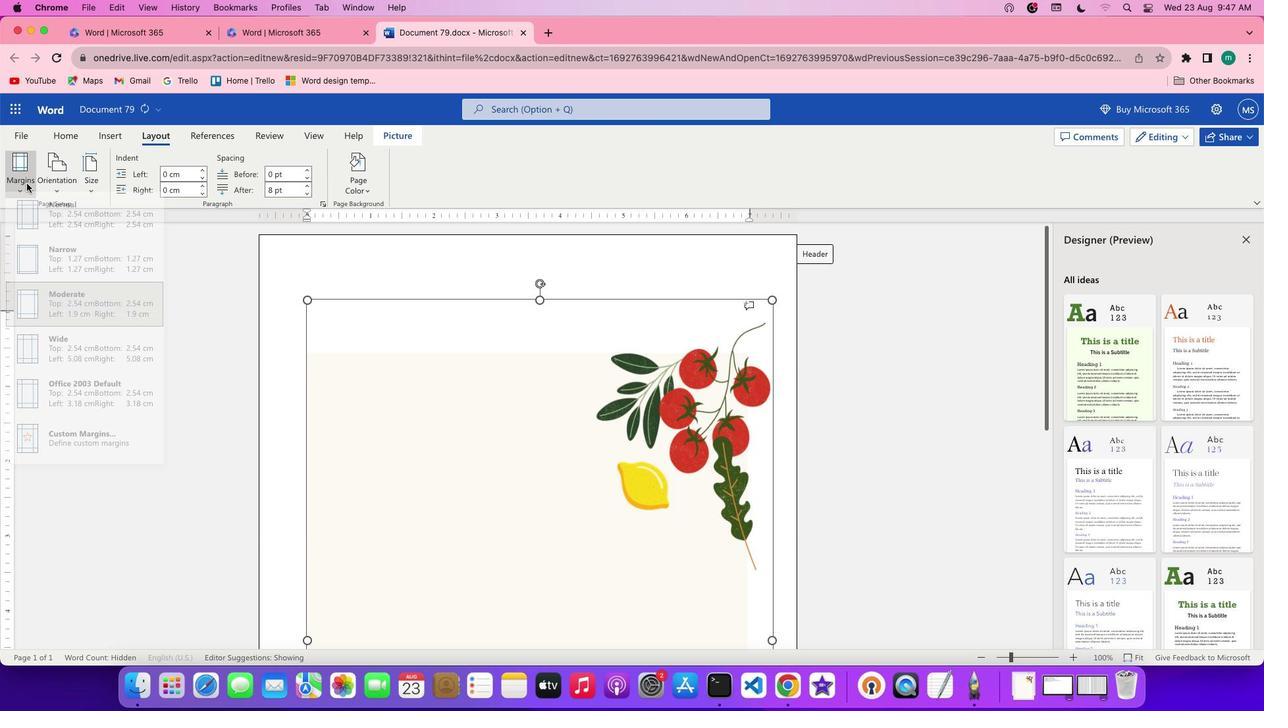
Action: Mouse moved to (93, 403)
Screenshot: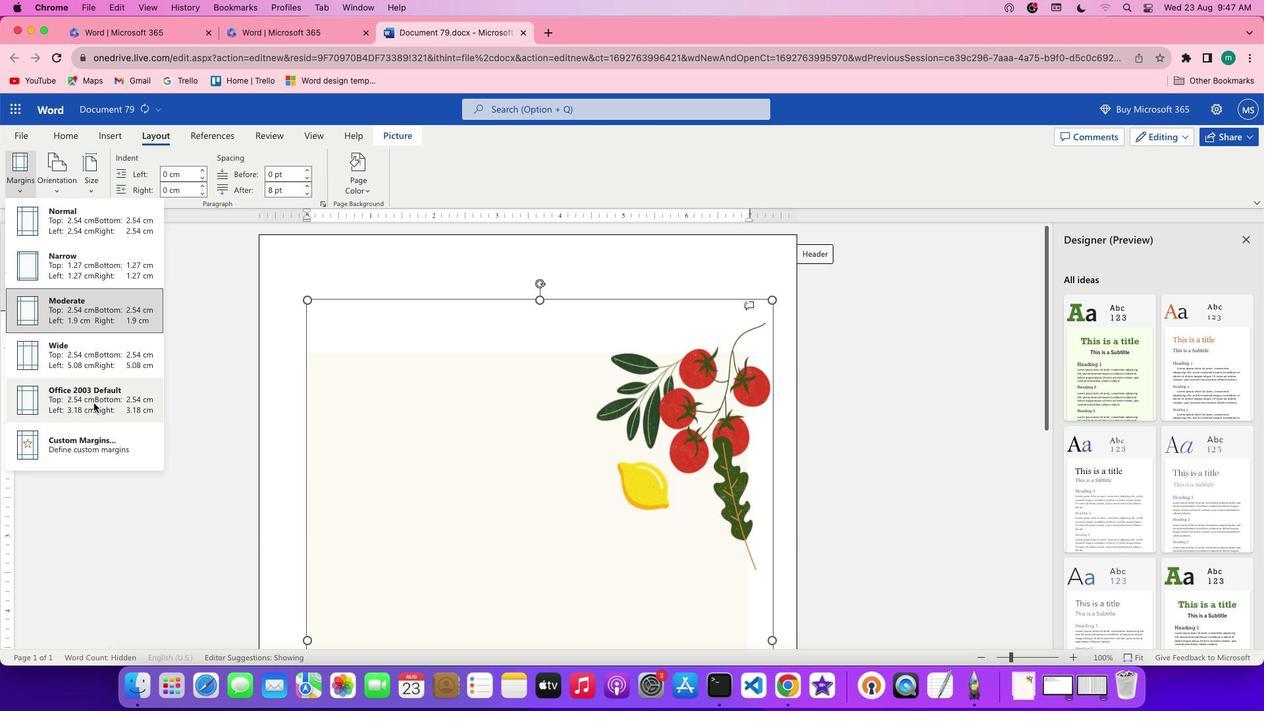 
Action: Mouse pressed left at (93, 403)
Screenshot: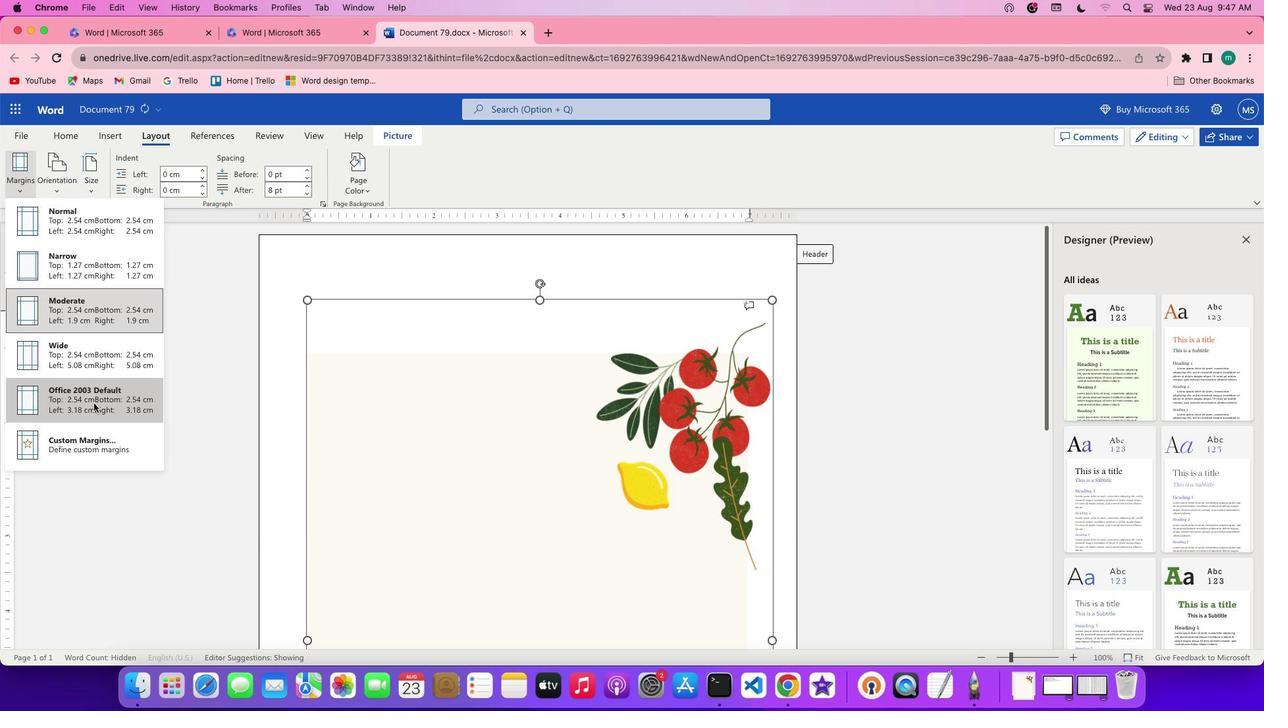 
Action: Mouse moved to (22, 172)
Screenshot: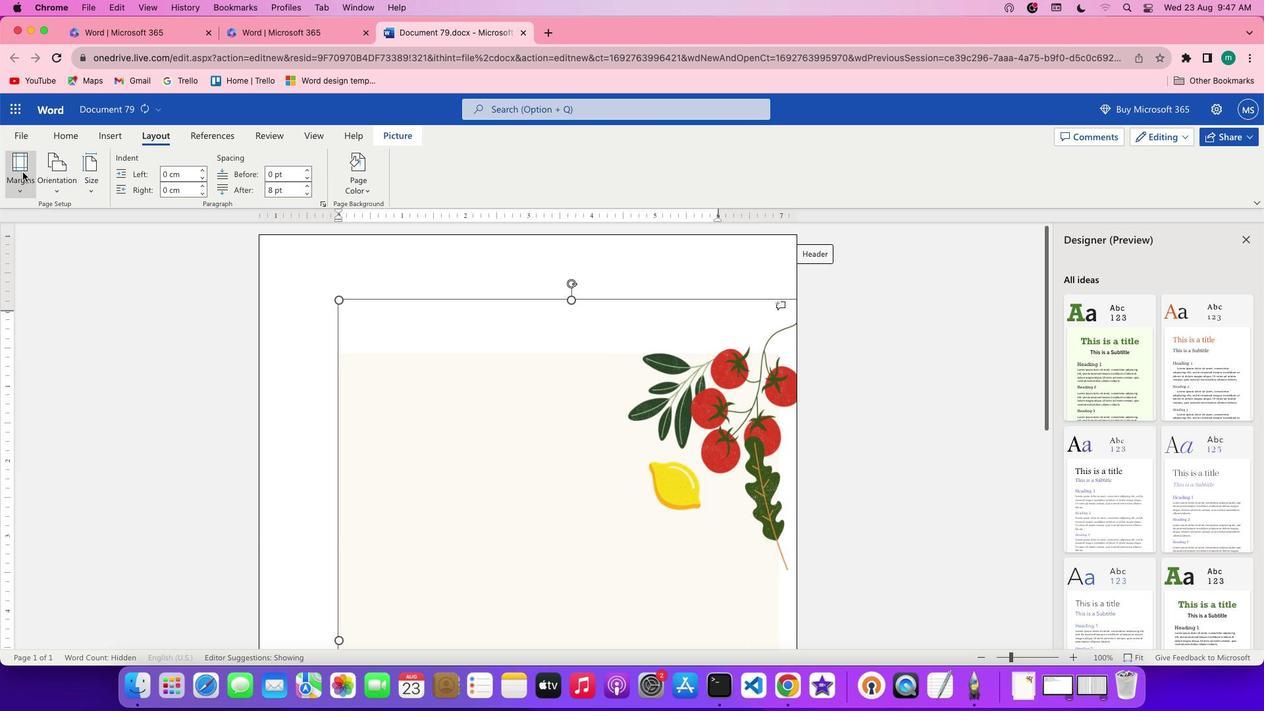 
Action: Mouse pressed left at (22, 172)
Screenshot: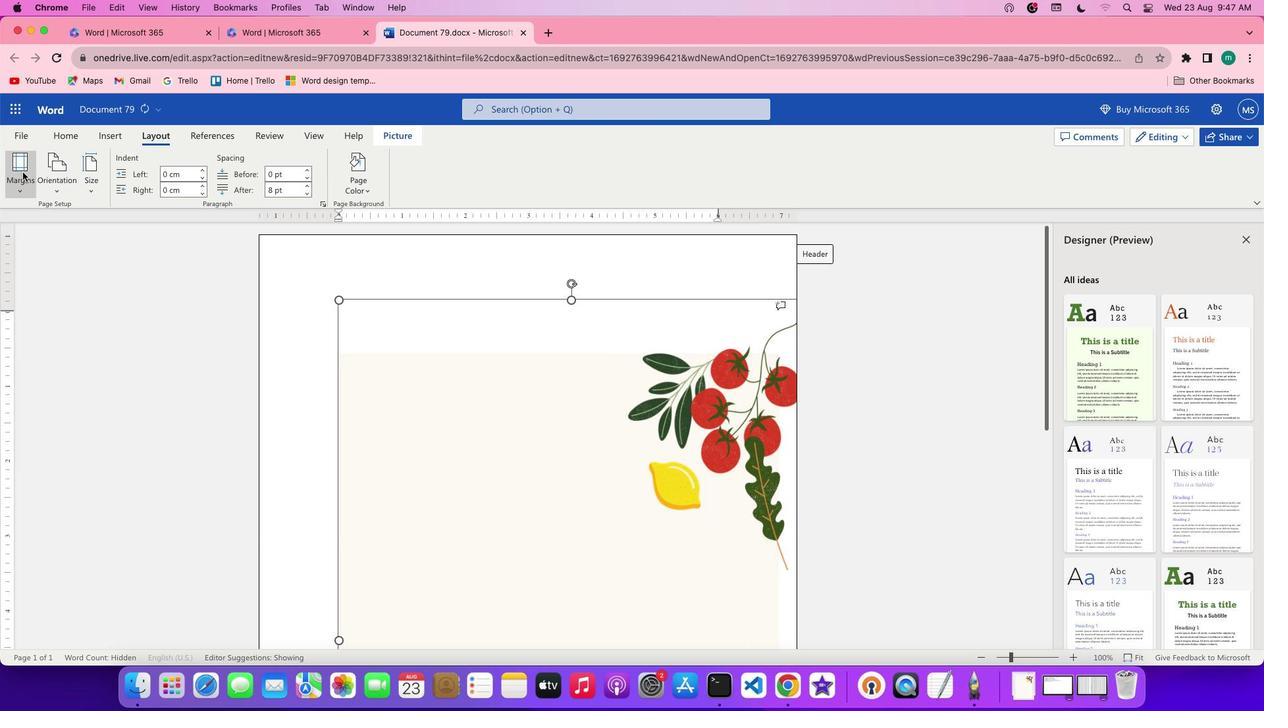 
Action: Mouse moved to (59, 345)
Screenshot: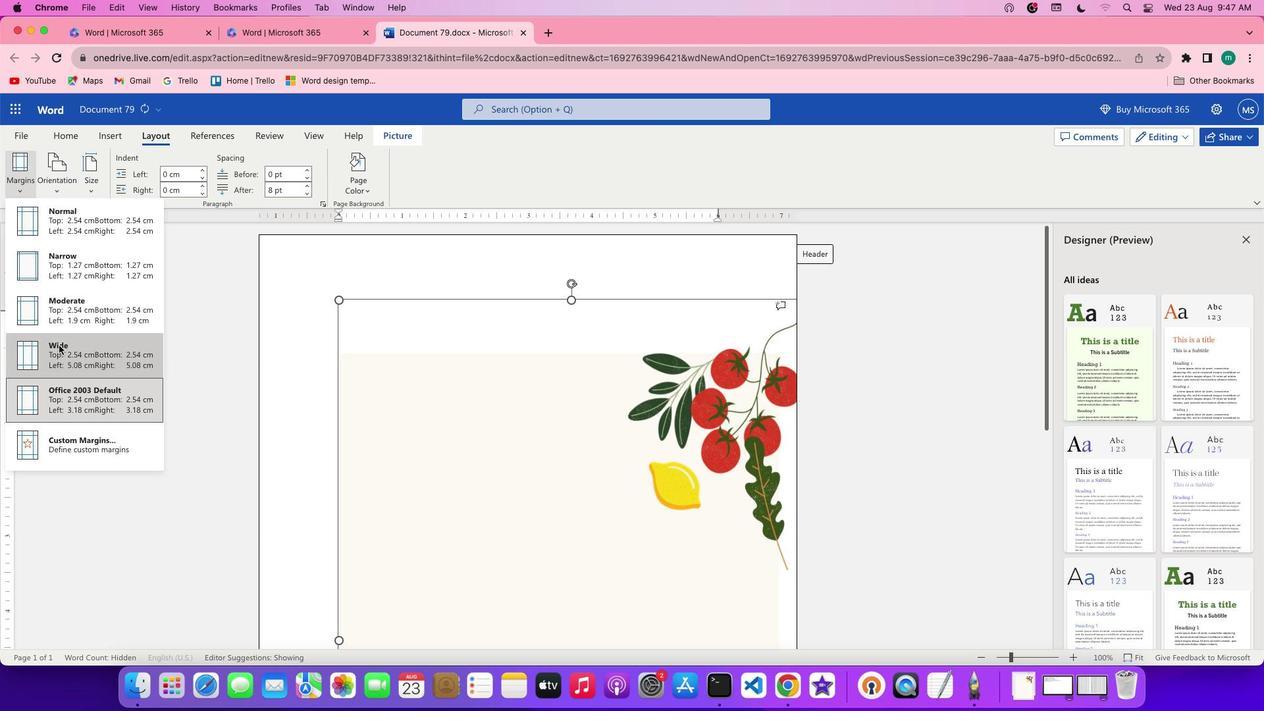 
Action: Mouse pressed left at (59, 345)
Screenshot: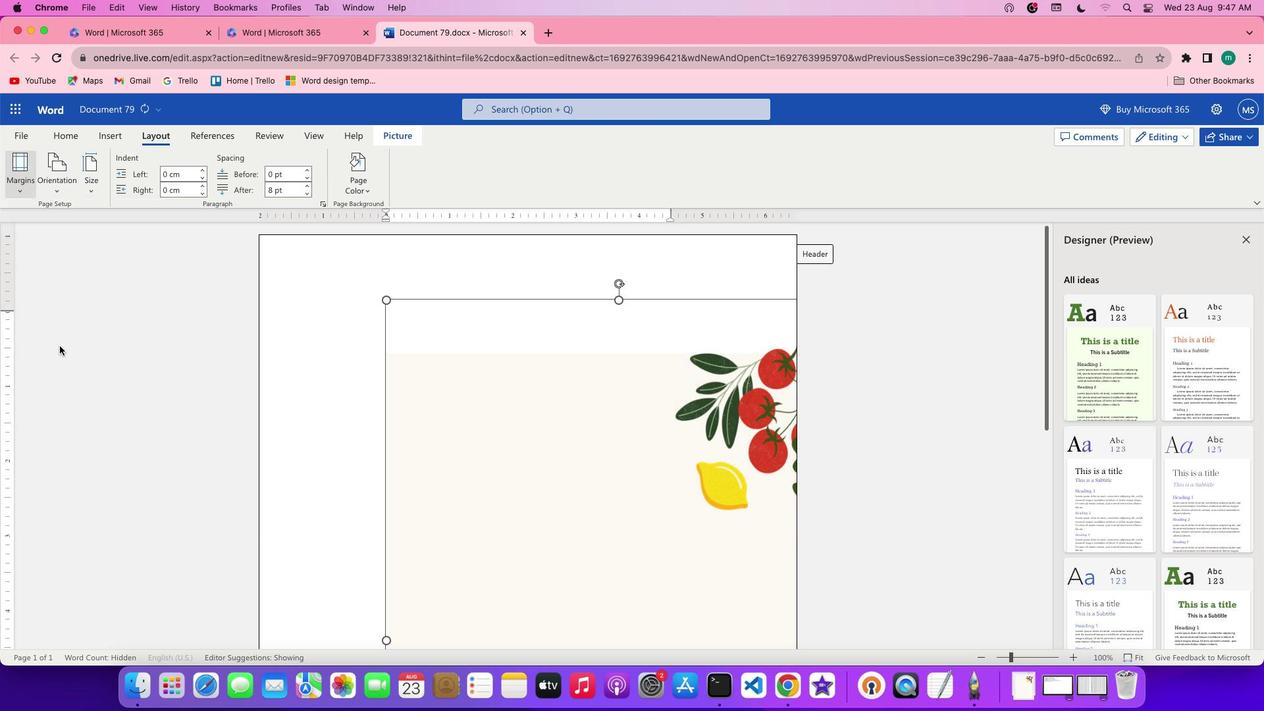 
Action: Mouse moved to (25, 188)
Screenshot: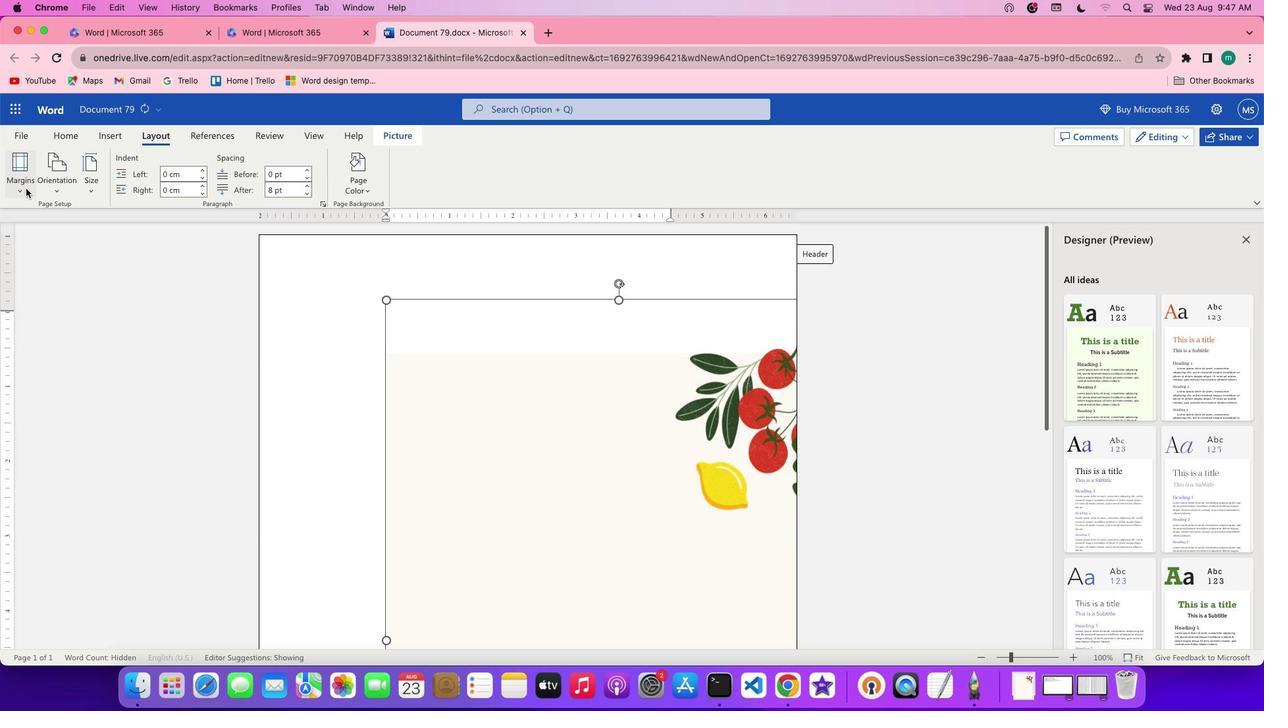 
Action: Mouse pressed left at (25, 188)
Screenshot: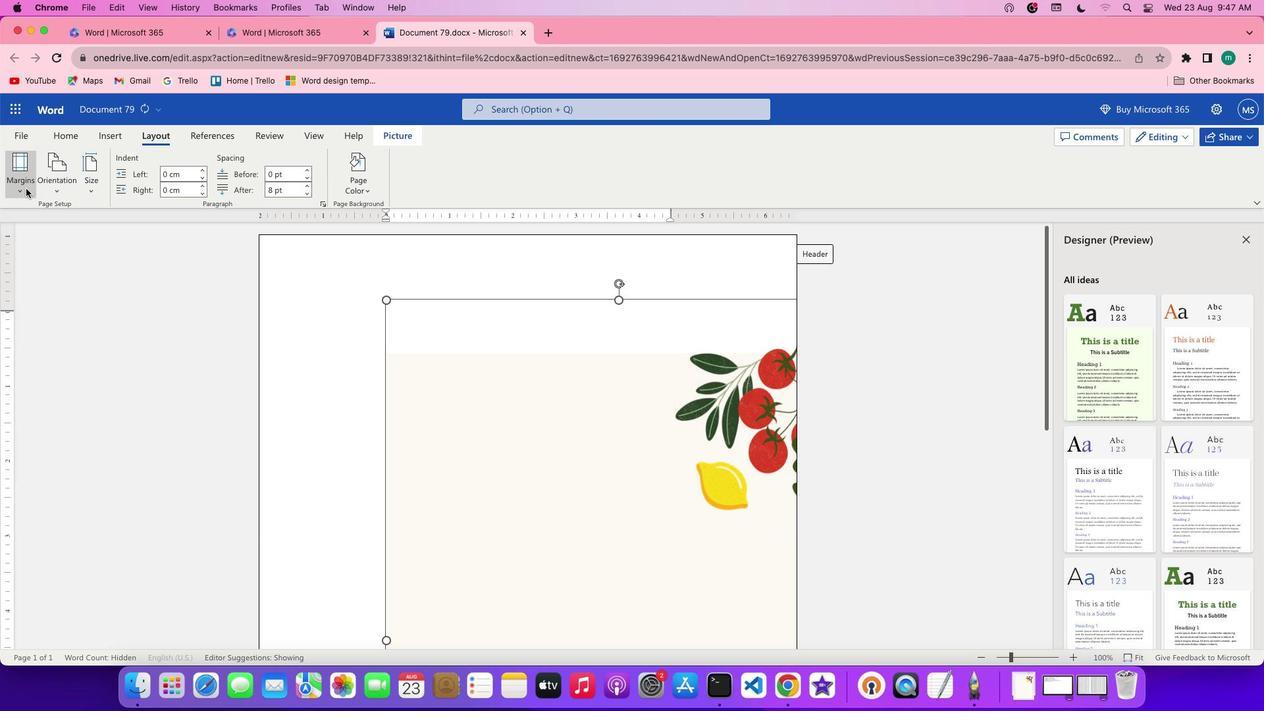 
Action: Mouse moved to (59, 302)
Screenshot: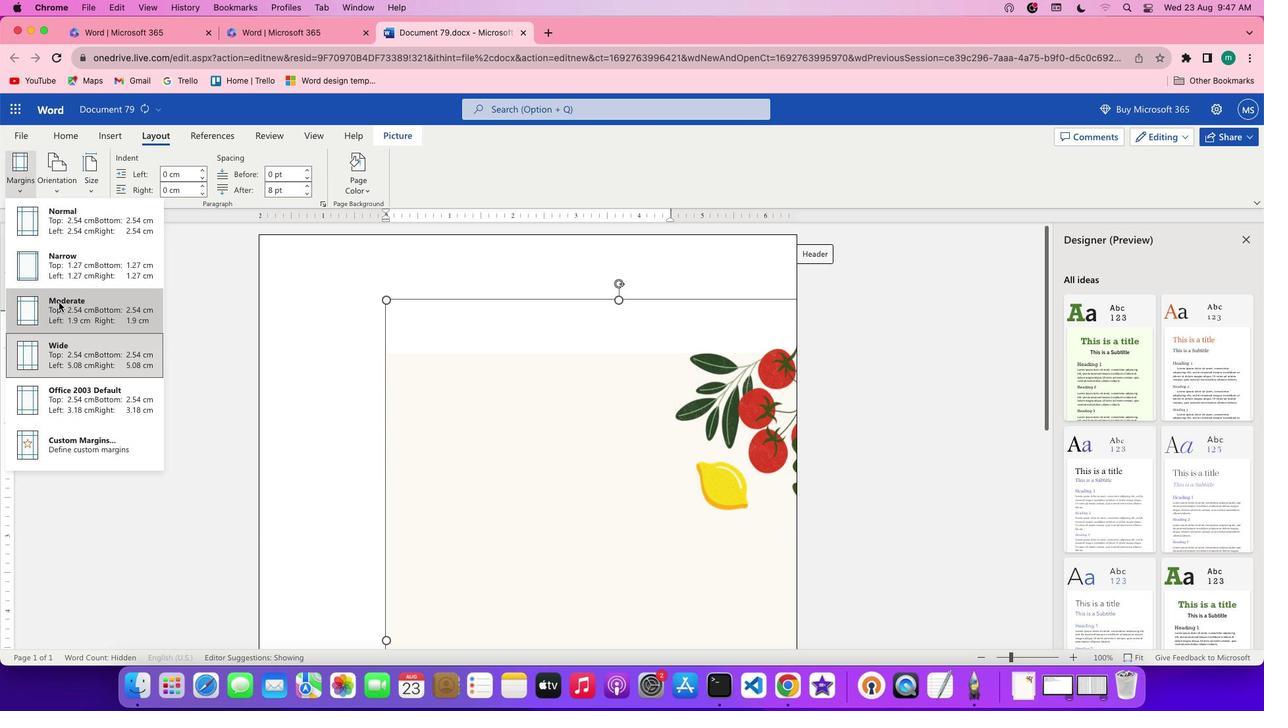 
Action: Mouse pressed left at (59, 302)
Screenshot: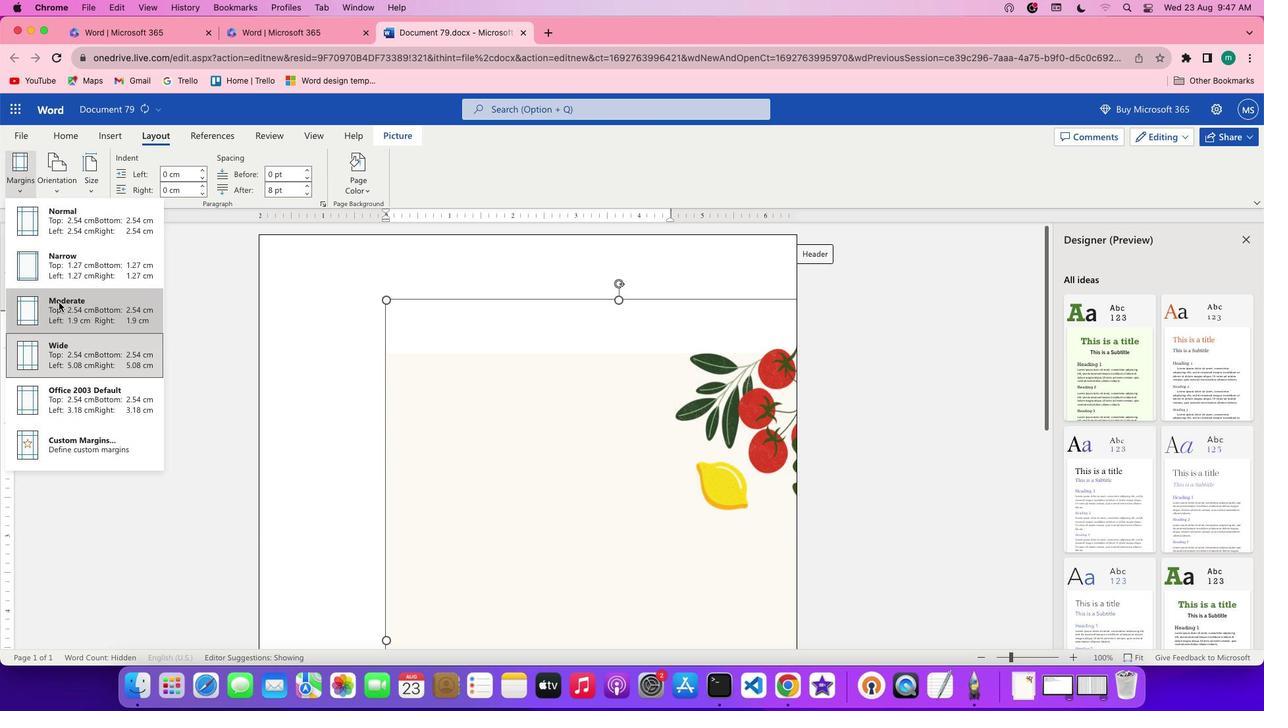 
Action: Mouse moved to (17, 172)
Screenshot: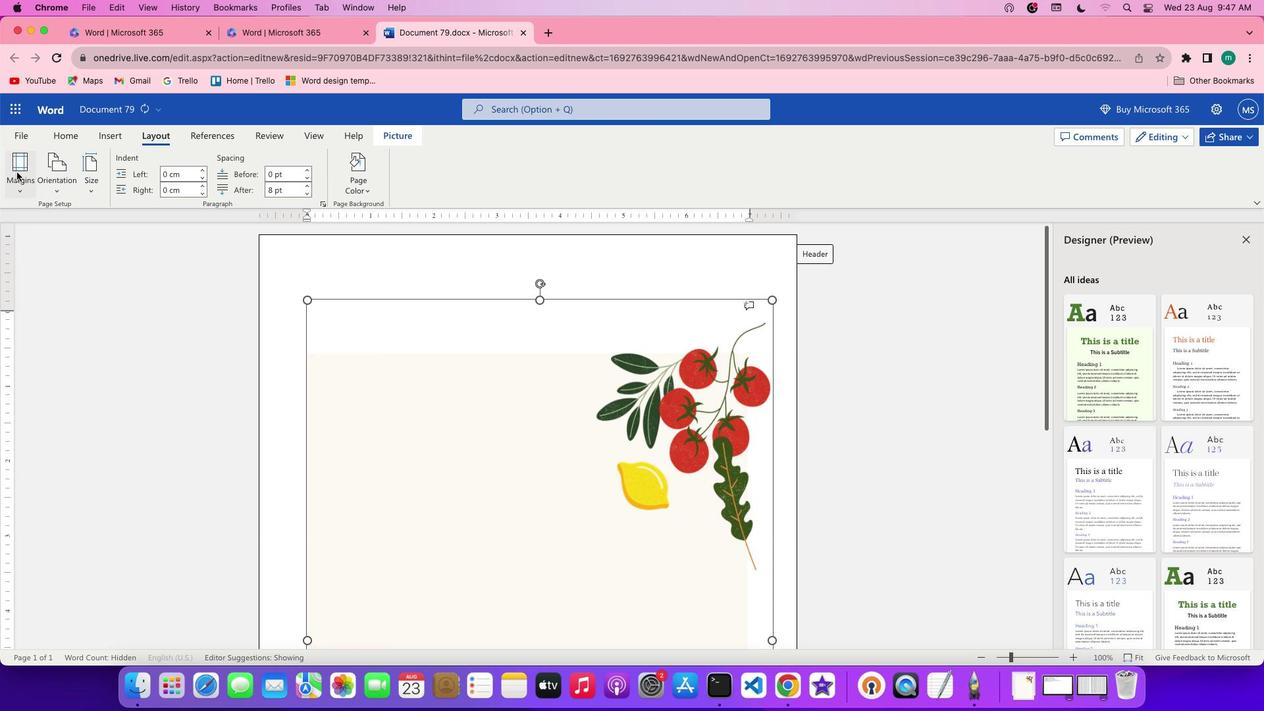 
Action: Mouse pressed left at (17, 172)
Screenshot: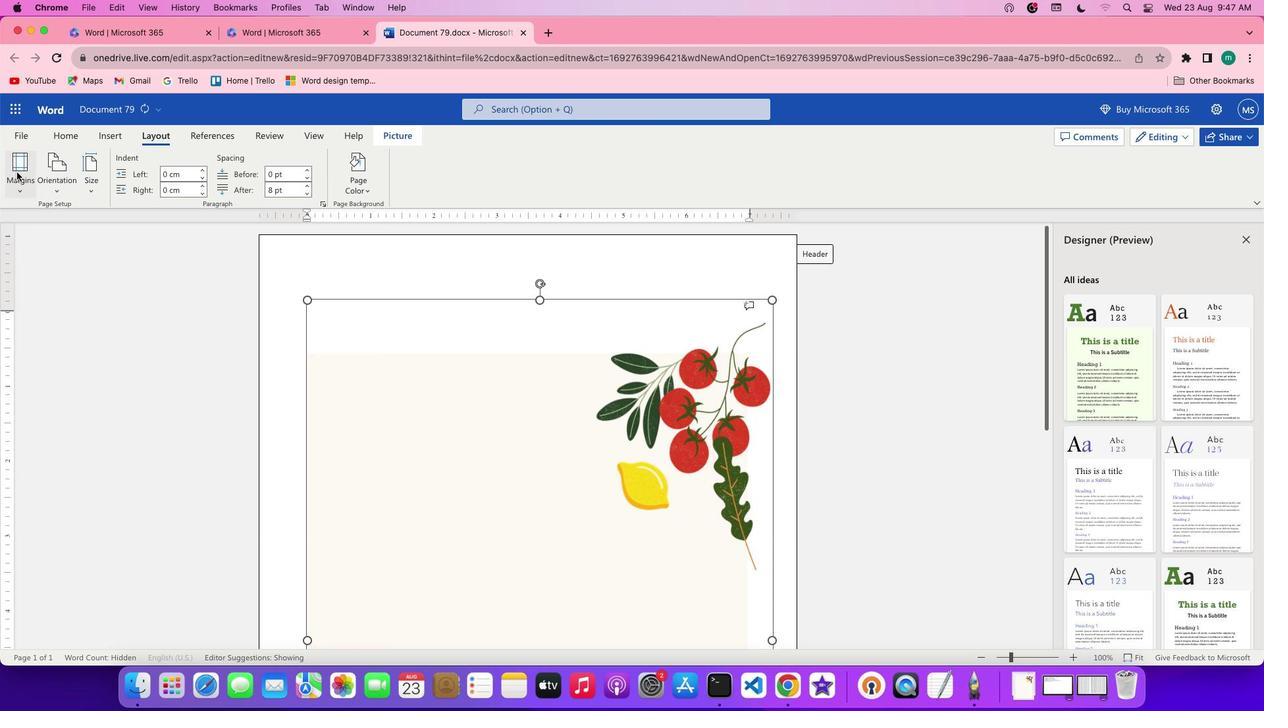 
Action: Mouse moved to (57, 268)
Screenshot: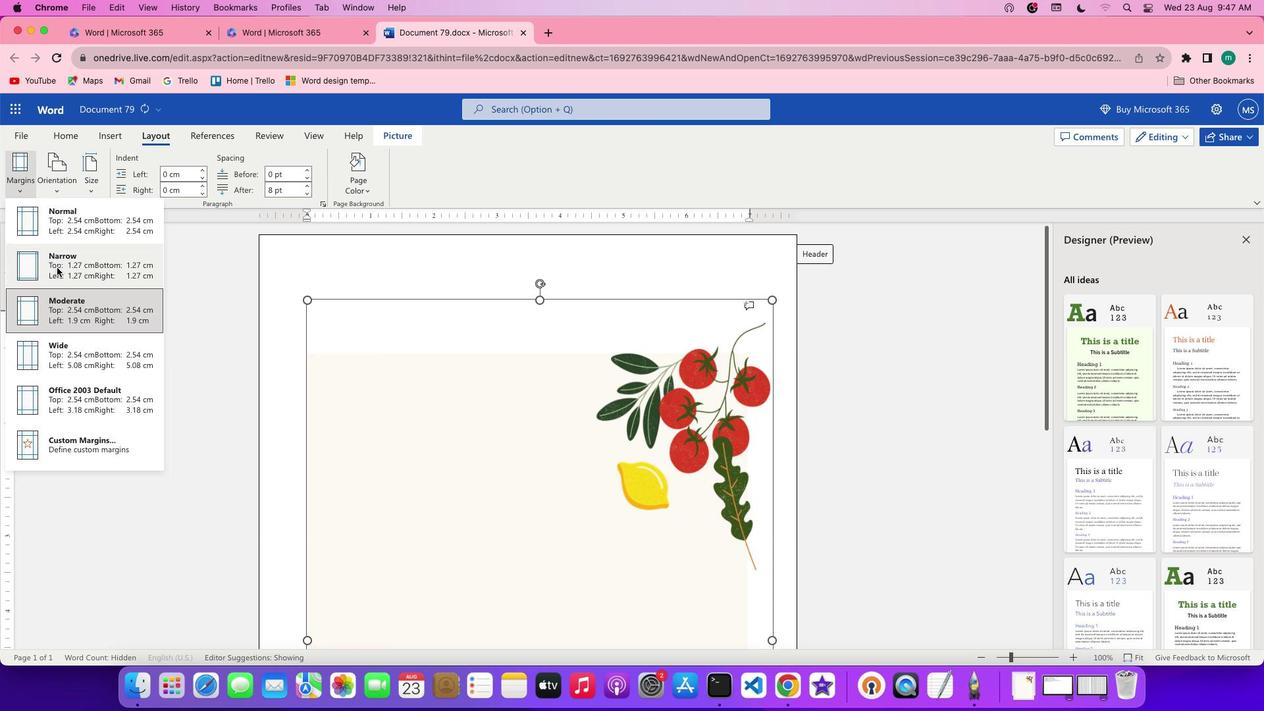
Action: Mouse pressed left at (57, 268)
Screenshot: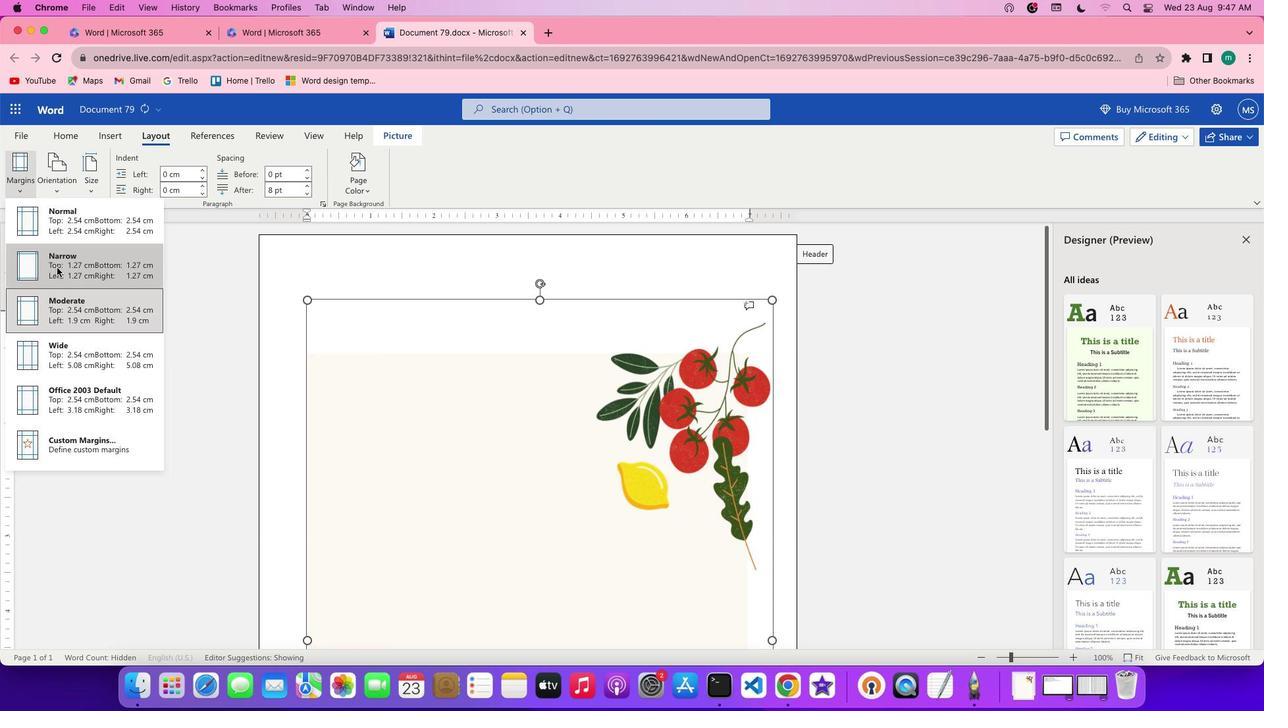 
Action: Mouse moved to (494, 404)
Screenshot: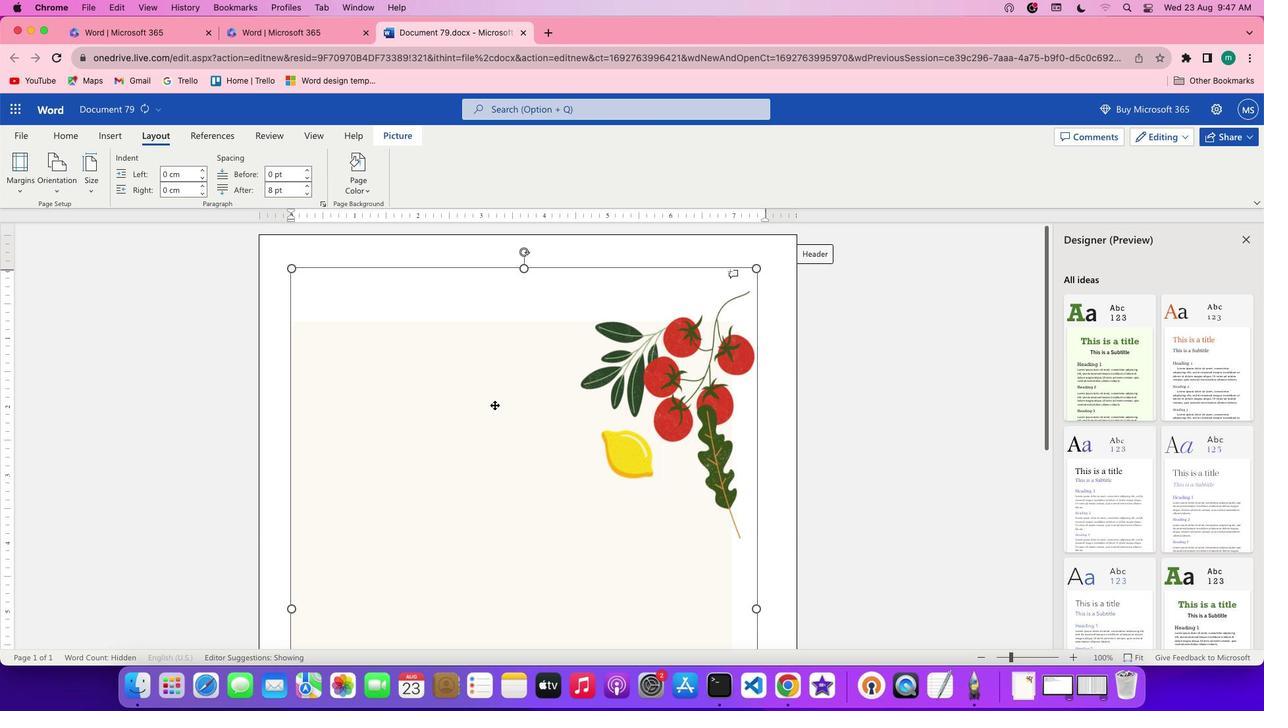 
Action: Mouse scrolled (494, 404) with delta (0, 0)
Screenshot: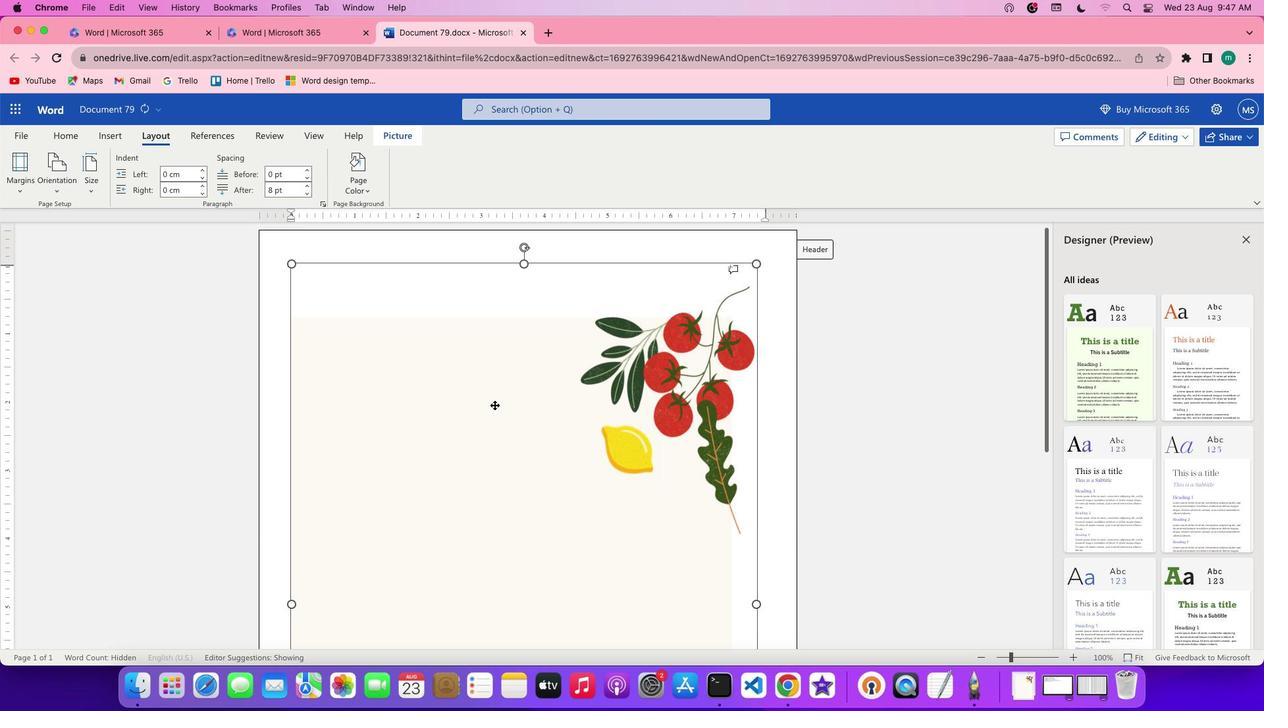 
Action: Mouse scrolled (494, 404) with delta (0, 0)
Screenshot: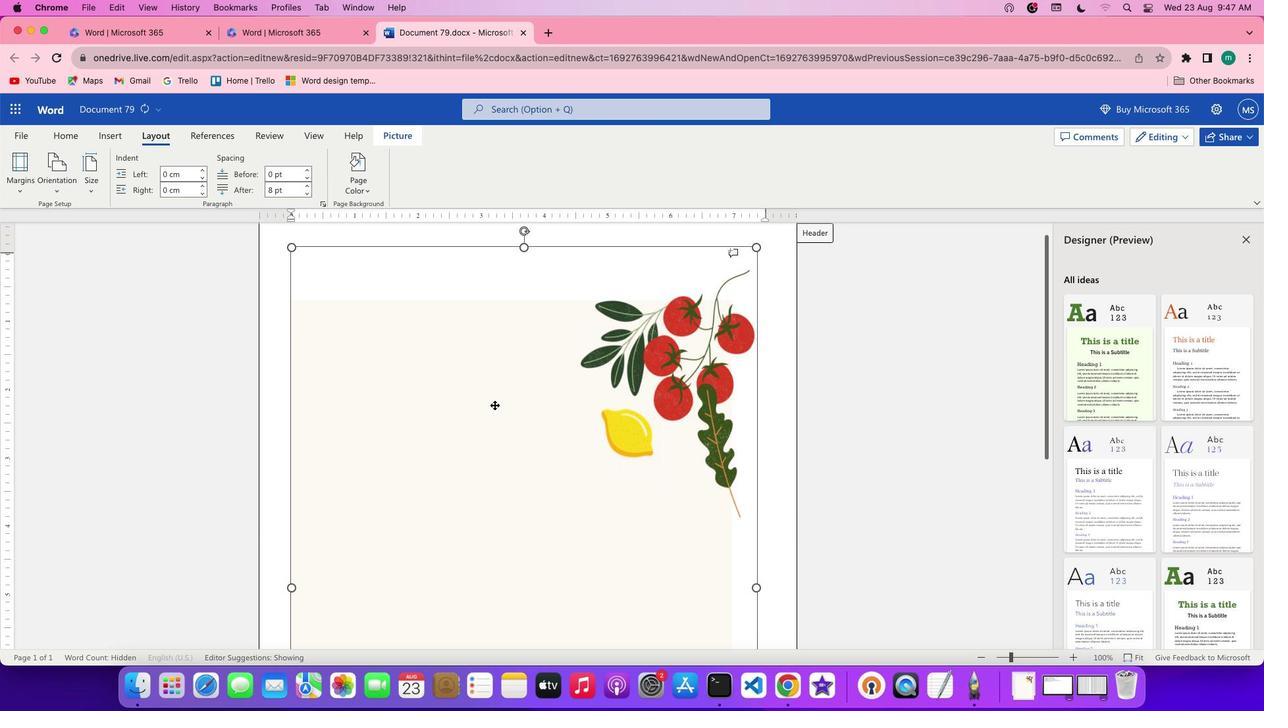 
Action: Mouse scrolled (494, 404) with delta (0, 0)
Screenshot: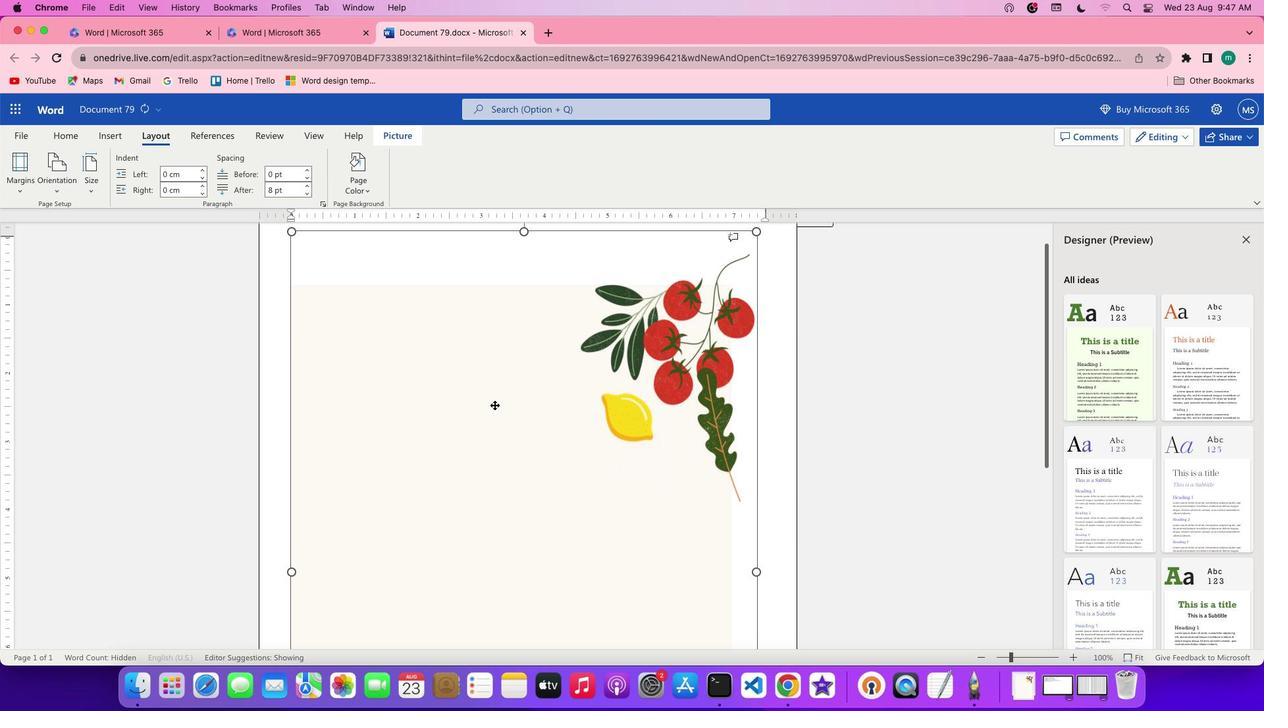 
Action: Mouse scrolled (494, 404) with delta (0, 0)
Screenshot: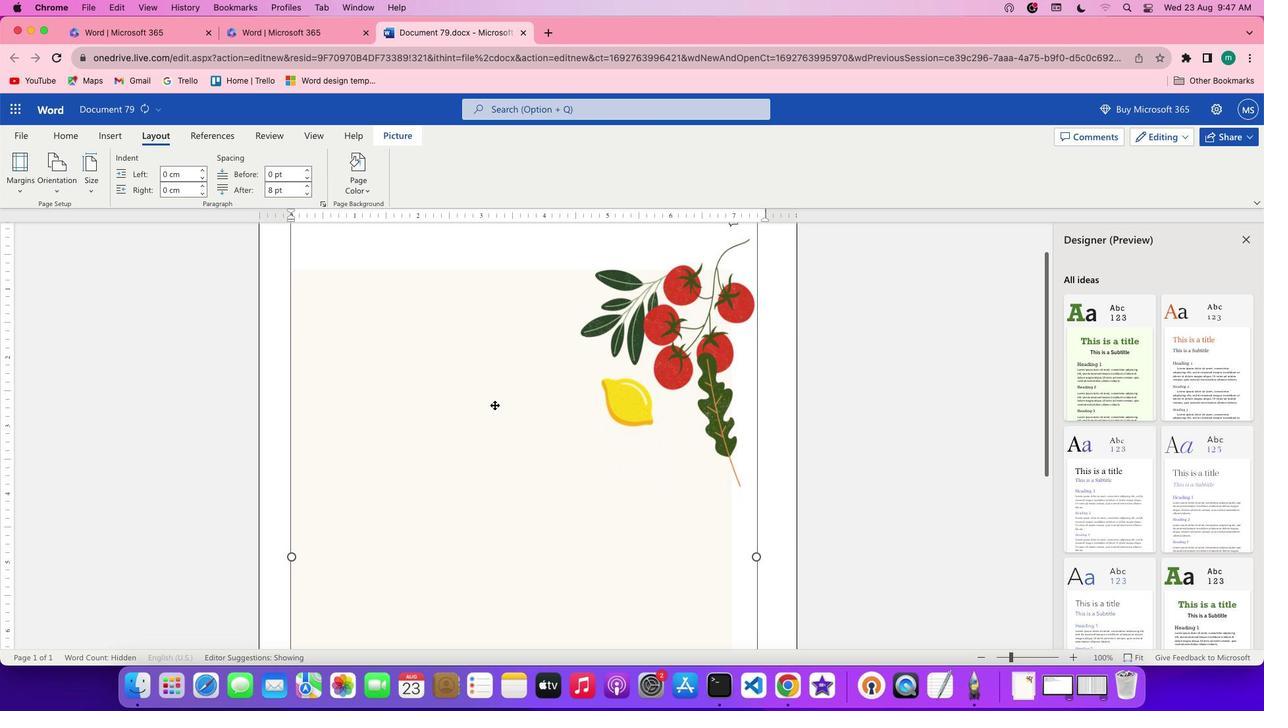 
Action: Mouse scrolled (494, 404) with delta (0, 0)
Screenshot: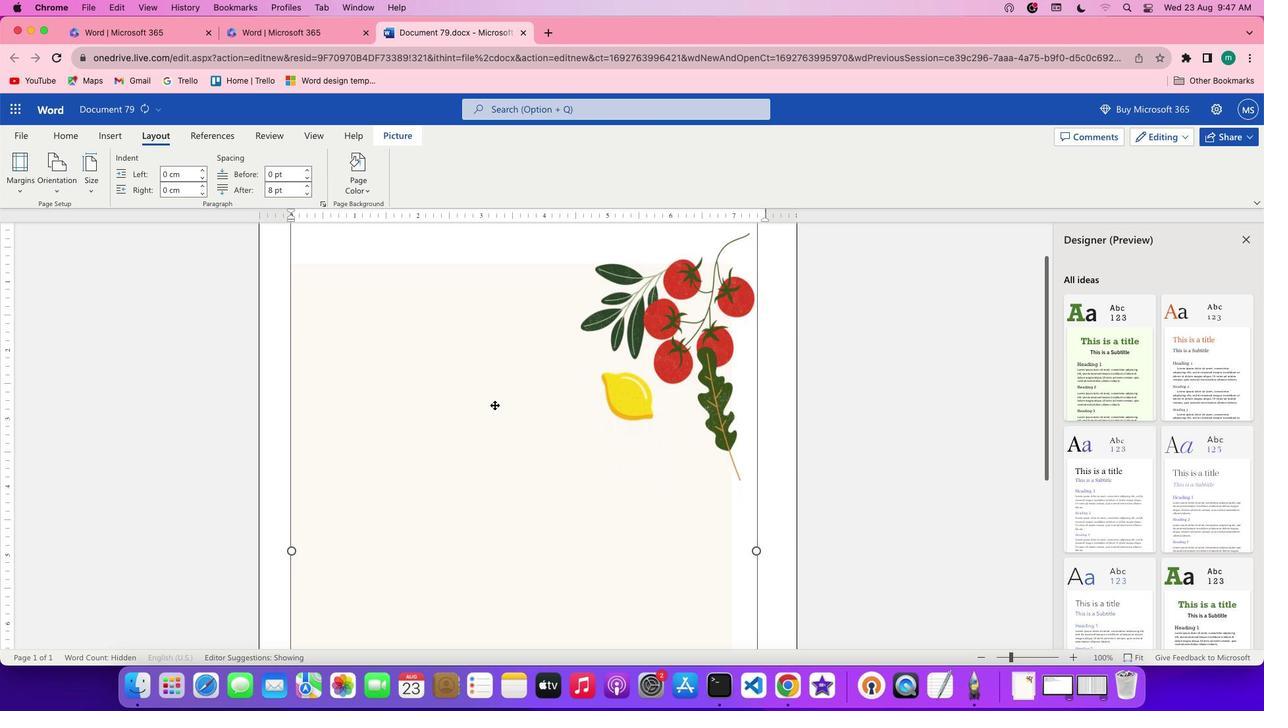 
Action: Mouse scrolled (494, 404) with delta (0, 0)
Screenshot: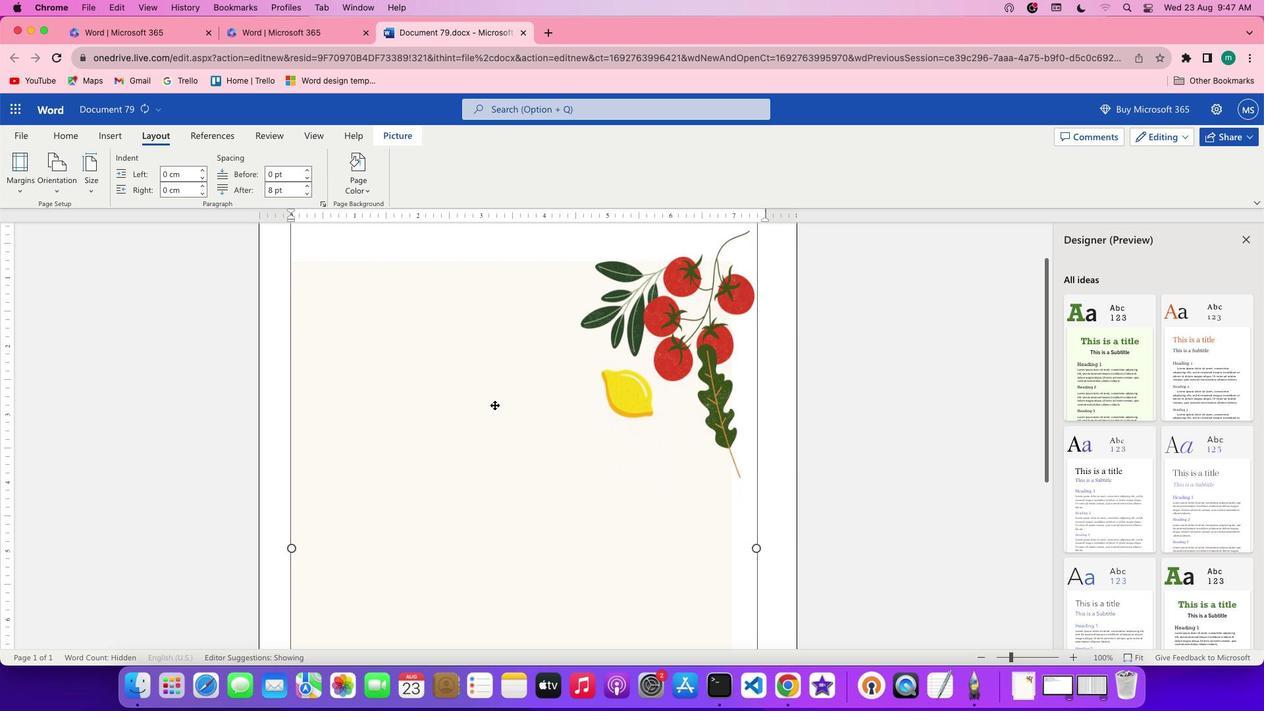 
Action: Mouse scrolled (494, 404) with delta (0, 0)
Screenshot: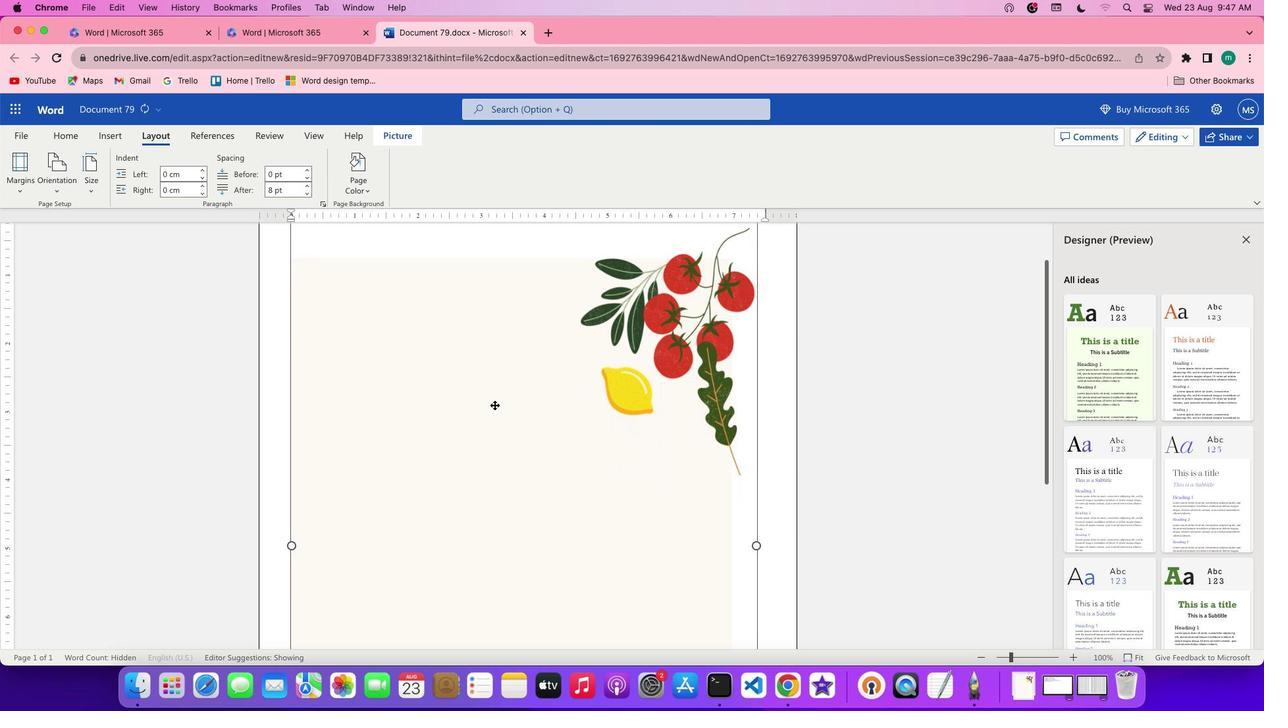 
Action: Mouse scrolled (494, 404) with delta (0, 0)
Screenshot: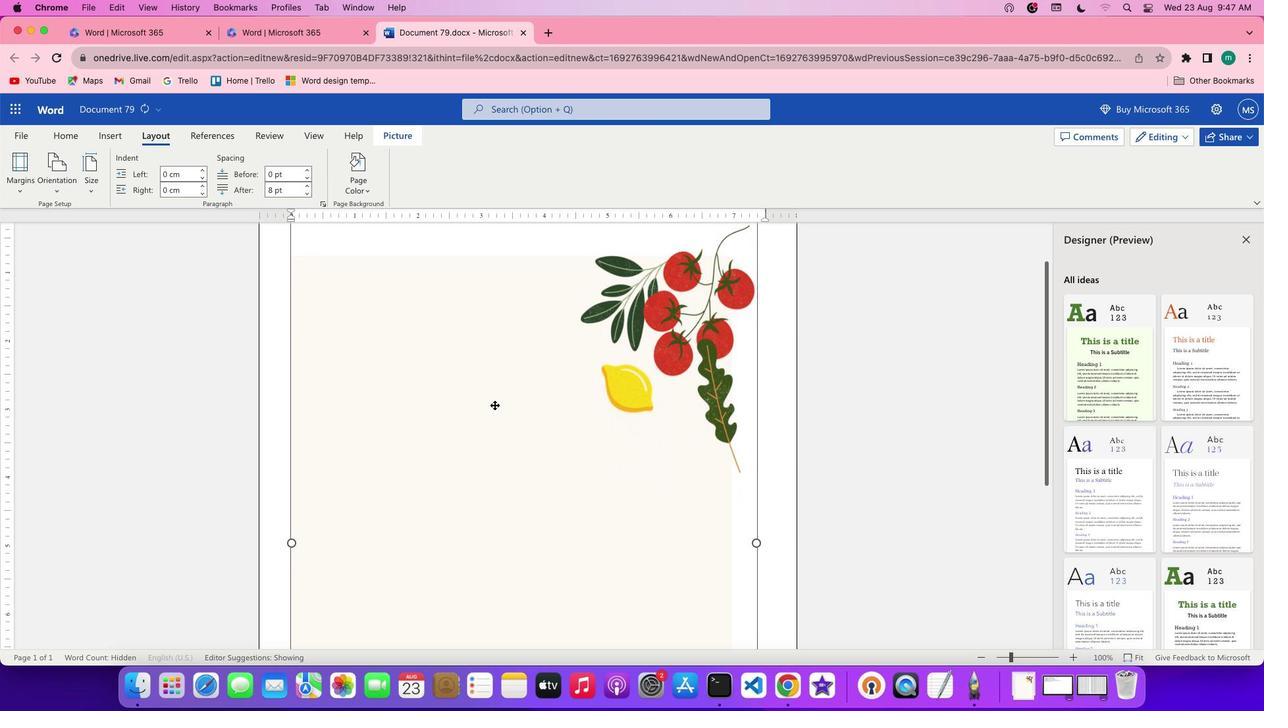 
Action: Mouse scrolled (494, 404) with delta (0, 0)
Screenshot: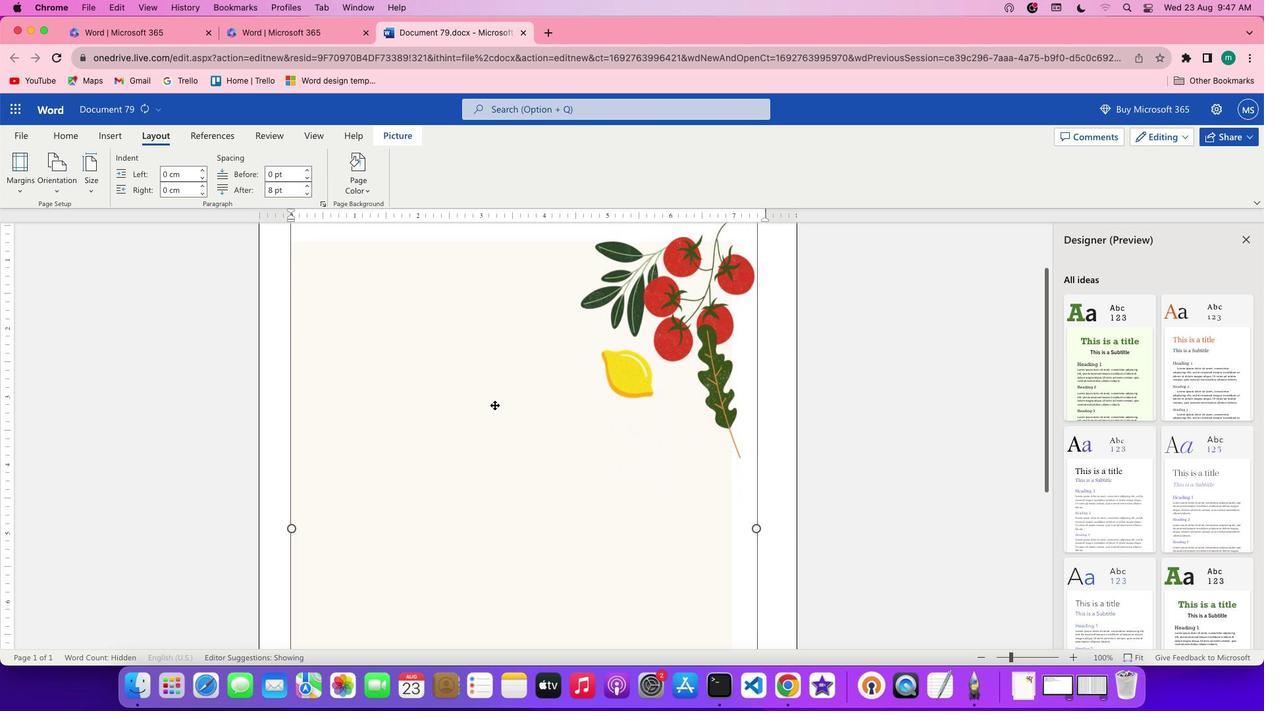 
Action: Mouse scrolled (494, 404) with delta (0, 0)
Screenshot: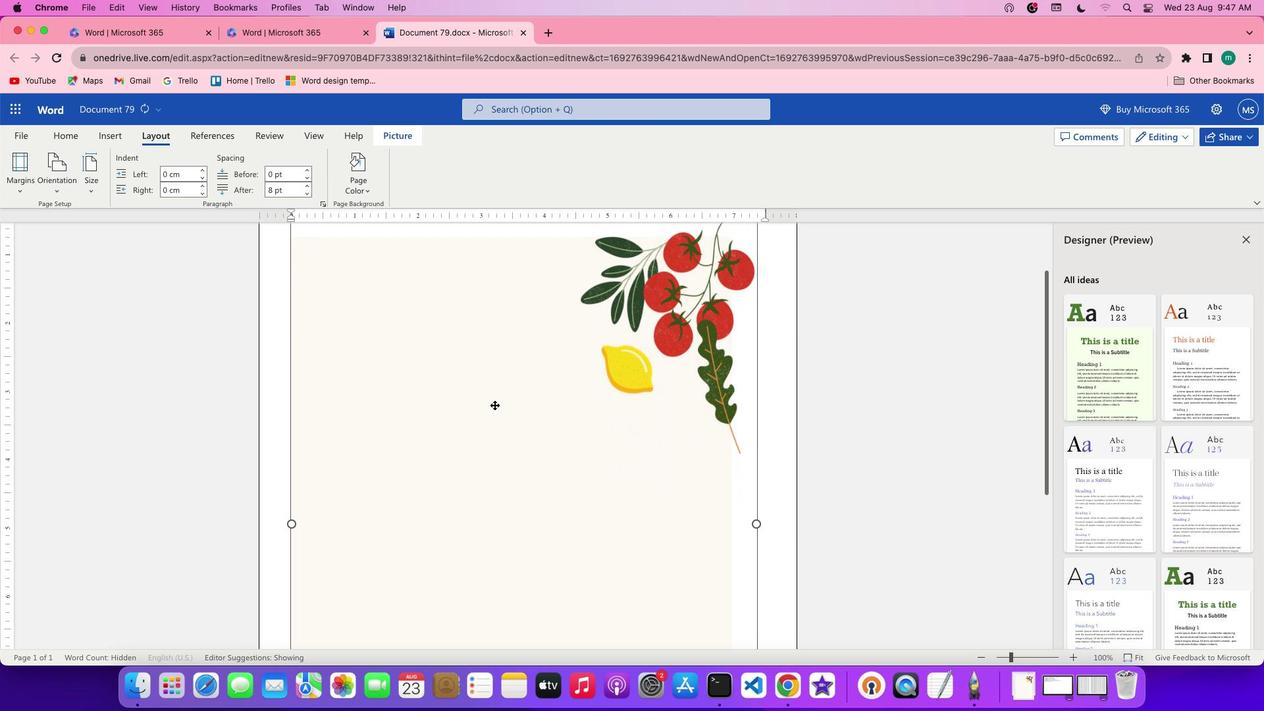 
Action: Mouse moved to (436, 330)
Screenshot: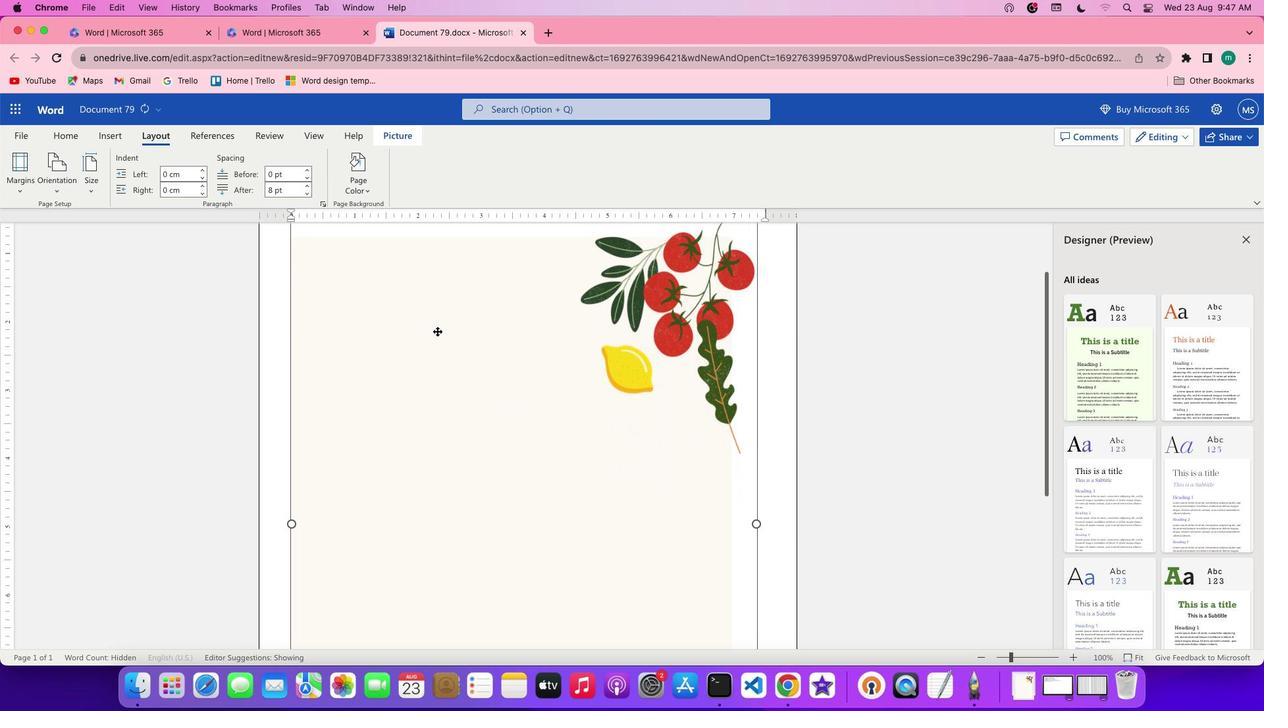 
Action: Mouse pressed left at (436, 330)
Screenshot: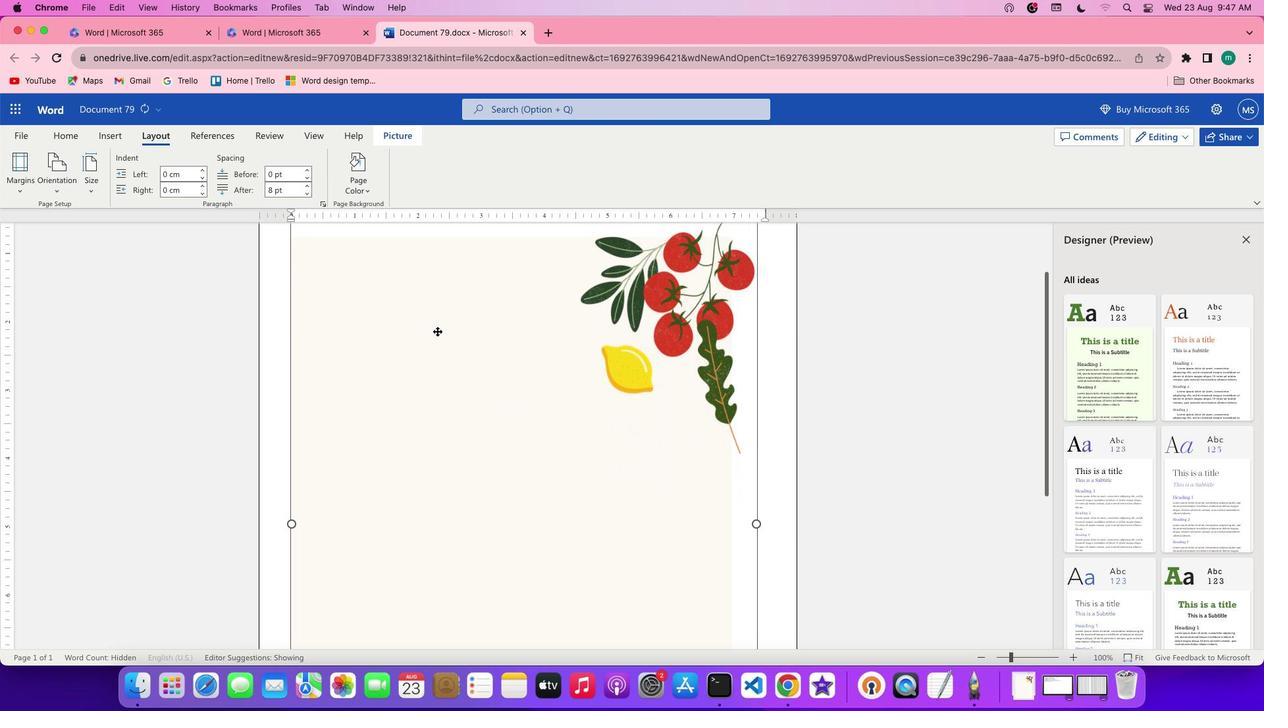 
Action: Mouse moved to (434, 341)
Screenshot: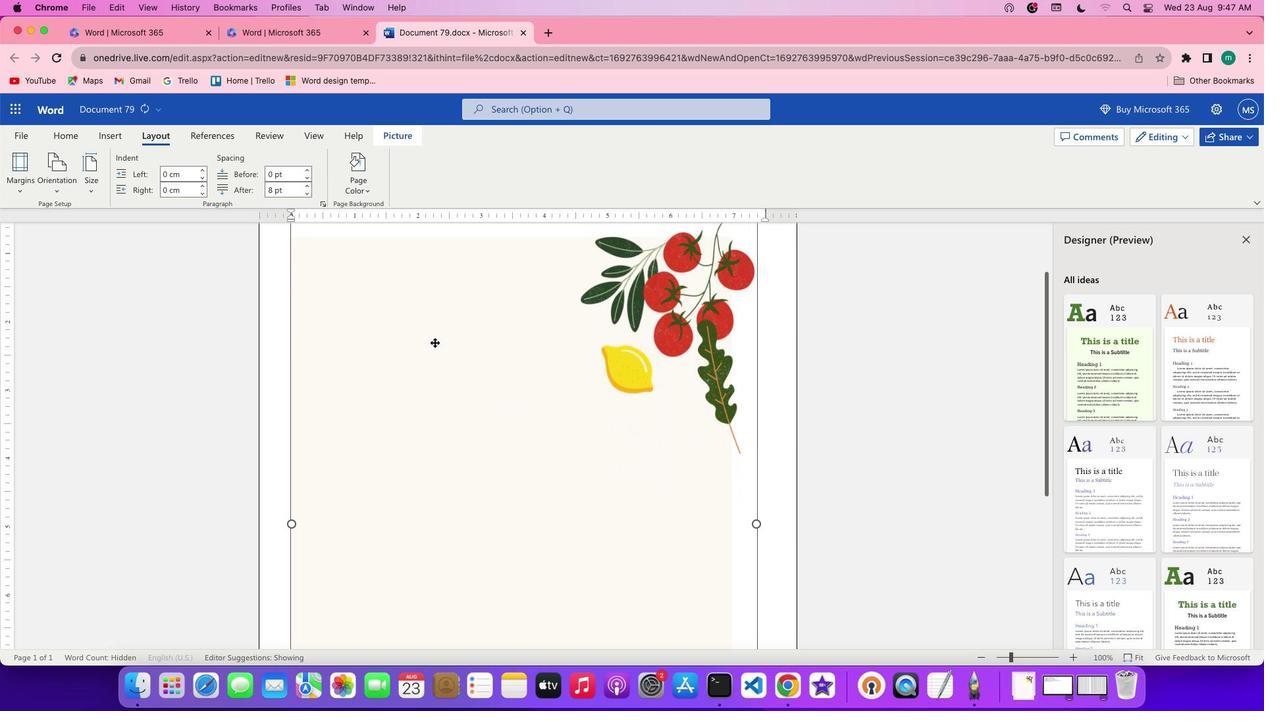 
Action: Mouse pressed left at (434, 341)
Screenshot: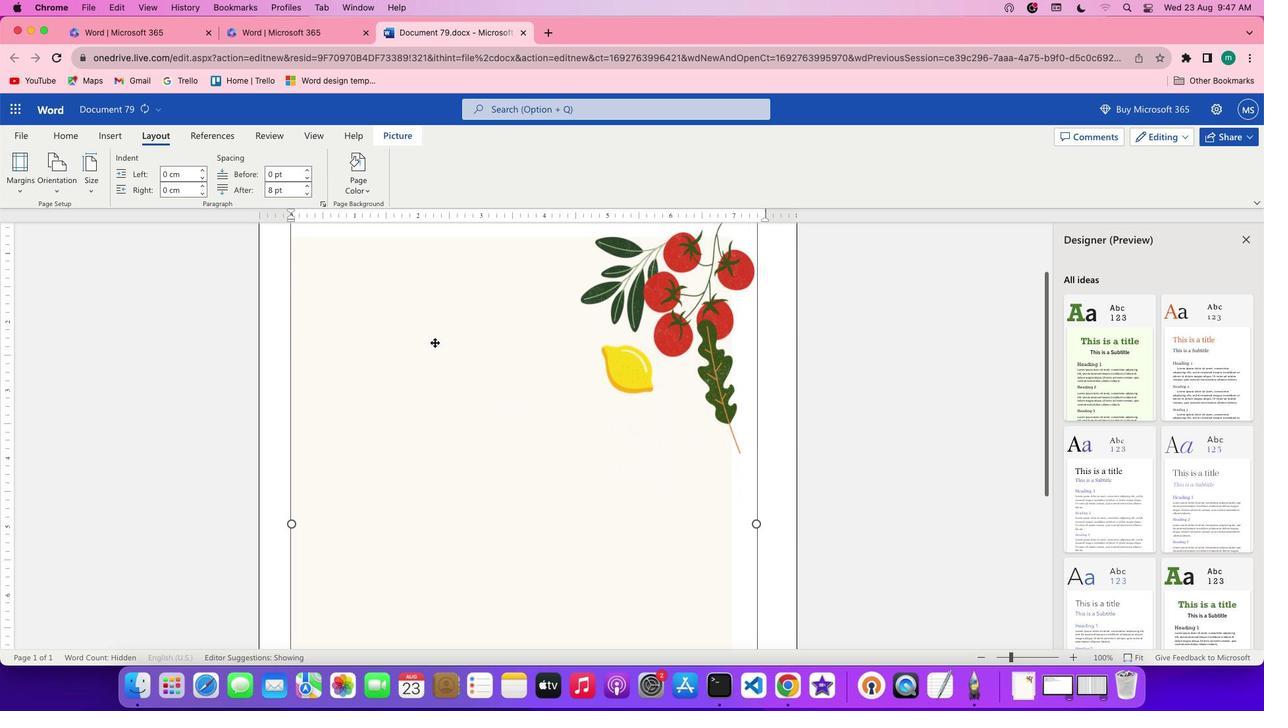 
Action: Mouse moved to (397, 376)
Screenshot: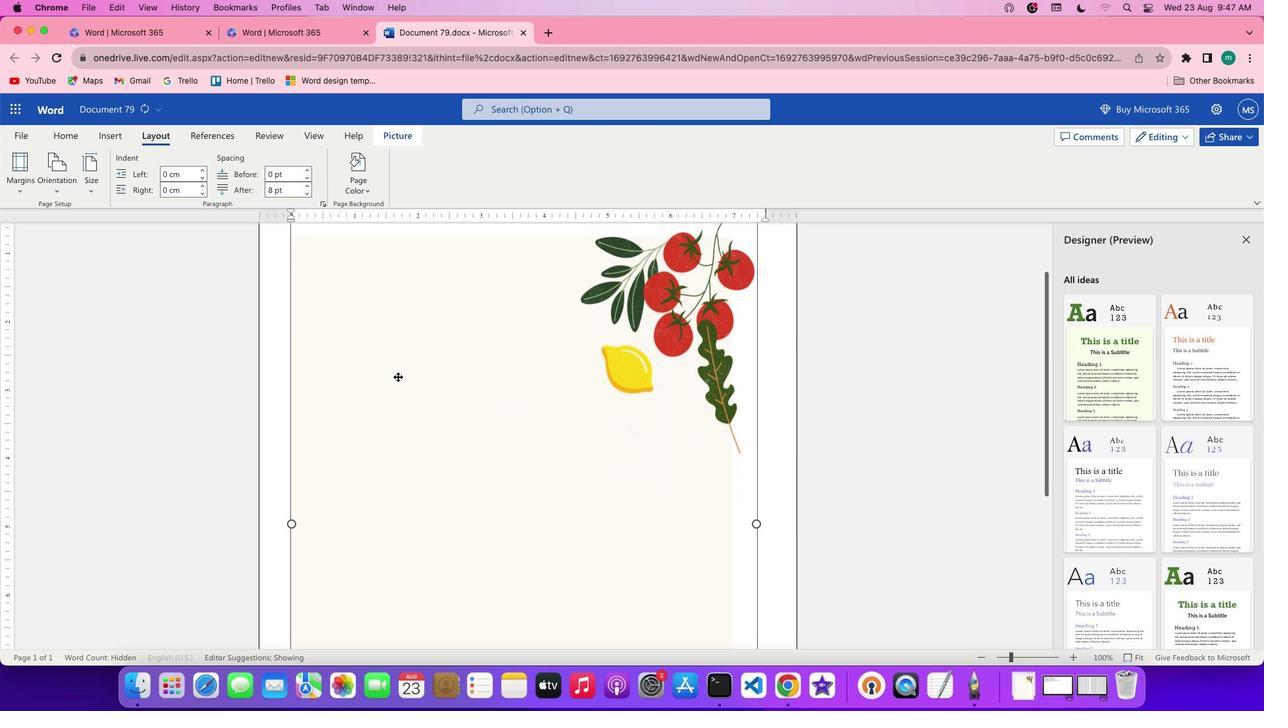 
Action: Mouse pressed left at (397, 376)
Screenshot: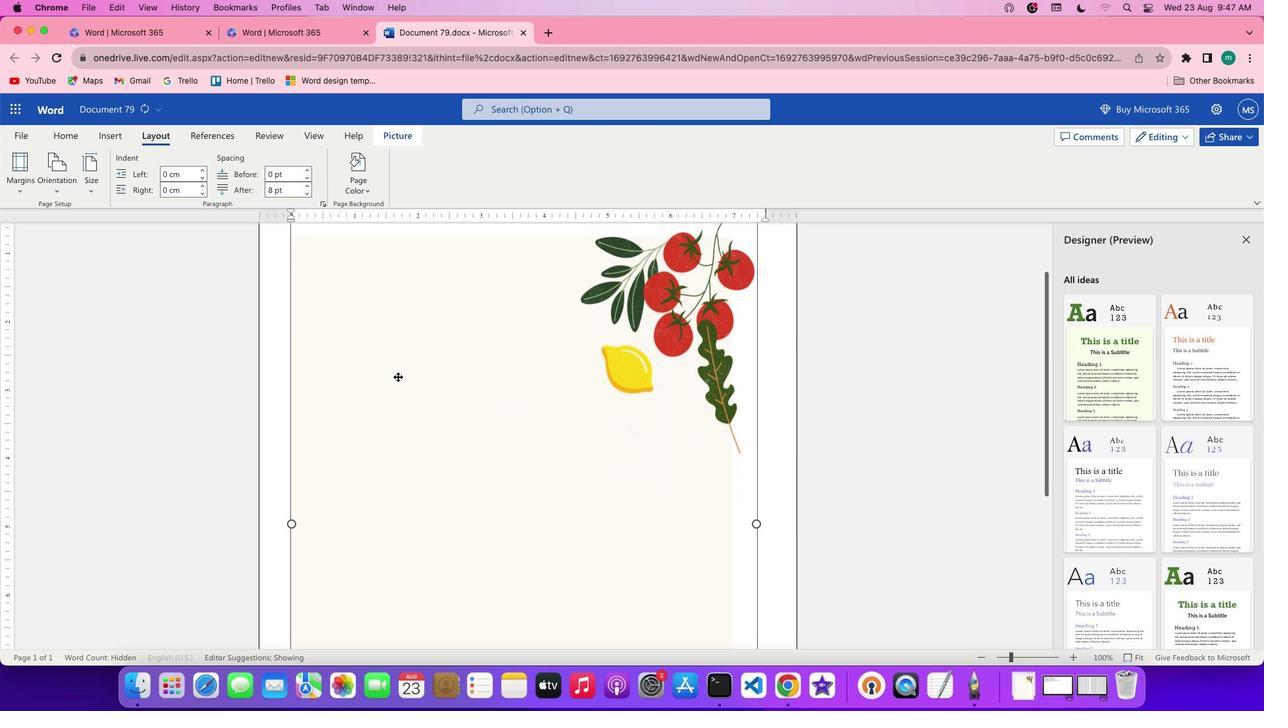 
Action: Mouse pressed left at (397, 376)
Screenshot: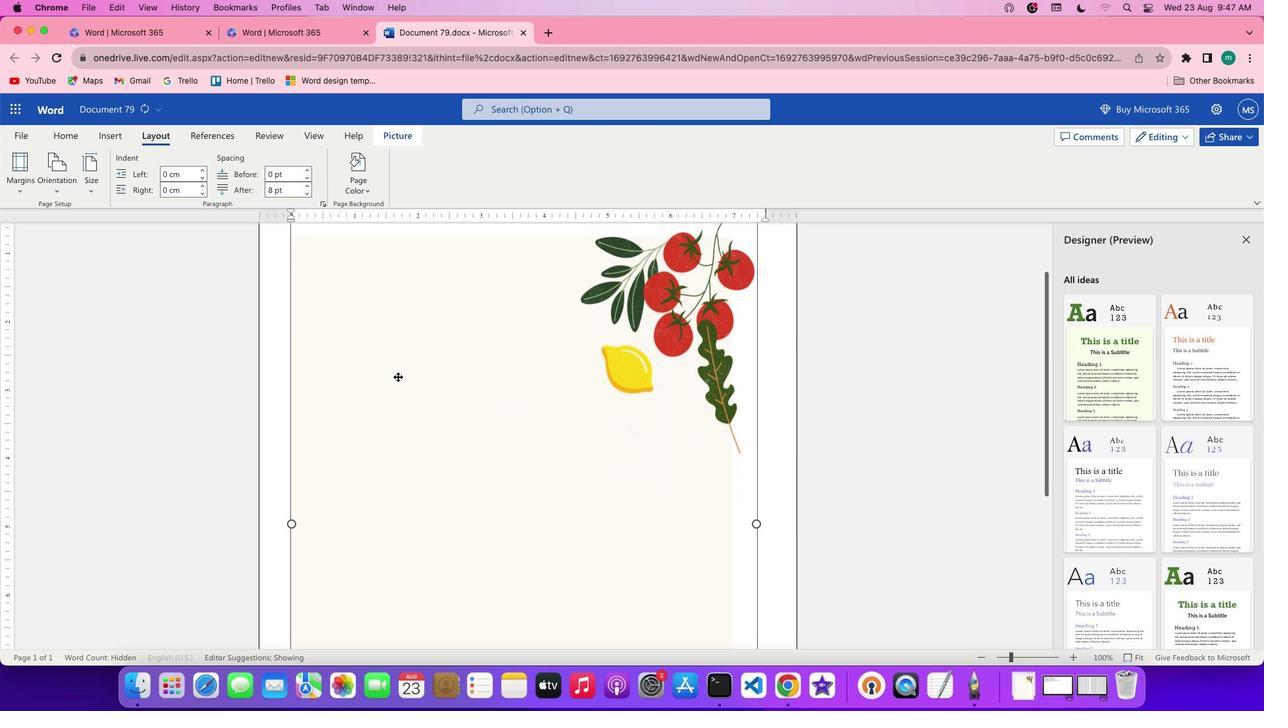 
Action: Mouse moved to (676, 424)
Screenshot: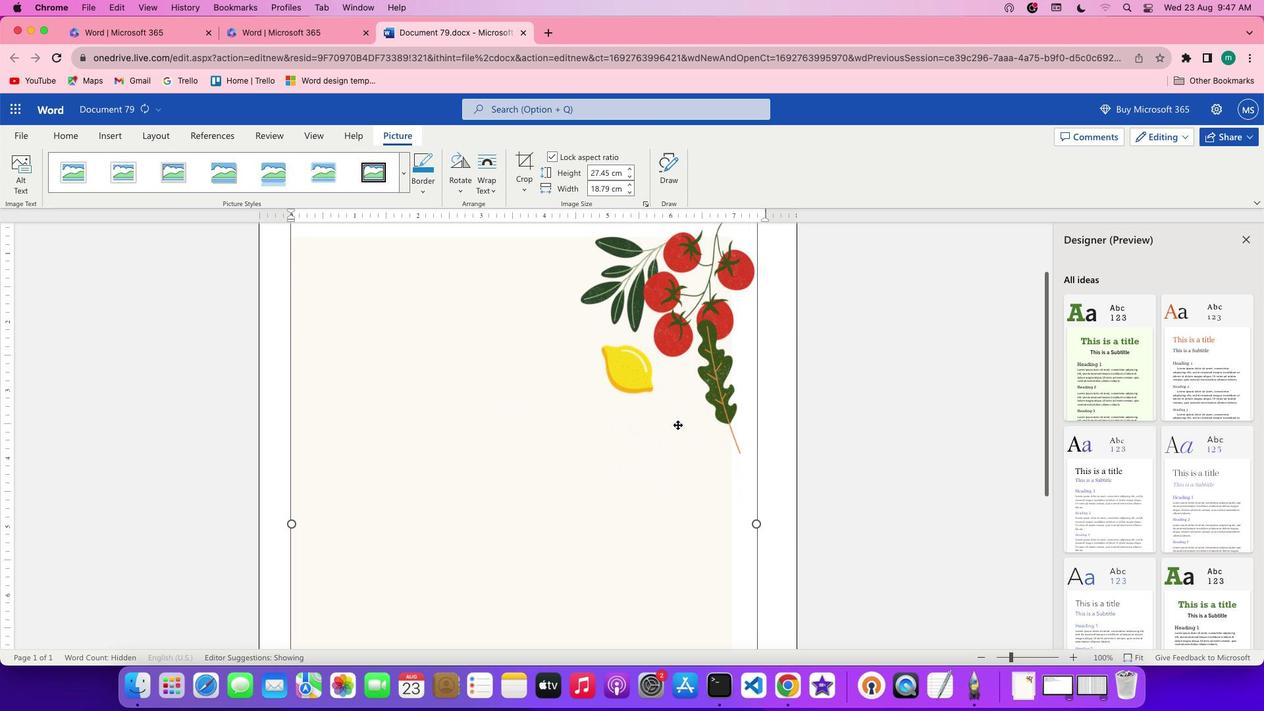 
Action: Mouse pressed left at (676, 424)
Screenshot: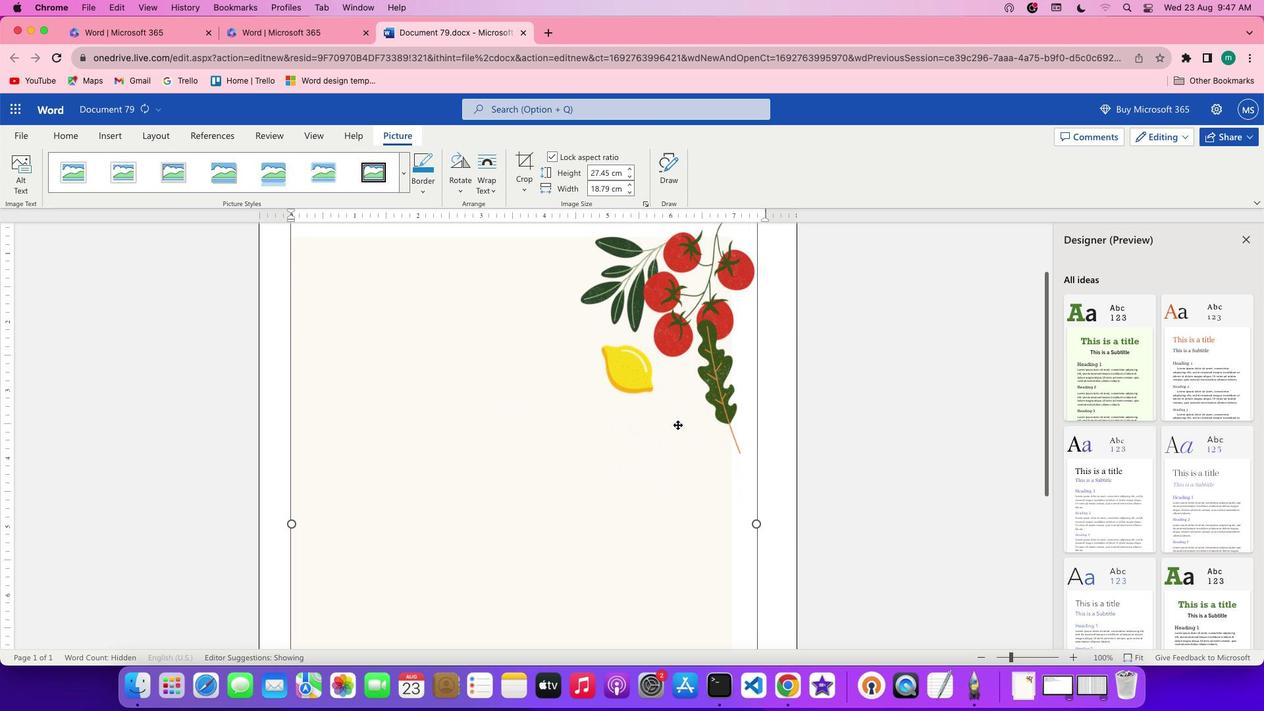 
Action: Mouse pressed left at (676, 424)
Screenshot: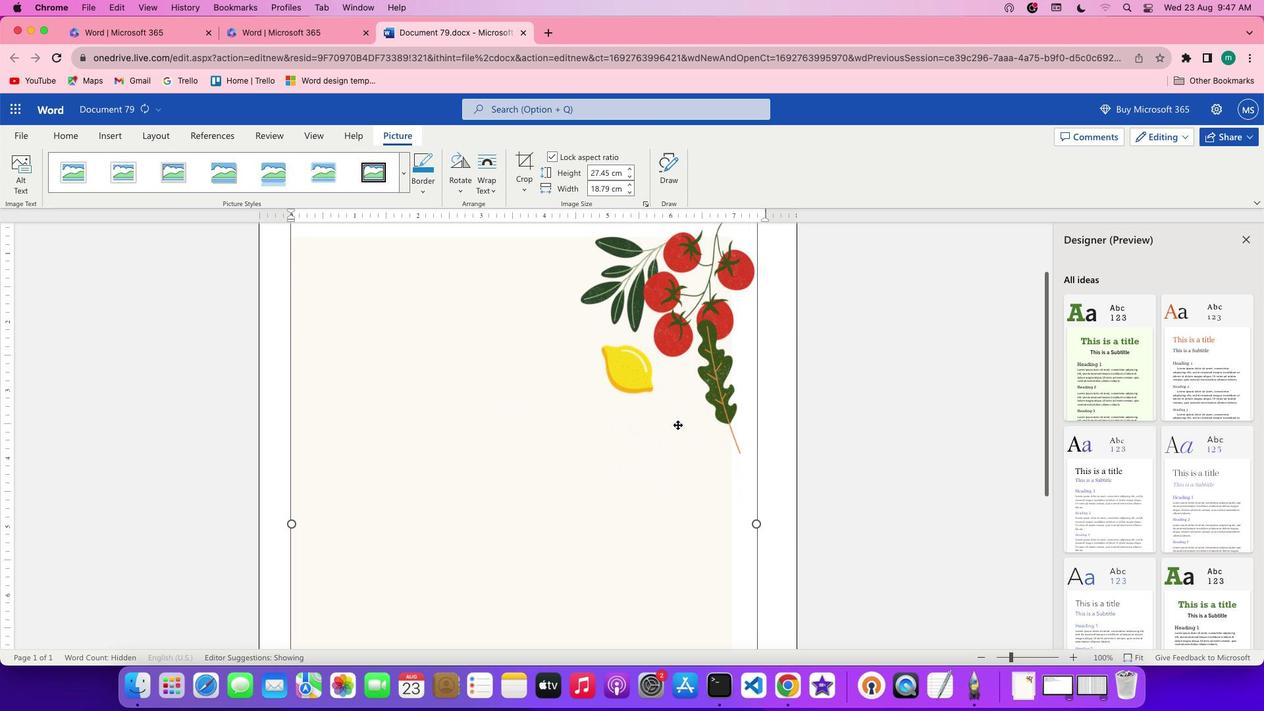 
Action: Mouse pressed left at (676, 424)
Screenshot: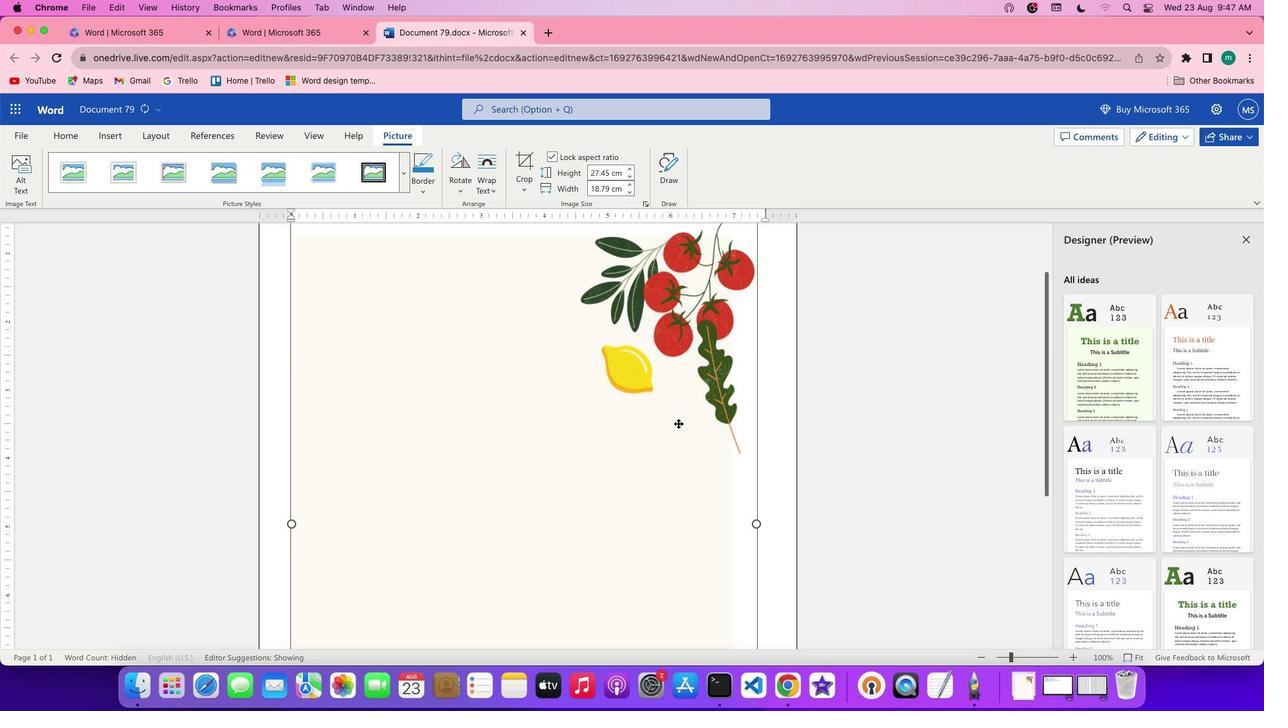 
Action: Mouse moved to (645, 316)
Screenshot: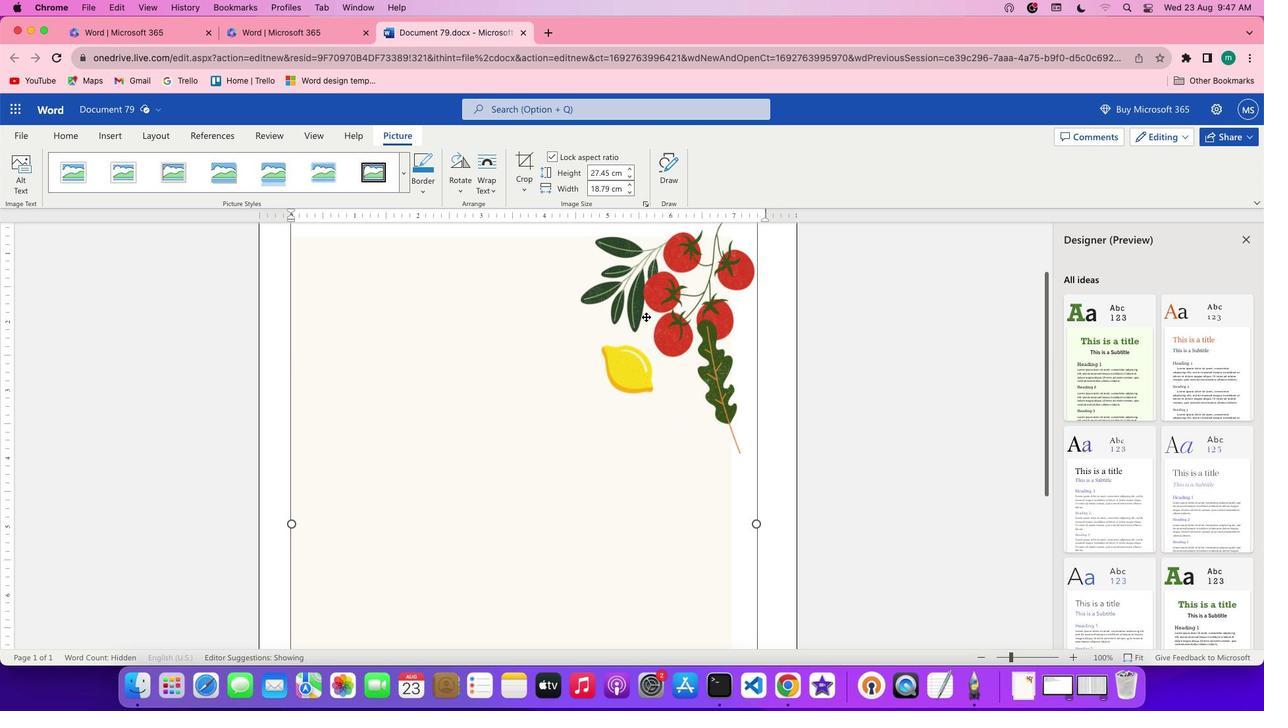 
Action: Mouse pressed left at (645, 316)
Screenshot: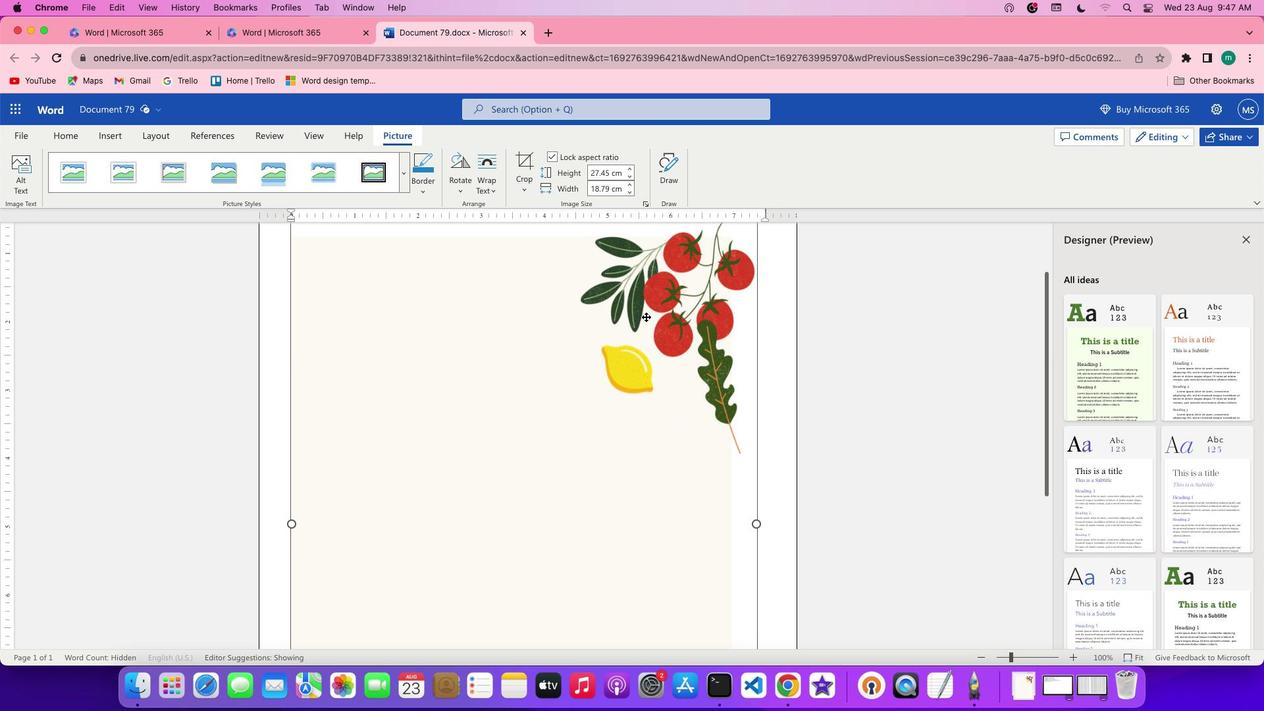 
Action: Mouse pressed left at (645, 316)
Screenshot: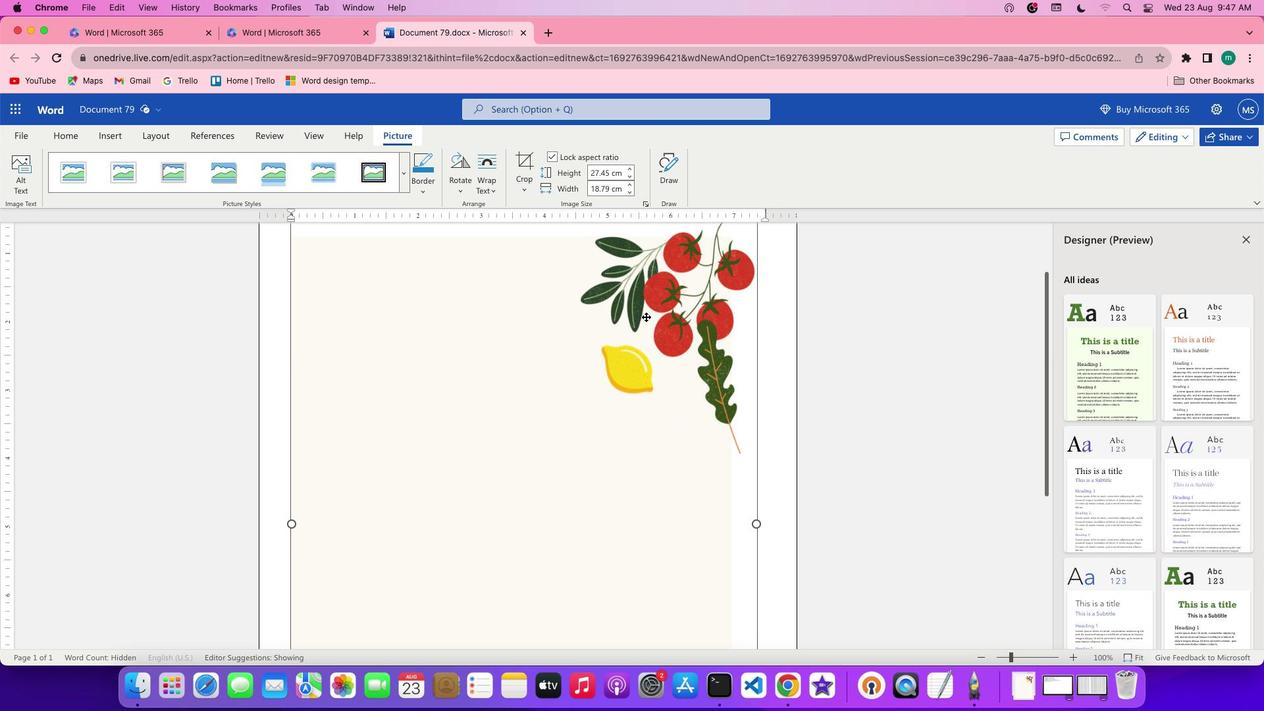 
Action: Mouse pressed left at (645, 316)
Screenshot: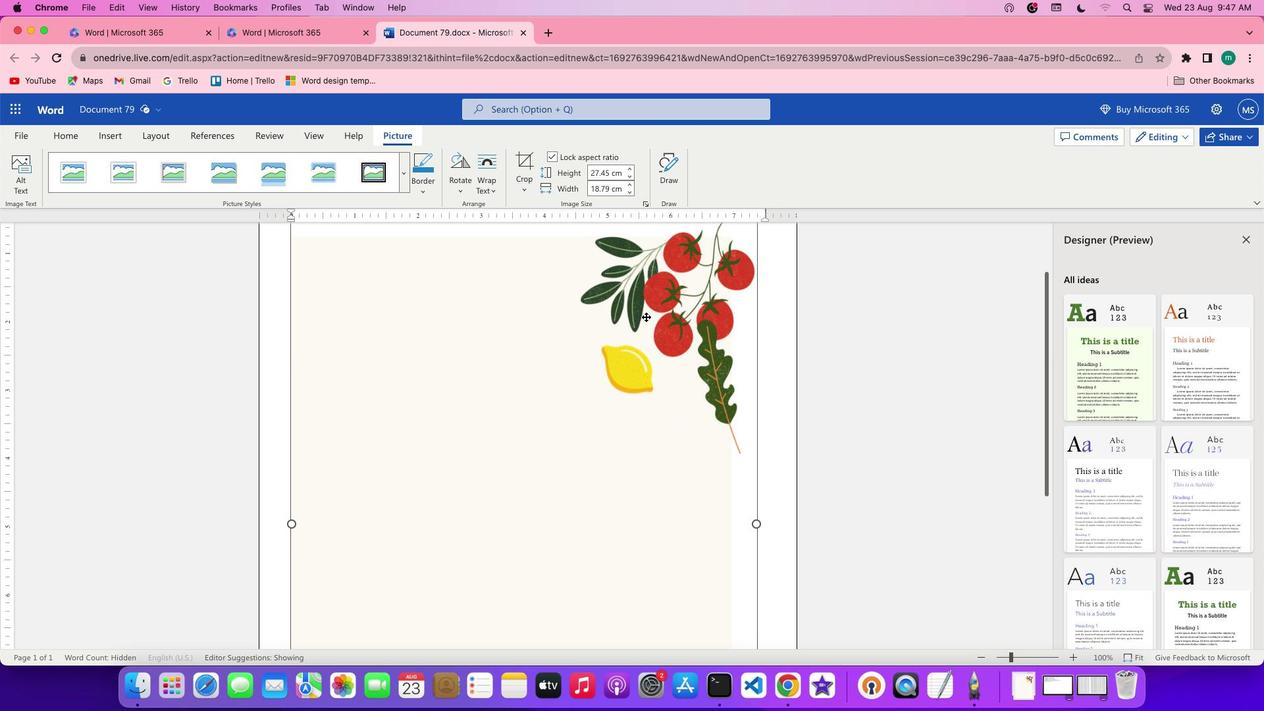 
Action: Mouse moved to (576, 344)
Screenshot: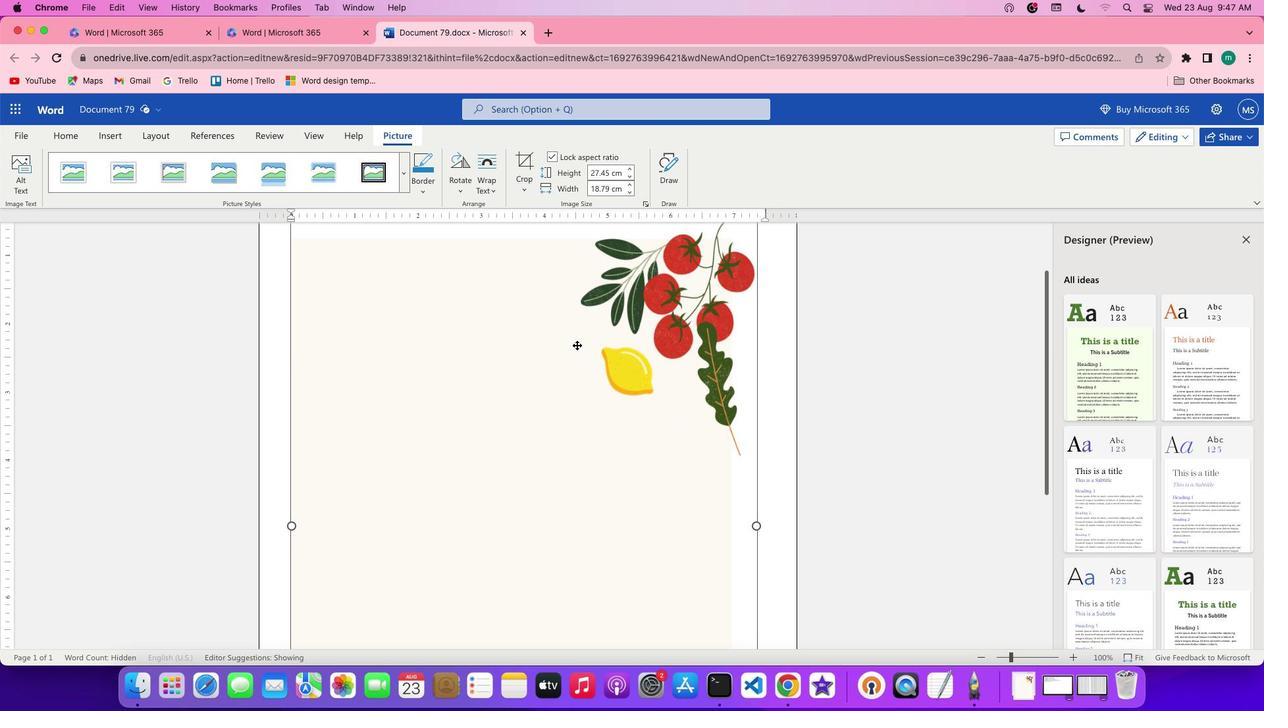 
Action: Mouse scrolled (576, 344) with delta (0, 0)
Screenshot: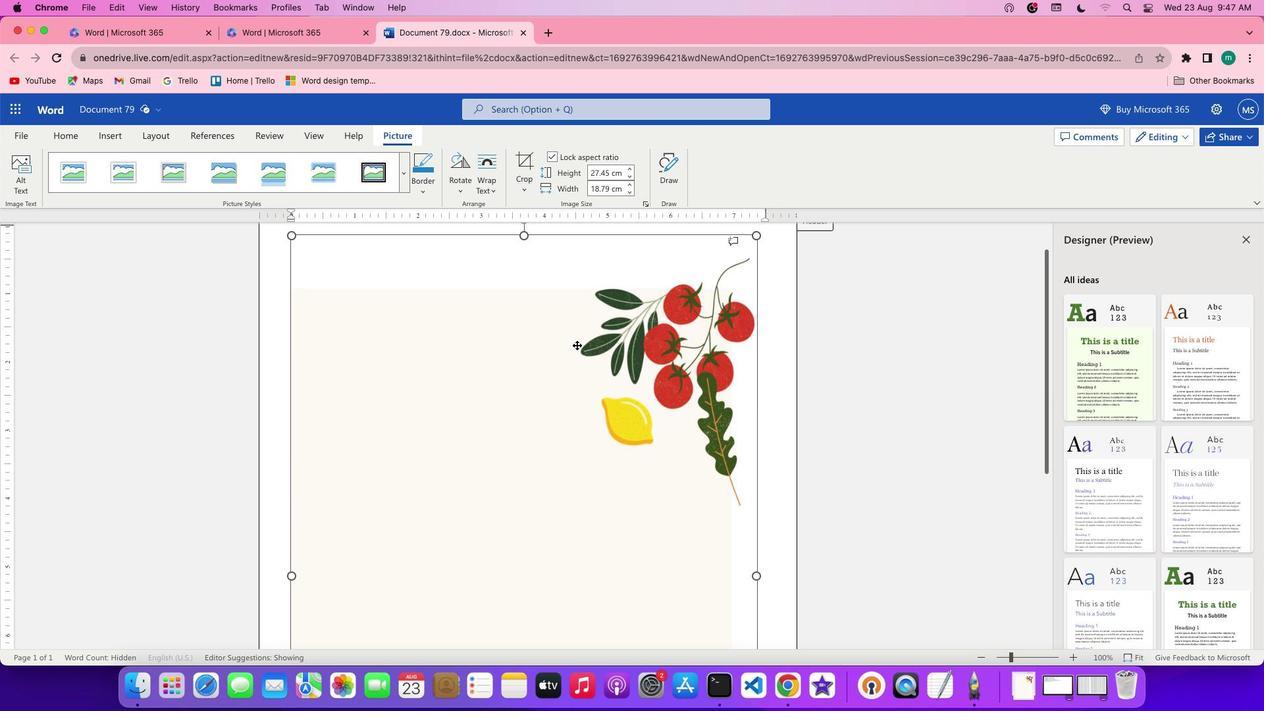 
Action: Mouse scrolled (576, 344) with delta (0, 0)
Screenshot: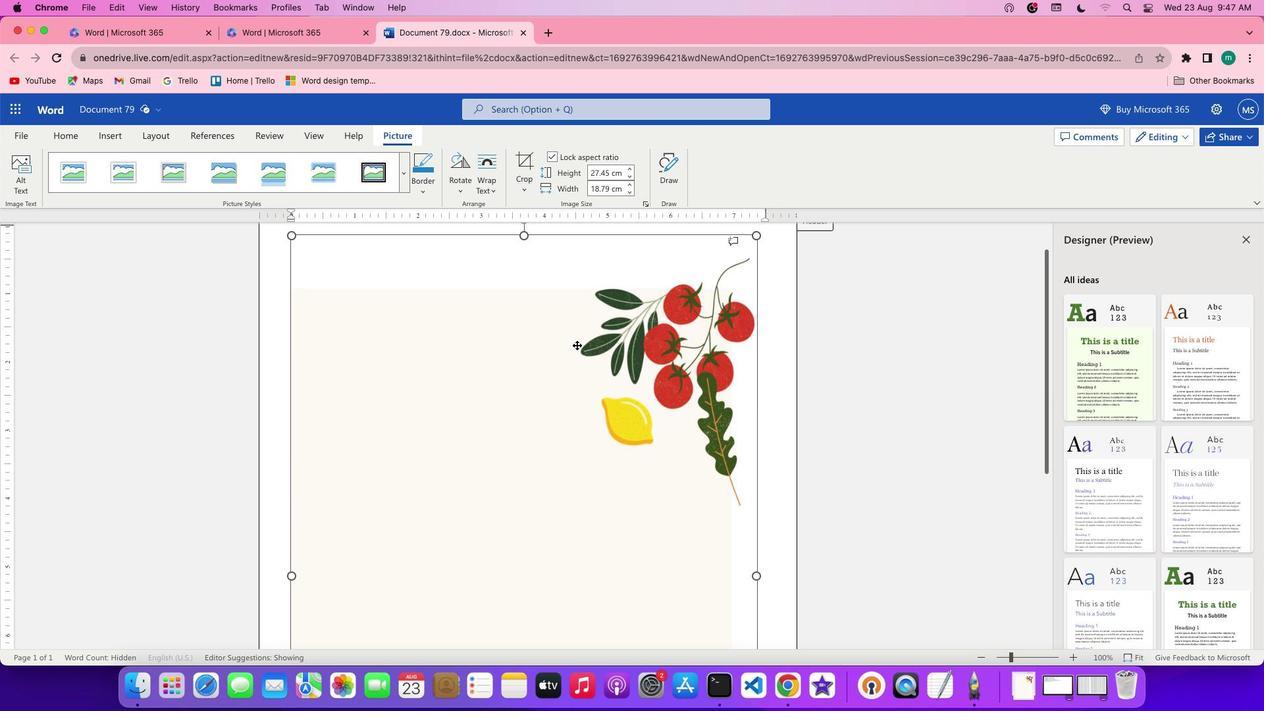 
Action: Mouse scrolled (576, 344) with delta (0, 1)
Screenshot: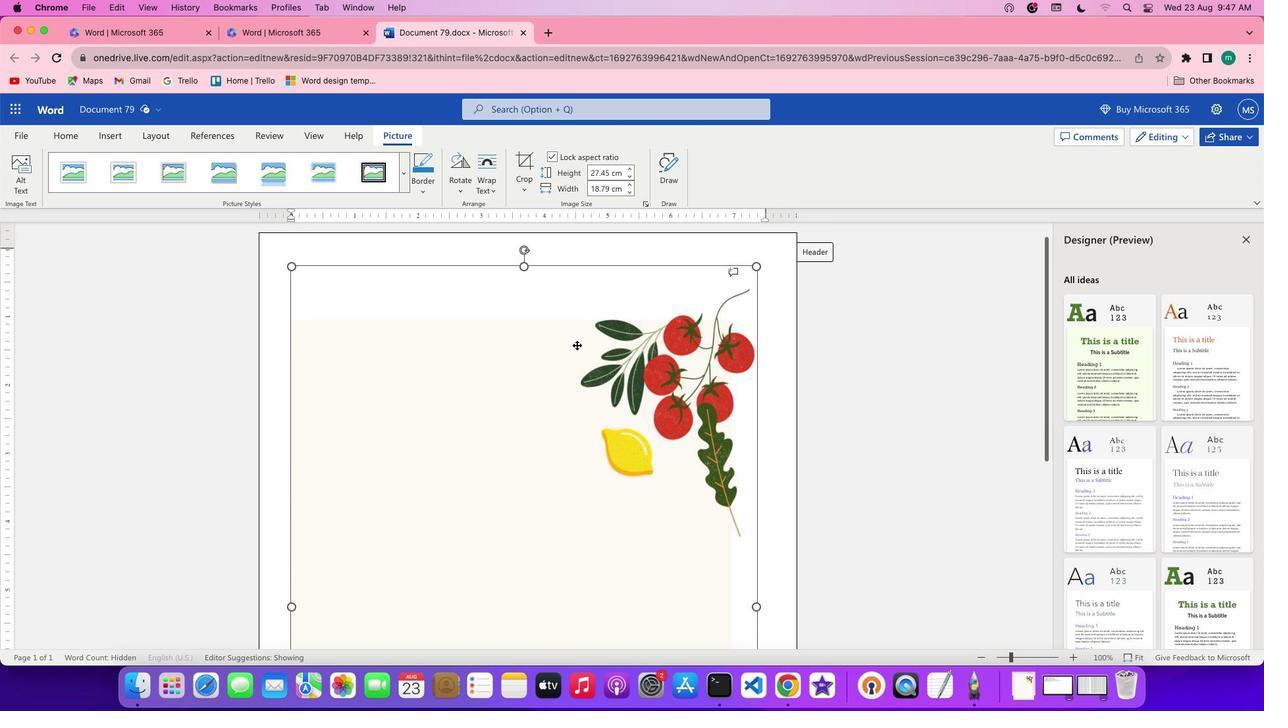 
Action: Mouse moved to (486, 287)
Screenshot: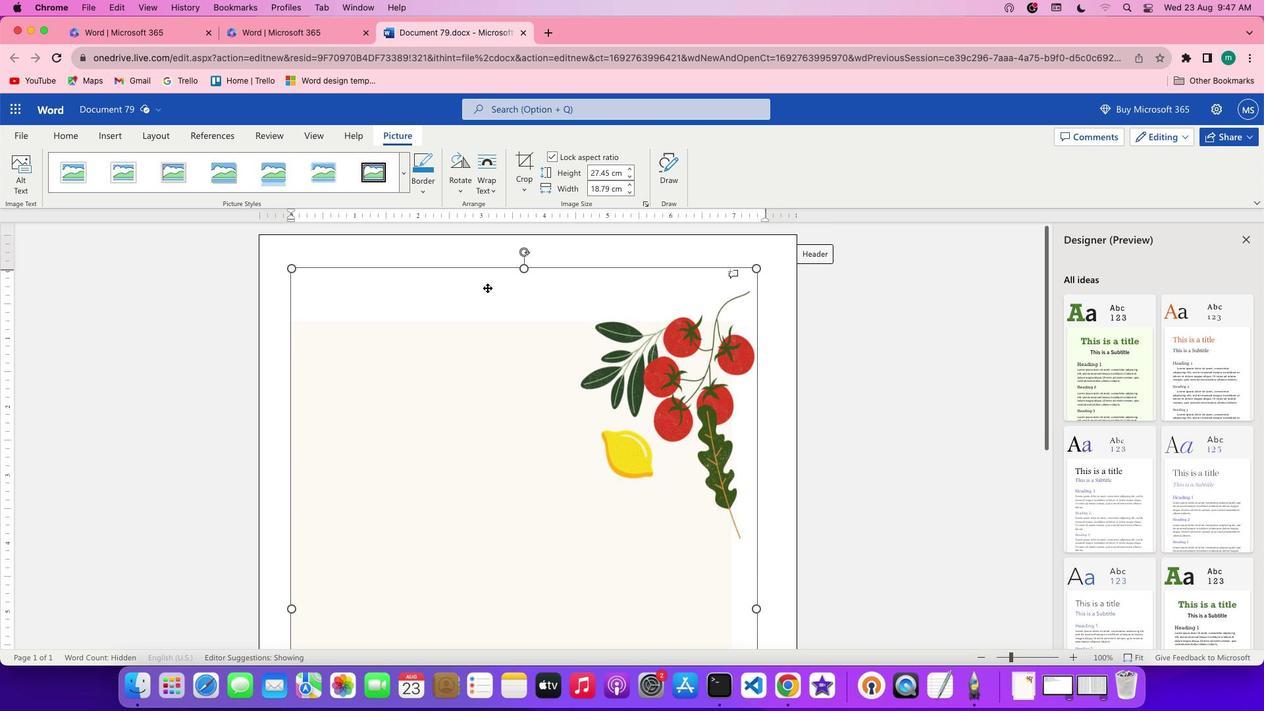 
Action: Mouse pressed left at (486, 287)
Screenshot: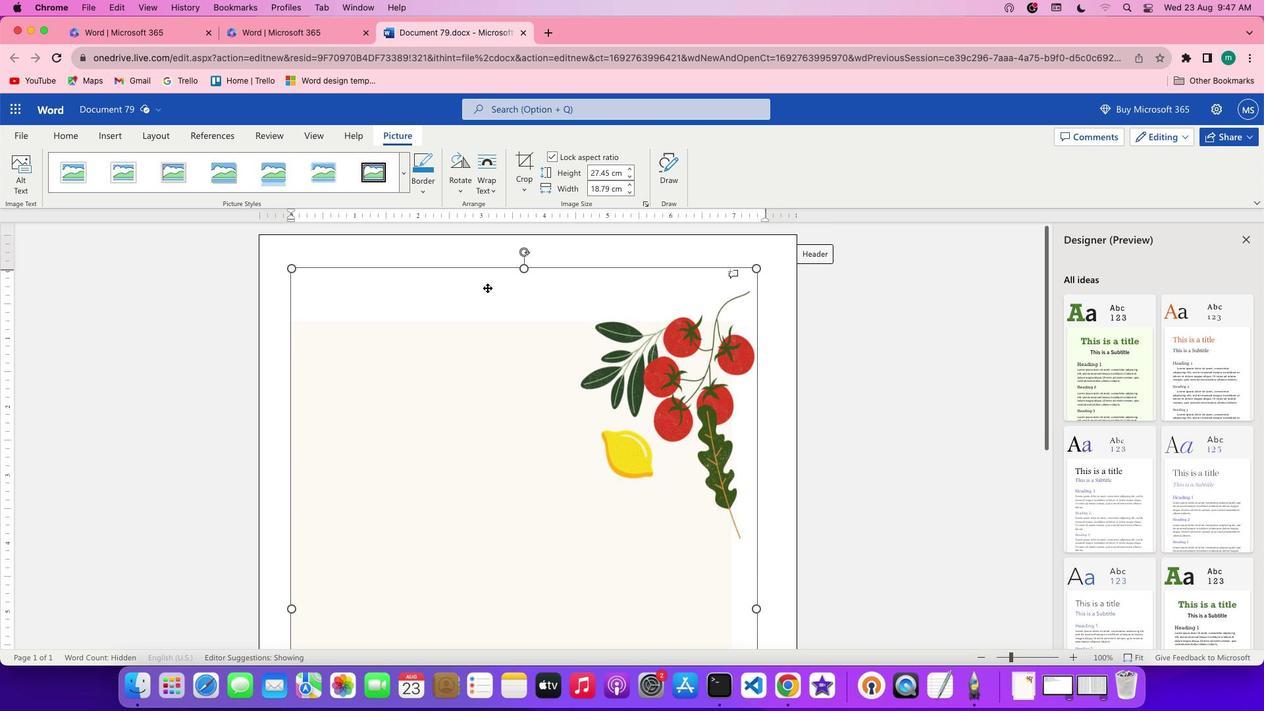 
Action: Mouse moved to (582, 279)
Screenshot: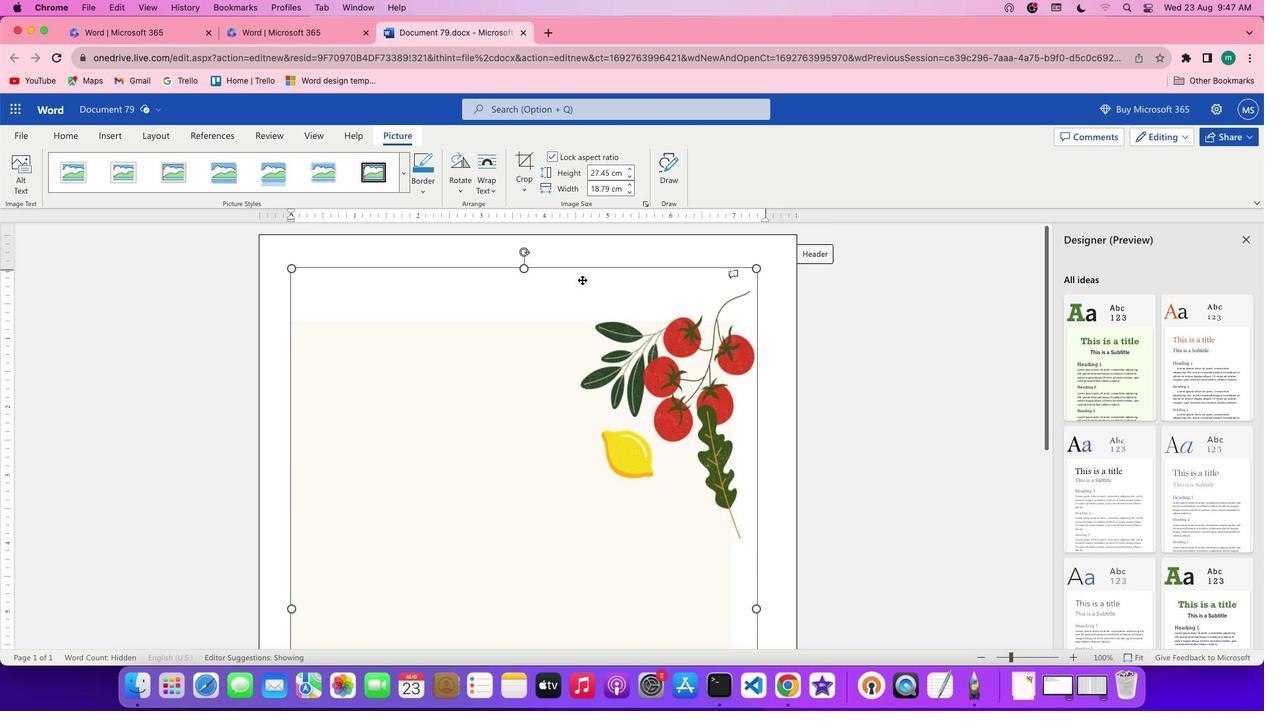 
Action: Mouse pressed left at (582, 279)
Screenshot: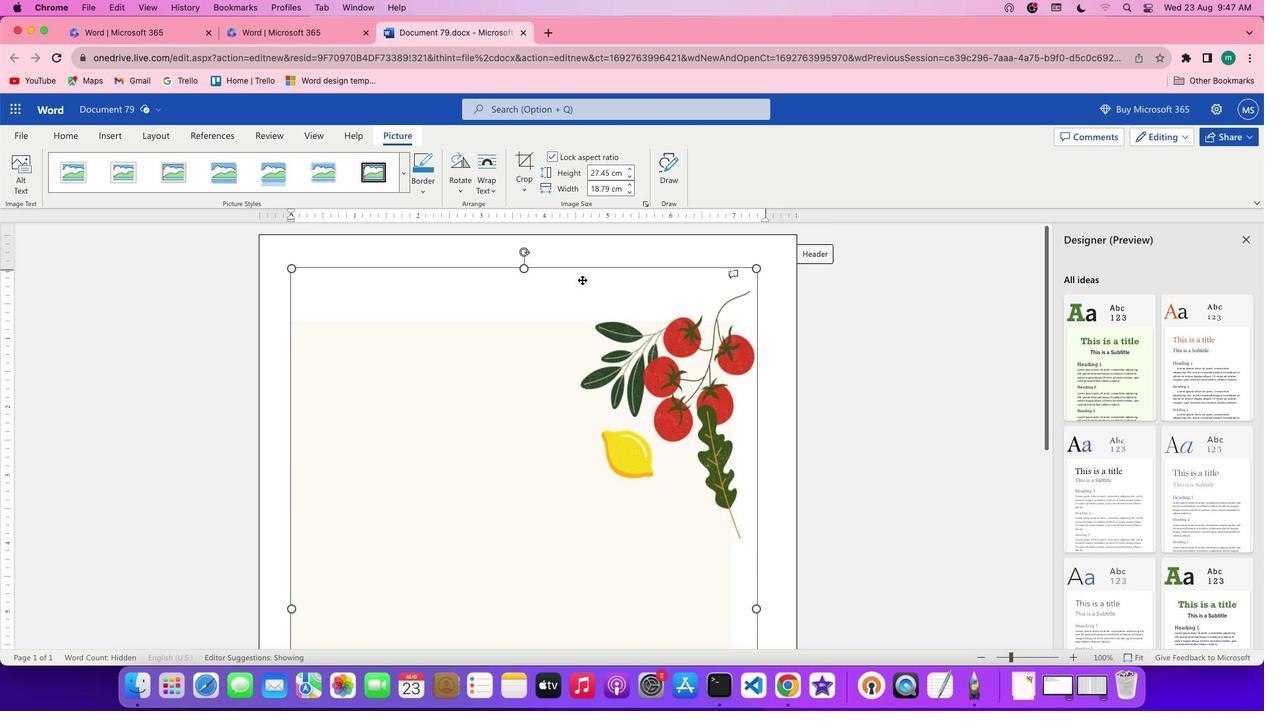 
Action: Mouse pressed left at (582, 279)
Screenshot: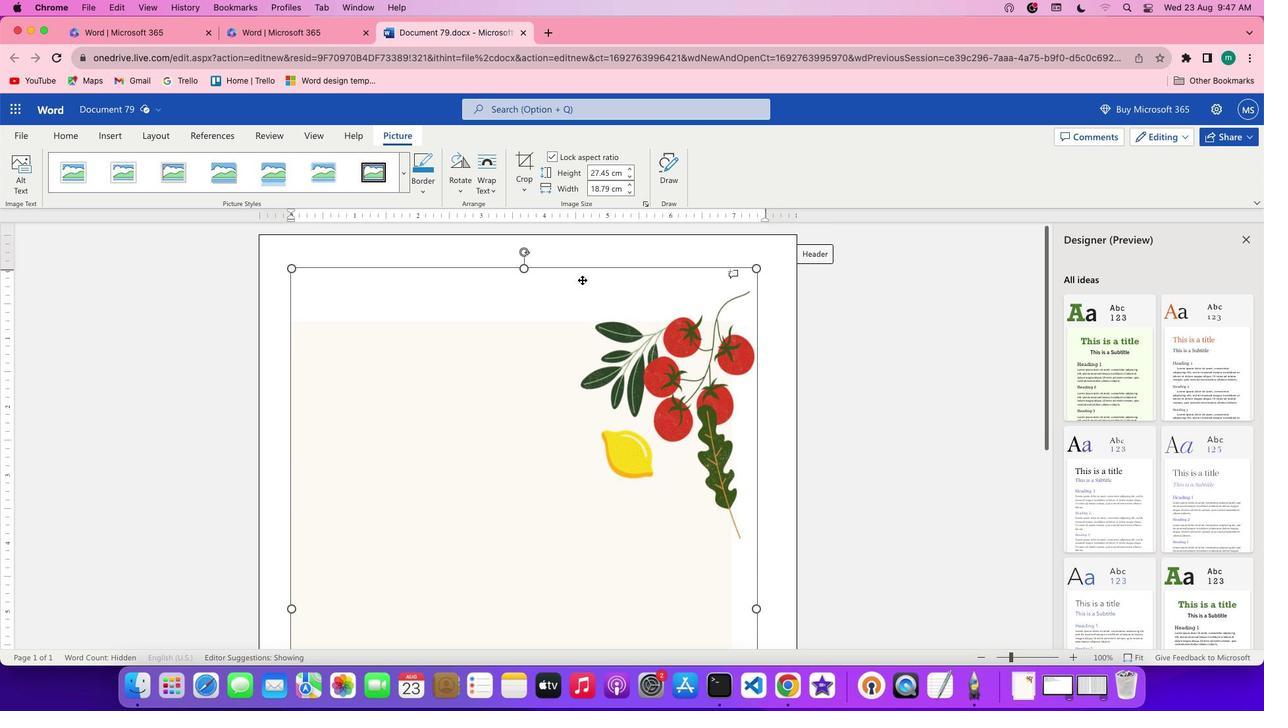 
Action: Mouse moved to (493, 182)
Screenshot: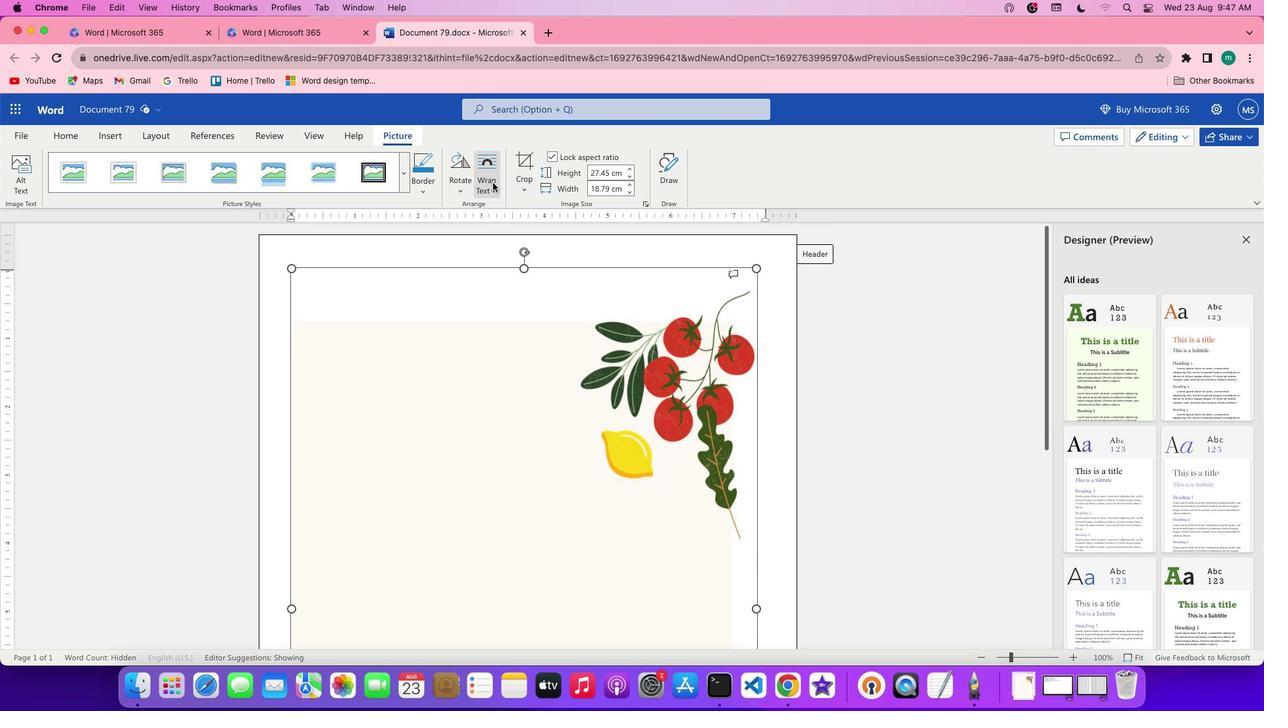 
Action: Mouse pressed left at (493, 182)
Screenshot: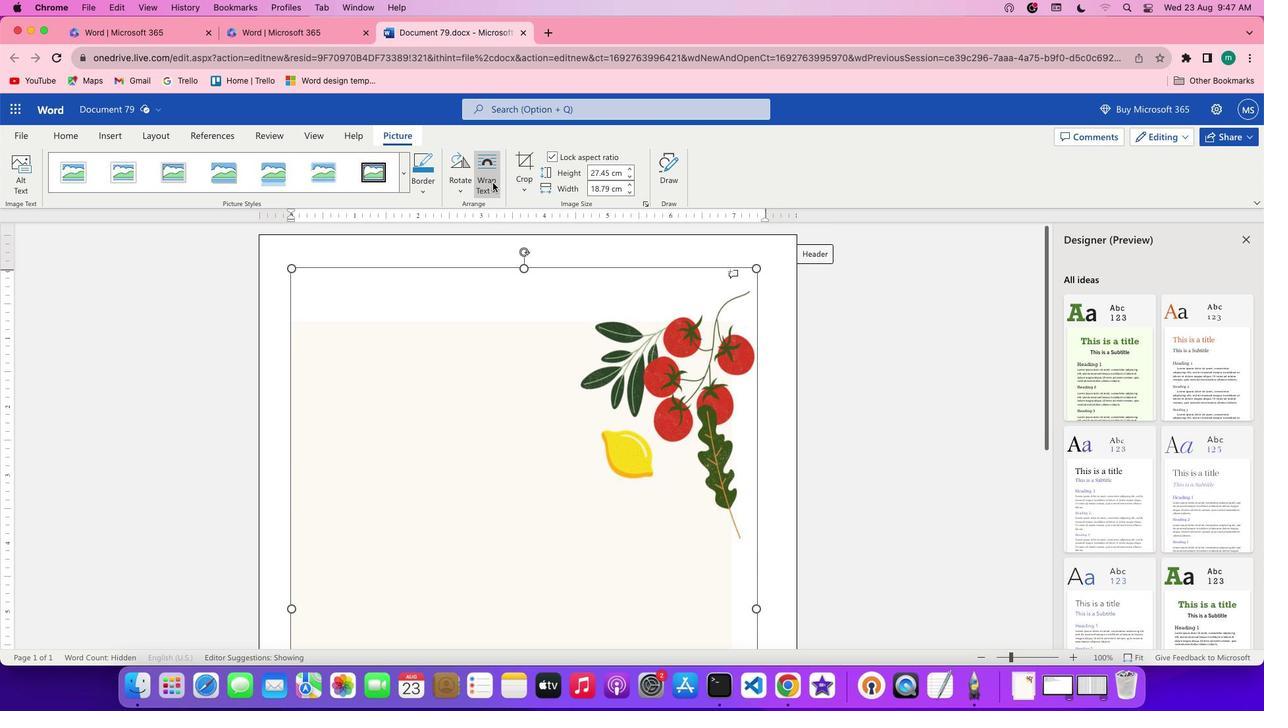 
Action: Mouse moved to (520, 258)
Screenshot: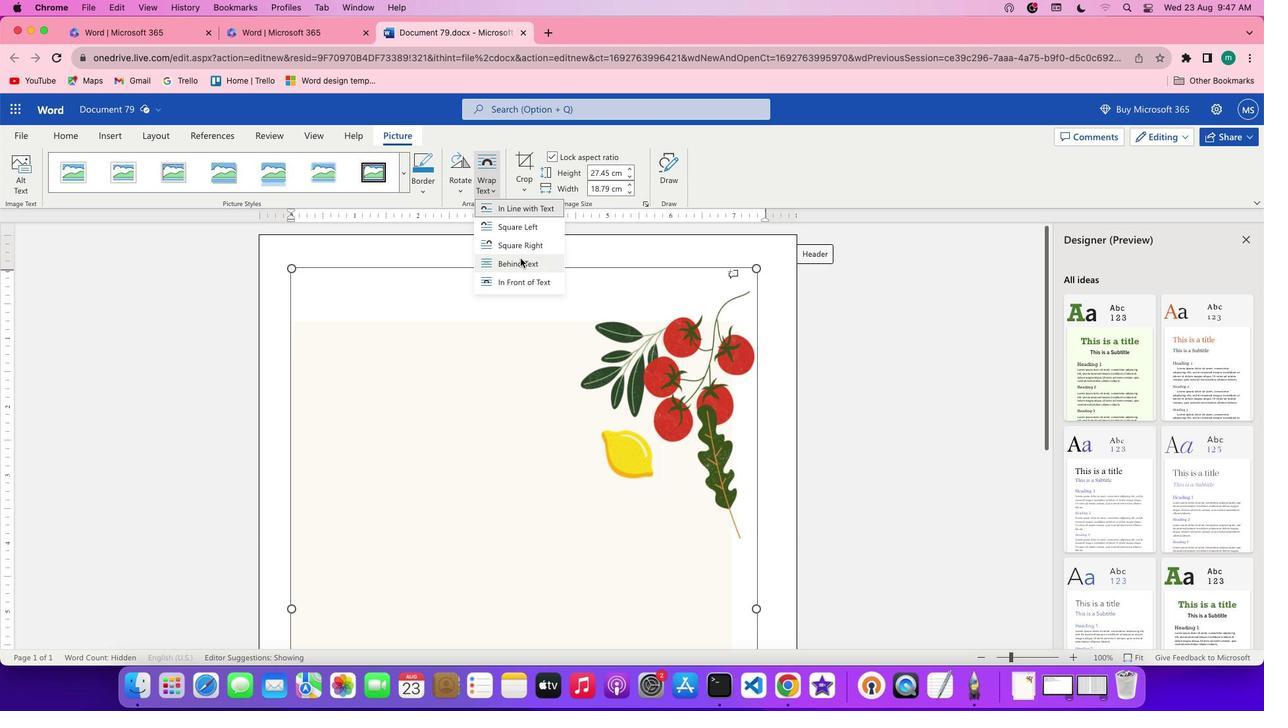 
Action: Mouse pressed left at (520, 258)
Screenshot: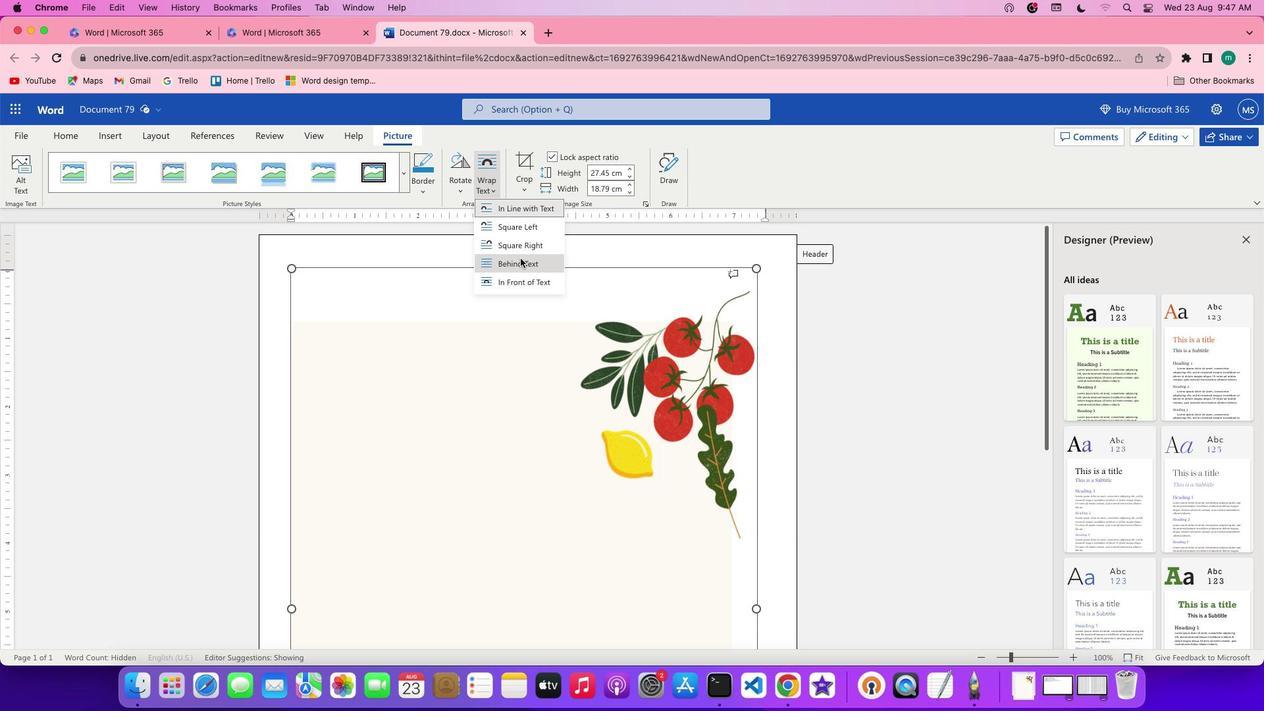 
Action: Mouse moved to (331, 345)
Screenshot: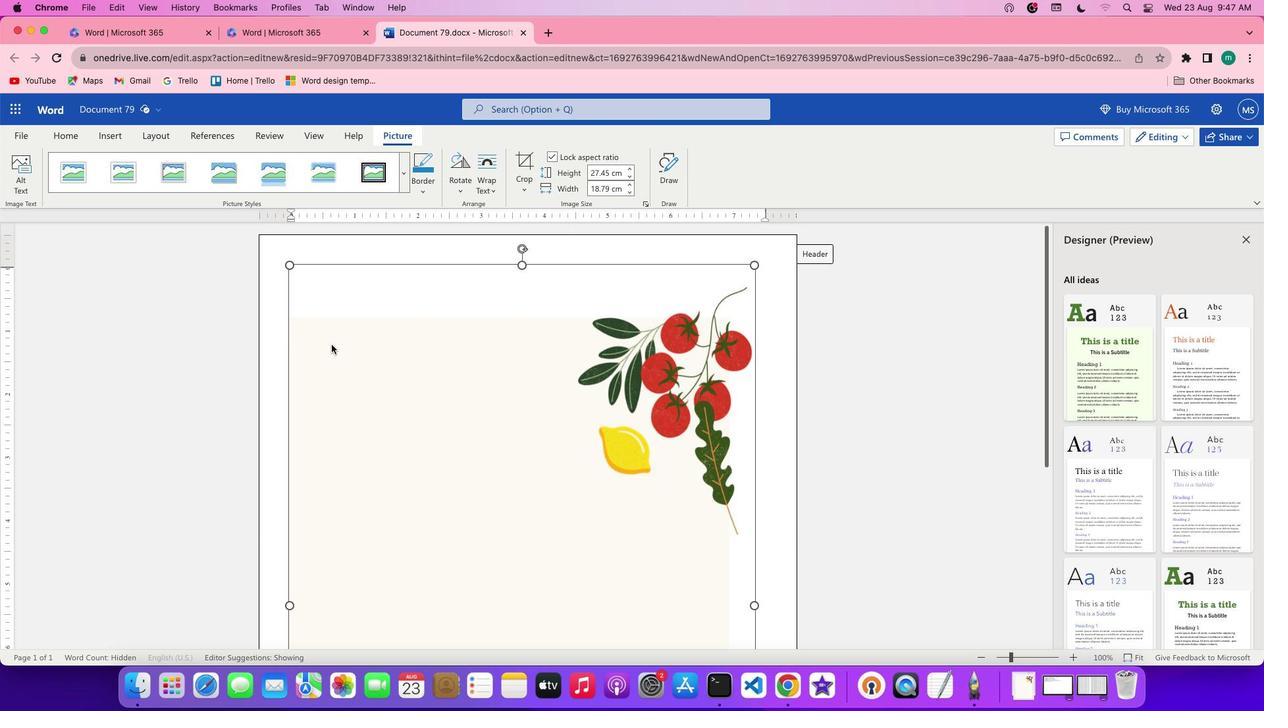 
Action: Mouse pressed left at (331, 345)
Screenshot: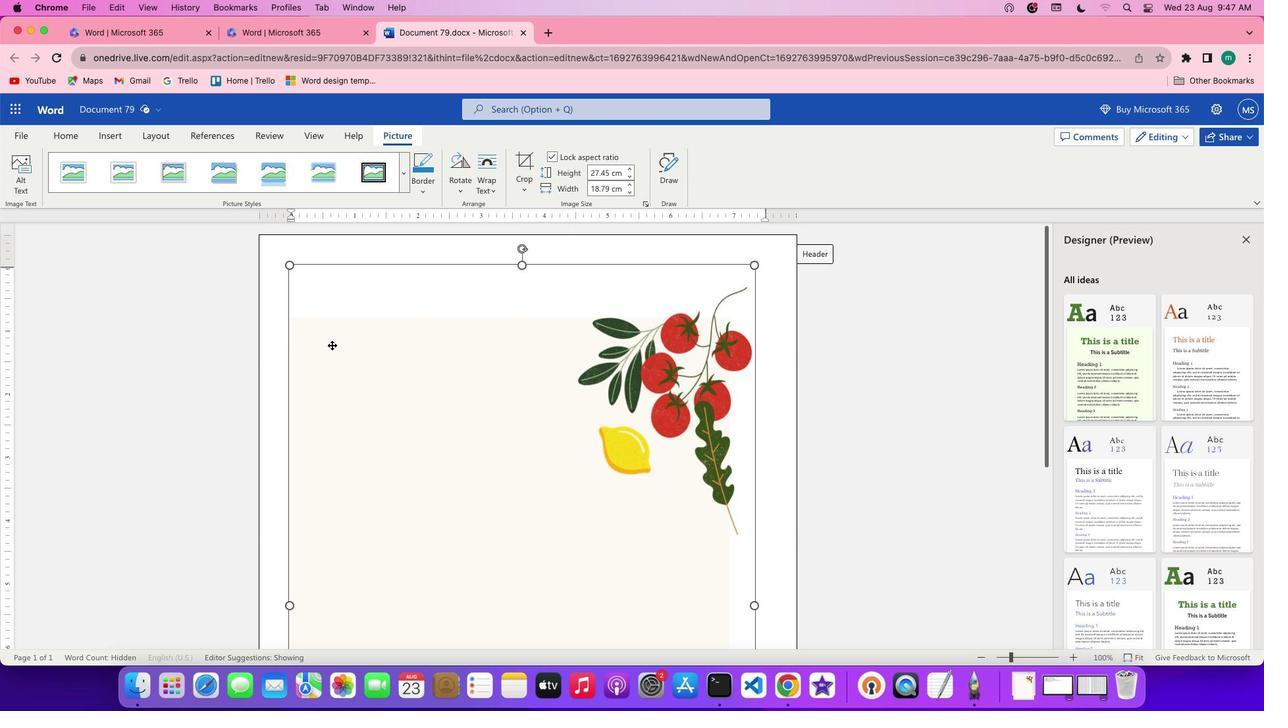 
Action: Mouse moved to (325, 340)
Screenshot: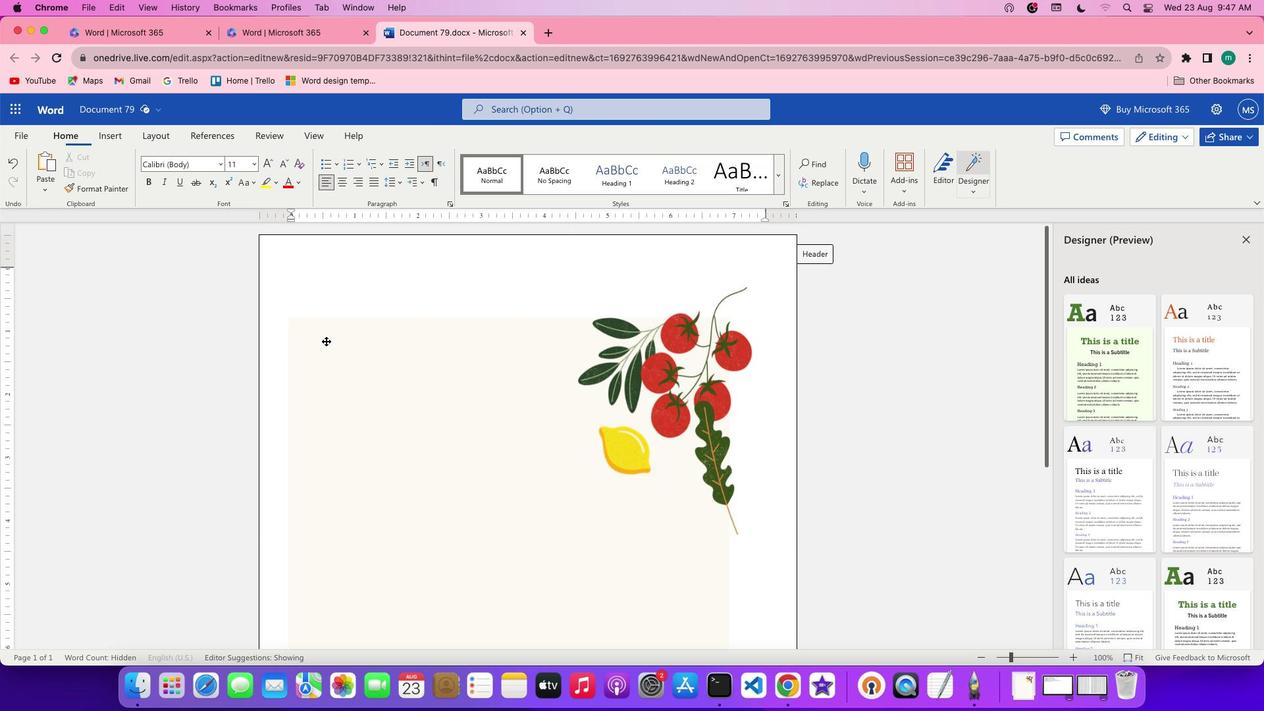 
Action: Key pressed Key.shiftKey.enterKey.enterKey.enterKey.enterKey.enterKey.enterKey.shiftKey.spaceKey.spaceKey.spaceKey.spaceKey.spaceKey.spaceKey.spaceKey.spaceKey.shift'C'Key.shift'O''O'Key.backspaceKey.backspace'o''o''k''i''n''g'Key.space'b''a''s''i''c''s'Key.spaceKey.shiftKey.shiftKey.enter'c''h''e''c''k''l''i''s''t'Key.leftKey.leftKey.leftKey.leftKey.leftKey.leftKey.leftKey.leftKey.leftKey.shiftKey.spaceKey.spaceKey.spaceKey.spaceKey.spaceKey.spaceKey.spaceKey.space
Screenshot: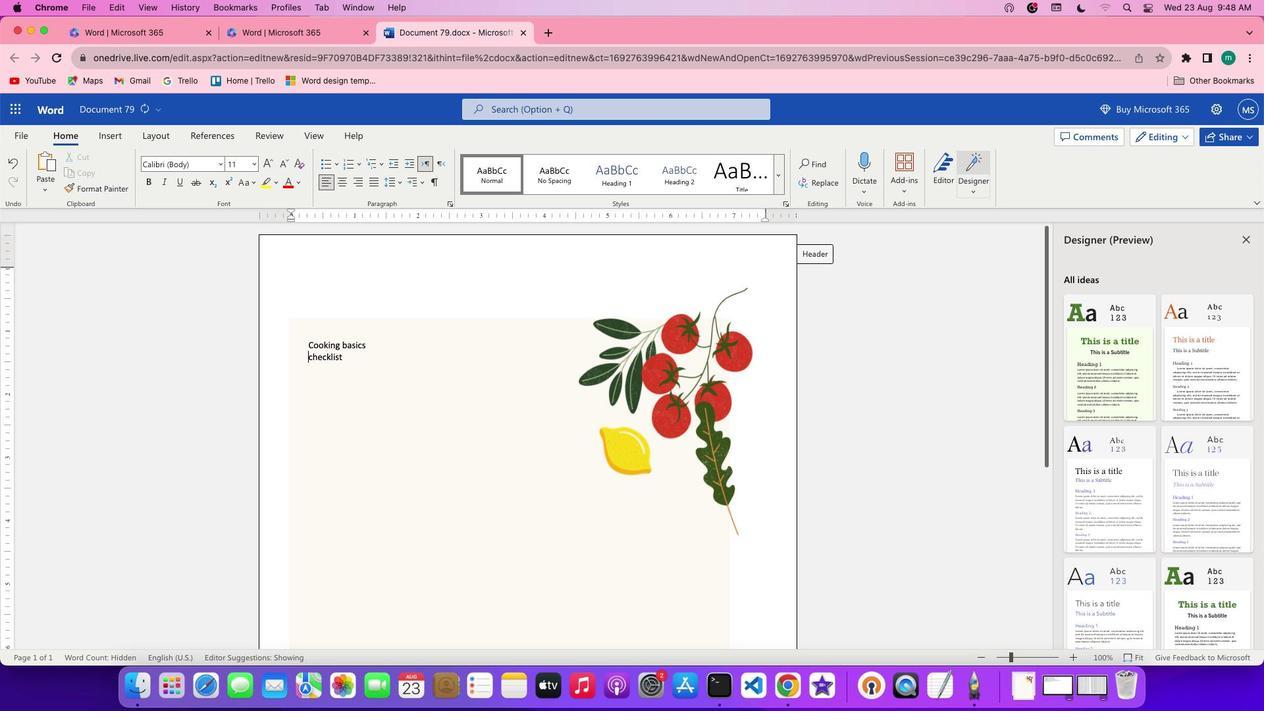 
Action: Mouse moved to (372, 378)
Screenshot: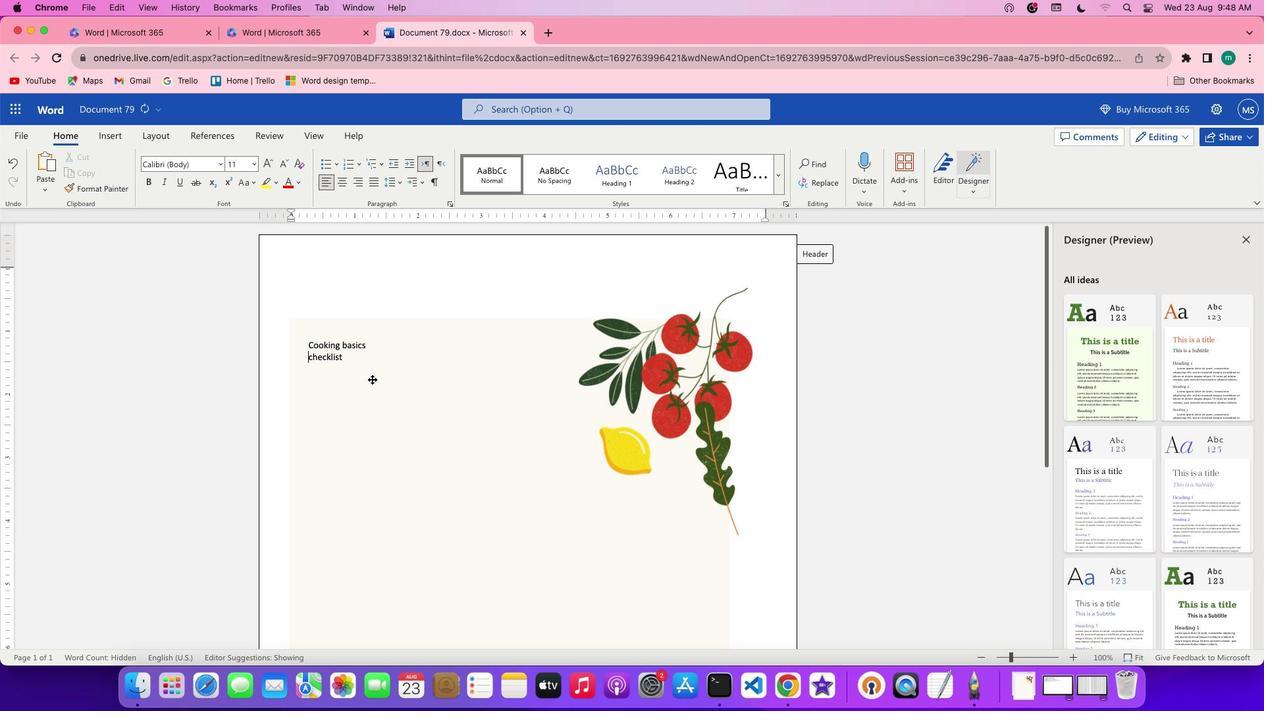 
Action: Mouse pressed left at (372, 378)
Screenshot: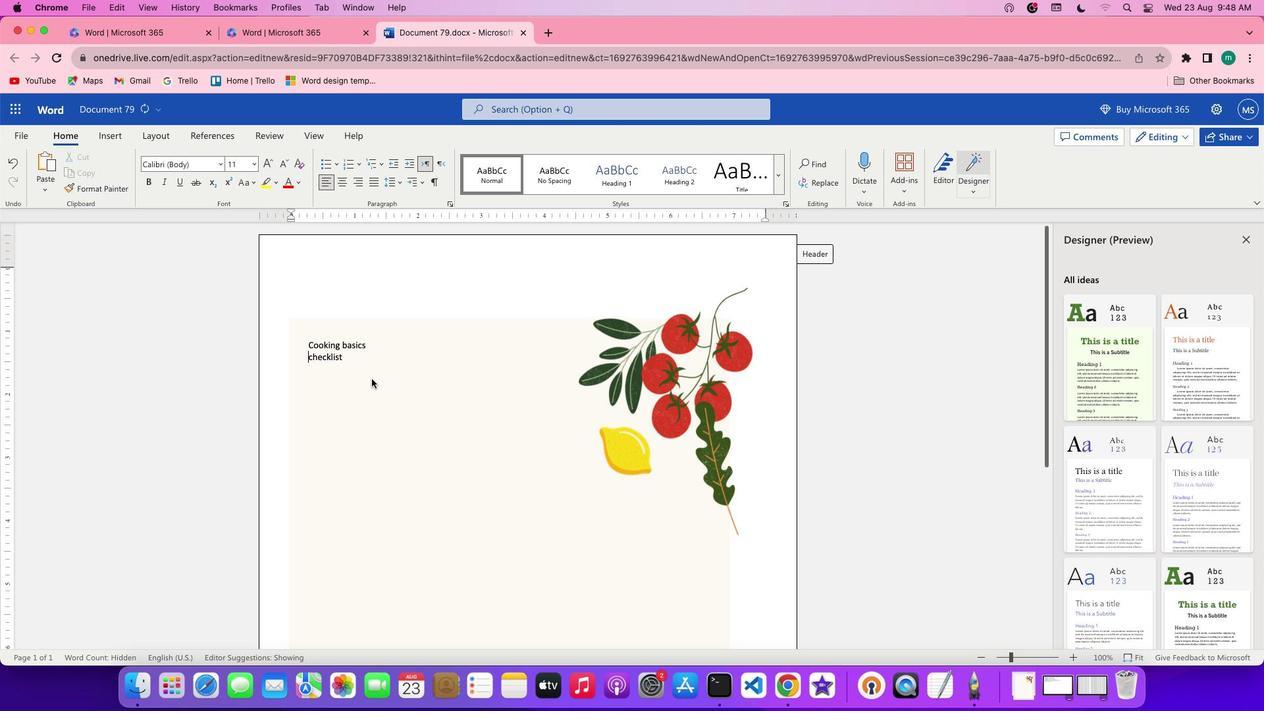 
Action: Mouse moved to (351, 345)
Screenshot: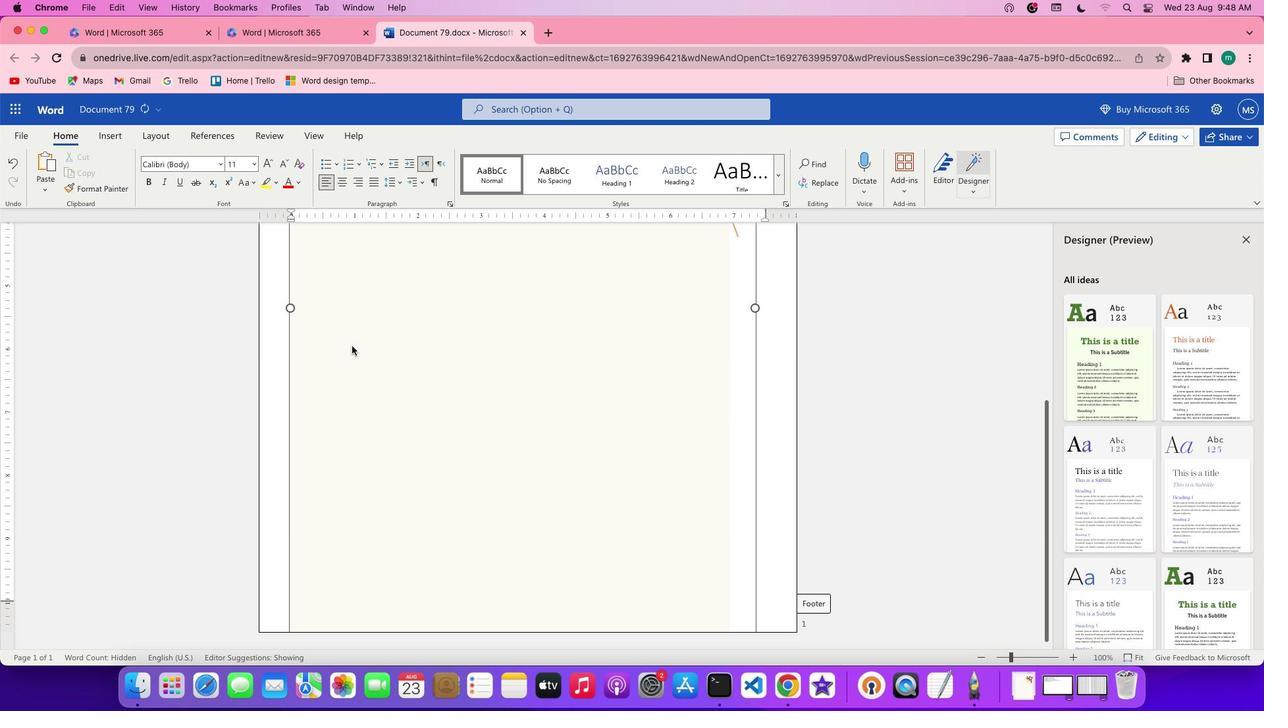
Action: Mouse scrolled (351, 345) with delta (0, 0)
Screenshot: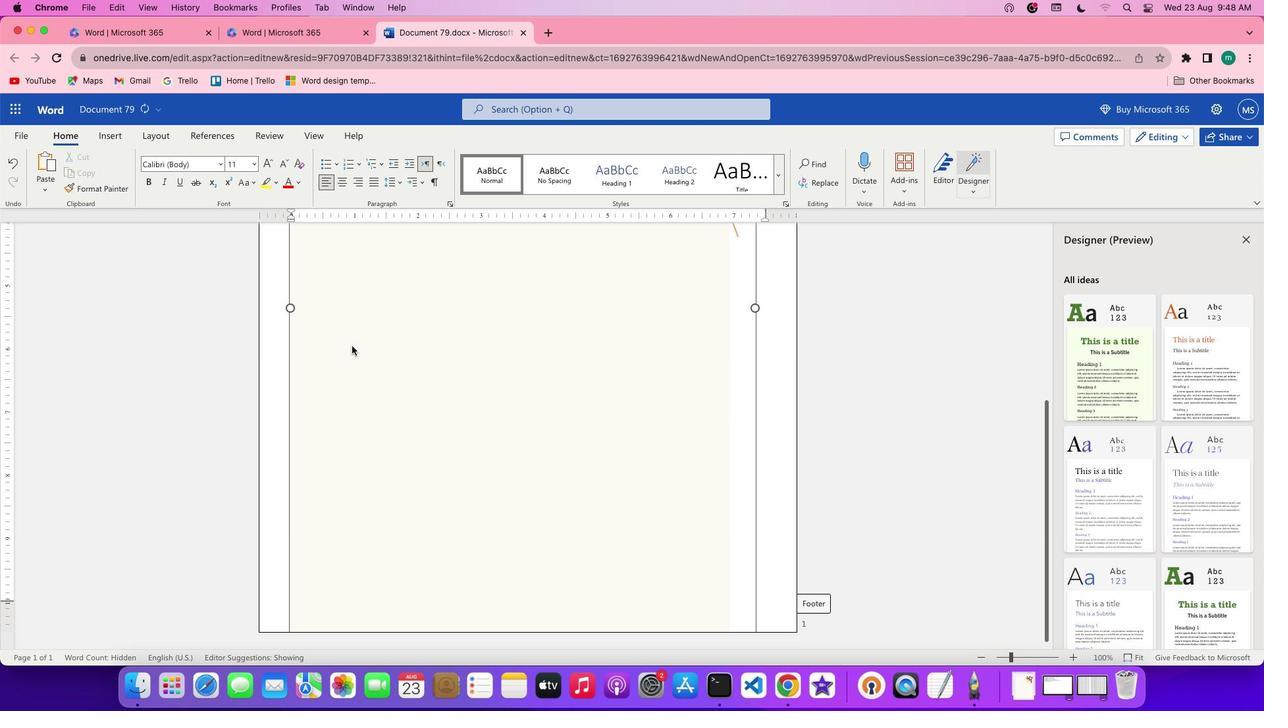 
Action: Mouse scrolled (351, 345) with delta (0, 0)
Screenshot: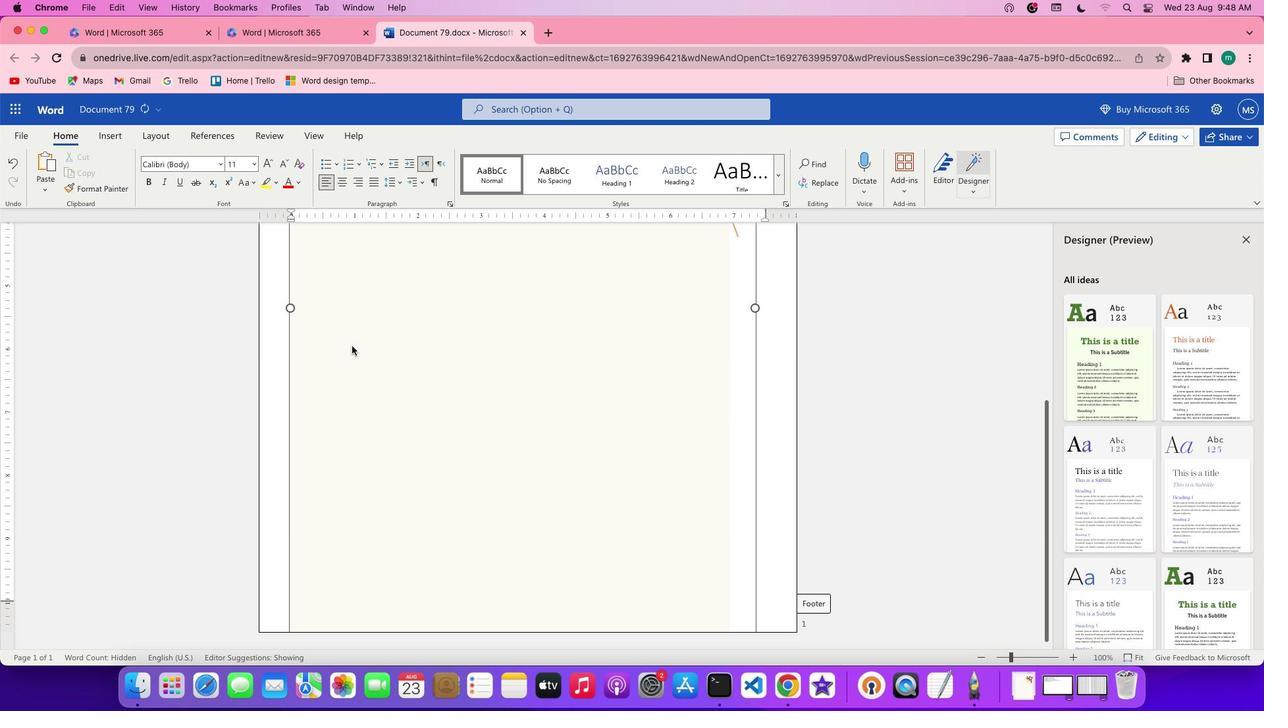 
Action: Mouse scrolled (351, 345) with delta (0, 2)
Screenshot: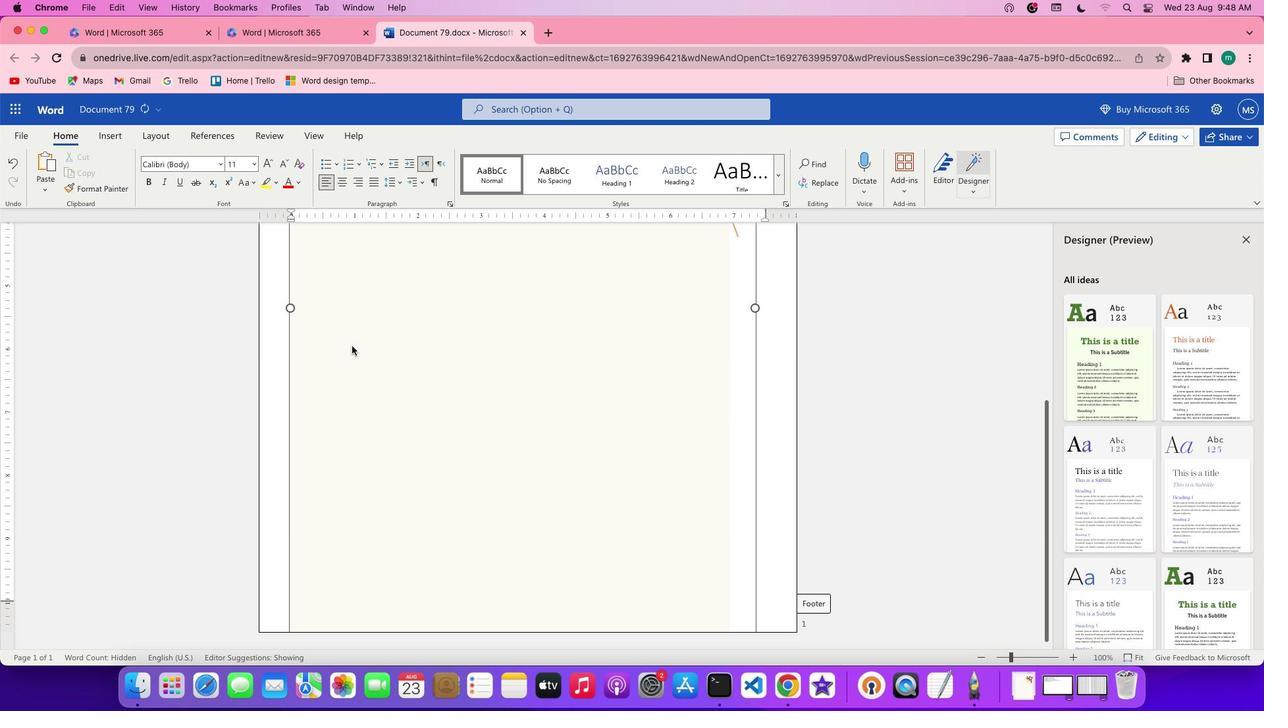 
Action: Mouse scrolled (351, 345) with delta (0, 3)
Screenshot: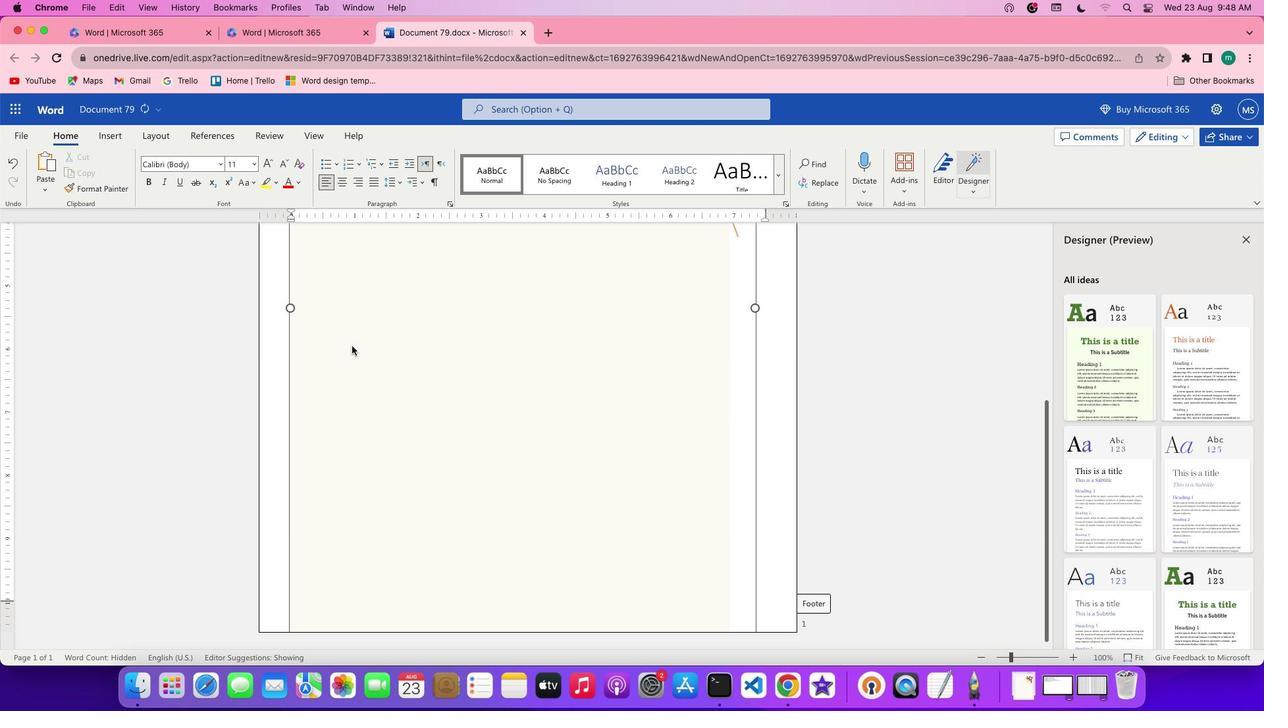 
Action: Mouse scrolled (351, 345) with delta (0, 3)
Screenshot: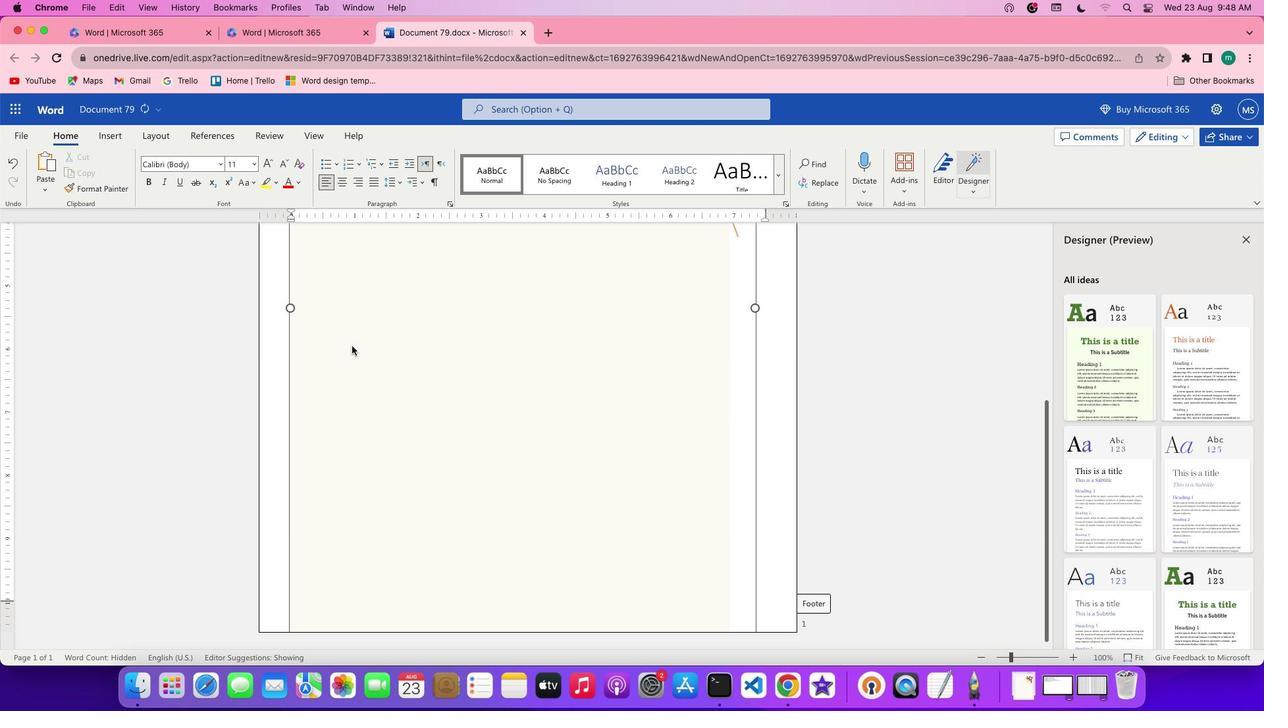 
Action: Mouse scrolled (351, 345) with delta (0, 0)
Screenshot: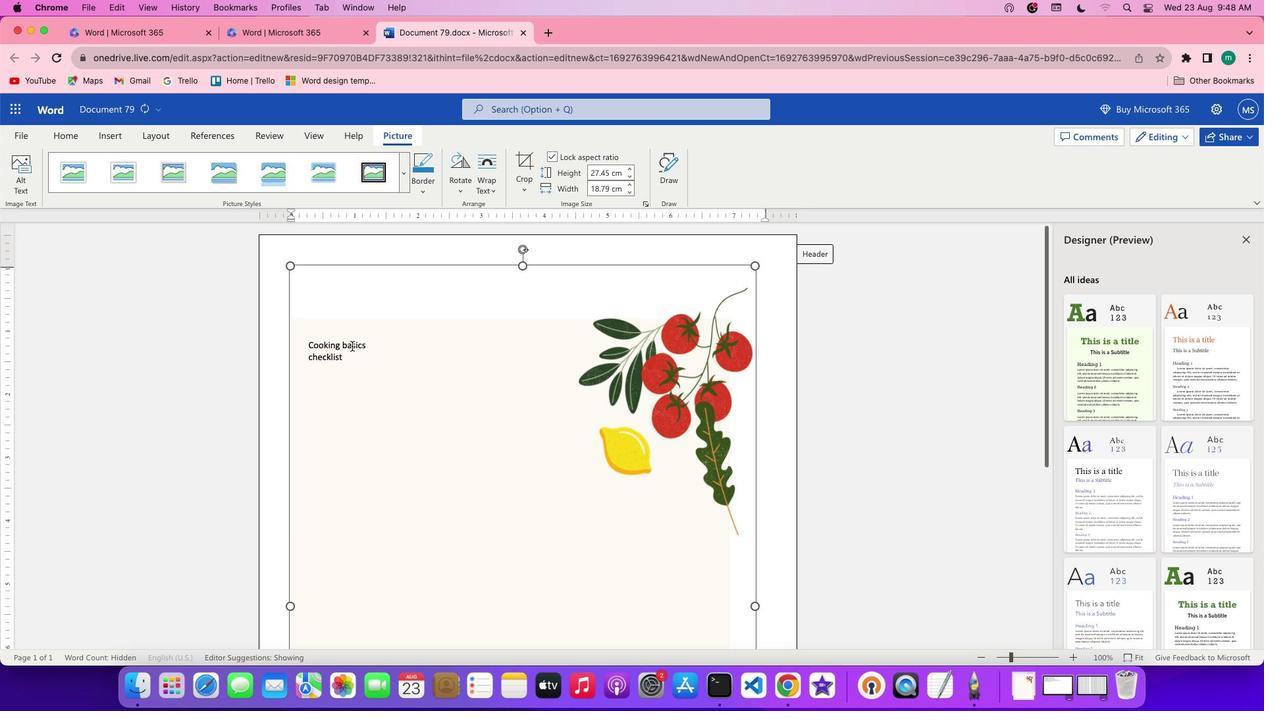 
Action: Mouse scrolled (351, 345) with delta (0, 0)
Screenshot: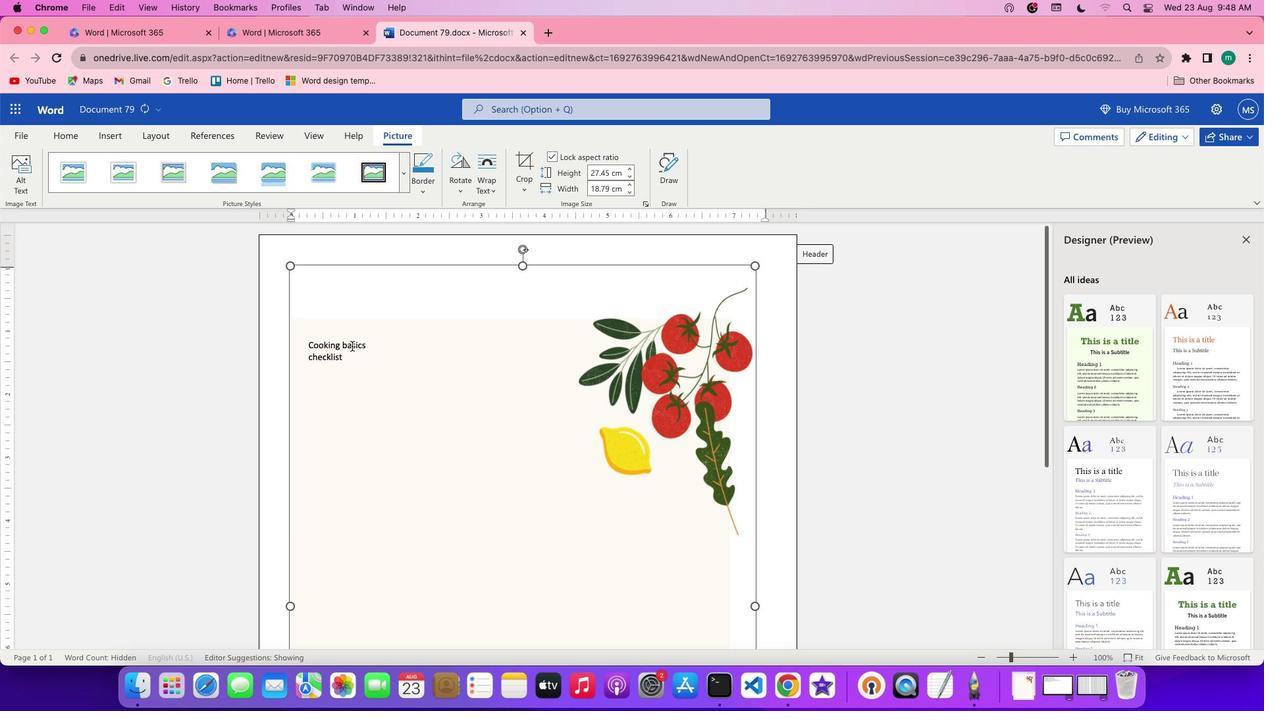 
Action: Mouse scrolled (351, 345) with delta (0, 1)
Screenshot: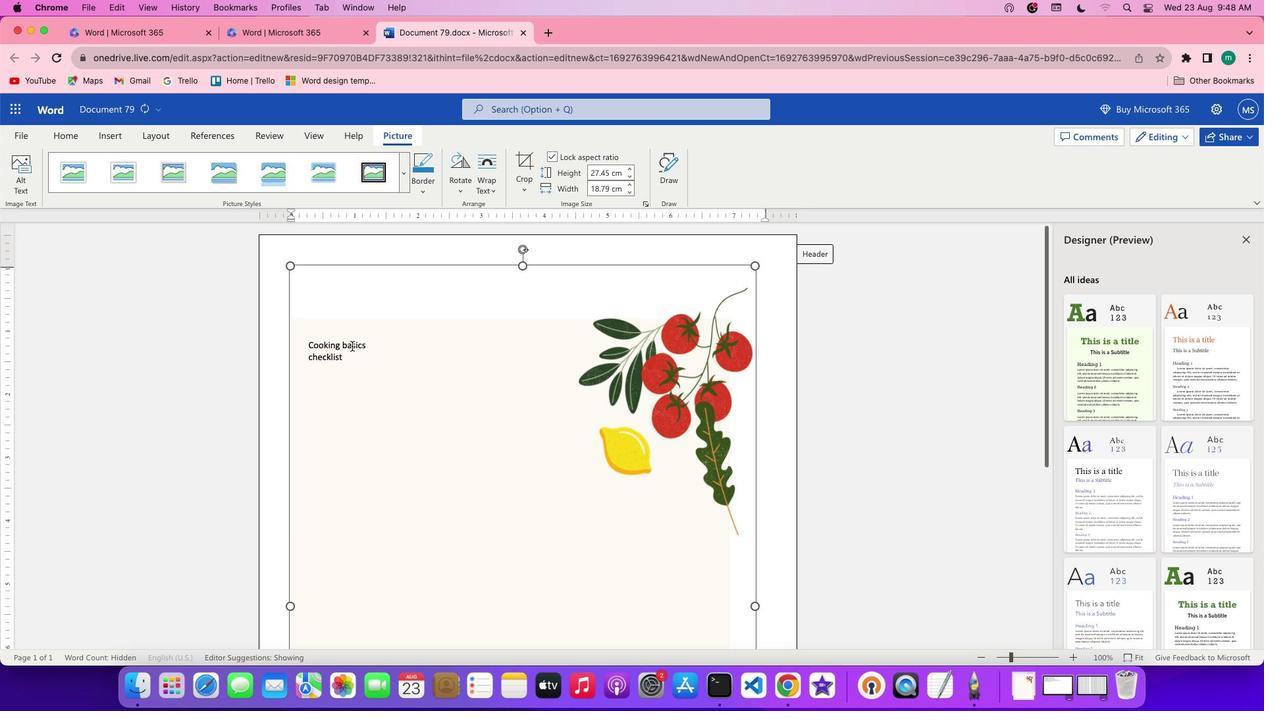 
Action: Mouse moved to (338, 357)
Screenshot: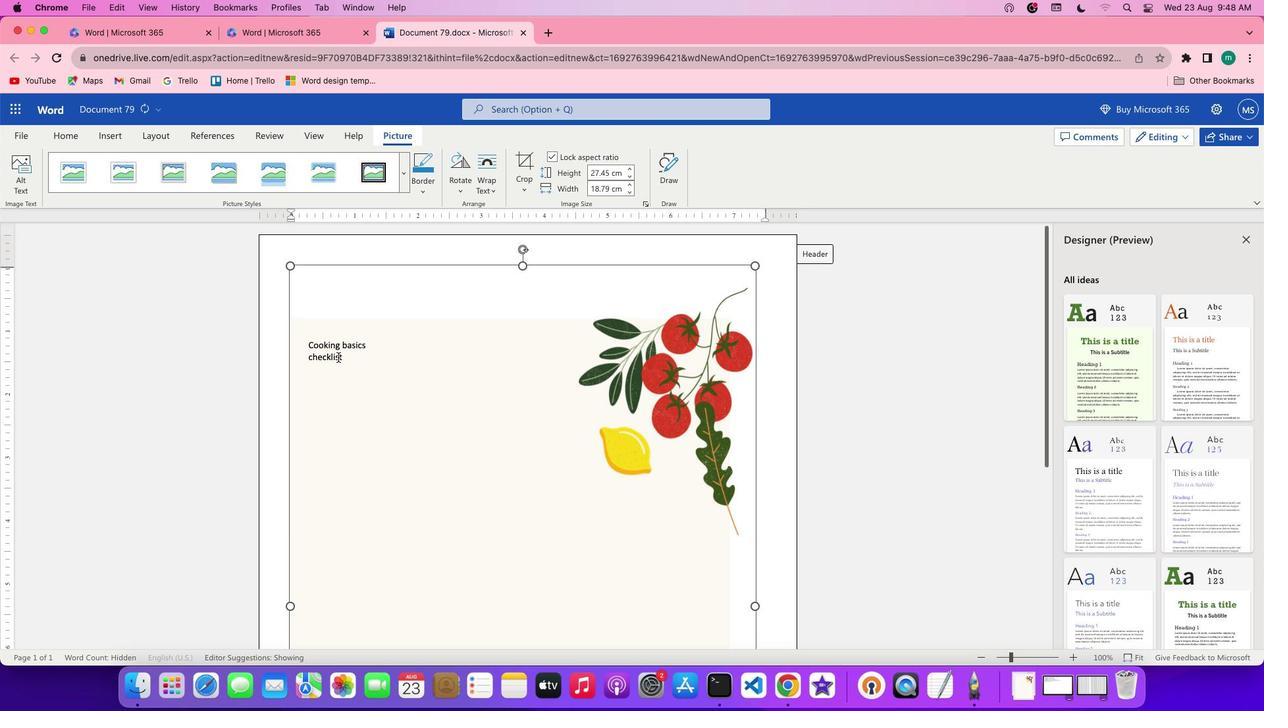 
Action: Mouse pressed left at (338, 357)
Screenshot: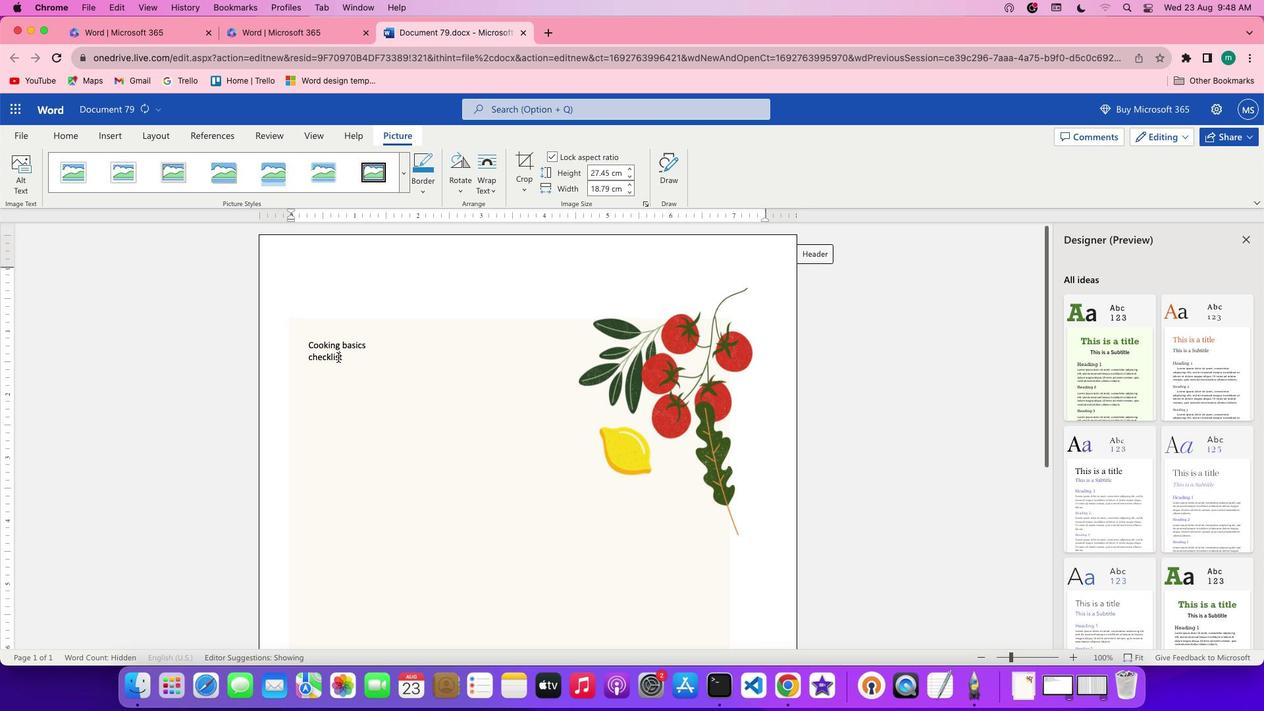 
Action: Mouse moved to (305, 344)
Screenshot: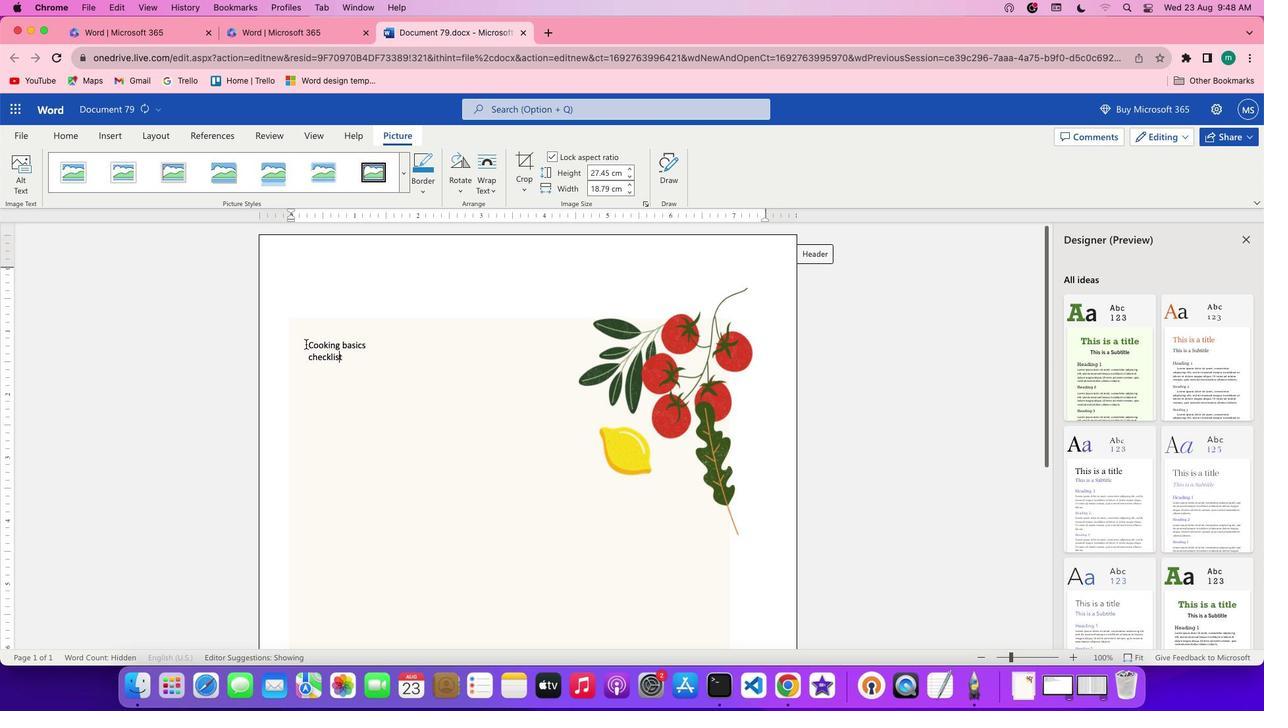 
Action: Mouse pressed left at (305, 344)
Screenshot: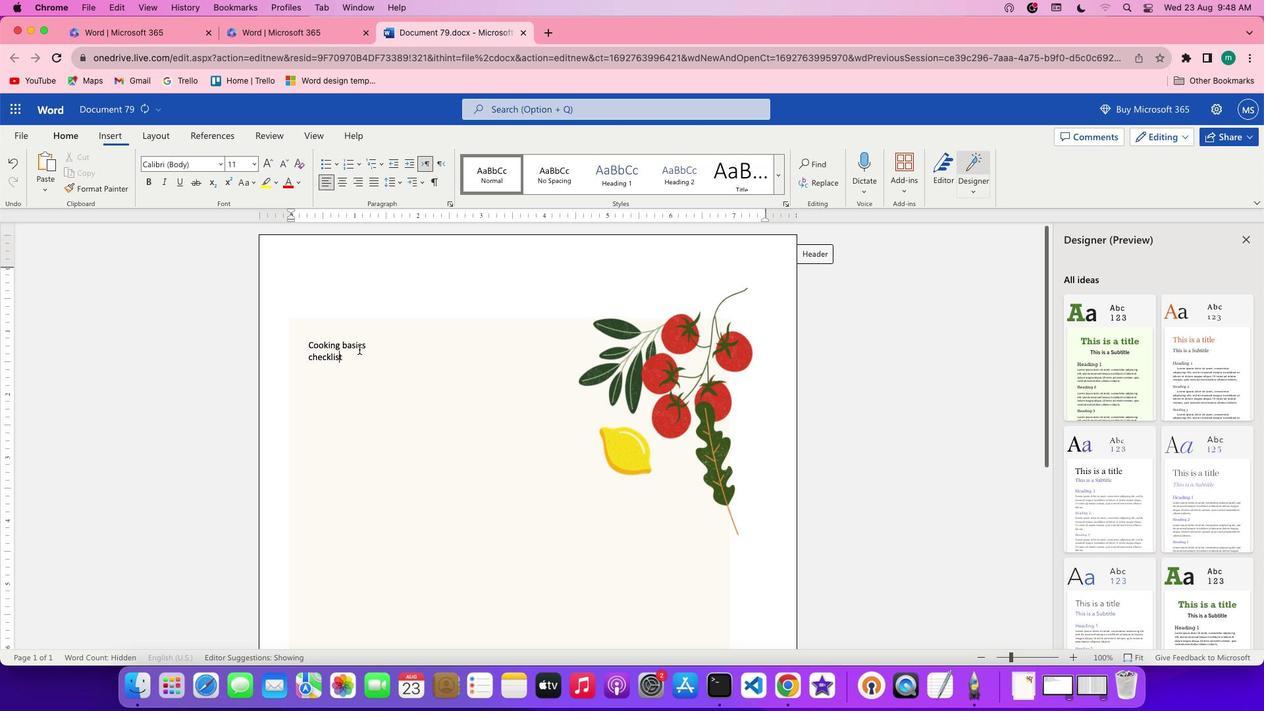
Action: Mouse moved to (420, 333)
Screenshot: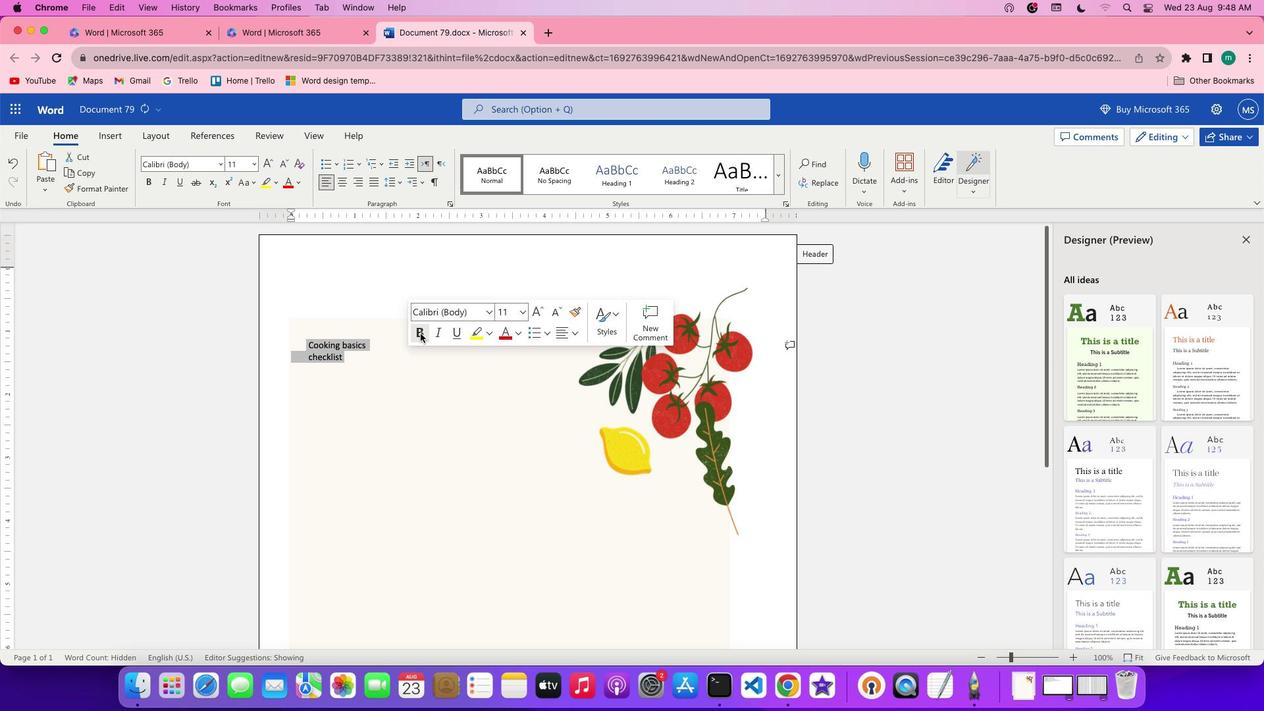 
Action: Mouse pressed left at (420, 333)
Screenshot: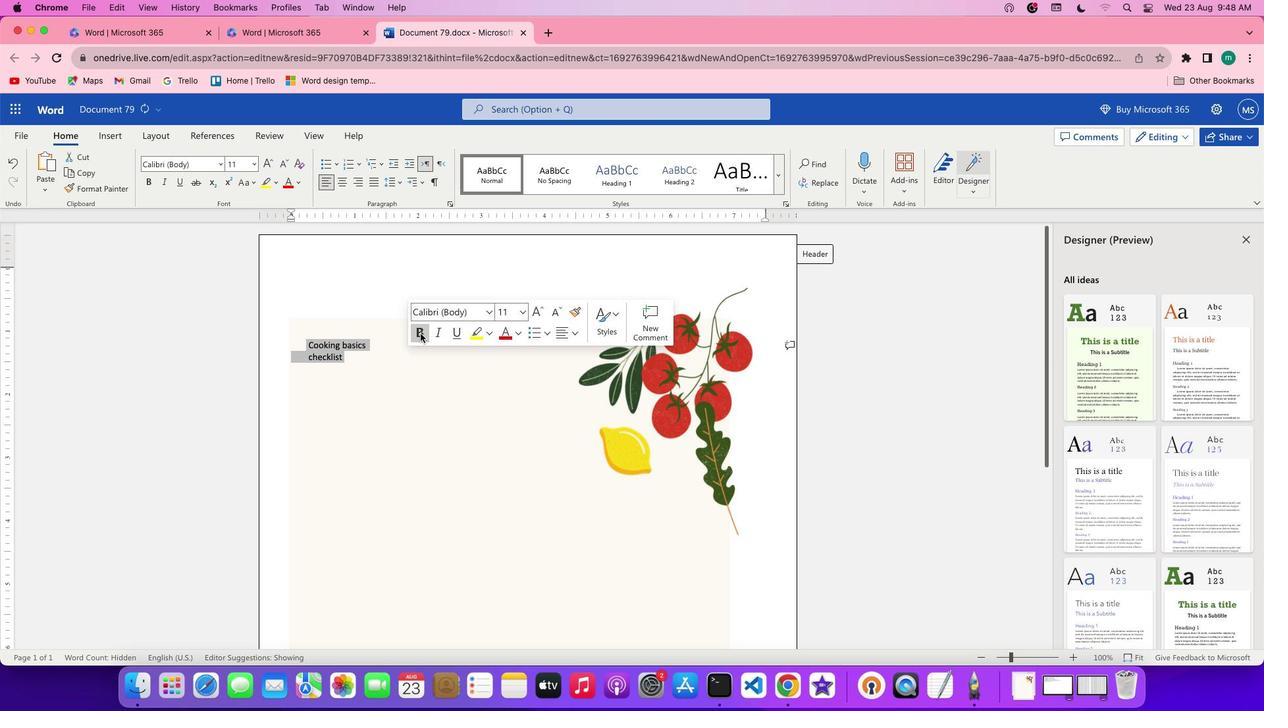 
Action: Mouse moved to (490, 312)
Screenshot: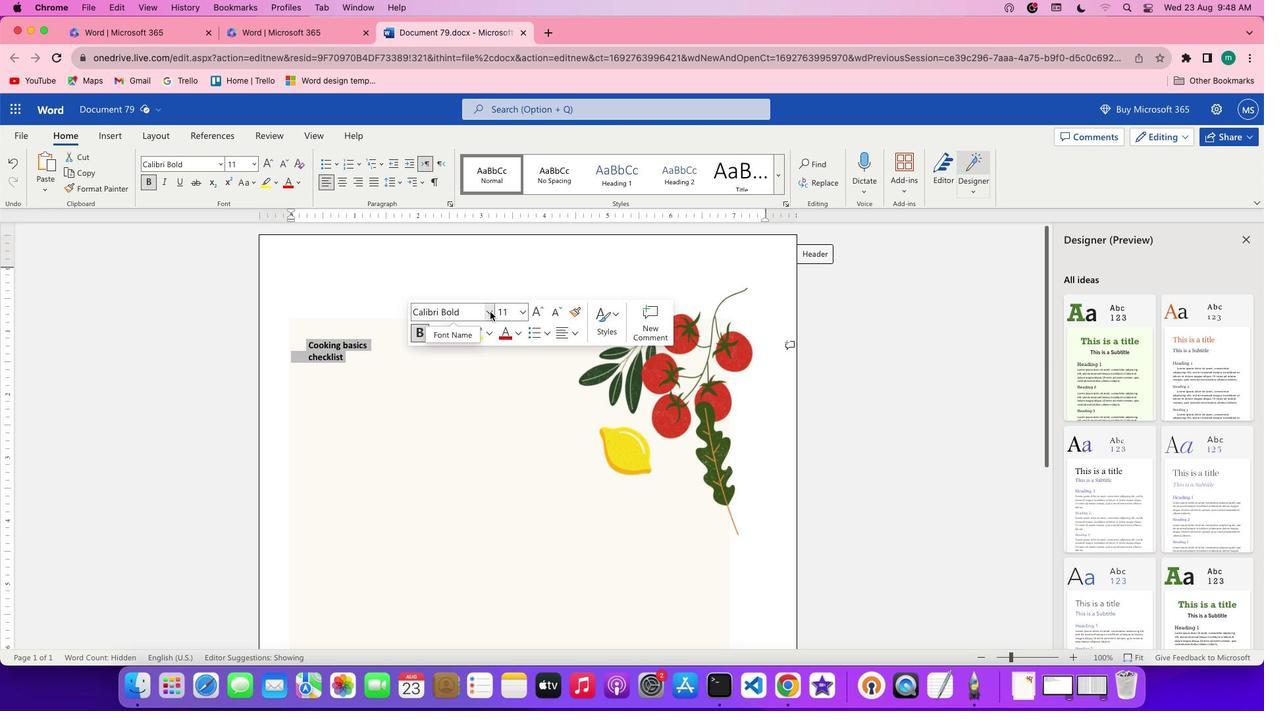 
Action: Mouse pressed left at (490, 312)
Screenshot: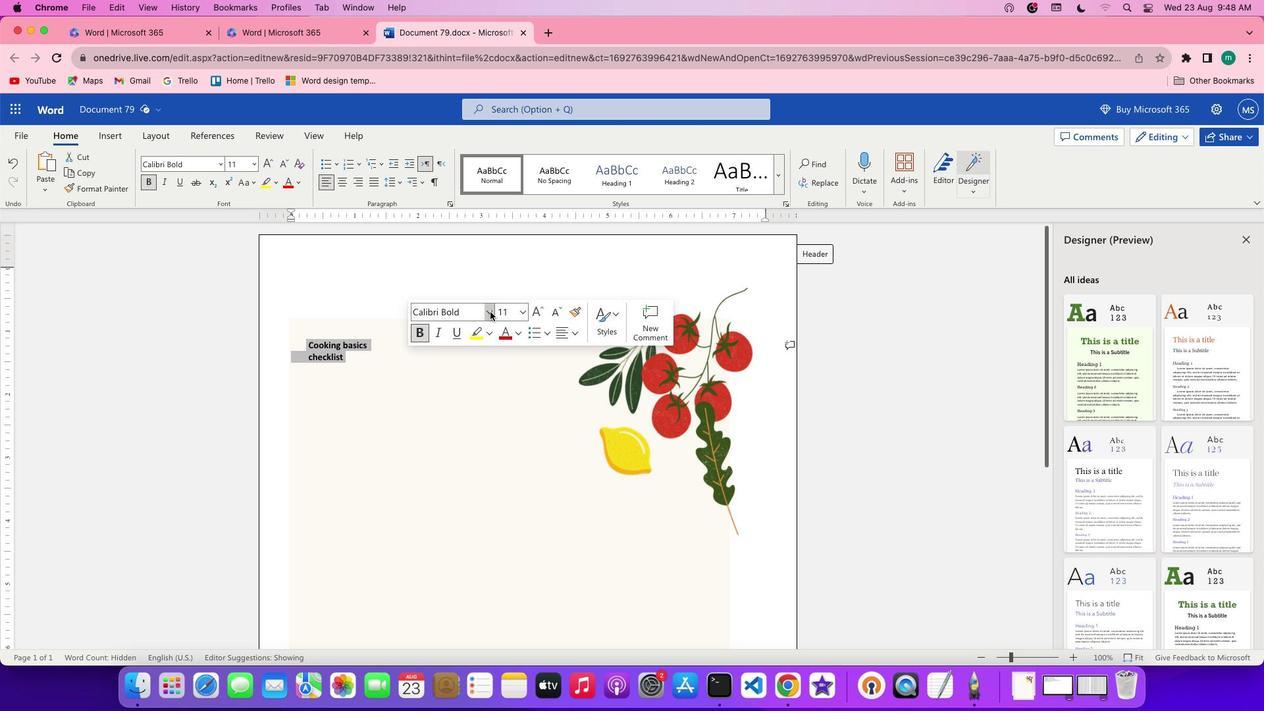
Action: Mouse moved to (656, 391)
Screenshot: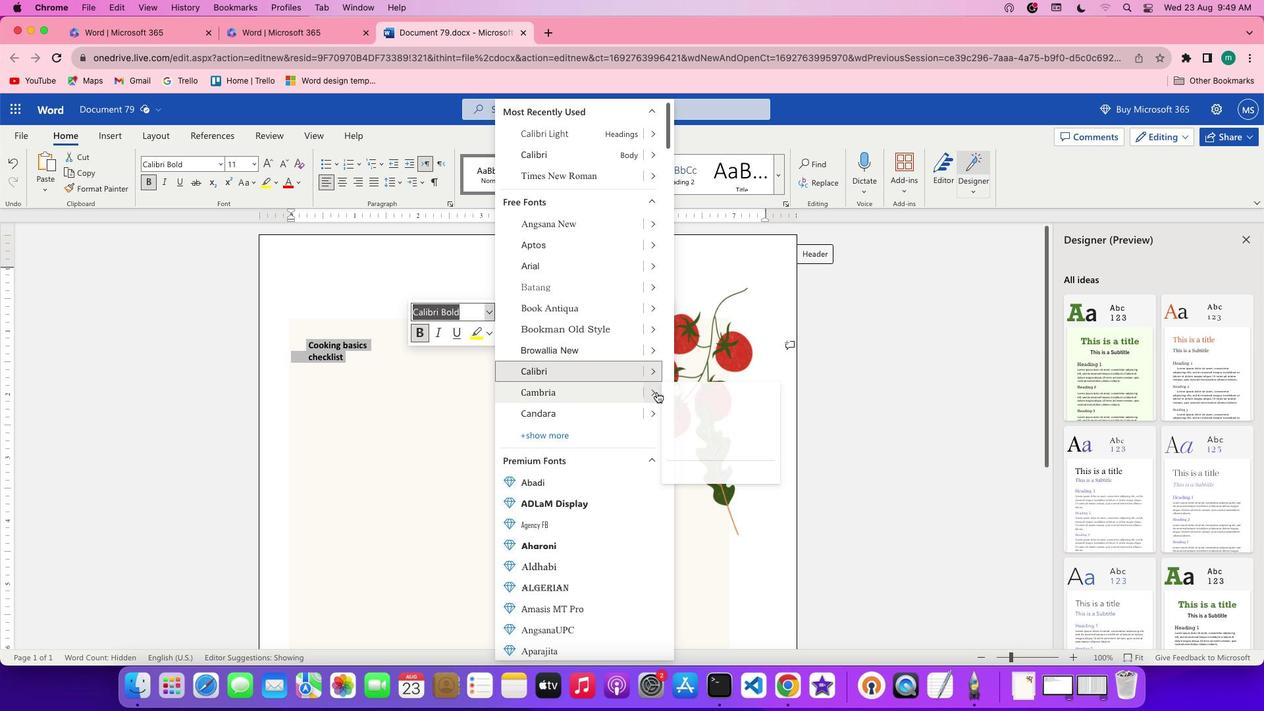 
Action: Mouse pressed left at (656, 391)
Screenshot: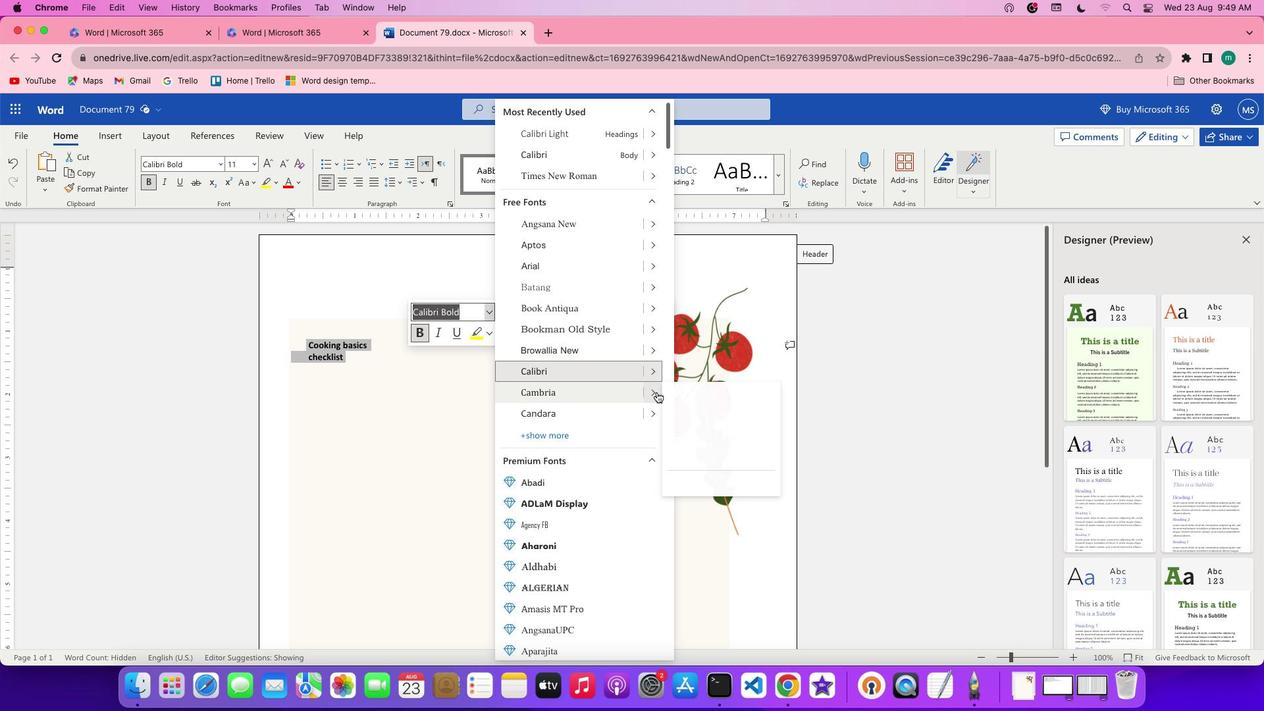 
Action: Mouse moved to (701, 435)
Screenshot: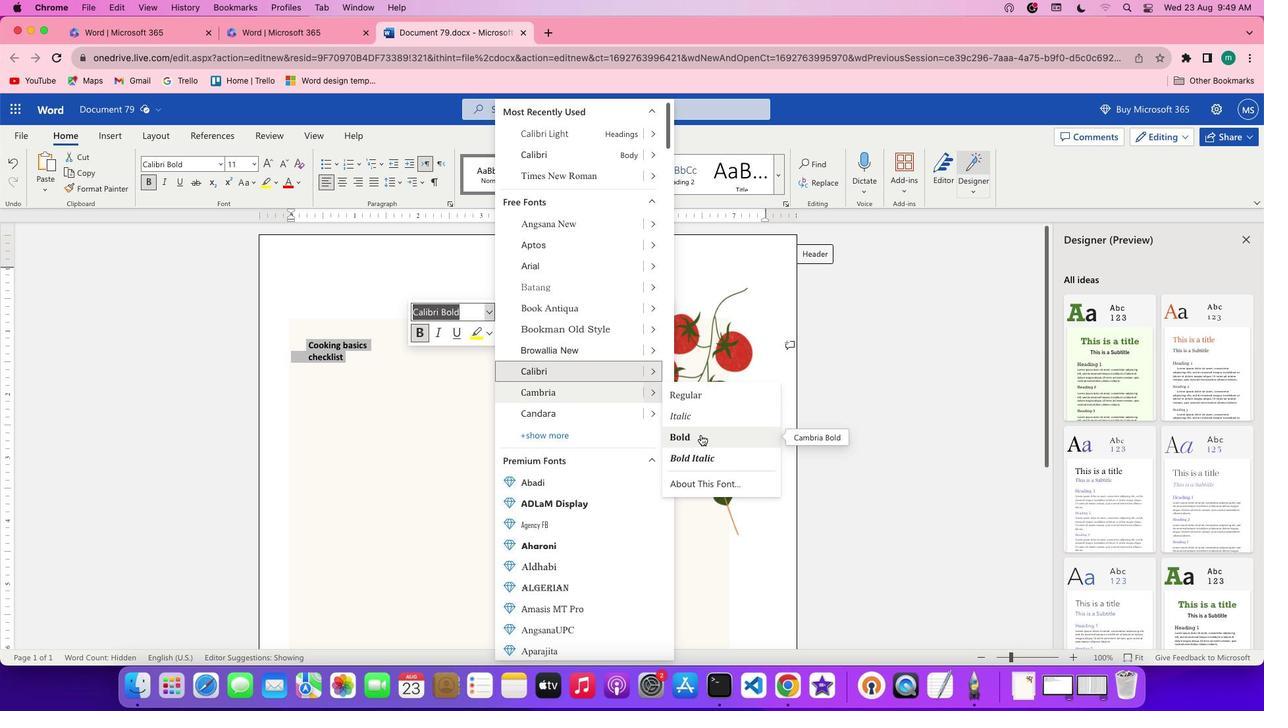
Action: Mouse pressed left at (701, 435)
Screenshot: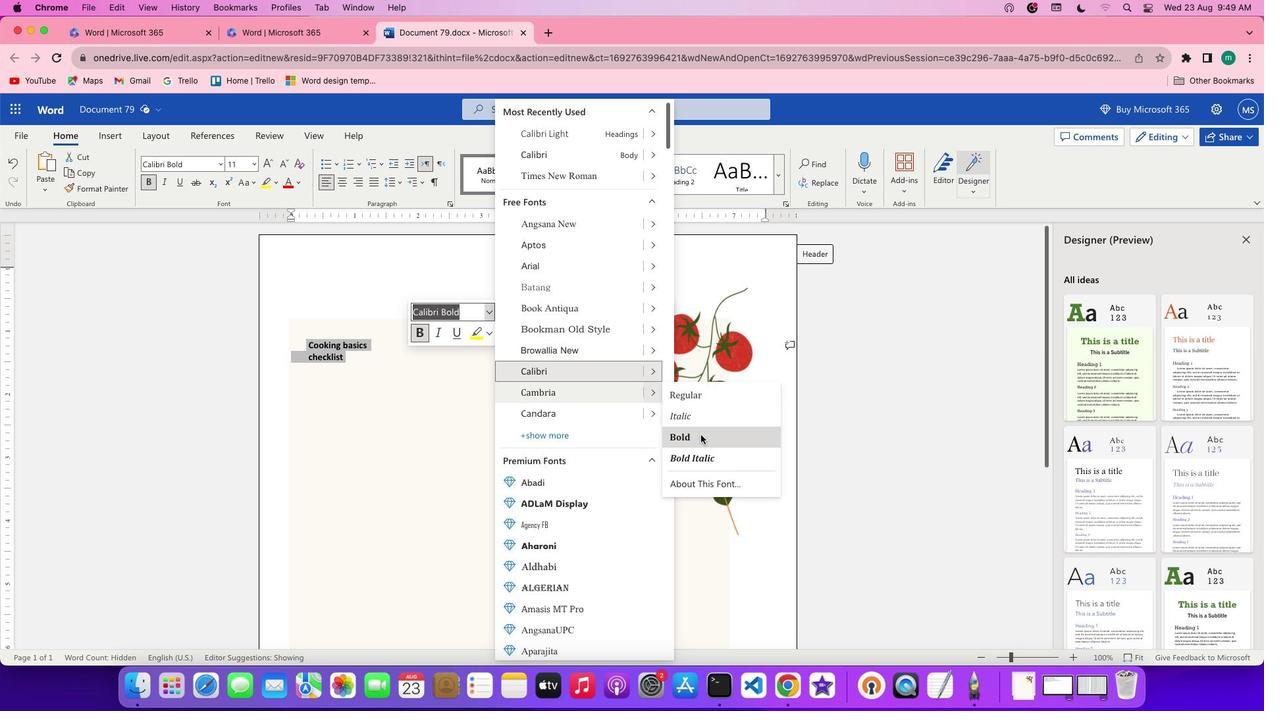 
Action: Mouse moved to (489, 312)
Screenshot: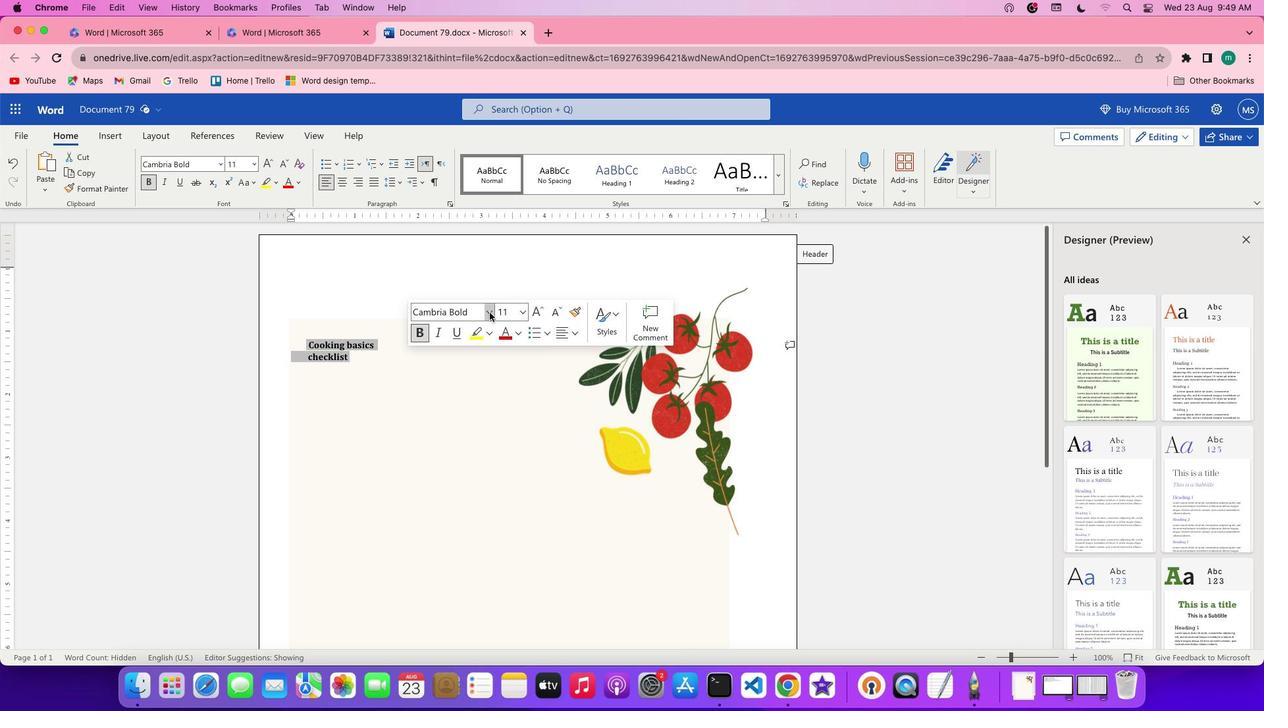
Action: Mouse pressed left at (489, 312)
Screenshot: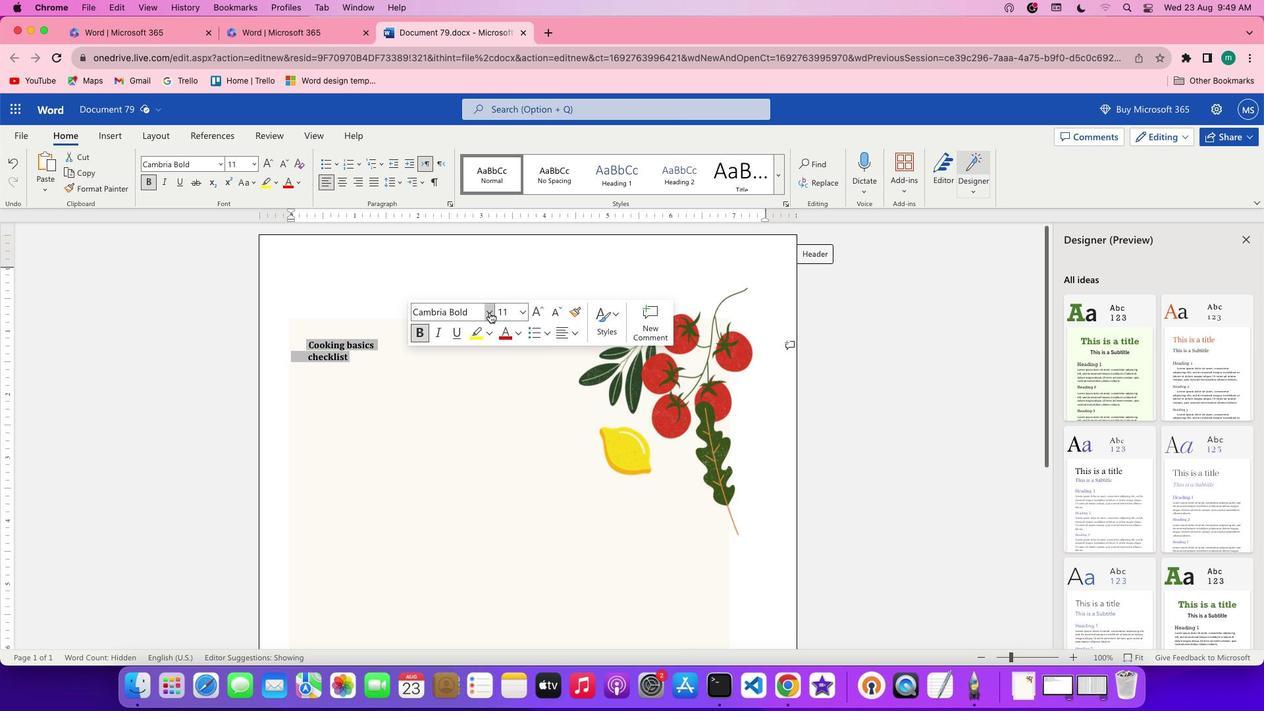 
Action: Mouse moved to (648, 436)
Screenshot: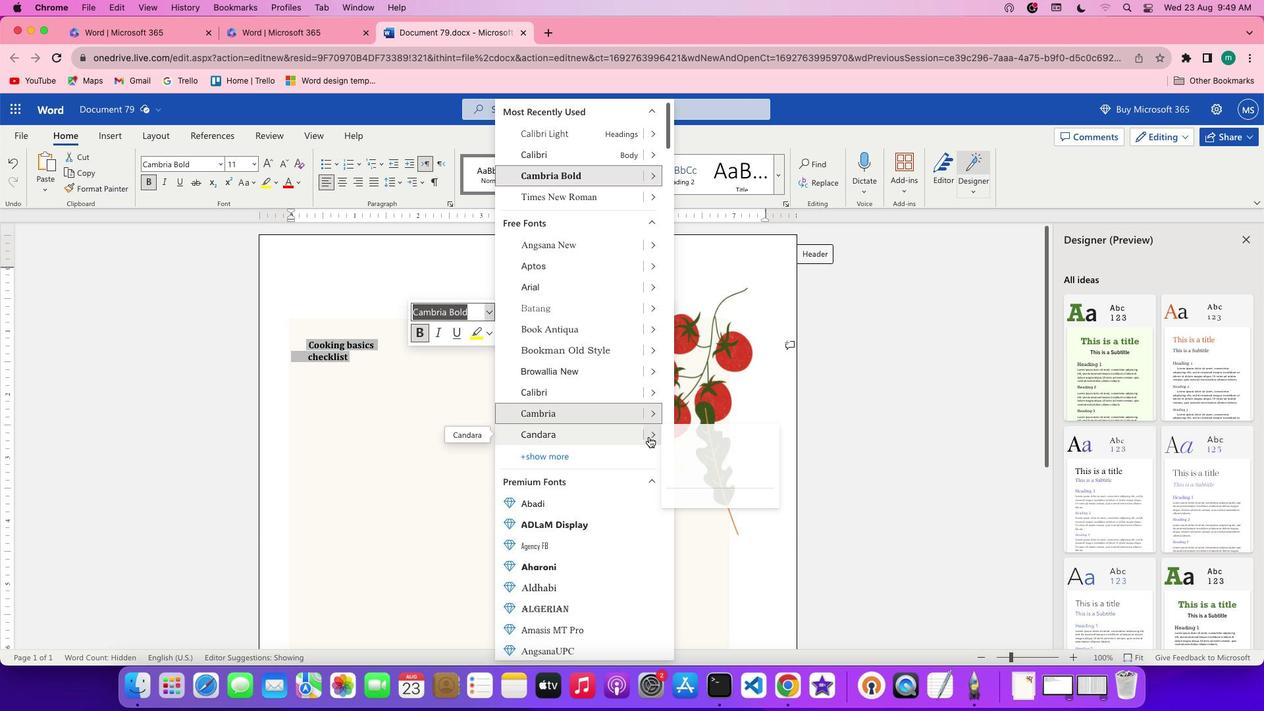 
Action: Mouse pressed left at (648, 436)
Screenshot: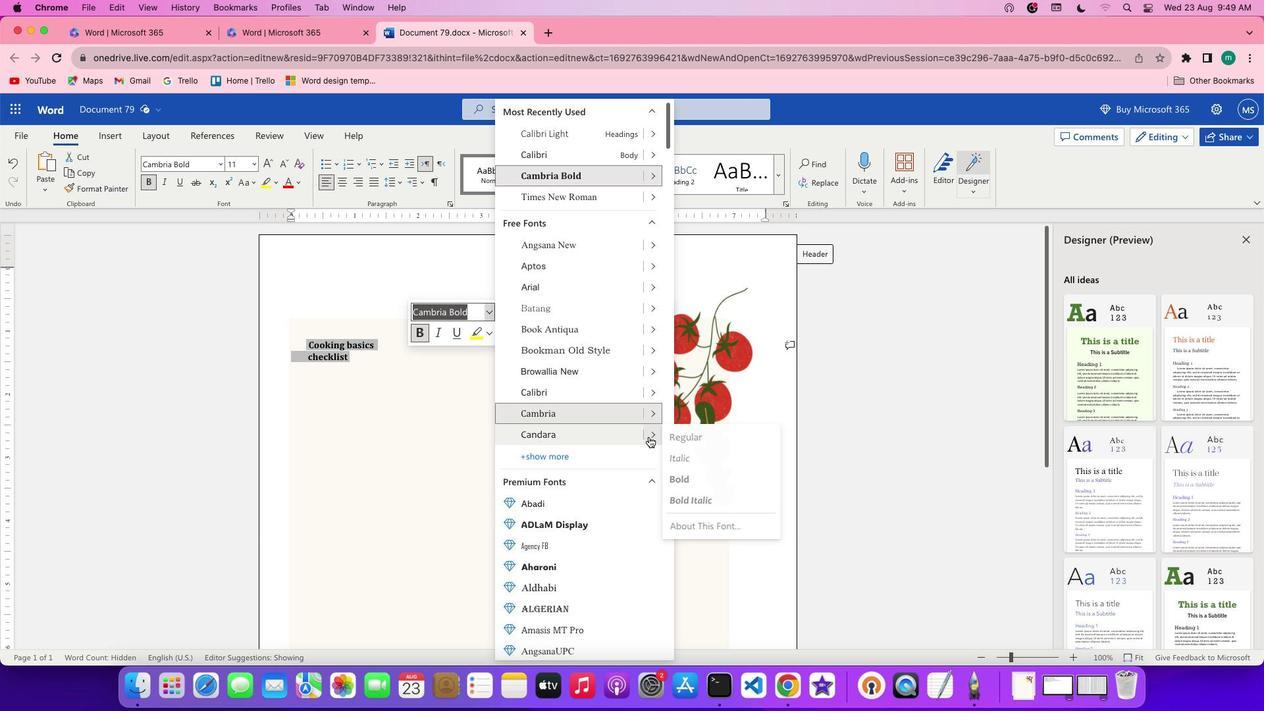 
Action: Mouse moved to (700, 483)
Screenshot: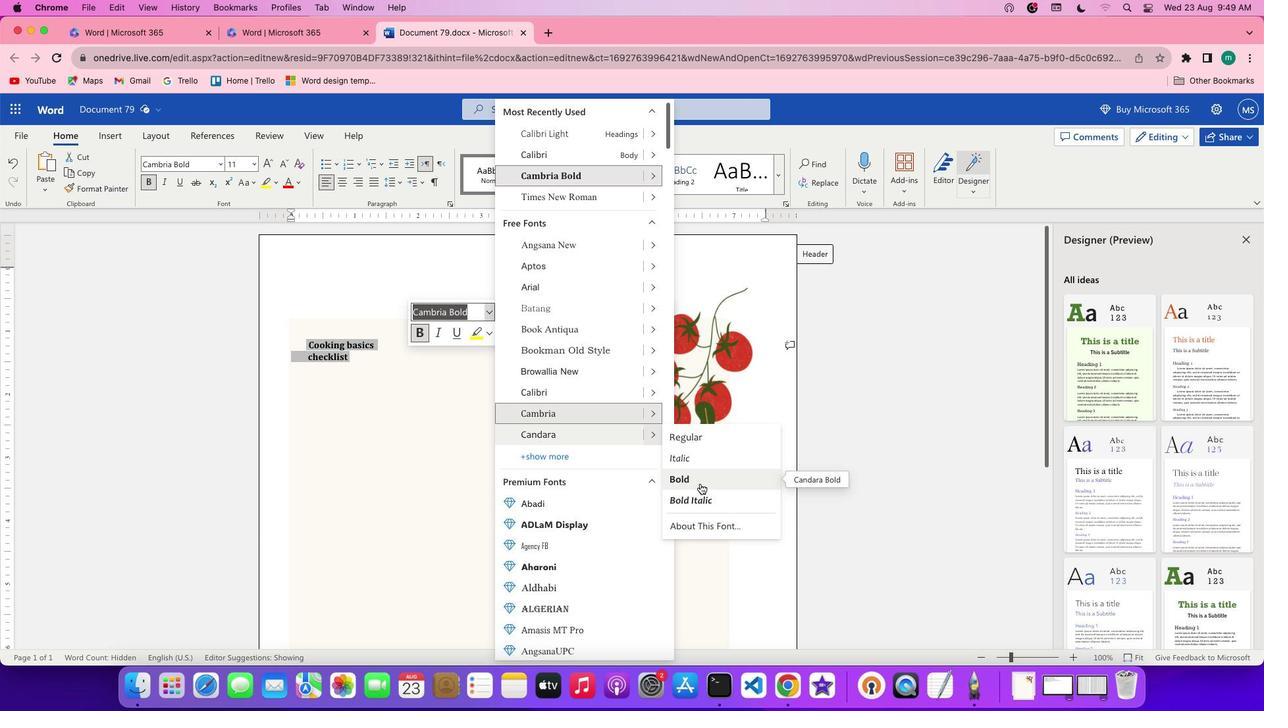 
Action: Mouse pressed left at (700, 483)
Screenshot: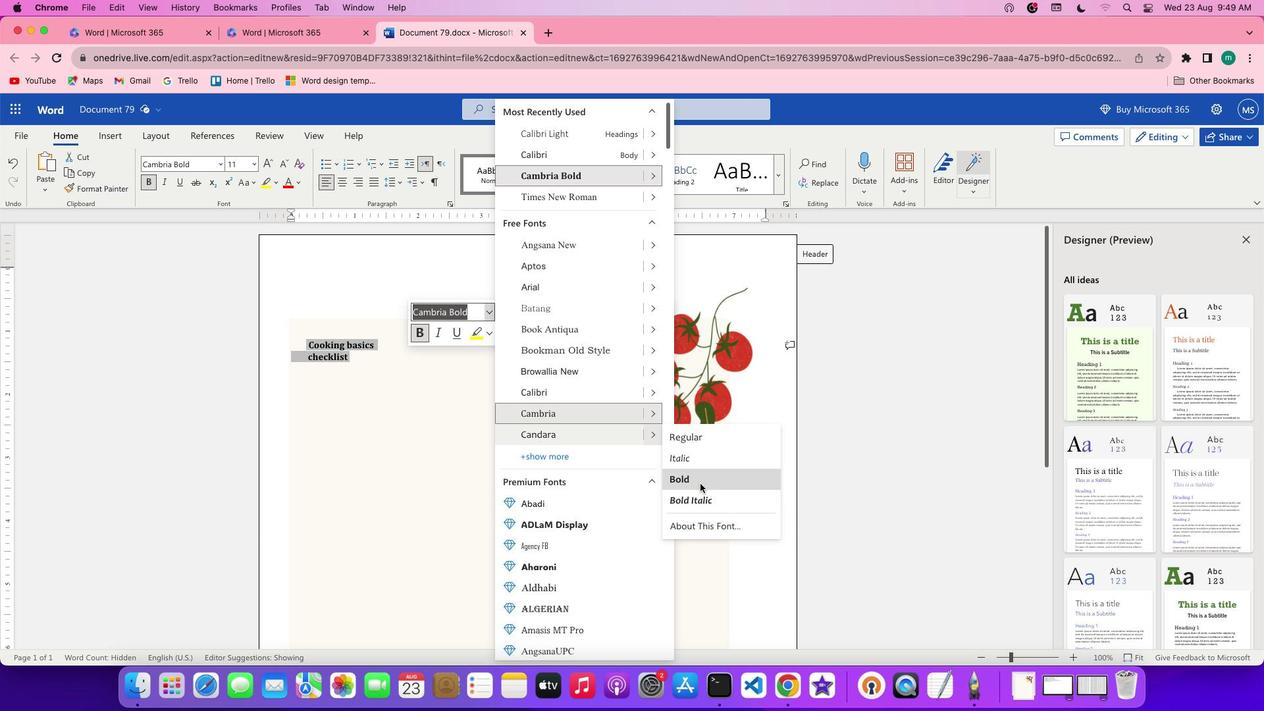 
Action: Mouse moved to (522, 313)
Screenshot: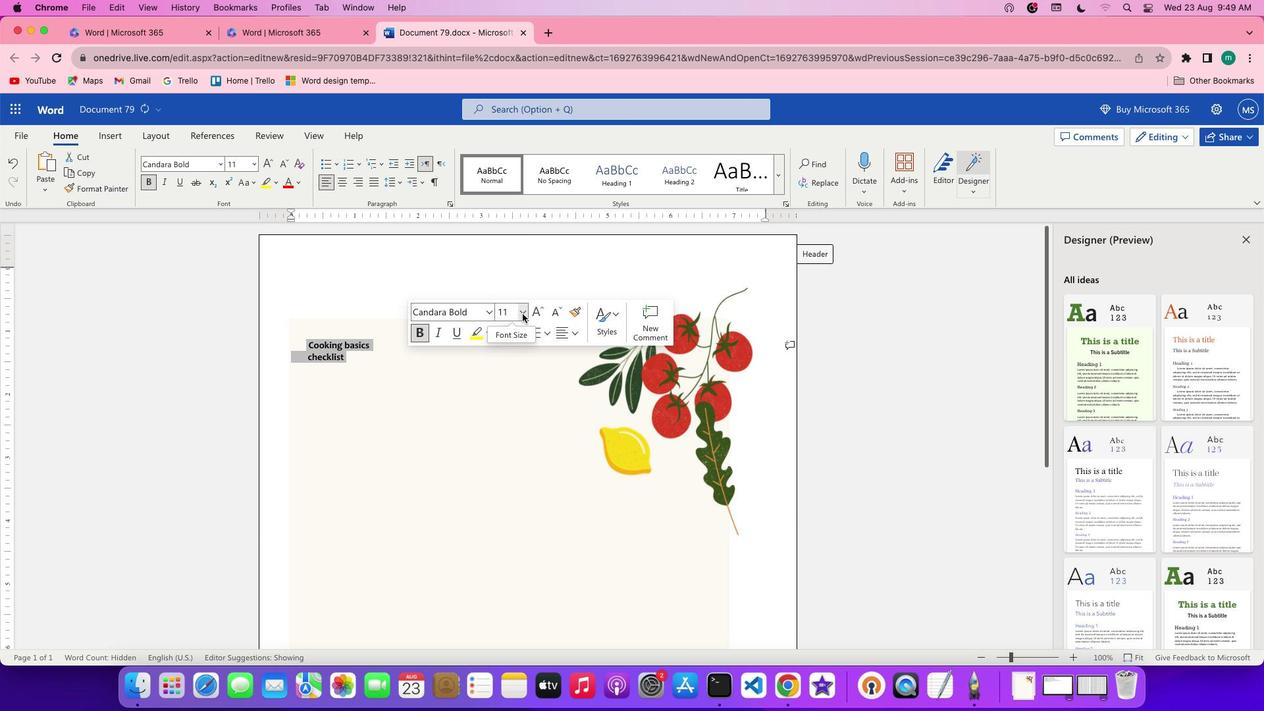 
Action: Mouse pressed left at (522, 313)
Screenshot: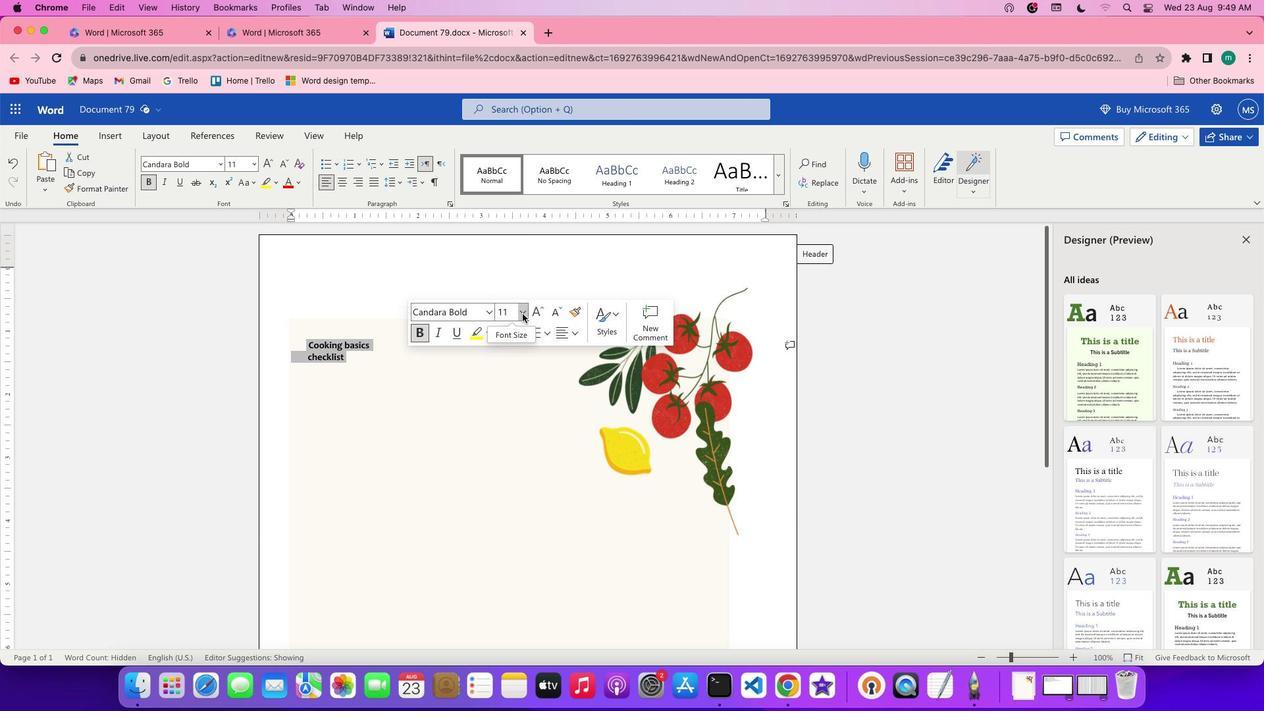 
Action: Mouse moved to (516, 541)
Screenshot: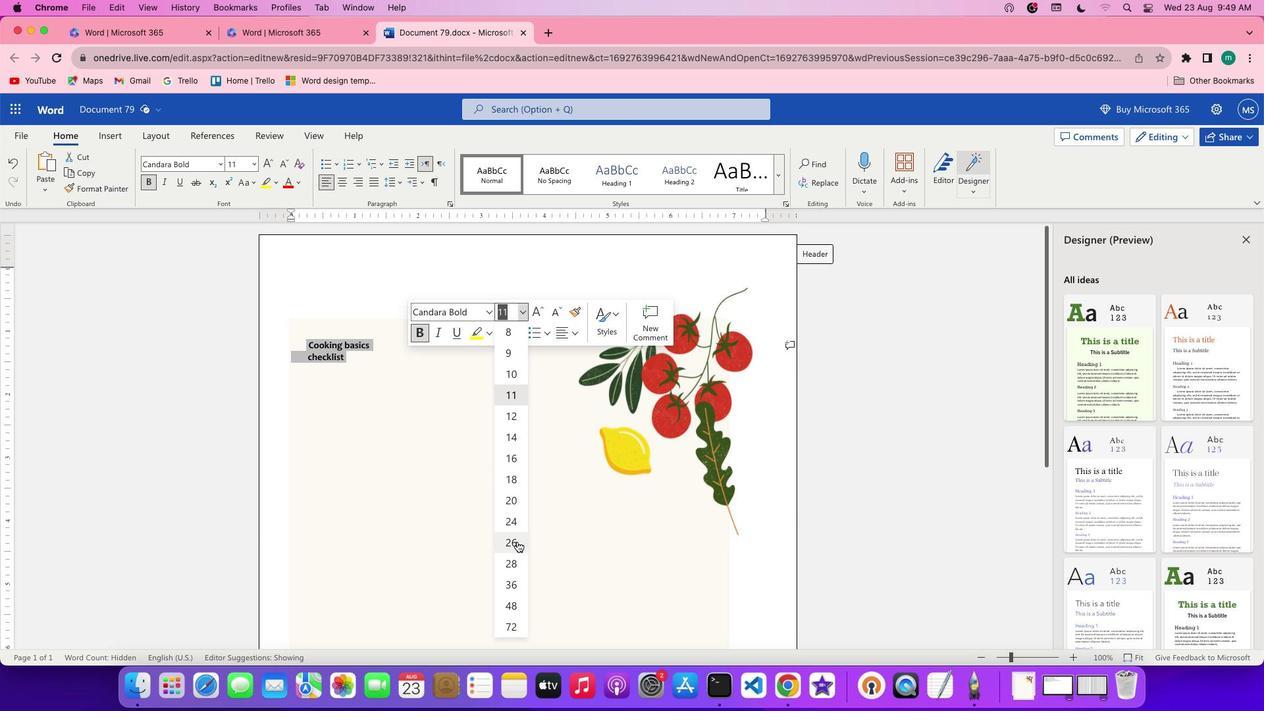 
Action: Mouse pressed left at (516, 541)
Screenshot: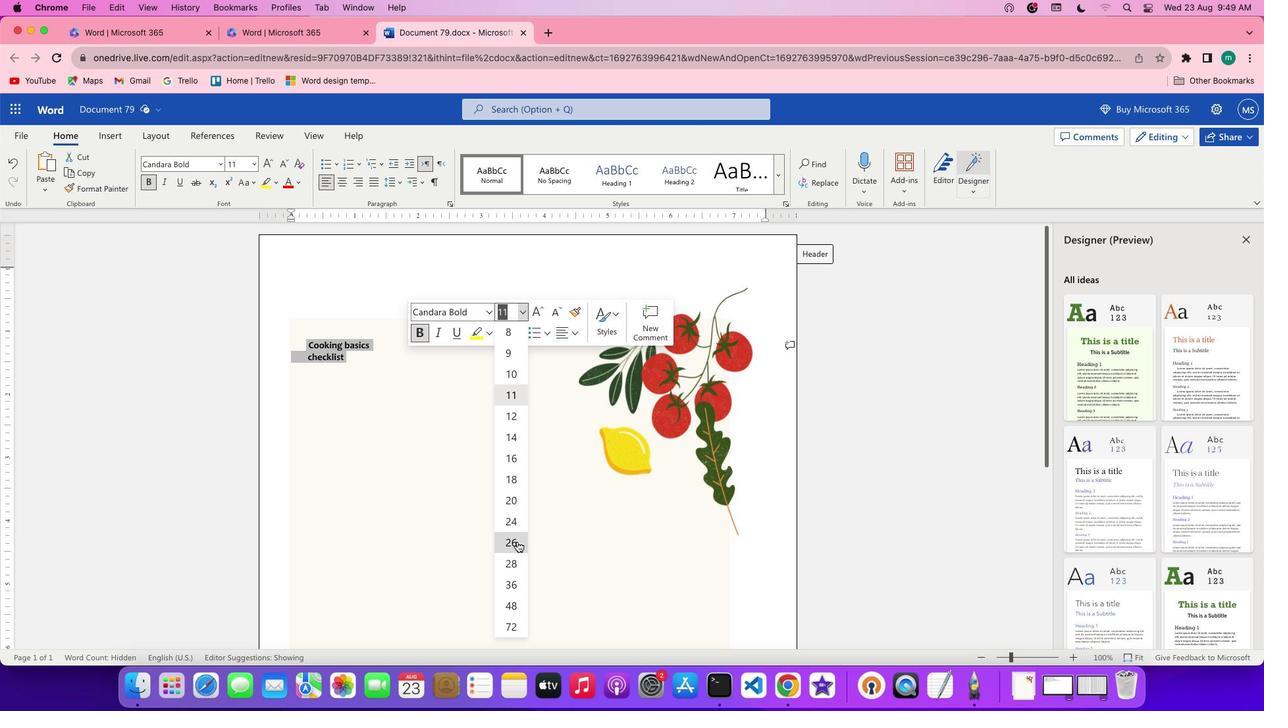 
Action: Mouse moved to (526, 312)
